 Task: Format the document by changing font styles, sizes, colors, and applying heading styles.
Action: Mouse moved to (814, 287)
Screenshot: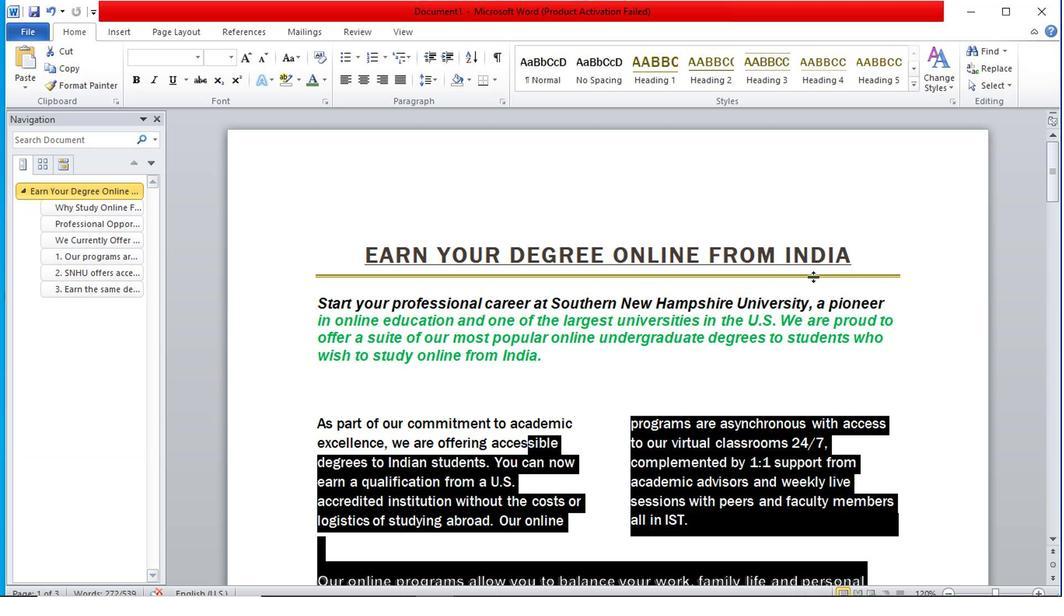 
Action: Mouse scrolled (814, 287) with delta (0, 0)
Screenshot: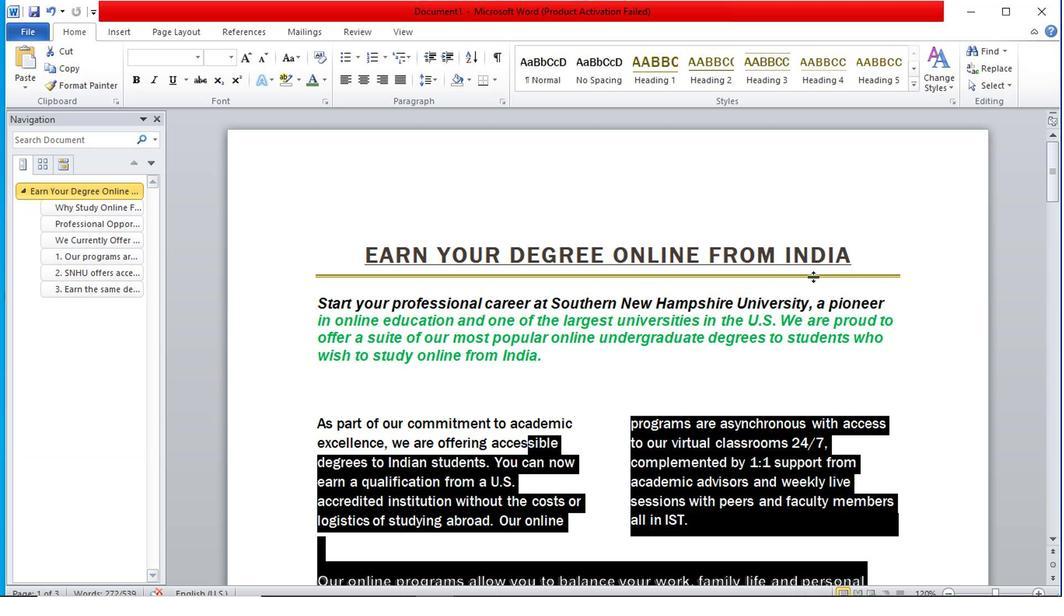 
Action: Mouse moved to (813, 291)
Screenshot: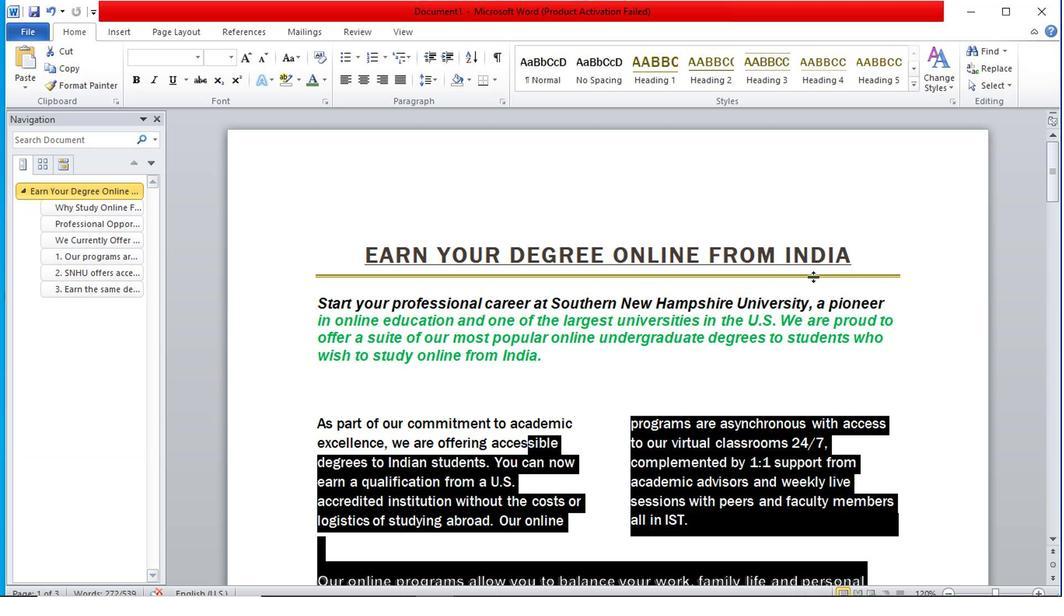 
Action: Mouse scrolled (813, 290) with delta (0, -1)
Screenshot: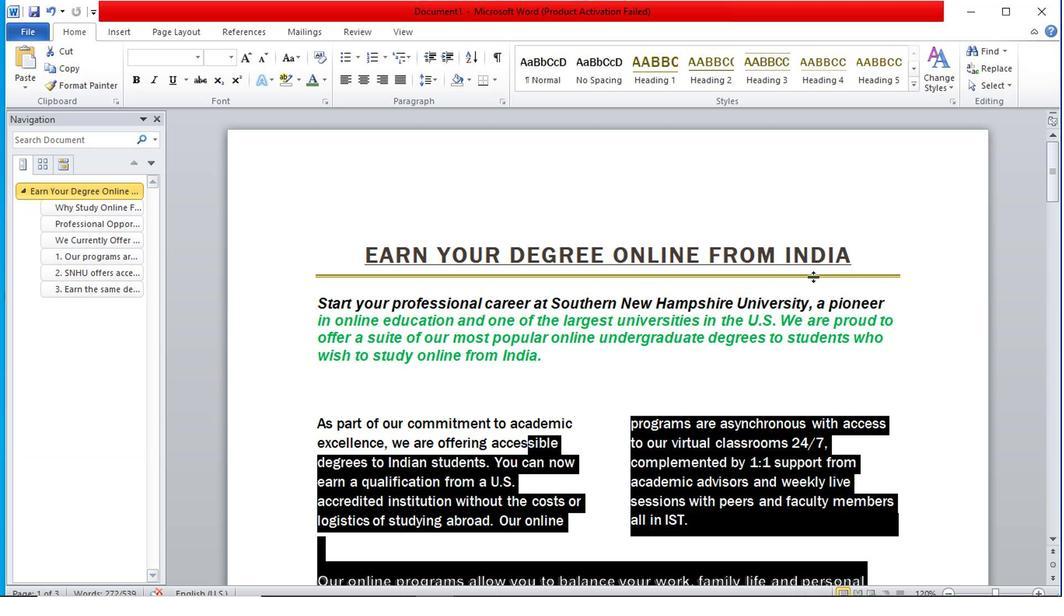 
Action: Mouse moved to (813, 293)
Screenshot: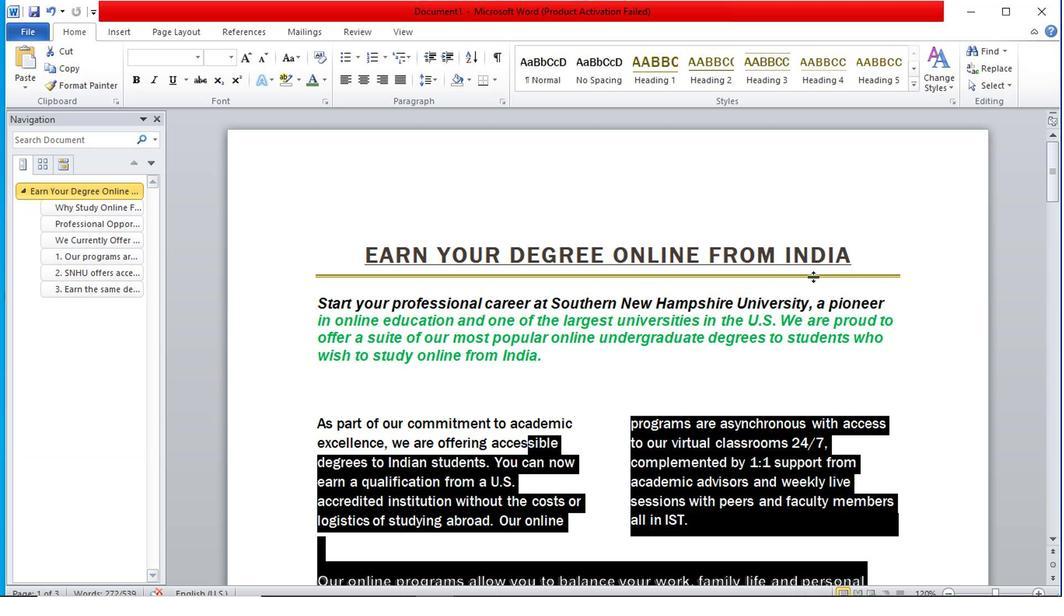 
Action: Mouse scrolled (813, 292) with delta (0, -1)
Screenshot: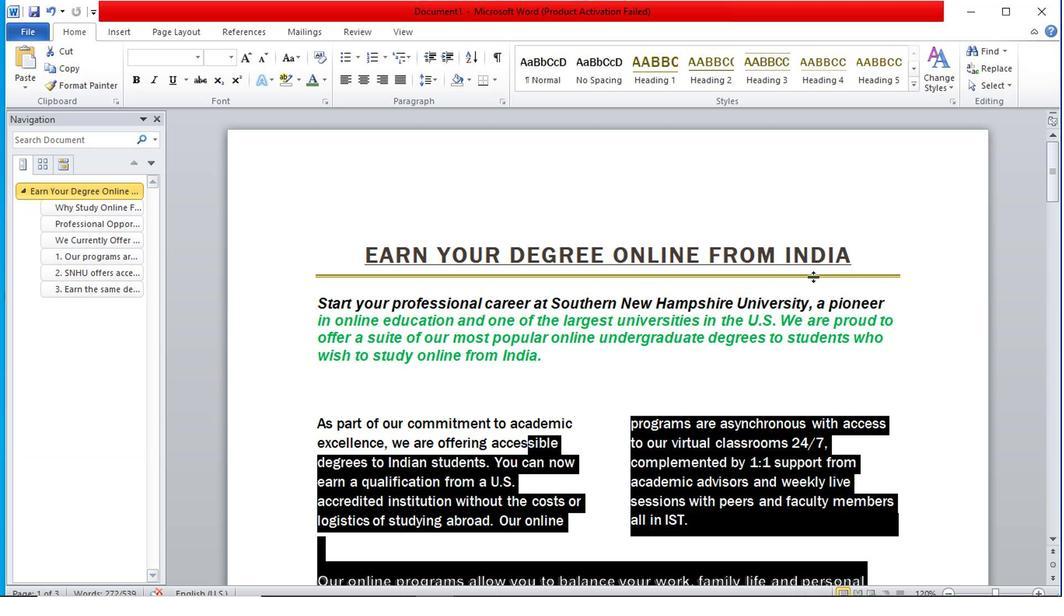 
Action: Mouse scrolled (813, 292) with delta (0, -1)
Screenshot: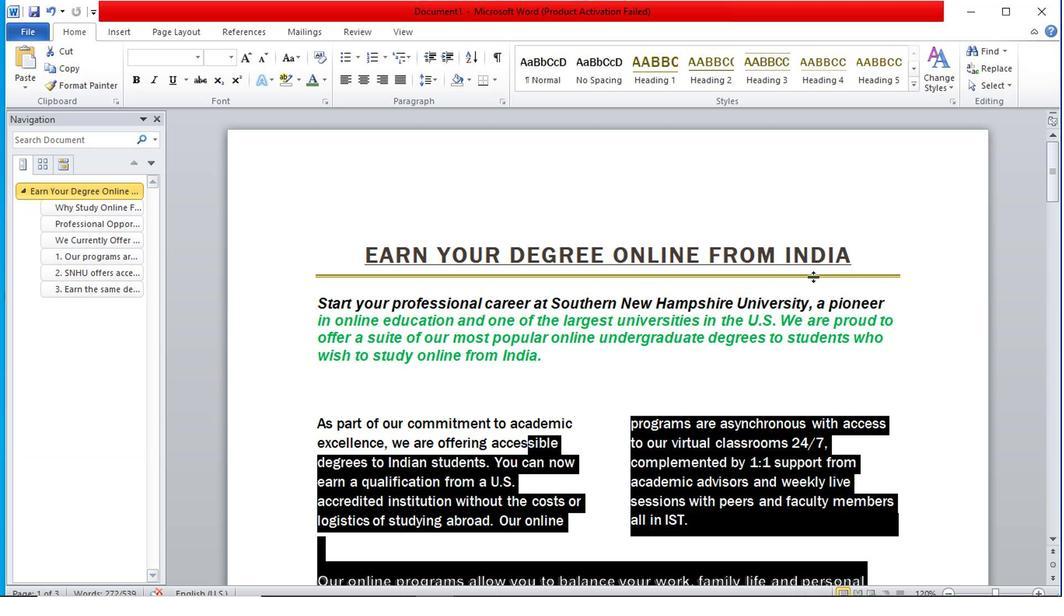 
Action: Mouse scrolled (813, 292) with delta (0, -1)
Screenshot: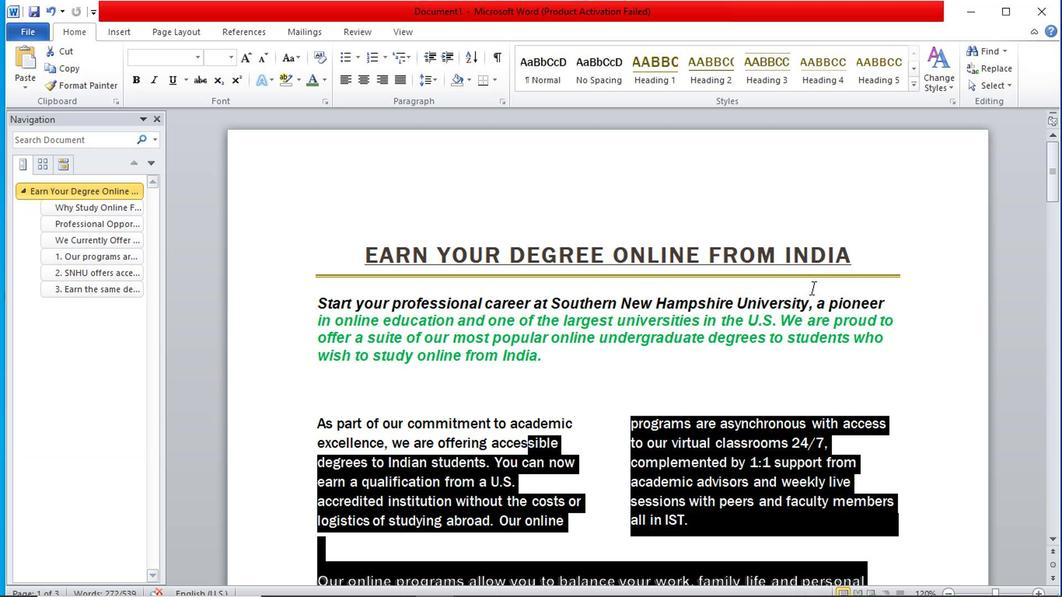 
Action: Mouse moved to (814, 299)
Screenshot: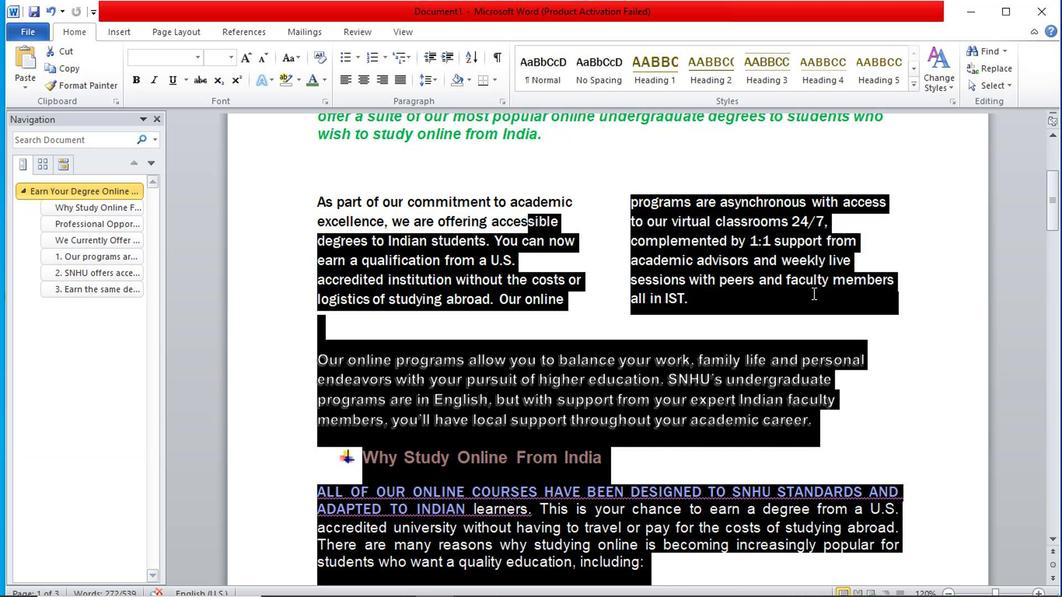 
Action: Mouse scrolled (814, 298) with delta (0, -1)
Screenshot: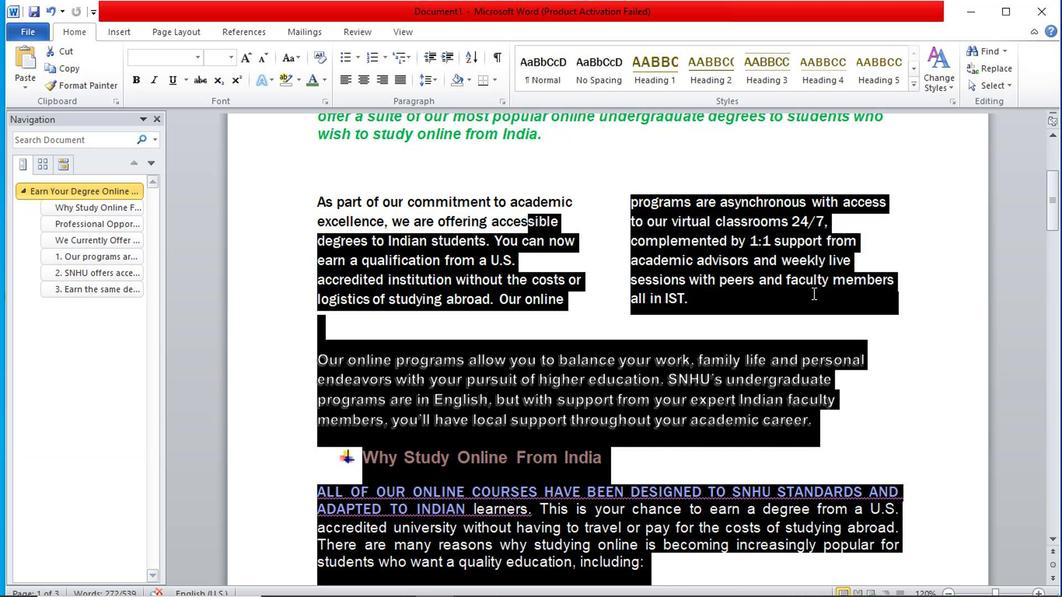 
Action: Mouse scrolled (814, 298) with delta (0, -1)
Screenshot: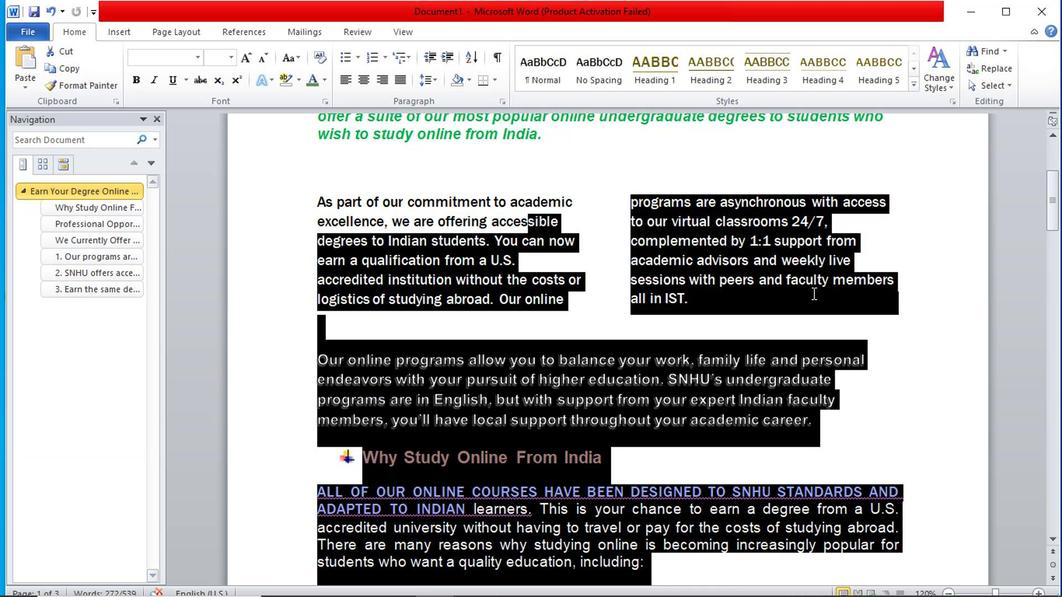 
Action: Mouse scrolled (814, 298) with delta (0, -1)
Screenshot: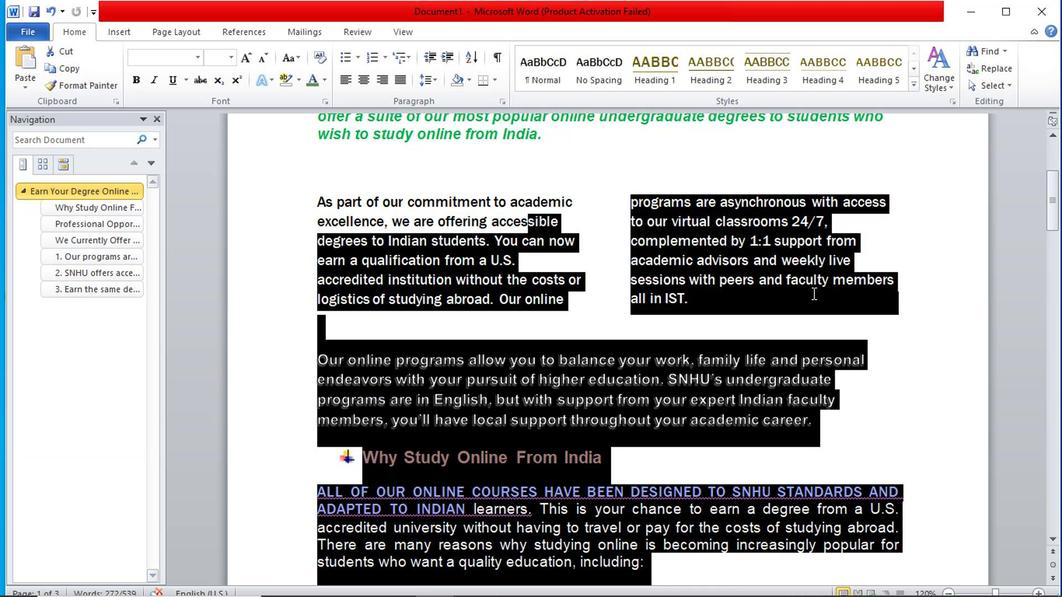
Action: Mouse scrolled (814, 298) with delta (0, -1)
Screenshot: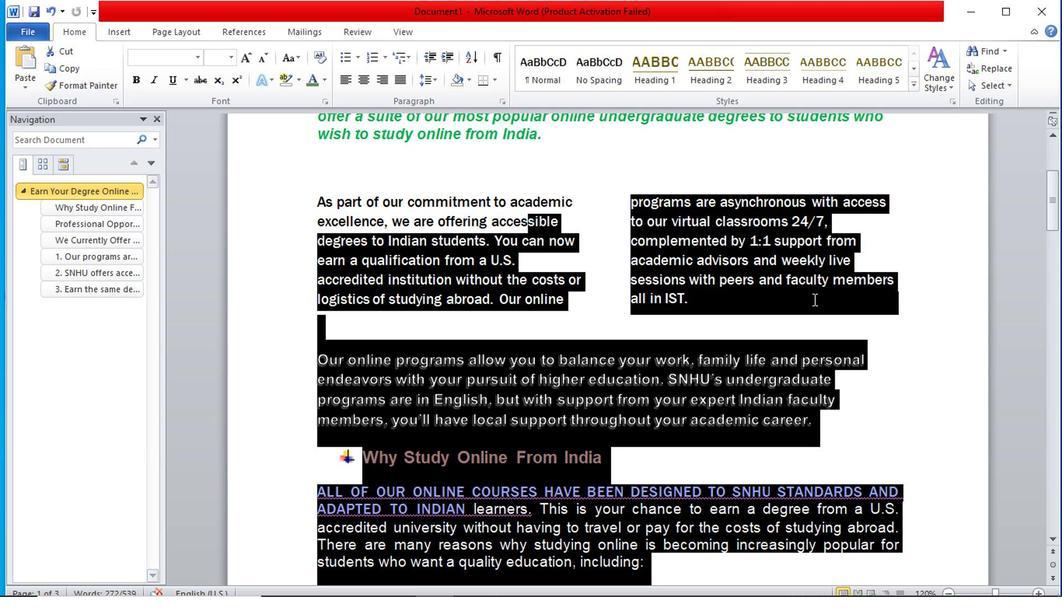 
Action: Mouse moved to (830, 300)
Screenshot: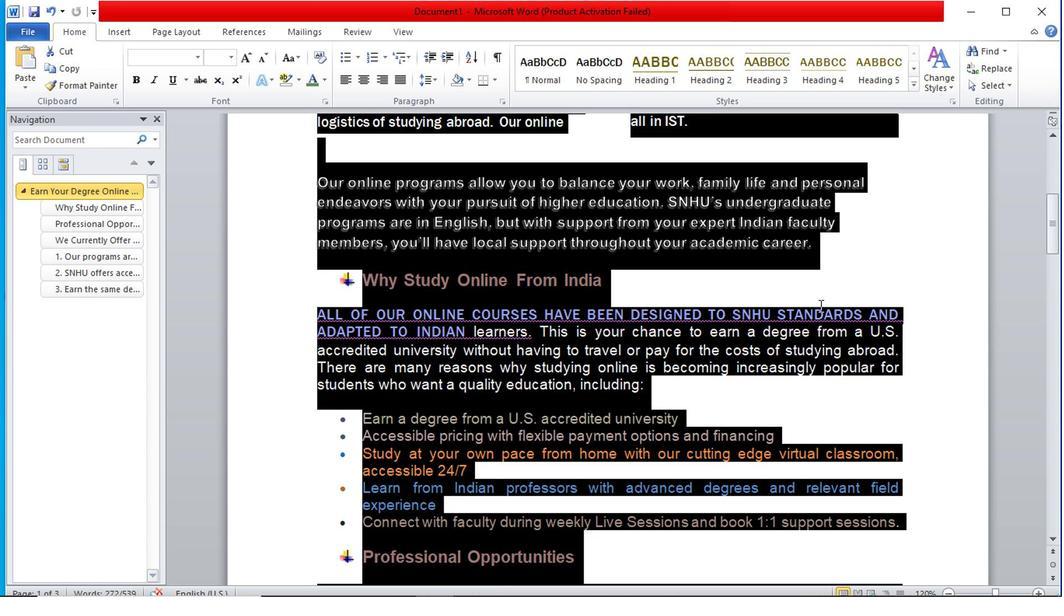 
Action: Mouse scrolled (830, 299) with delta (0, 0)
Screenshot: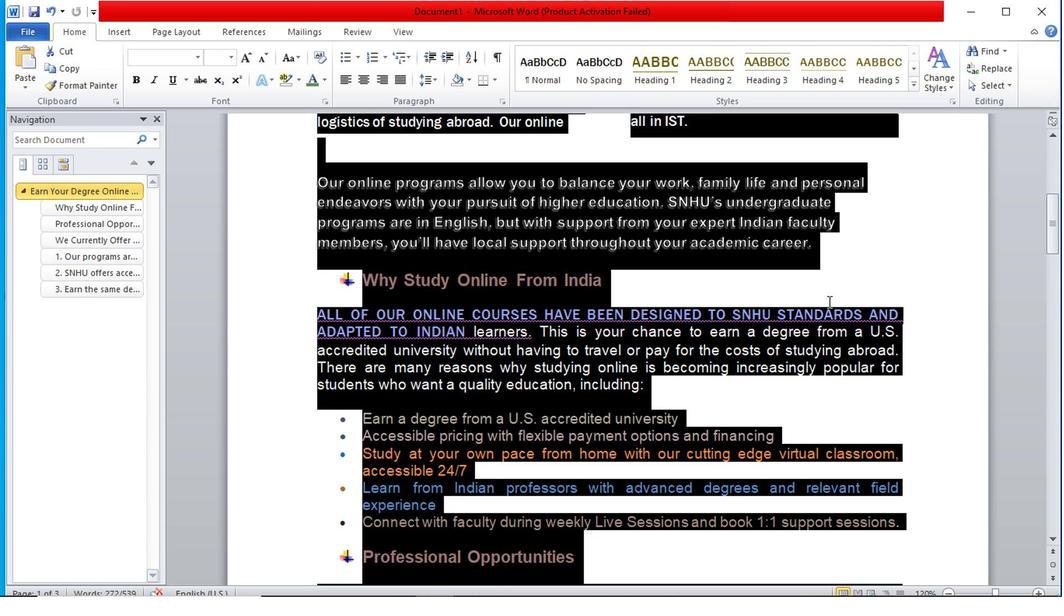 
Action: Mouse scrolled (830, 299) with delta (0, 0)
Screenshot: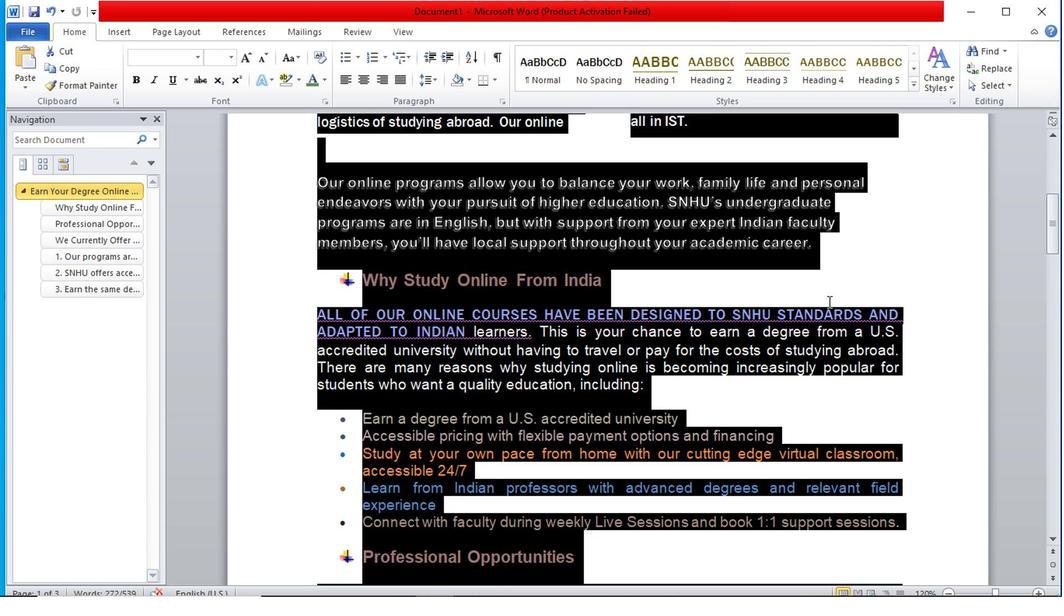 
Action: Mouse scrolled (830, 299) with delta (0, 0)
Screenshot: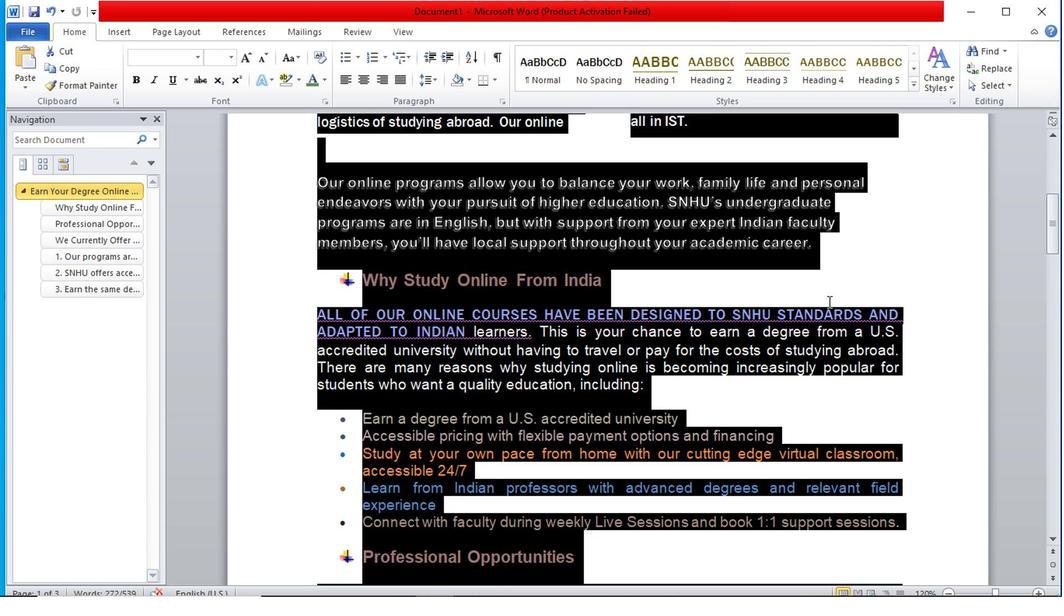 
Action: Mouse scrolled (830, 299) with delta (0, 0)
Screenshot: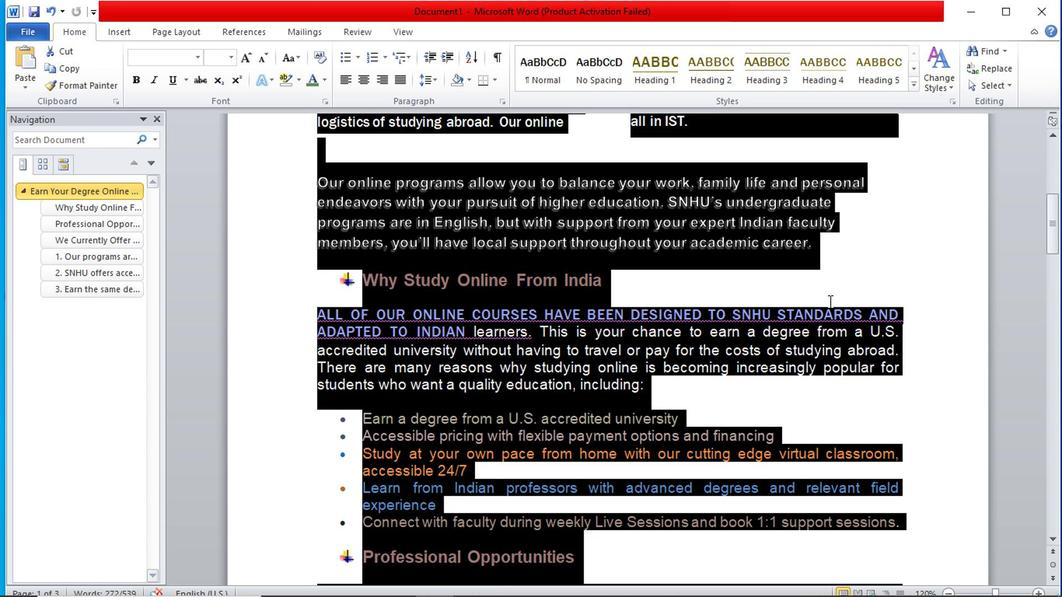 
Action: Mouse moved to (823, 303)
Screenshot: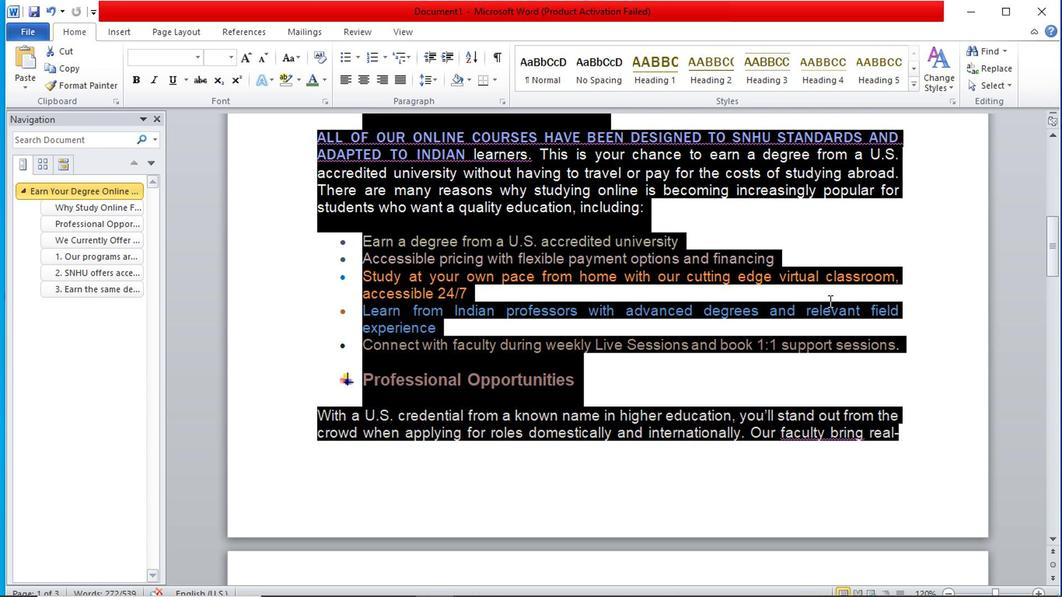 
Action: Mouse scrolled (823, 303) with delta (0, 0)
Screenshot: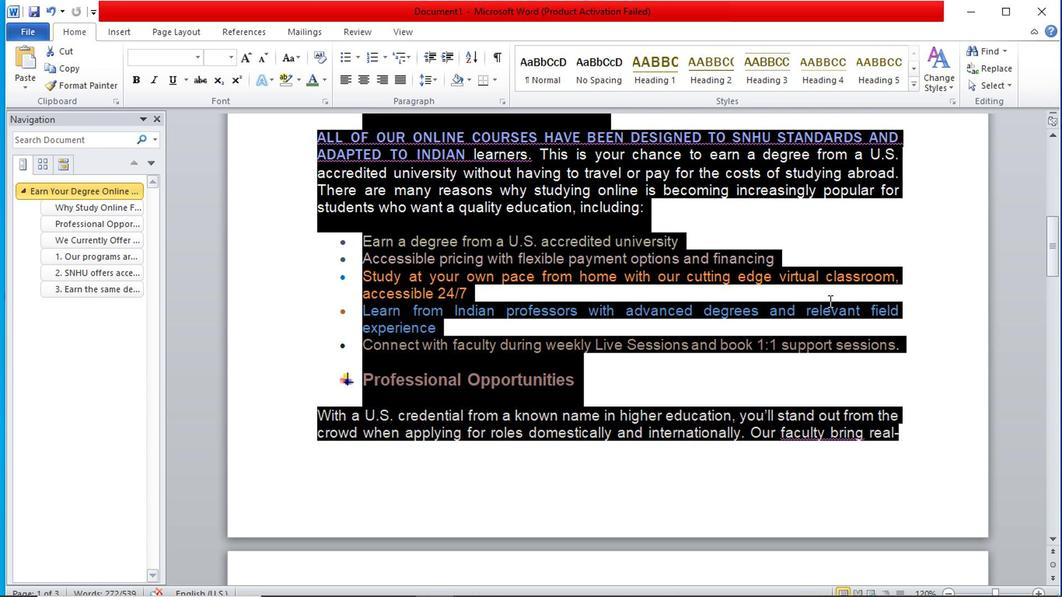 
Action: Mouse moved to (822, 304)
Screenshot: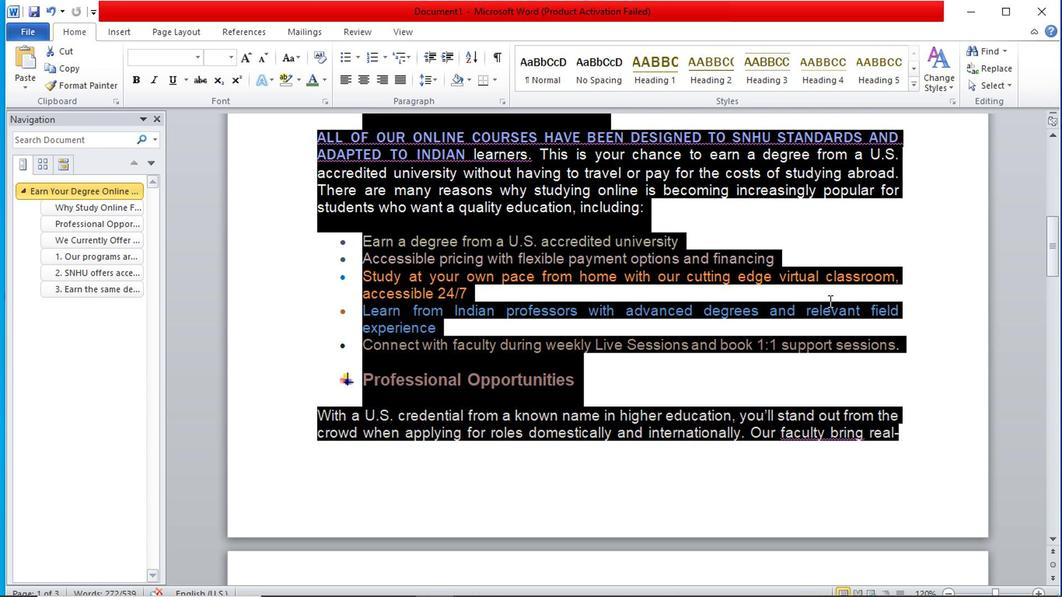 
Action: Mouse scrolled (822, 303) with delta (0, 0)
Screenshot: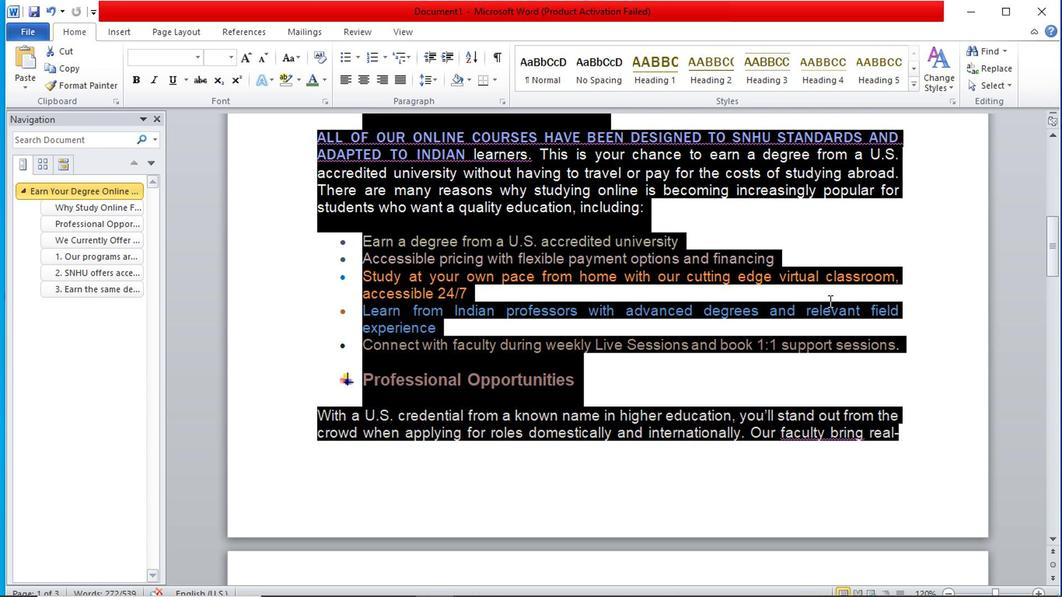 
Action: Mouse scrolled (822, 303) with delta (0, 0)
Screenshot: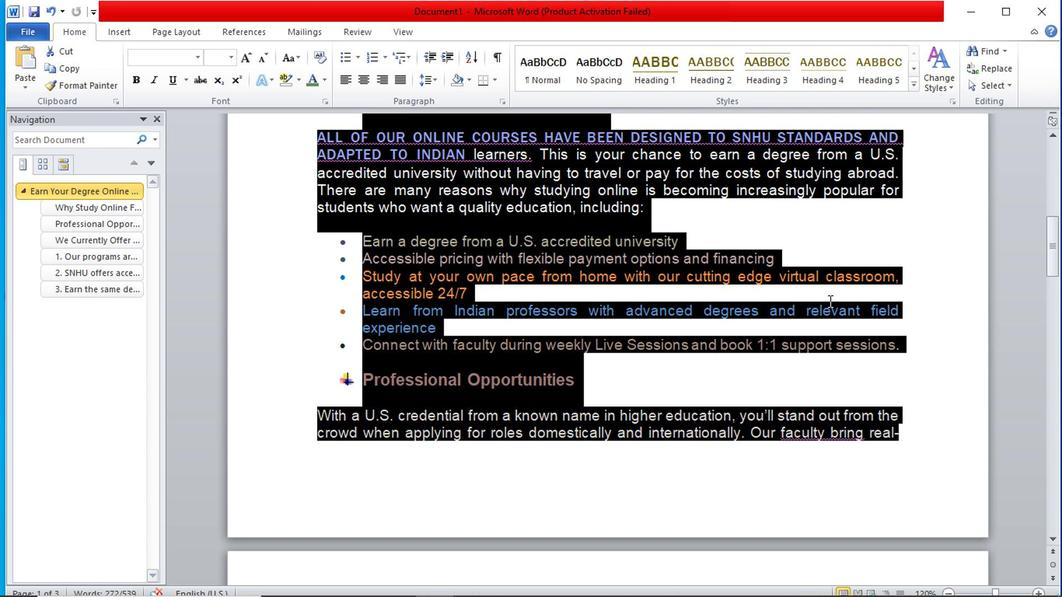 
Action: Mouse moved to (821, 304)
Screenshot: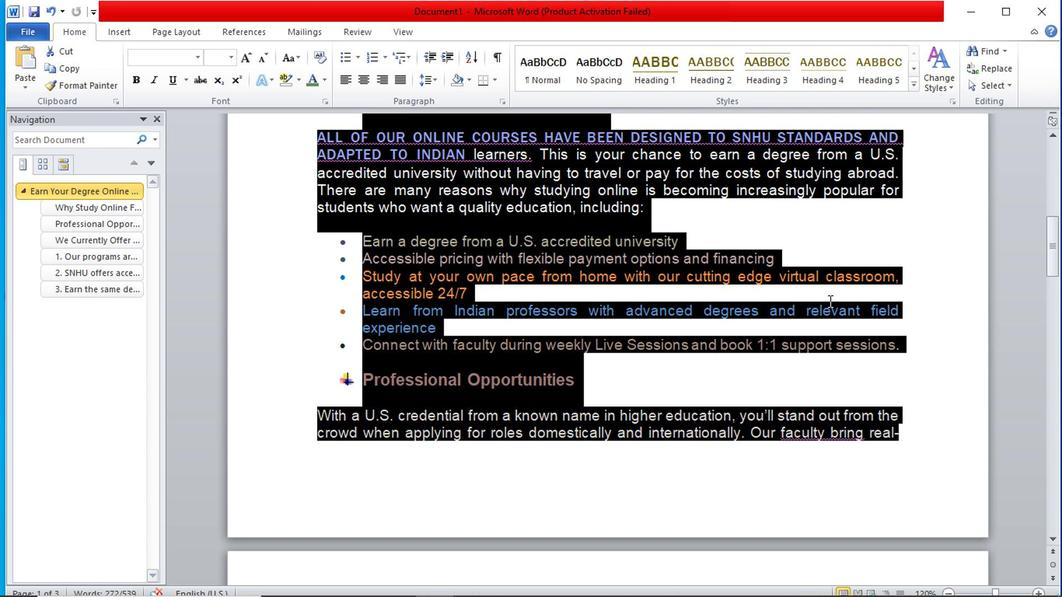 
Action: Mouse scrolled (821, 303) with delta (0, 0)
Screenshot: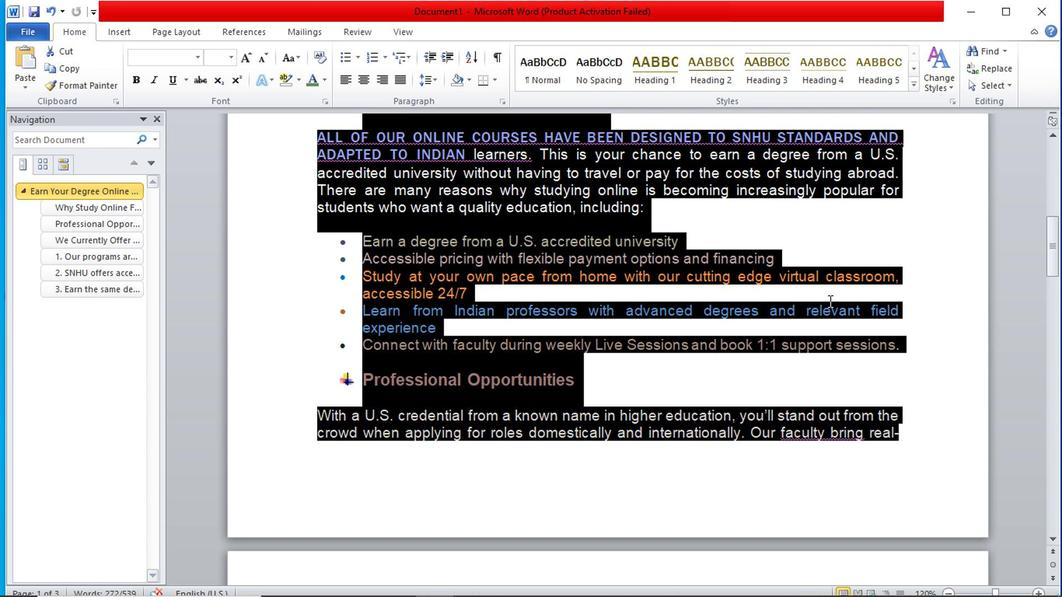 
Action: Mouse moved to (815, 308)
Screenshot: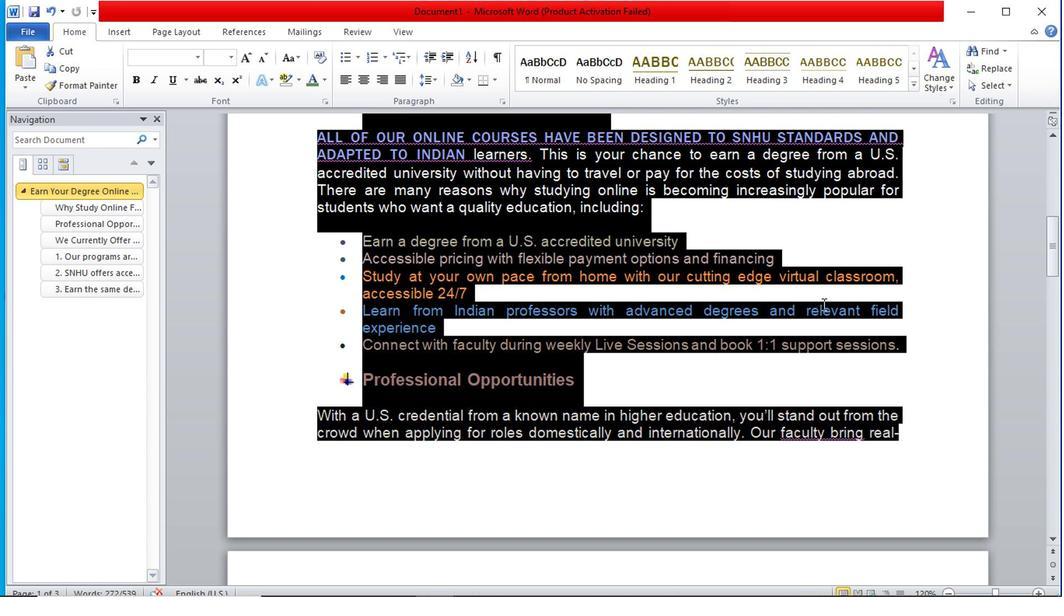 
Action: Mouse scrolled (815, 307) with delta (0, 0)
Screenshot: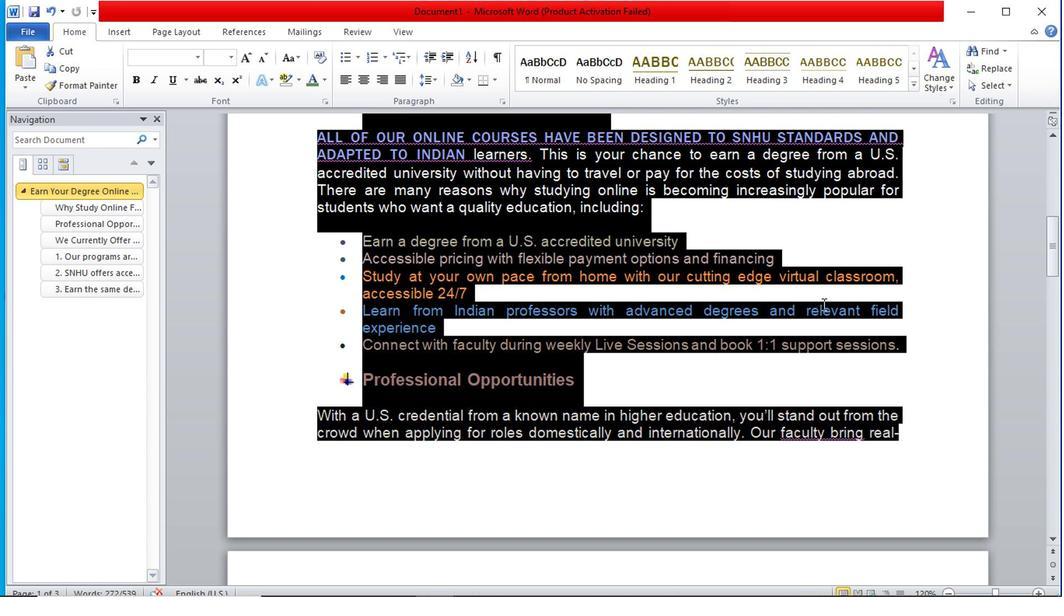 
Action: Mouse moved to (549, 367)
Screenshot: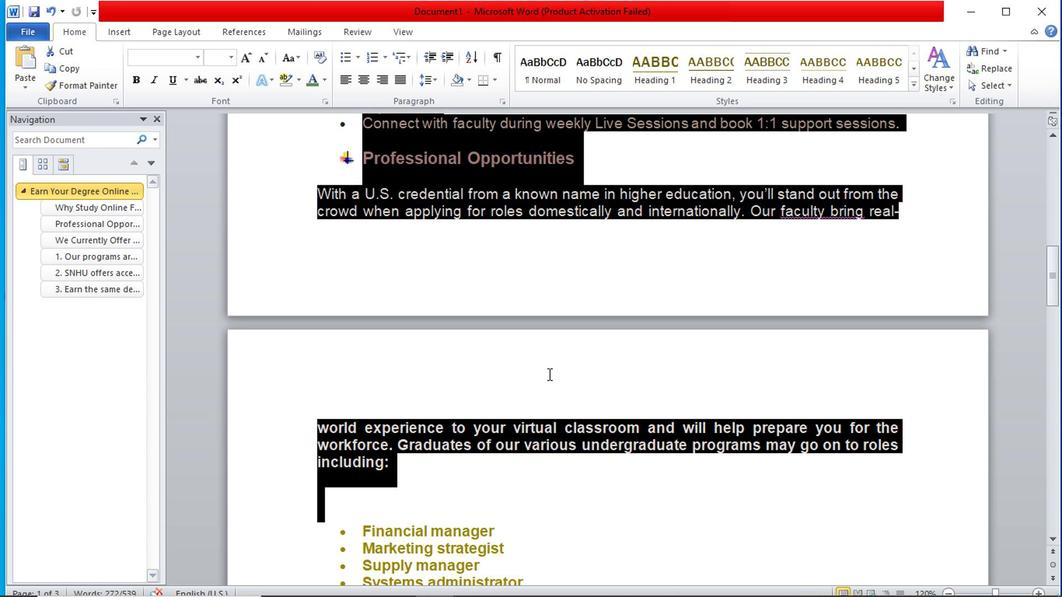 
Action: Mouse scrolled (549, 366) with delta (0, 0)
Screenshot: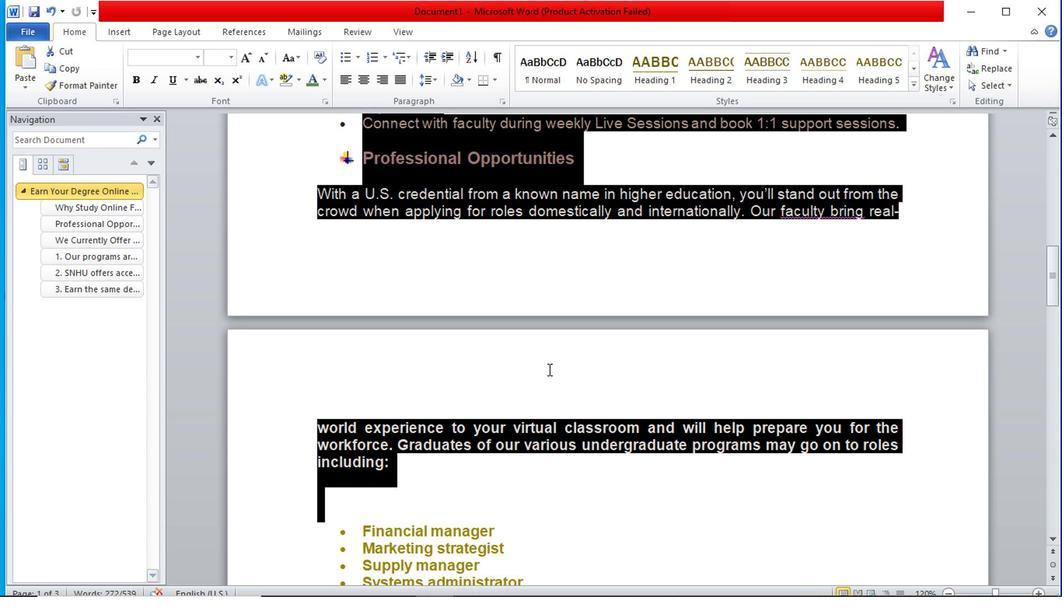 
Action: Mouse scrolled (549, 366) with delta (0, 0)
Screenshot: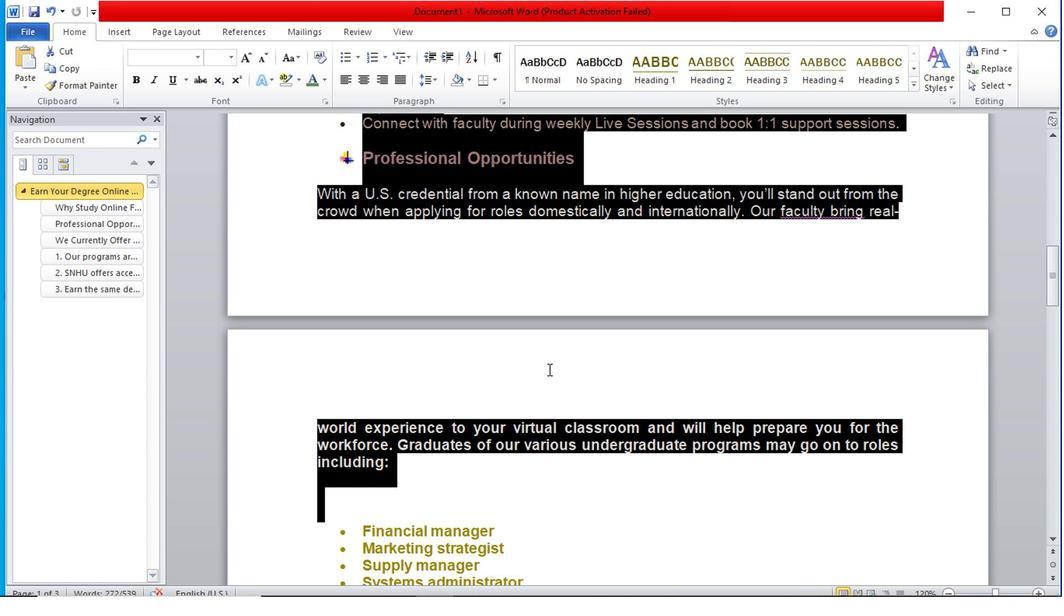 
Action: Mouse scrolled (549, 366) with delta (0, 0)
Screenshot: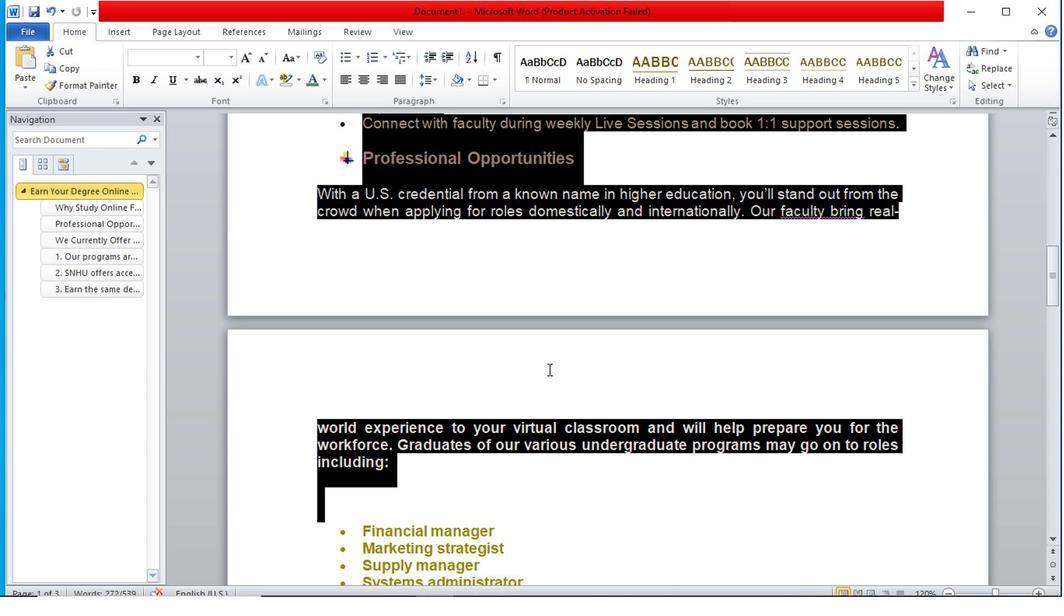 
Action: Mouse moved to (560, 367)
Screenshot: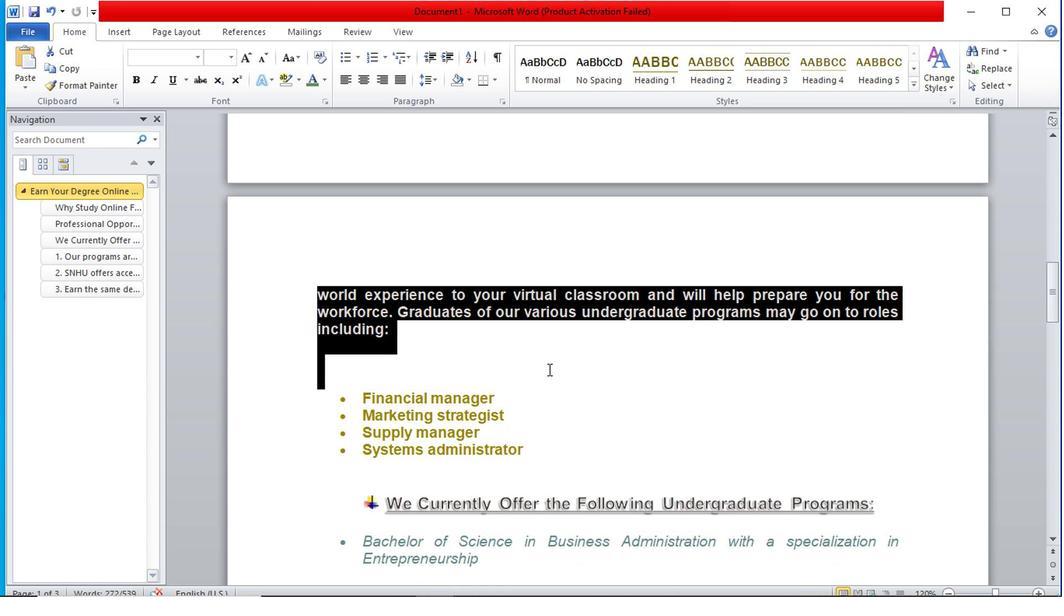 
Action: Mouse scrolled (560, 366) with delta (0, 0)
Screenshot: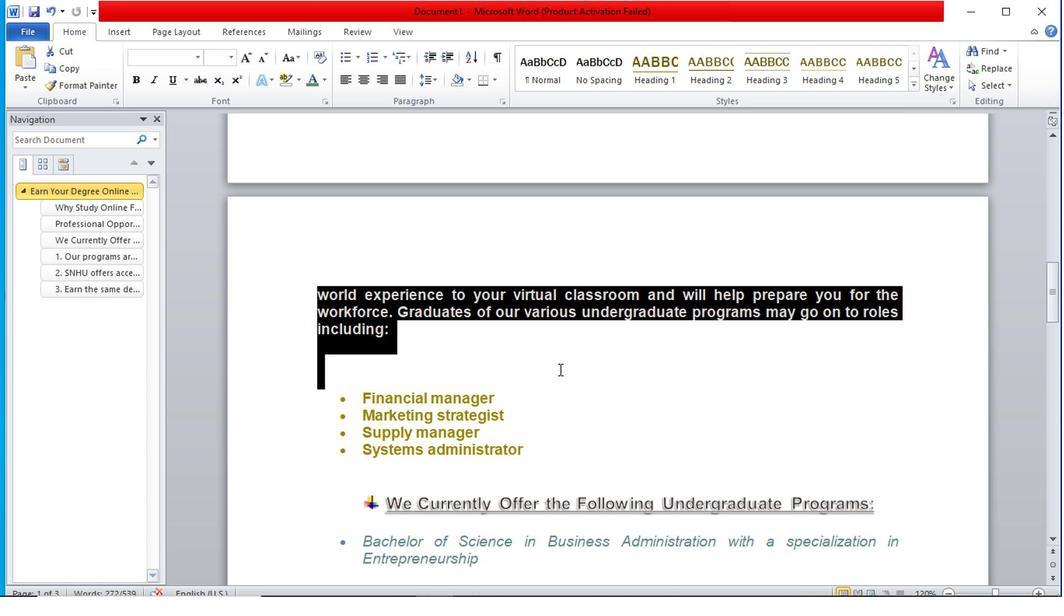 
Action: Mouse scrolled (560, 366) with delta (0, 0)
Screenshot: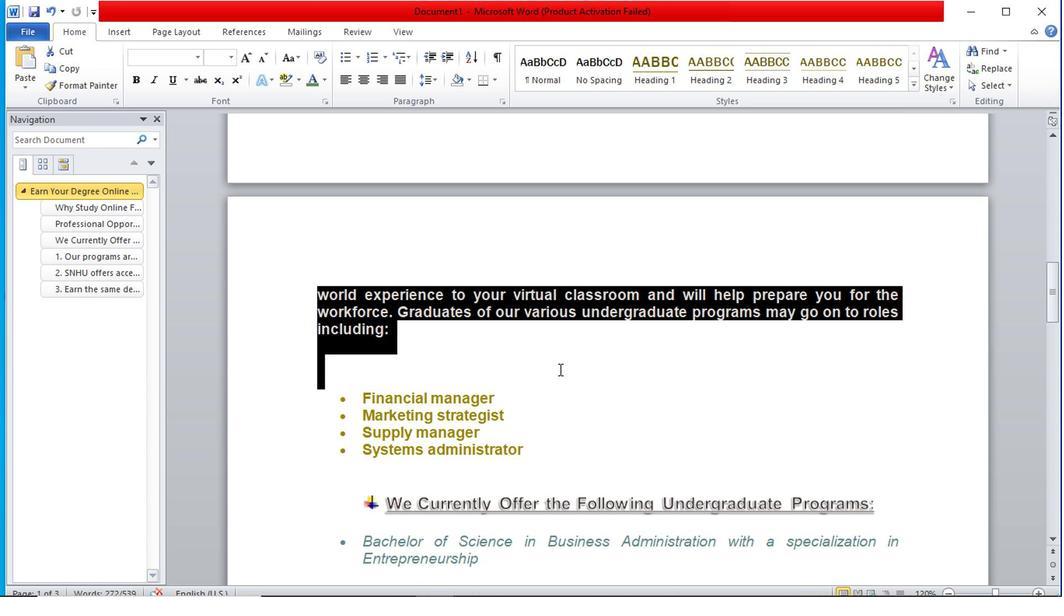 
Action: Mouse scrolled (560, 366) with delta (0, 0)
Screenshot: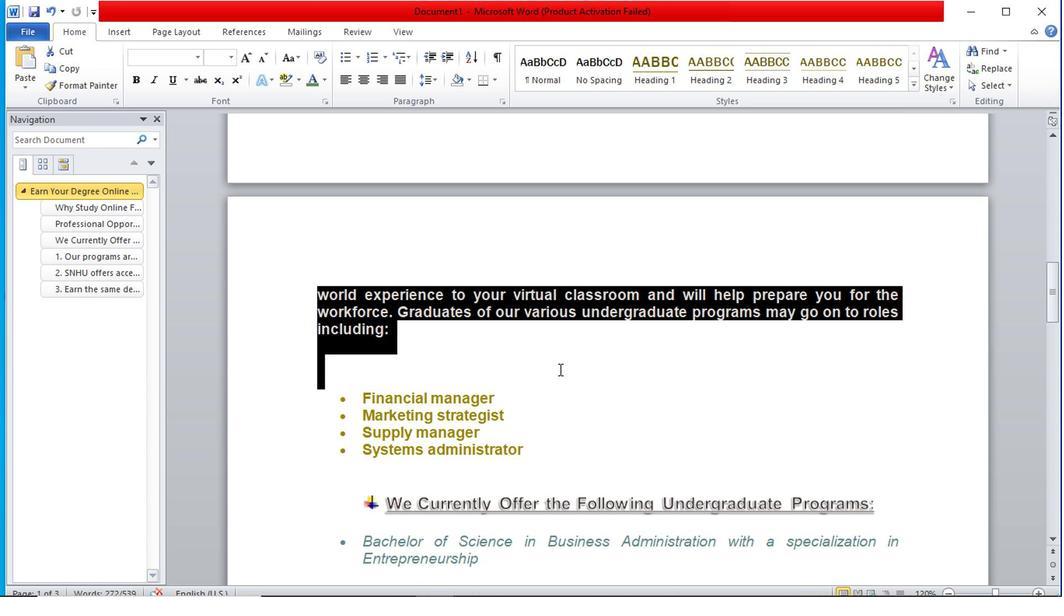 
Action: Mouse moved to (589, 311)
Screenshot: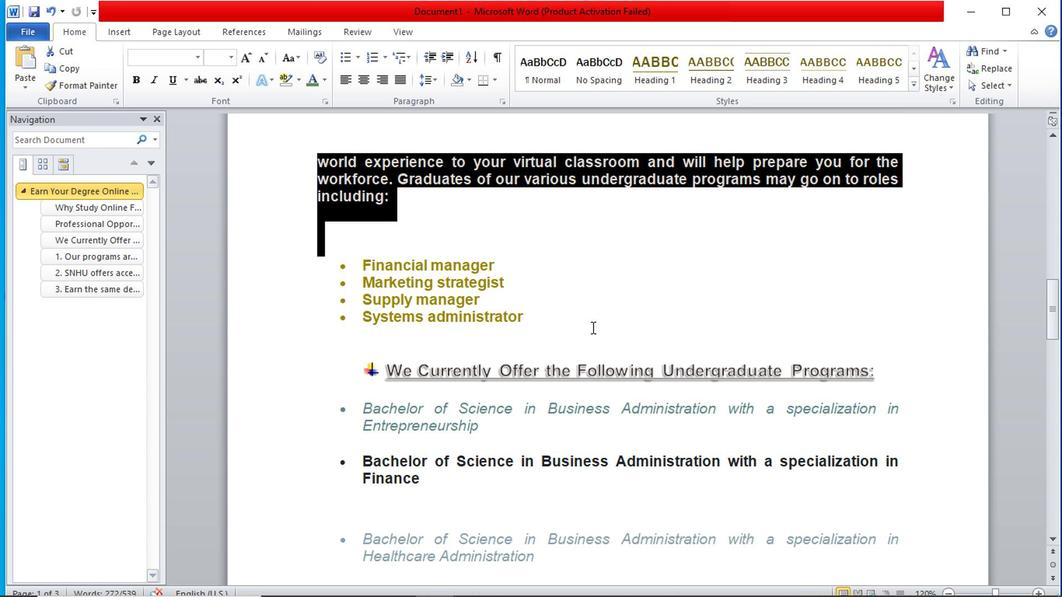 
Action: Mouse pressed left at (589, 311)
Screenshot: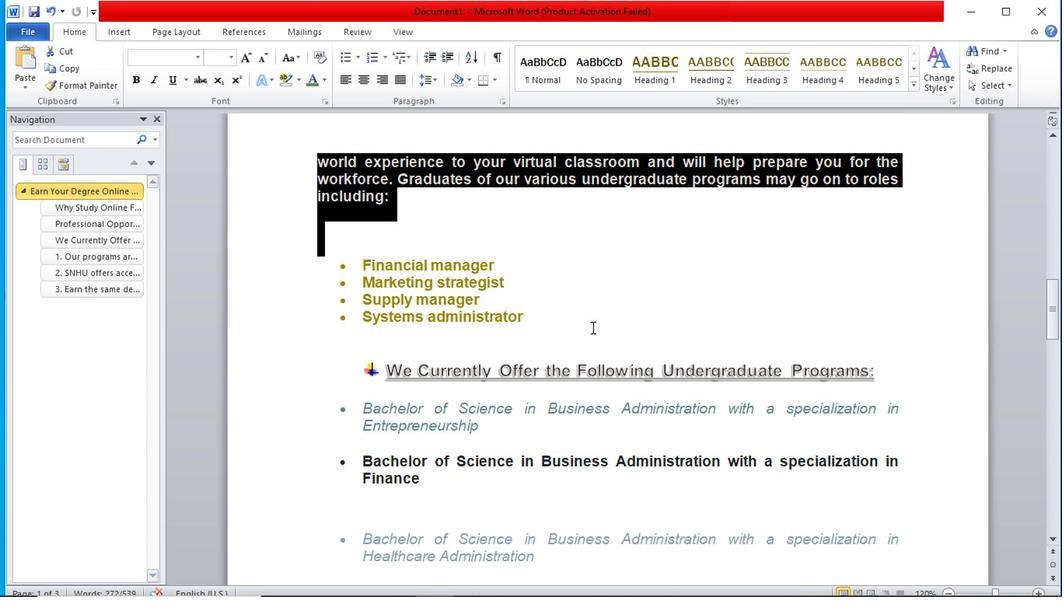 
Action: Mouse moved to (737, 299)
Screenshot: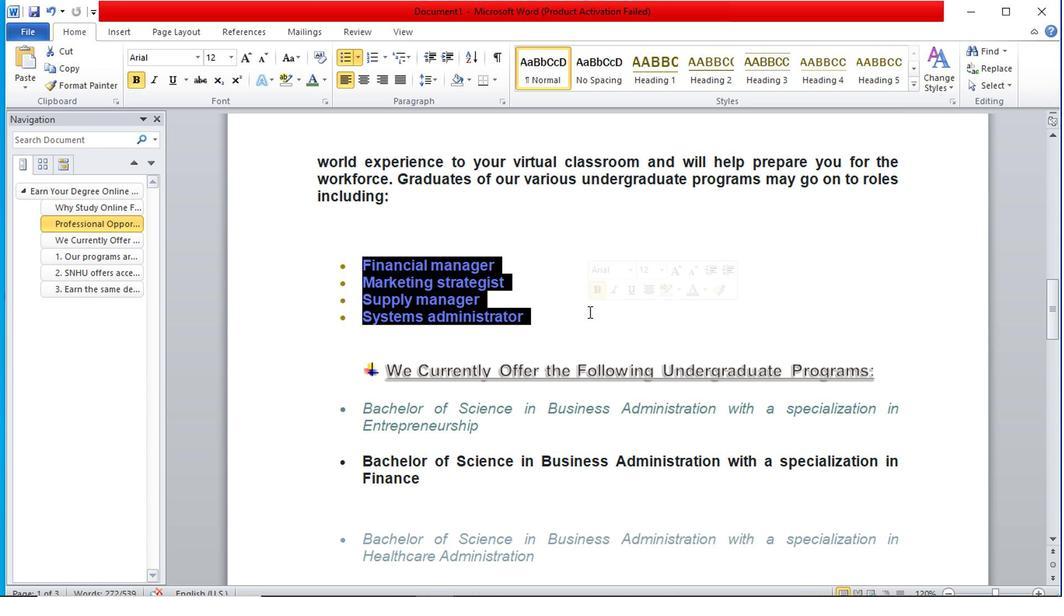 
Action: Mouse scrolled (737, 299) with delta (0, 0)
Screenshot: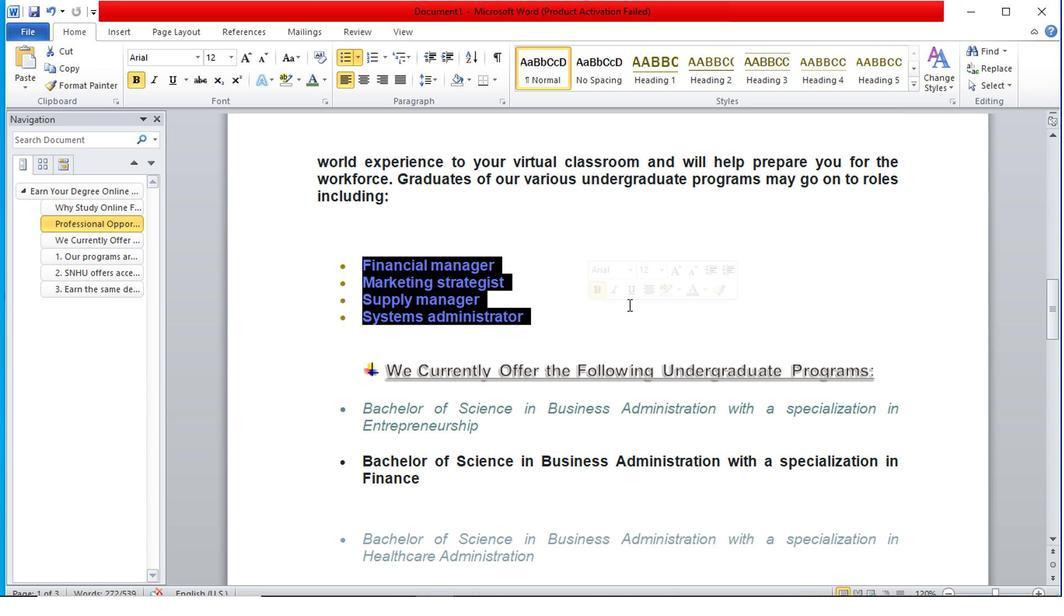 
Action: Mouse scrolled (737, 299) with delta (0, 0)
Screenshot: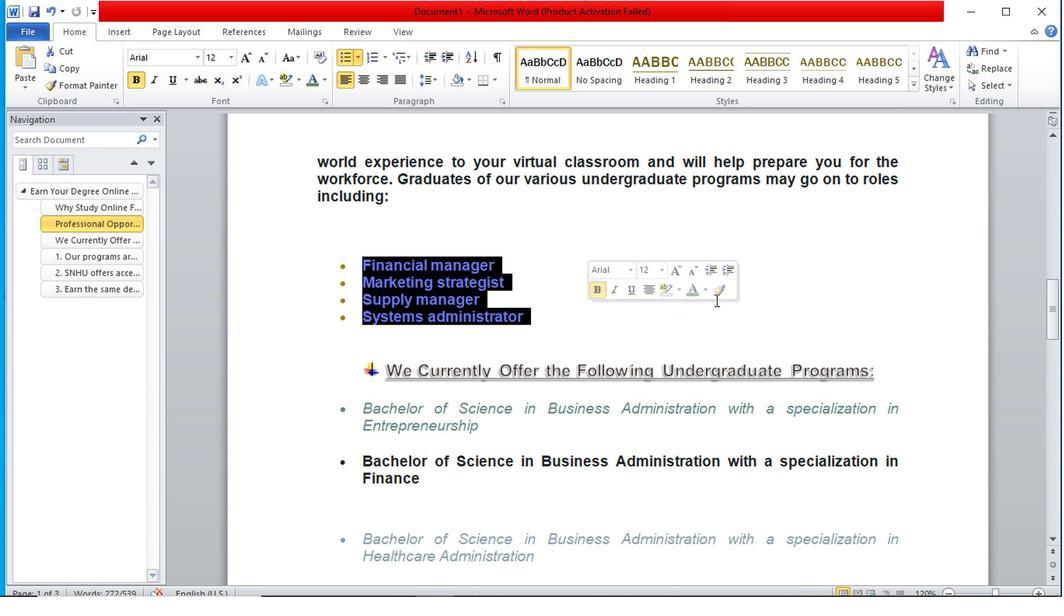 
Action: Mouse scrolled (737, 299) with delta (0, 0)
Screenshot: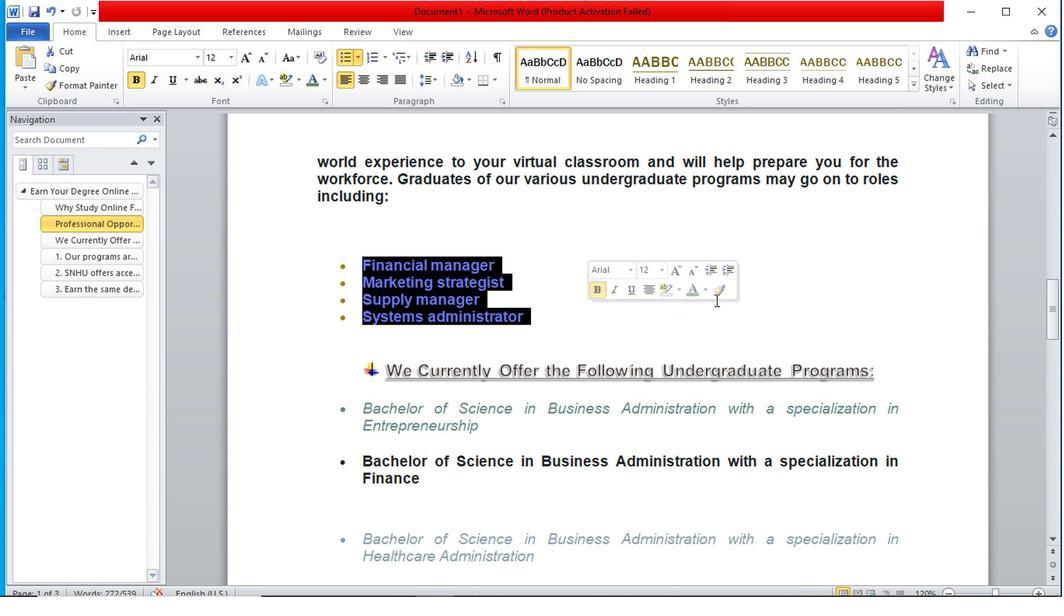 
Action: Mouse scrolled (737, 299) with delta (0, 0)
Screenshot: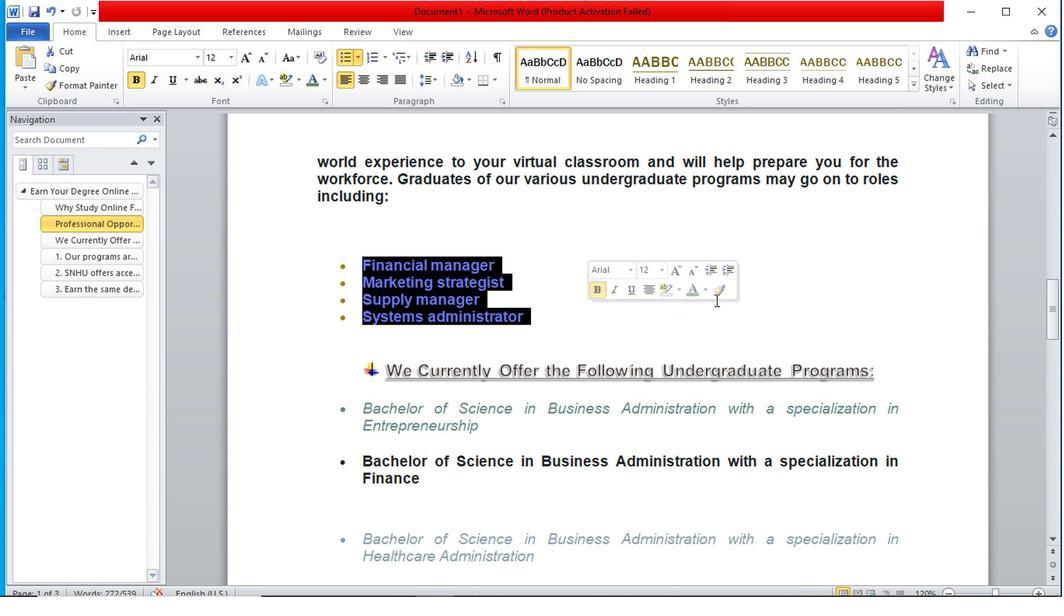 
Action: Mouse scrolled (737, 299) with delta (0, 0)
Screenshot: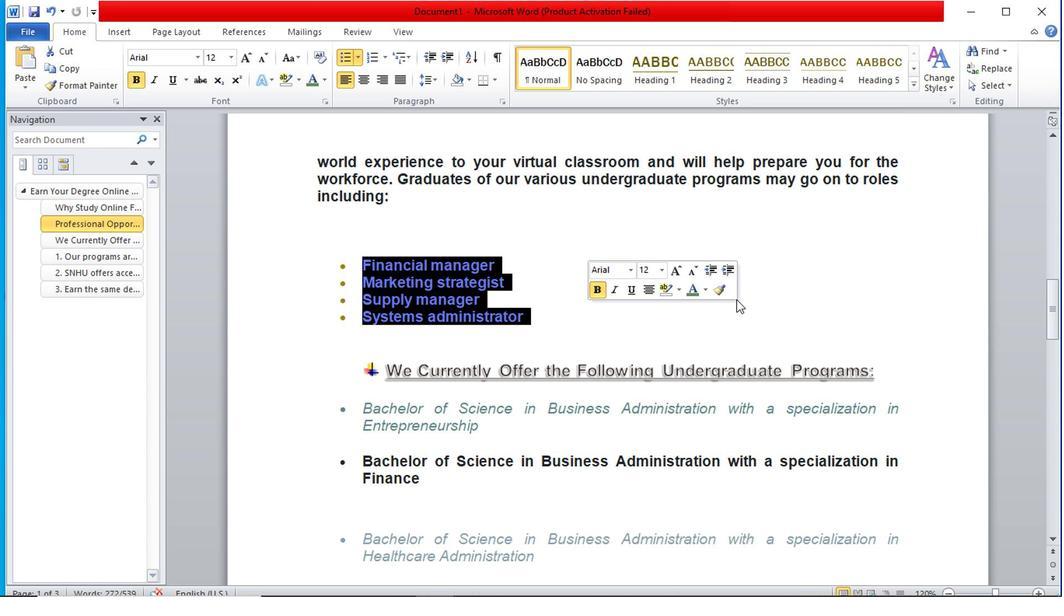 
Action: Mouse scrolled (737, 299) with delta (0, 0)
Screenshot: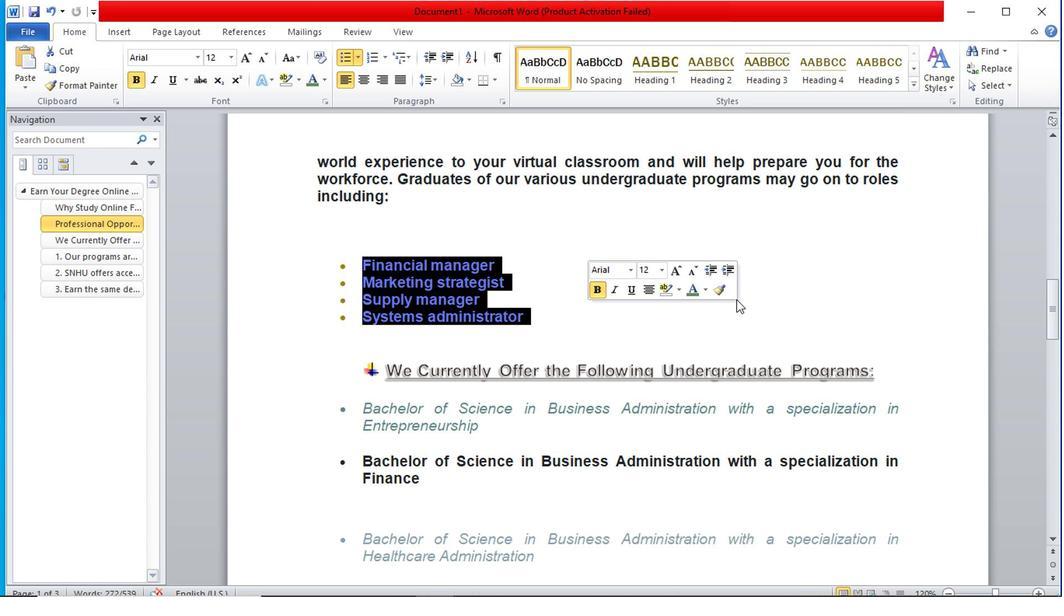 
Action: Mouse moved to (732, 299)
Screenshot: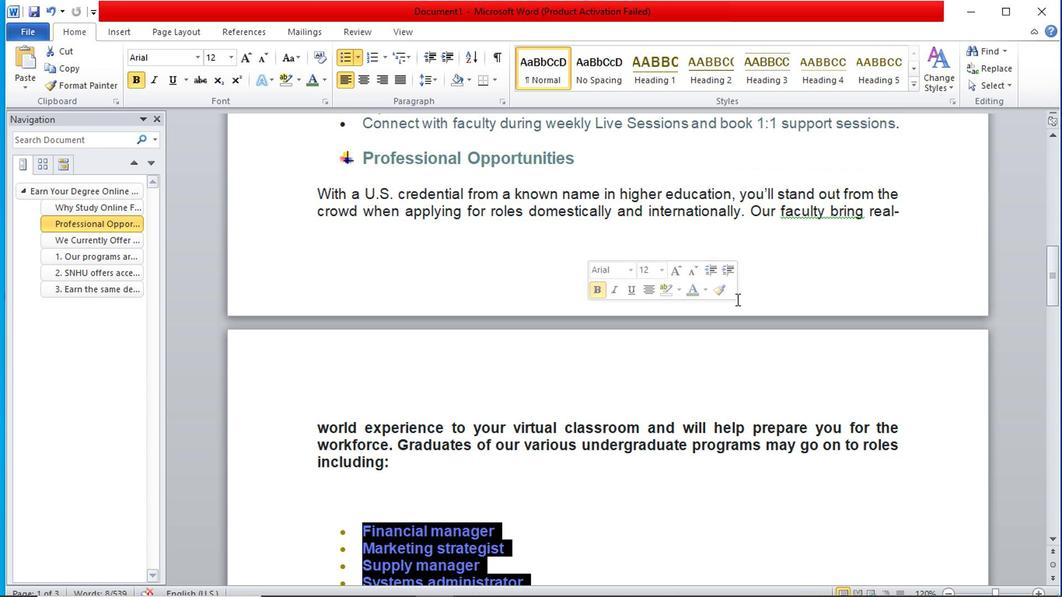 
Action: Mouse scrolled (732, 299) with delta (0, 0)
Screenshot: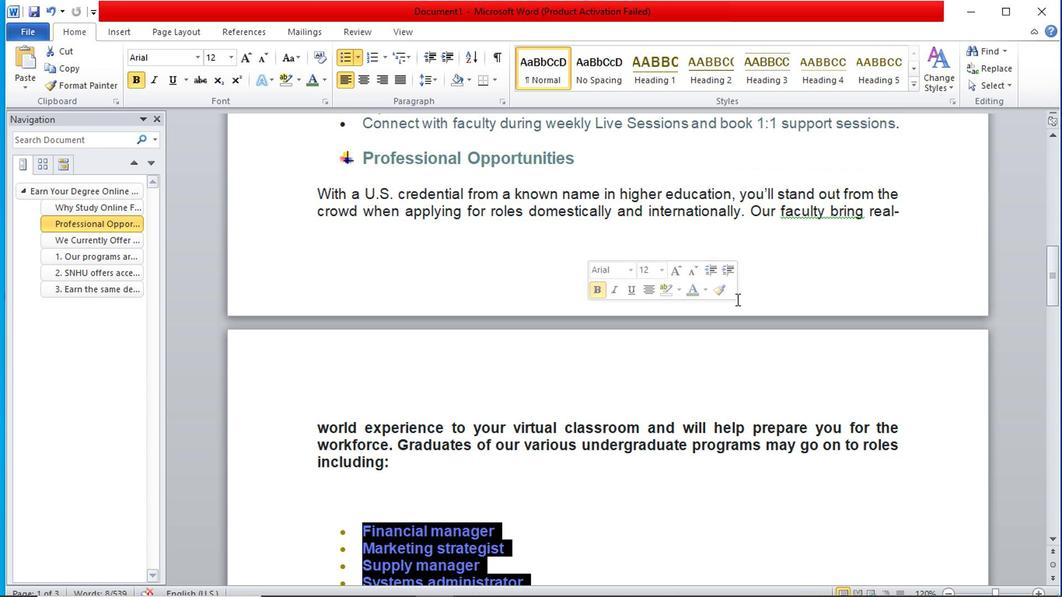 
Action: Mouse moved to (730, 300)
Screenshot: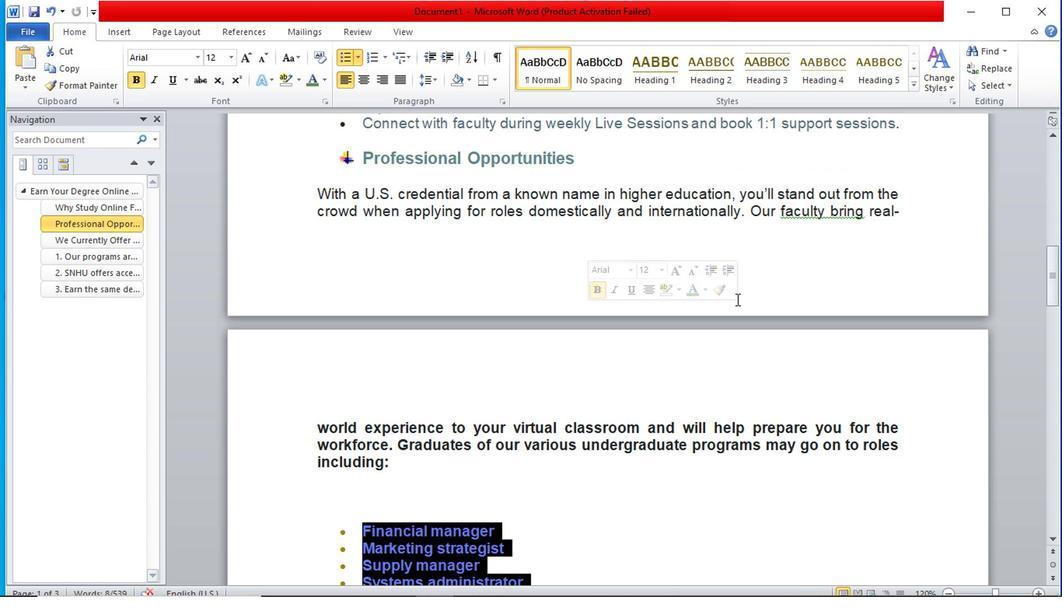 
Action: Mouse scrolled (730, 301) with delta (0, 1)
Screenshot: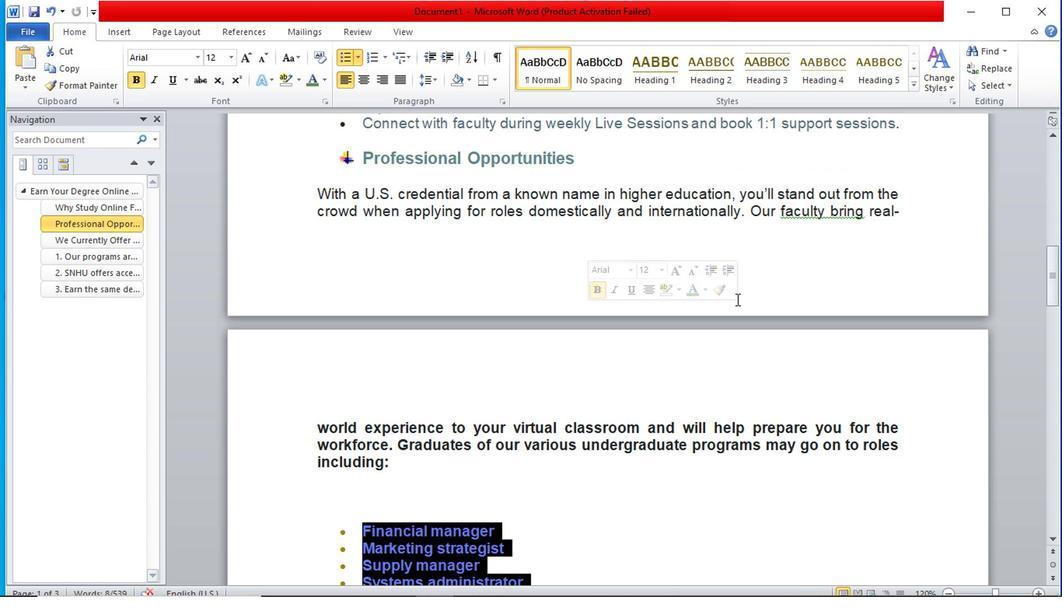 
Action: Mouse moved to (728, 301)
Screenshot: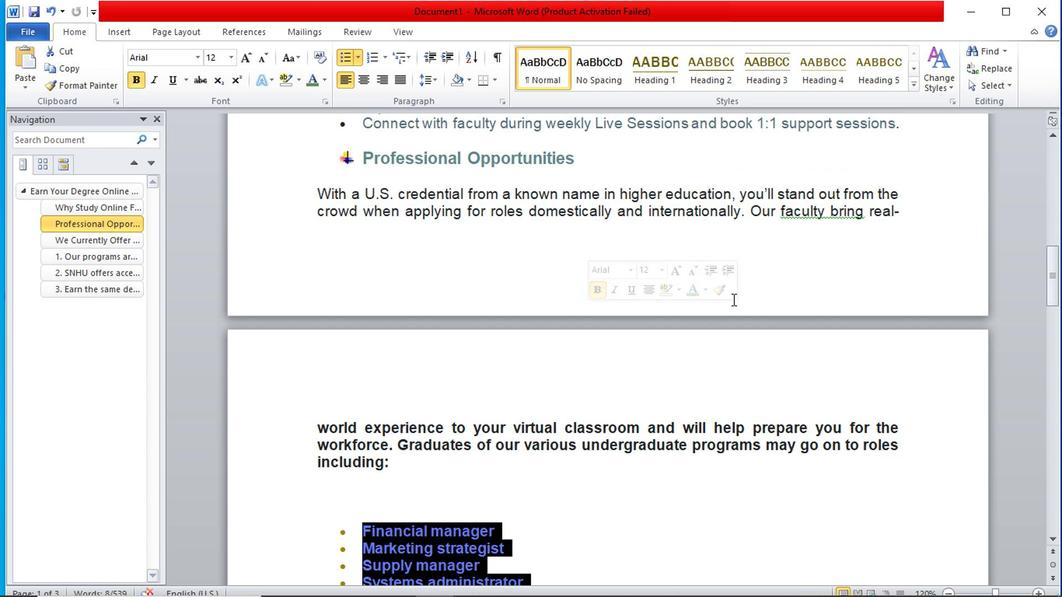 
Action: Mouse scrolled (728, 302) with delta (0, 0)
Screenshot: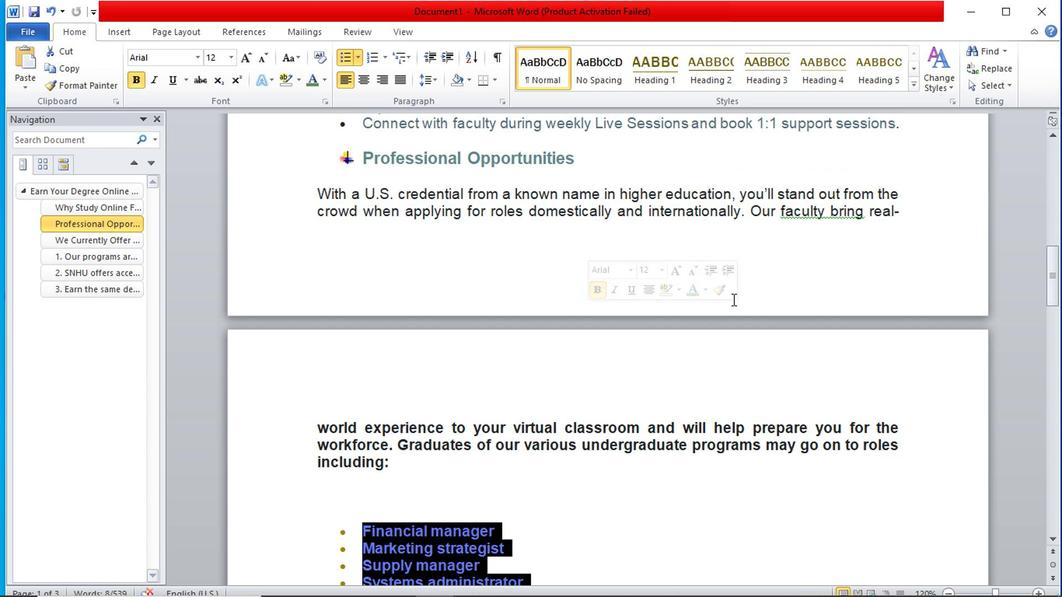 
Action: Mouse scrolled (728, 302) with delta (0, 0)
Screenshot: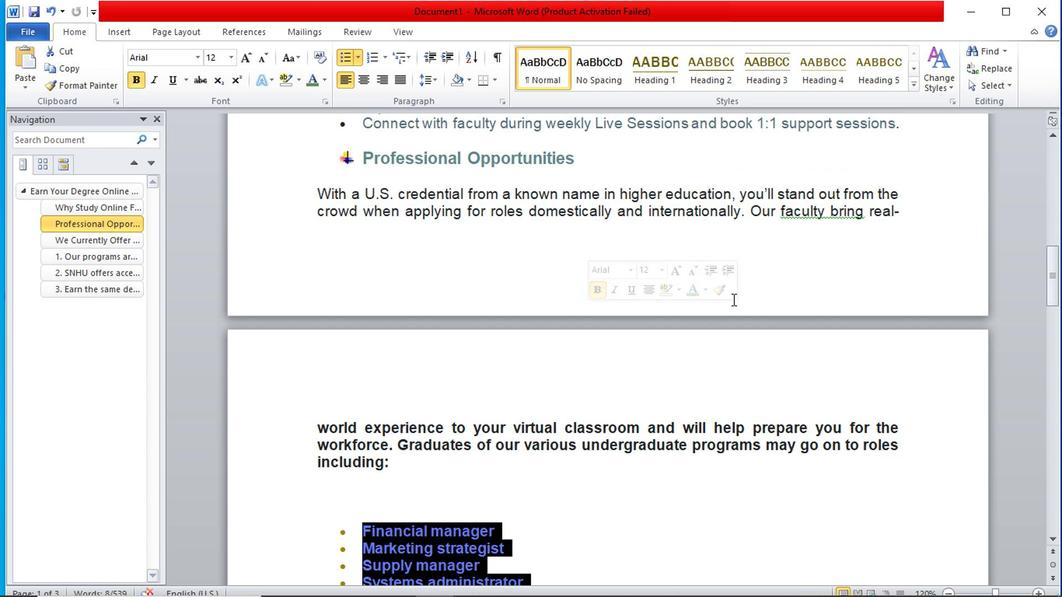 
Action: Mouse moved to (727, 301)
Screenshot: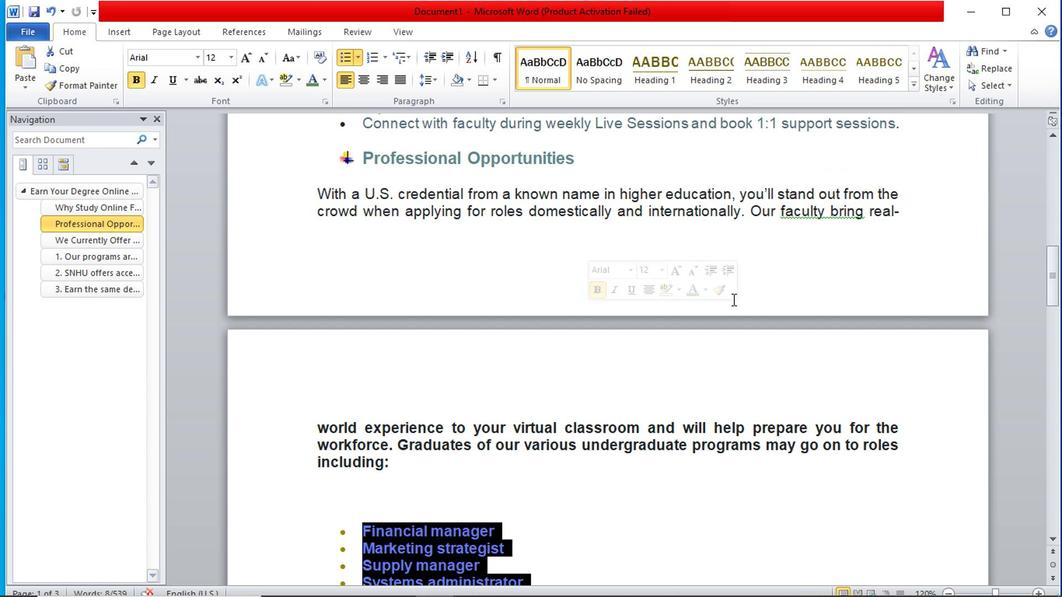 
Action: Mouse scrolled (727, 302) with delta (0, 0)
Screenshot: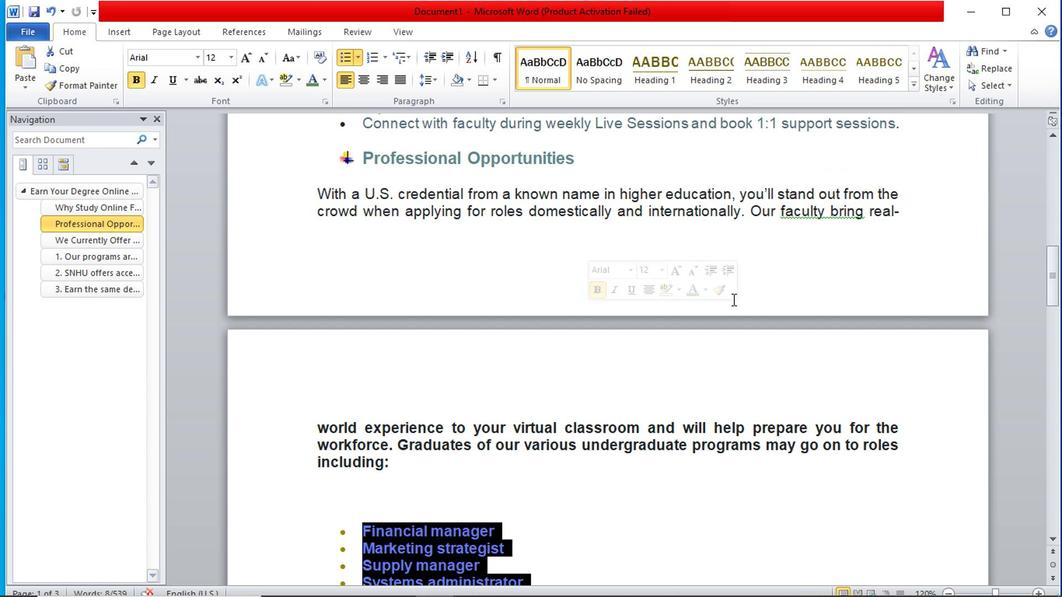 
Action: Mouse moved to (721, 303)
Screenshot: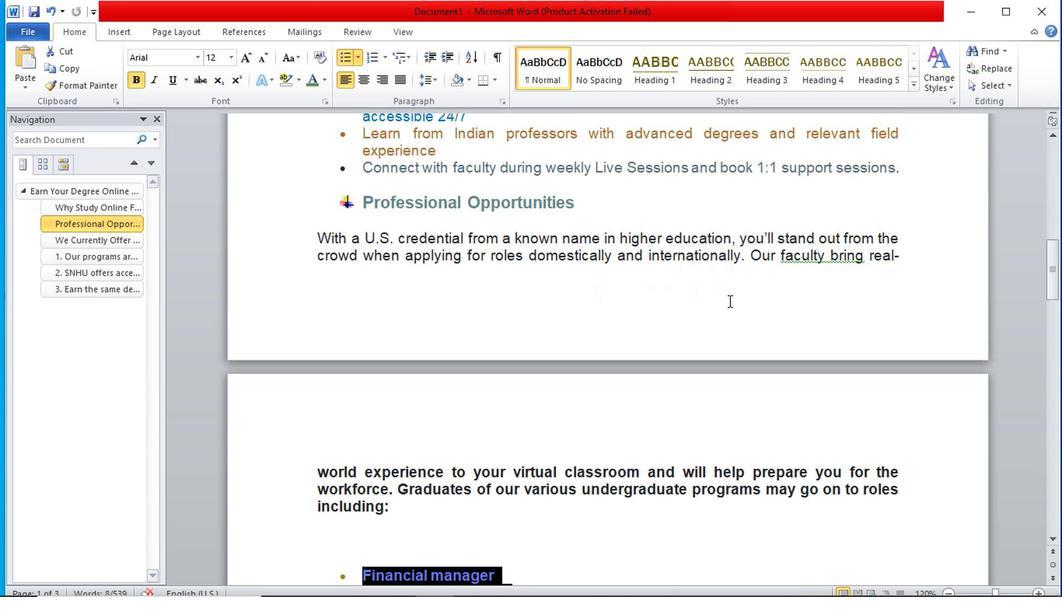 
Action: Mouse scrolled (721, 304) with delta (0, 0)
Screenshot: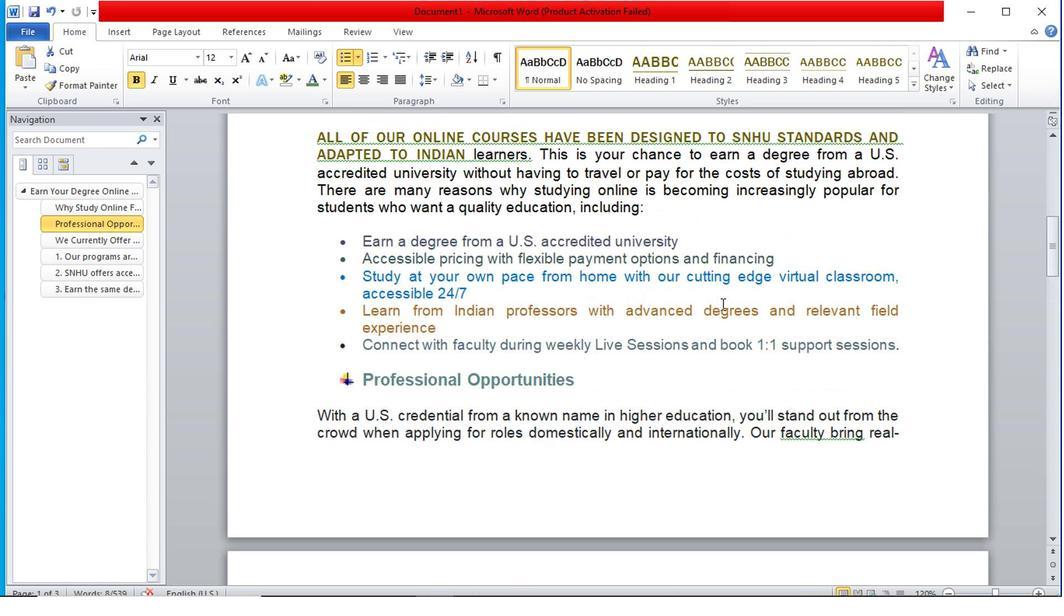 
Action: Mouse moved to (721, 303)
Screenshot: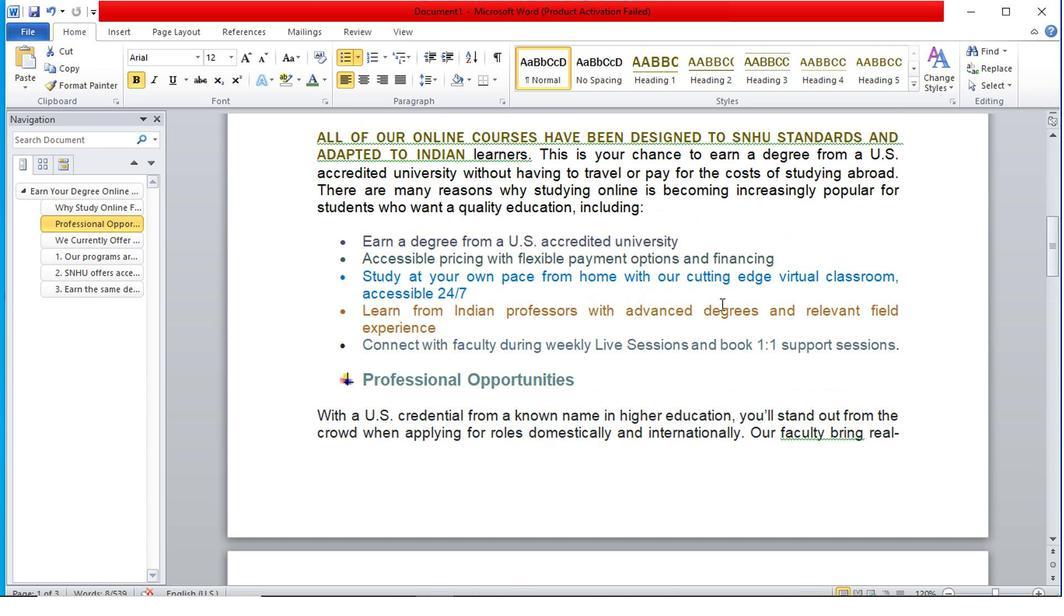 
Action: Mouse scrolled (721, 304) with delta (0, 0)
Screenshot: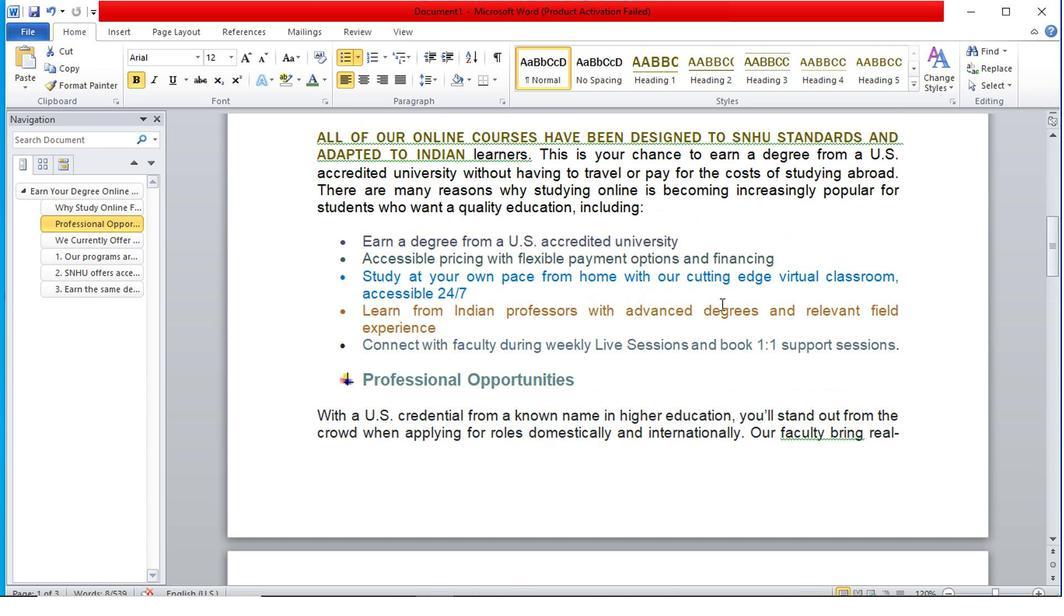 
Action: Mouse scrolled (721, 304) with delta (0, 0)
Screenshot: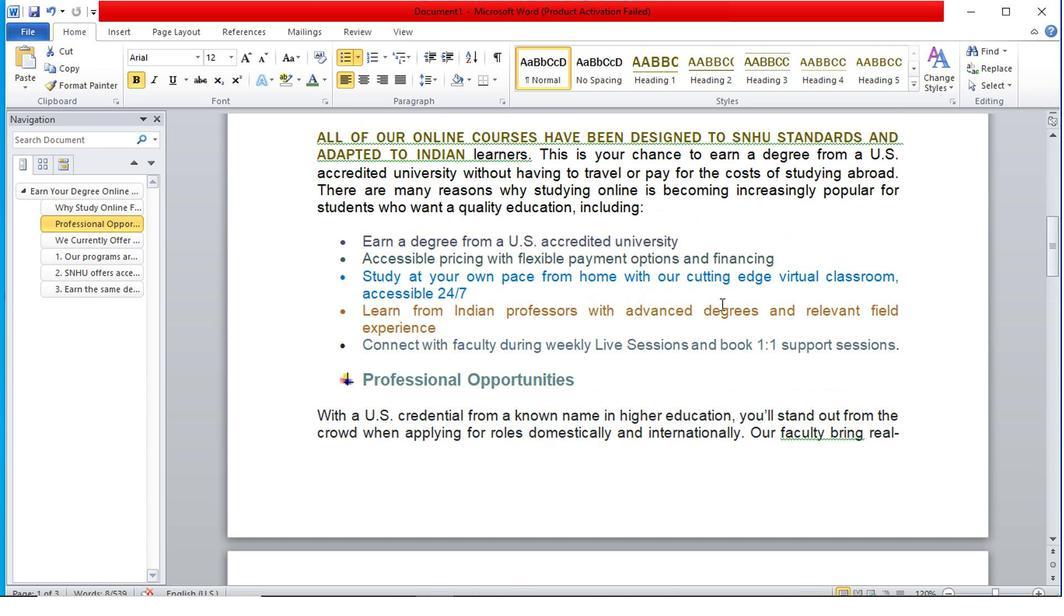 
Action: Mouse scrolled (721, 304) with delta (0, 0)
Screenshot: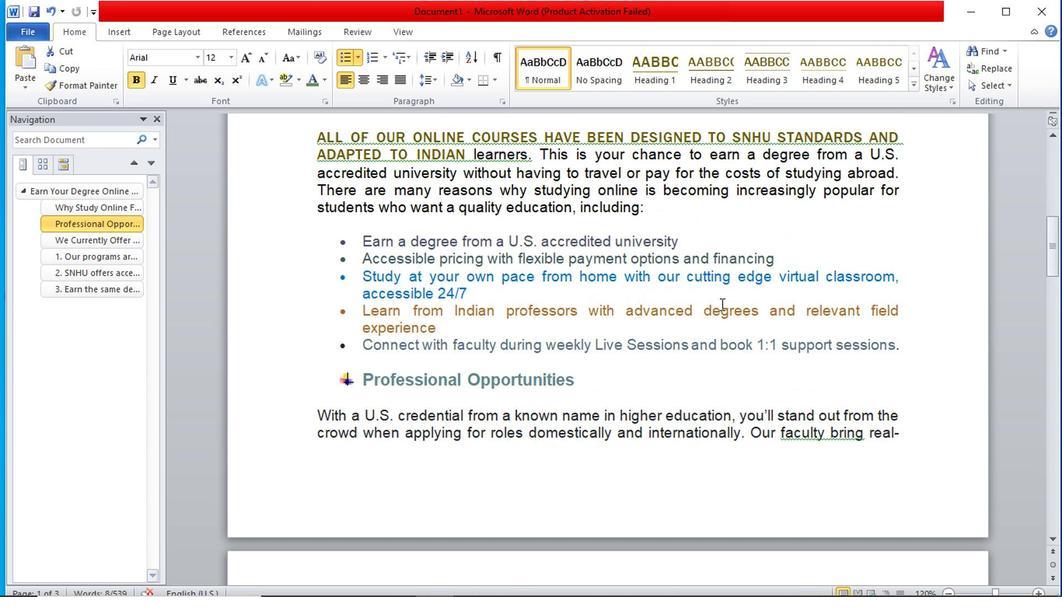 
Action: Mouse moved to (720, 303)
Screenshot: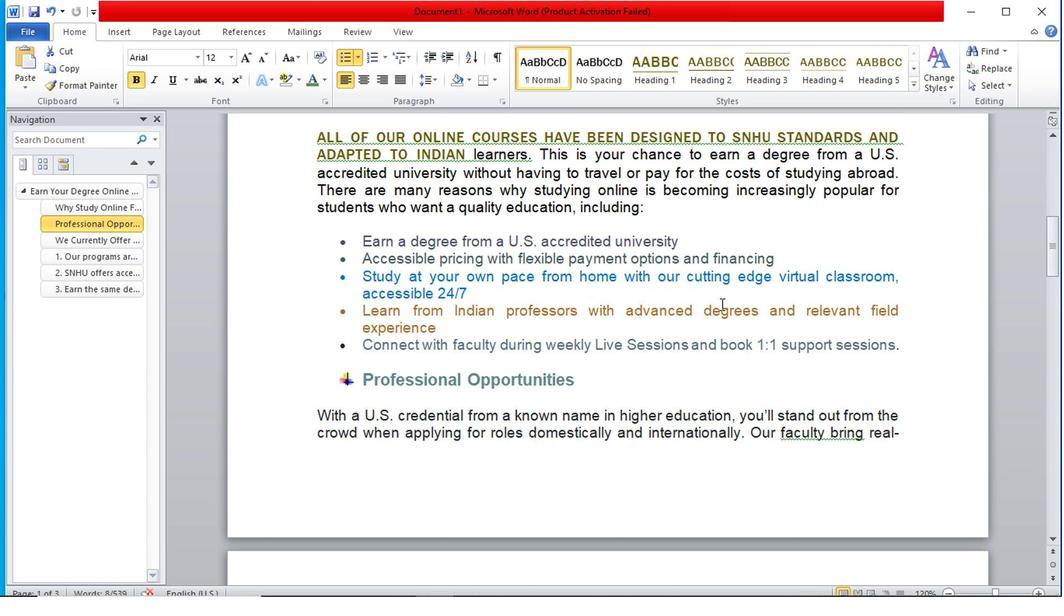 
Action: Mouse scrolled (720, 304) with delta (0, 0)
Screenshot: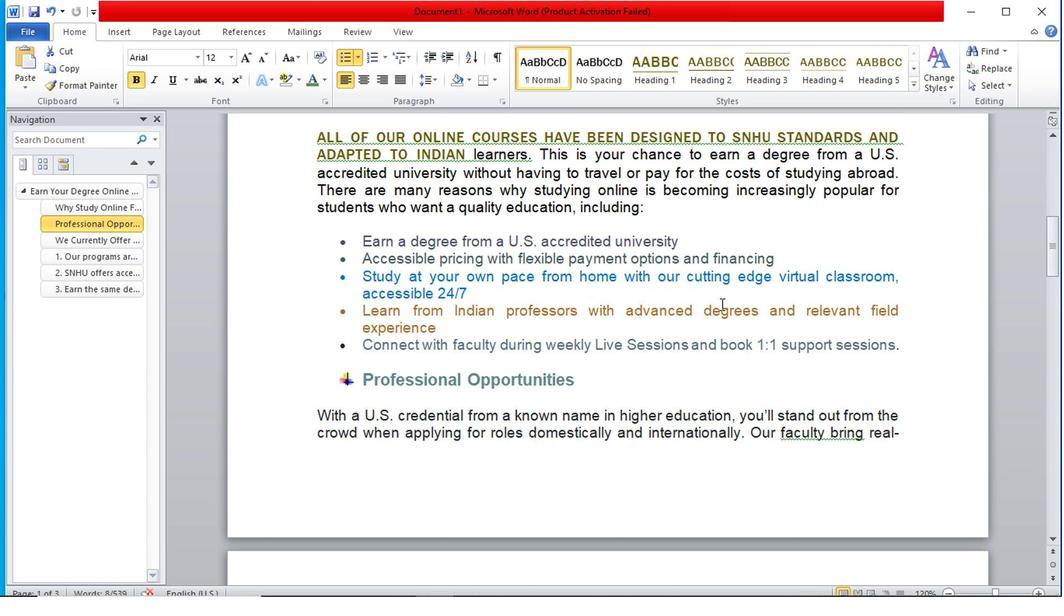 
Action: Mouse moved to (612, 262)
Screenshot: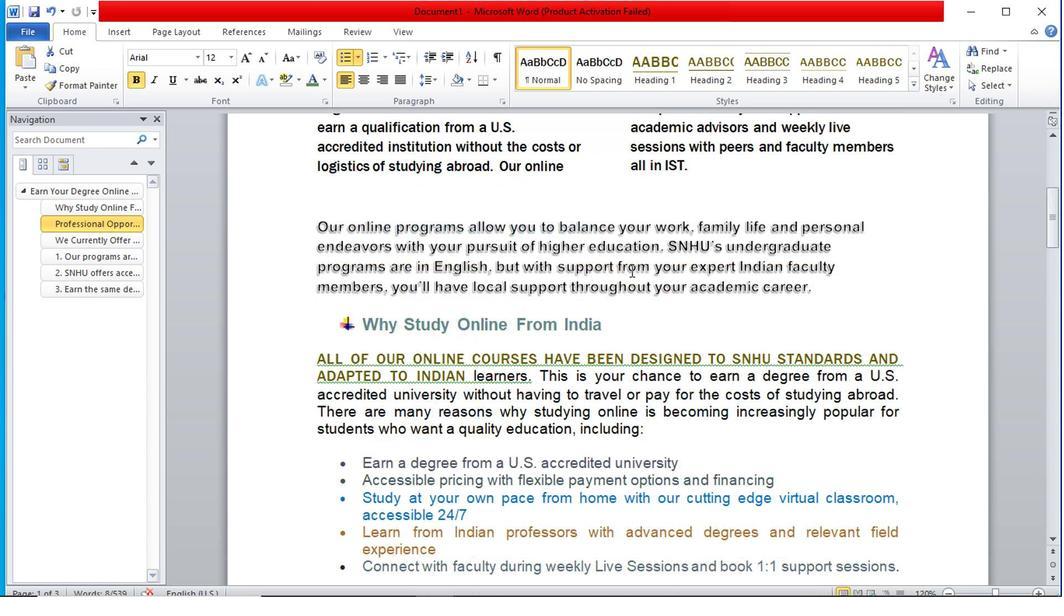 
Action: Mouse scrolled (612, 263) with delta (0, 0)
Screenshot: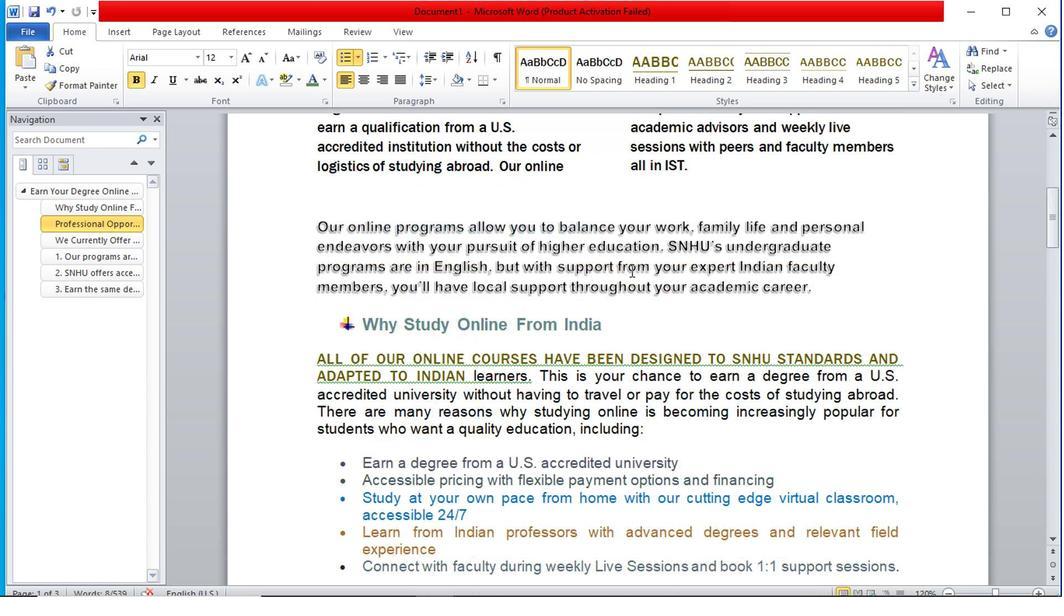 
Action: Mouse moved to (612, 262)
Screenshot: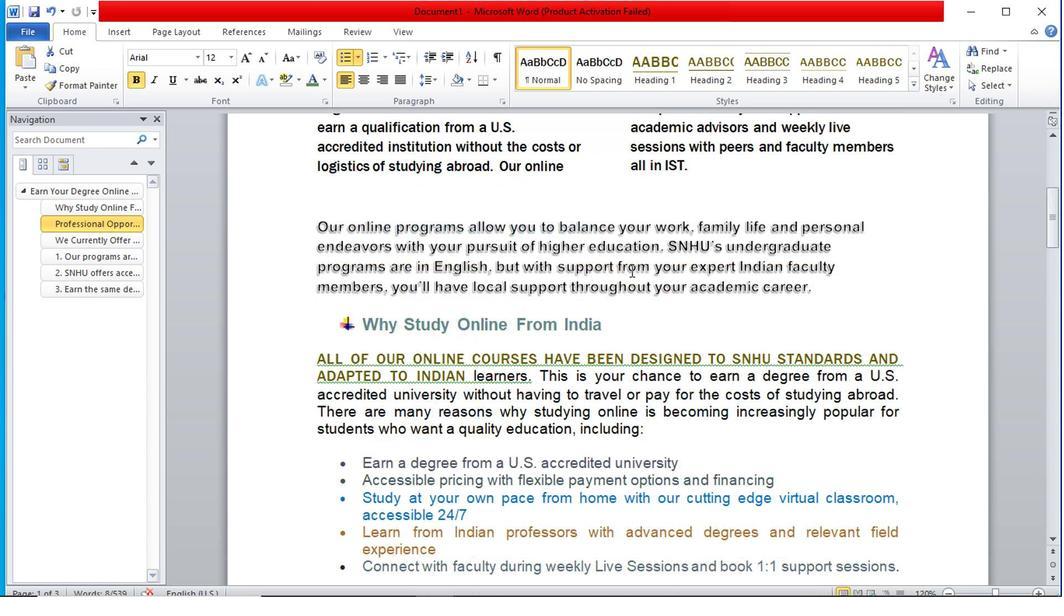 
Action: Mouse scrolled (612, 263) with delta (0, 0)
Screenshot: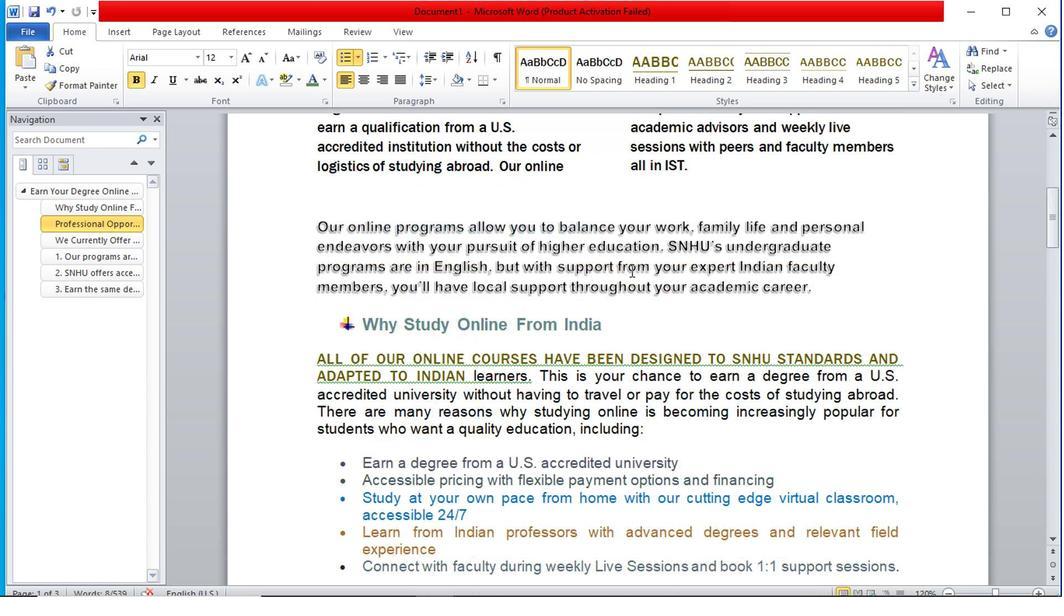 
Action: Mouse scrolled (612, 263) with delta (0, 0)
Screenshot: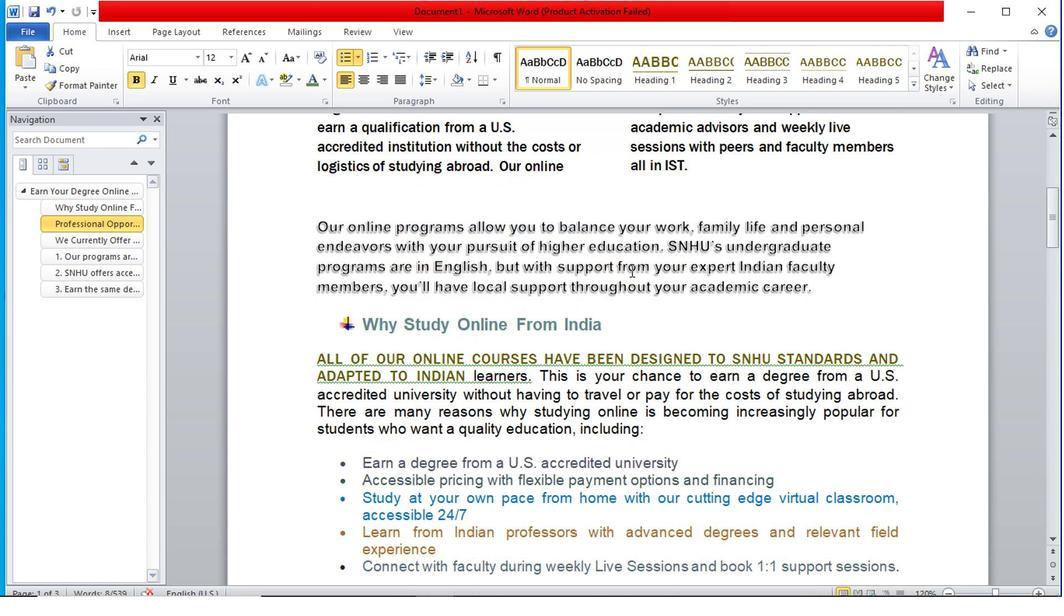 
Action: Mouse moved to (607, 260)
Screenshot: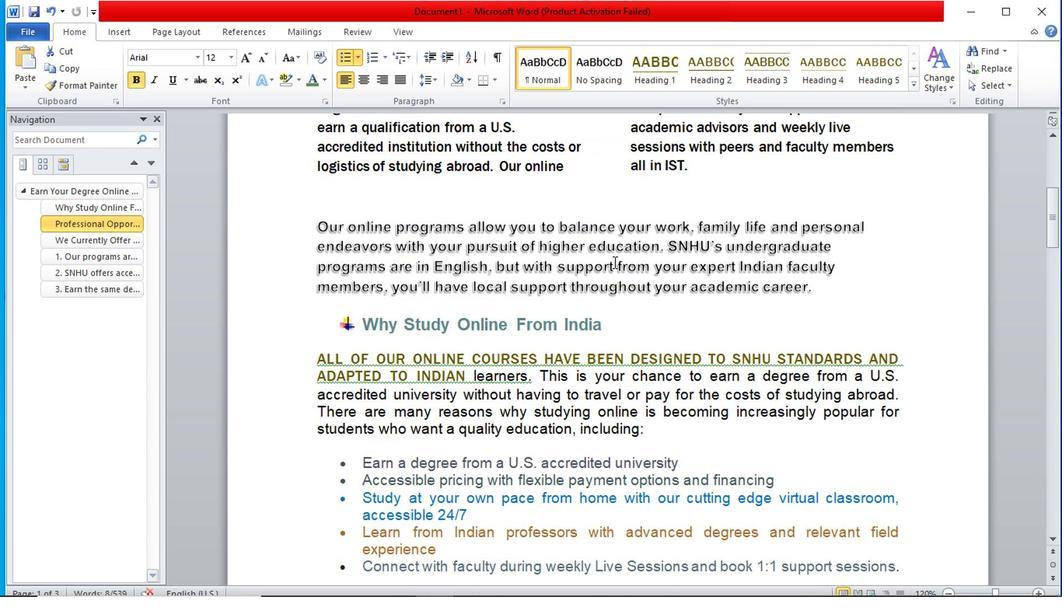 
Action: Mouse scrolled (607, 261) with delta (0, 0)
Screenshot: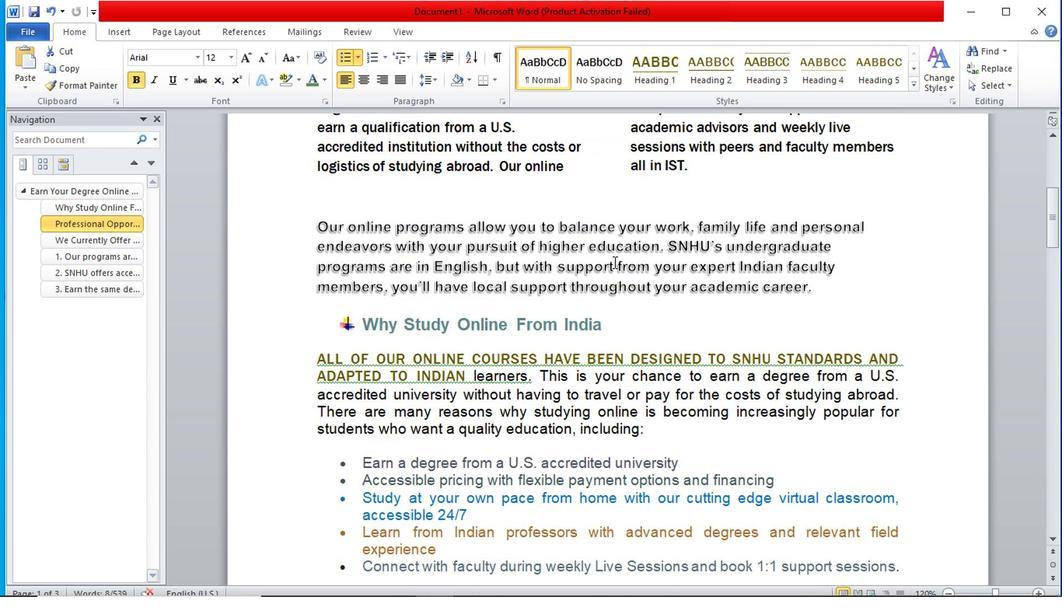 
Action: Mouse moved to (587, 253)
Screenshot: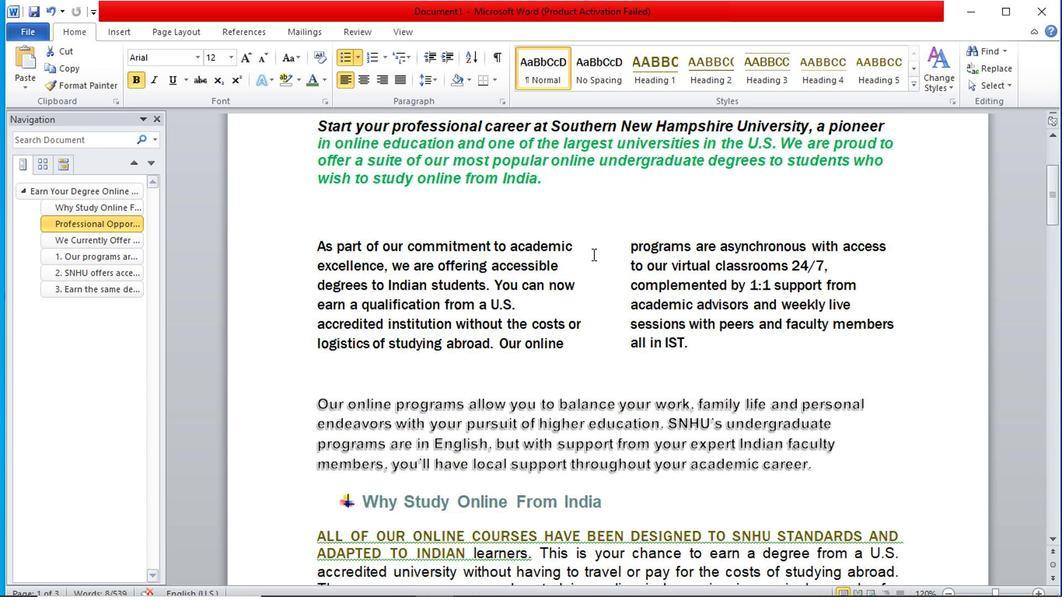 
Action: Mouse scrolled (587, 254) with delta (0, 1)
Screenshot: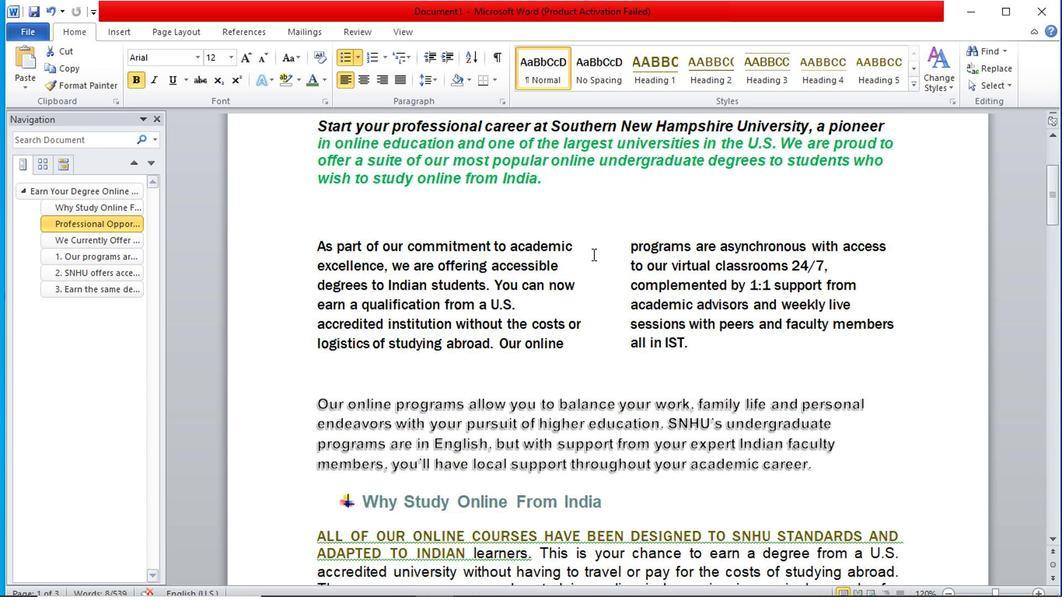 
Action: Mouse moved to (587, 253)
Screenshot: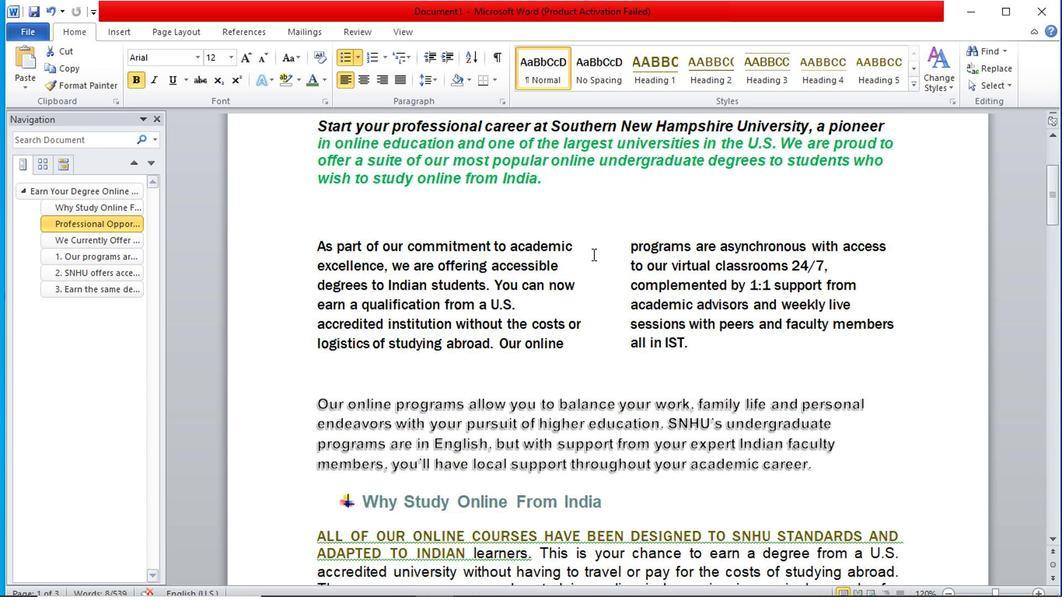 
Action: Mouse scrolled (587, 254) with delta (0, 1)
Screenshot: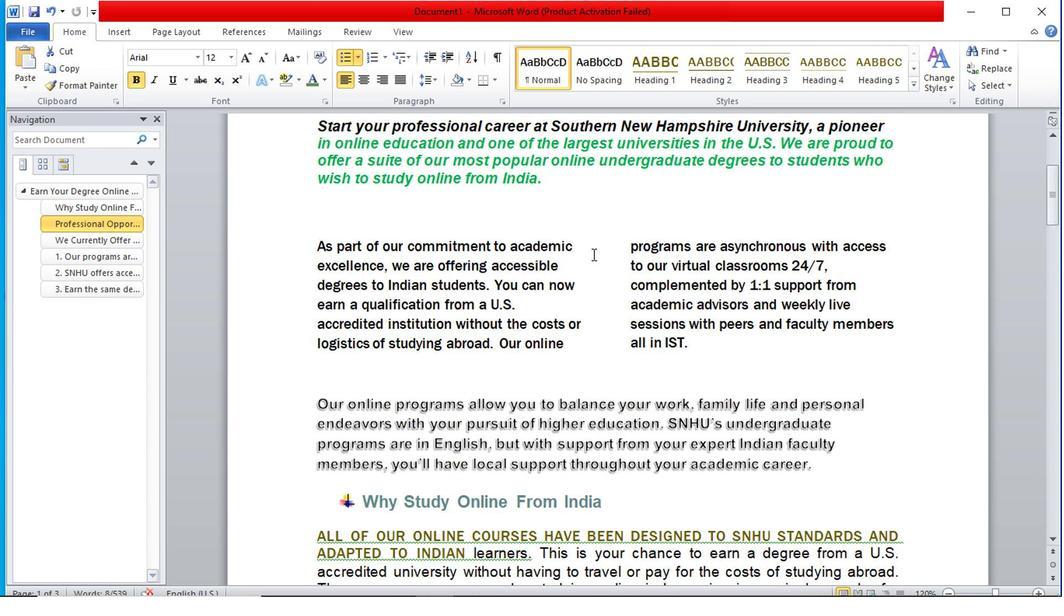 
Action: Mouse moved to (586, 253)
Screenshot: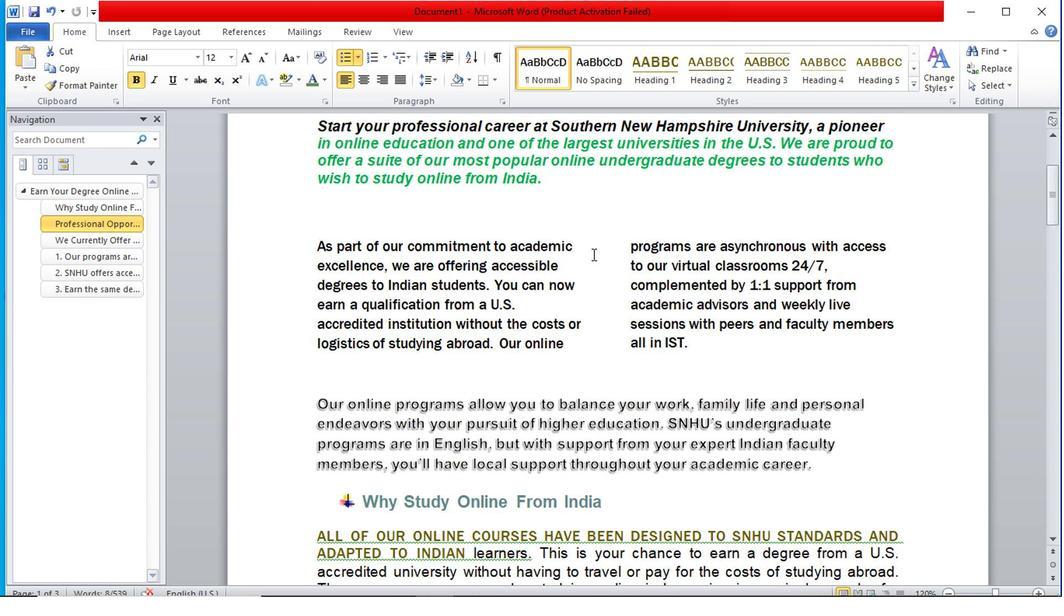 
Action: Mouse scrolled (586, 254) with delta (0, 1)
Screenshot: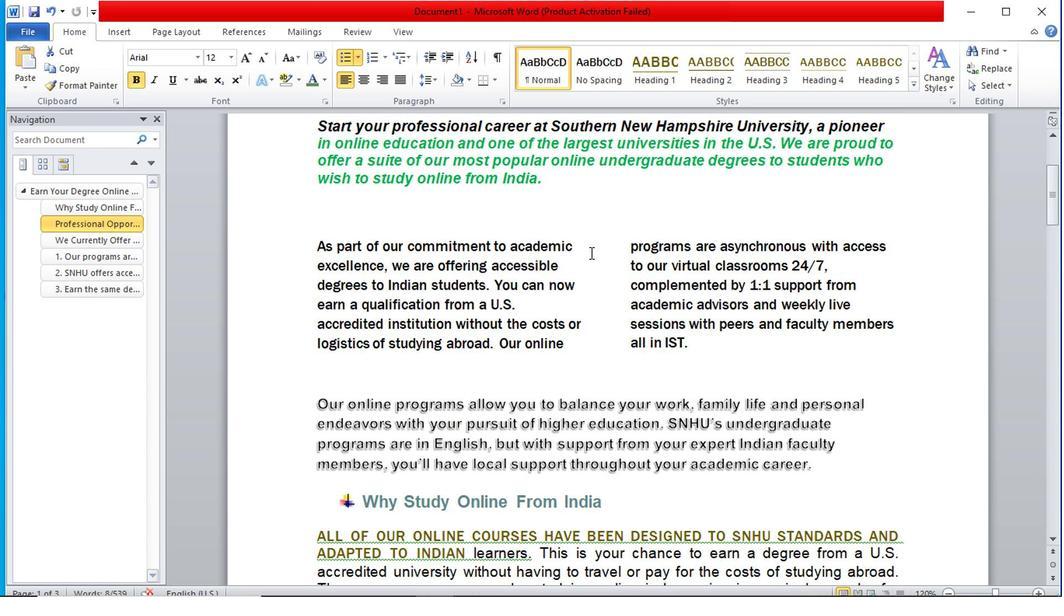 
Action: Mouse moved to (586, 369)
Screenshot: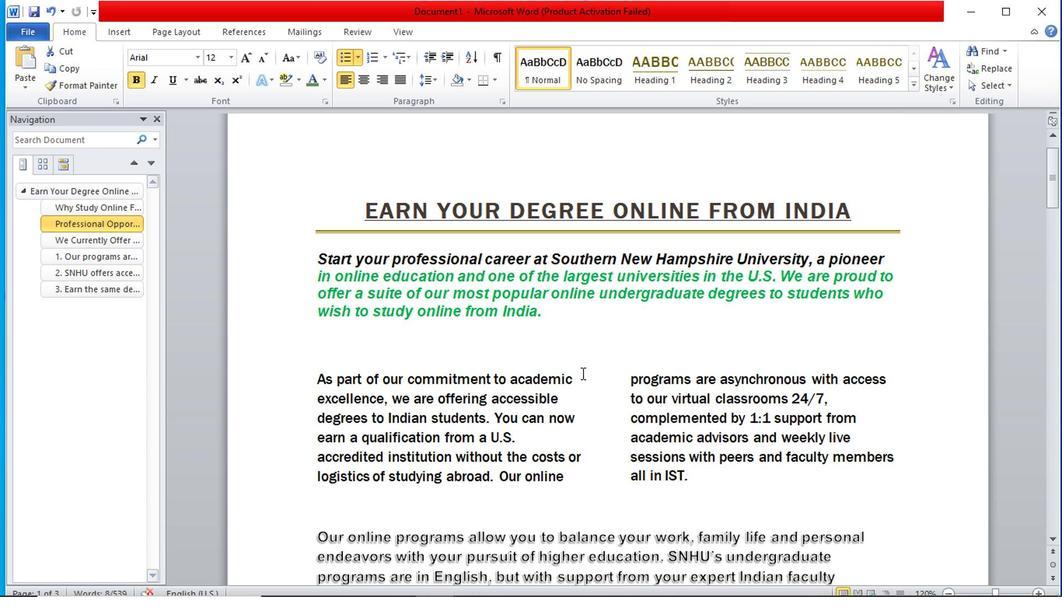 
Action: Mouse scrolled (586, 368) with delta (0, 0)
Screenshot: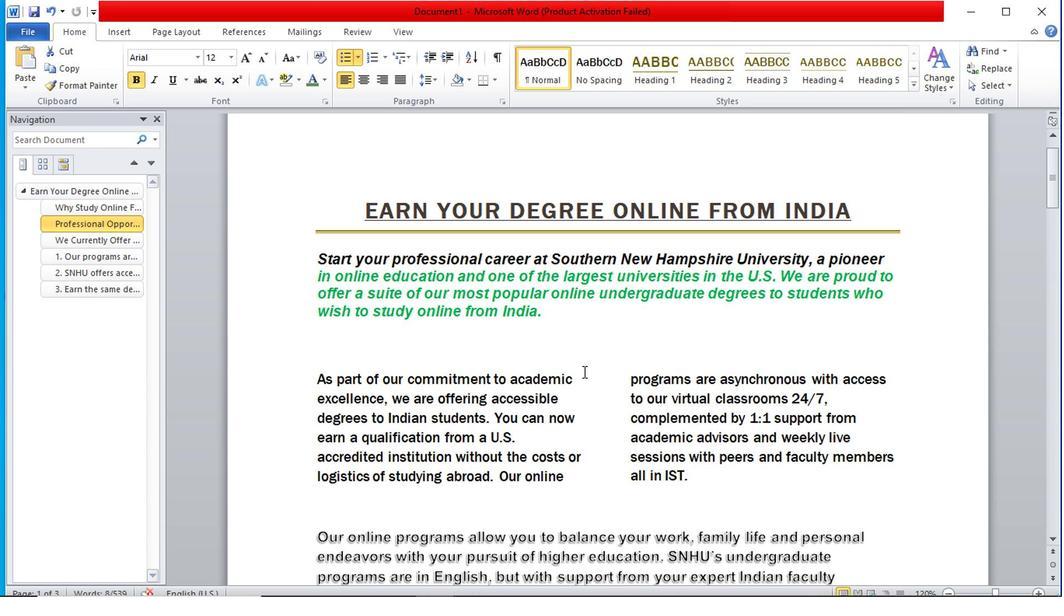
Action: Mouse scrolled (586, 368) with delta (0, 0)
Screenshot: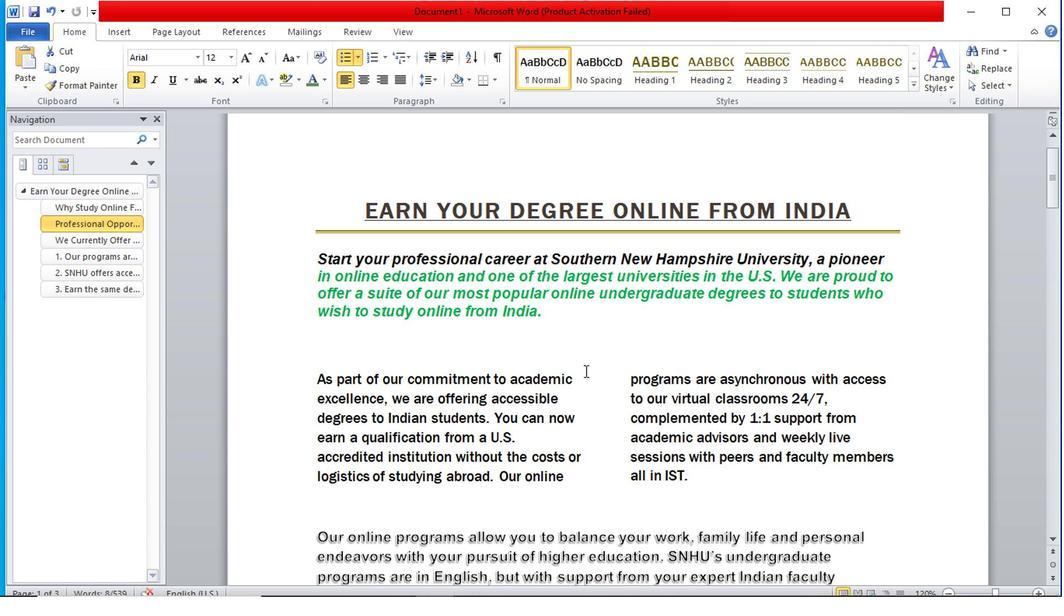 
Action: Mouse scrolled (586, 368) with delta (0, 0)
Screenshot: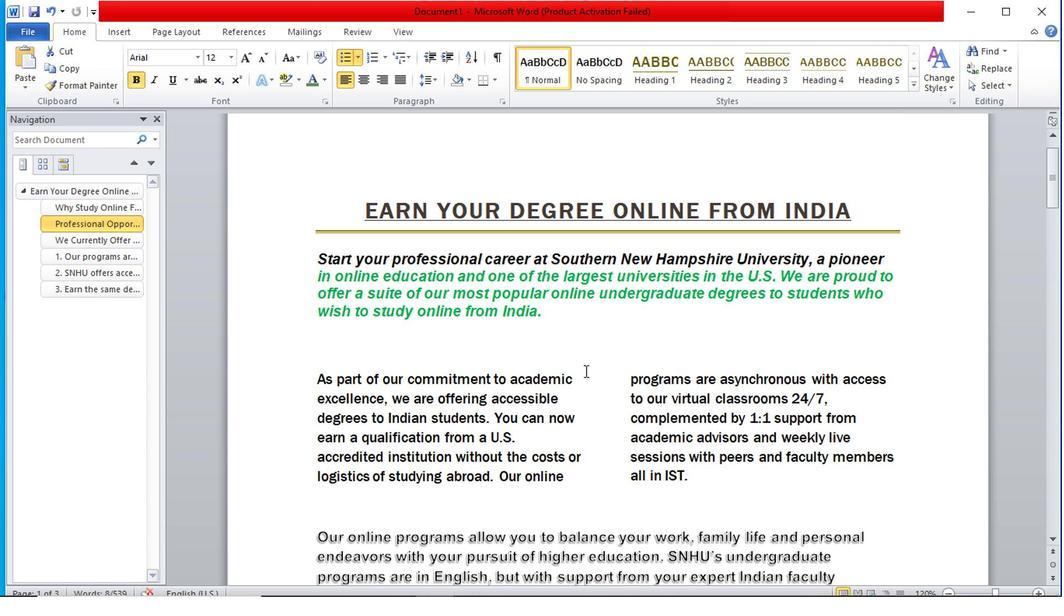 
Action: Mouse scrolled (586, 368) with delta (0, 0)
Screenshot: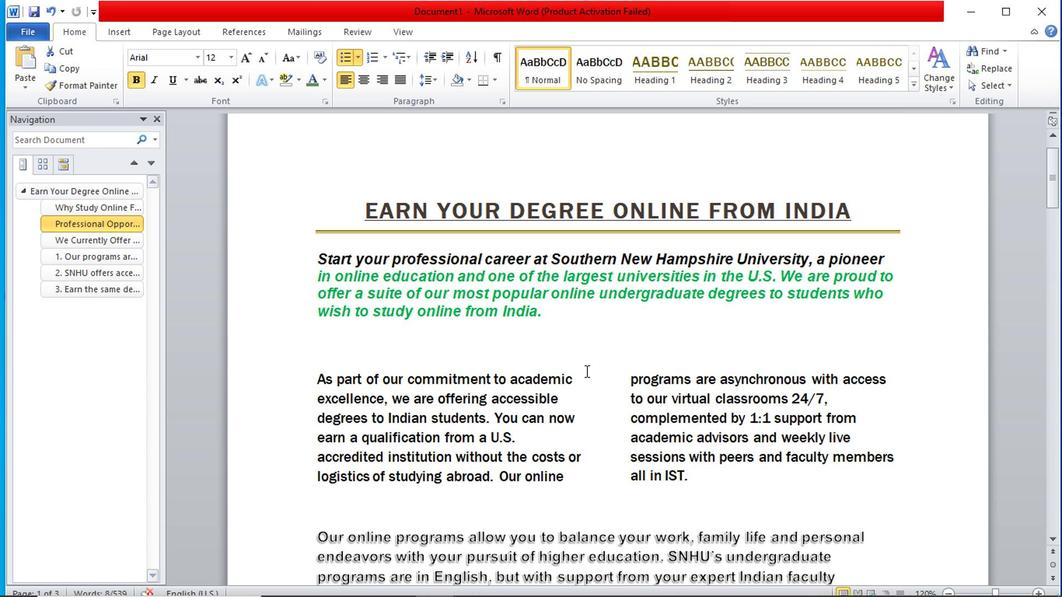 
Action: Mouse scrolled (586, 368) with delta (0, 0)
Screenshot: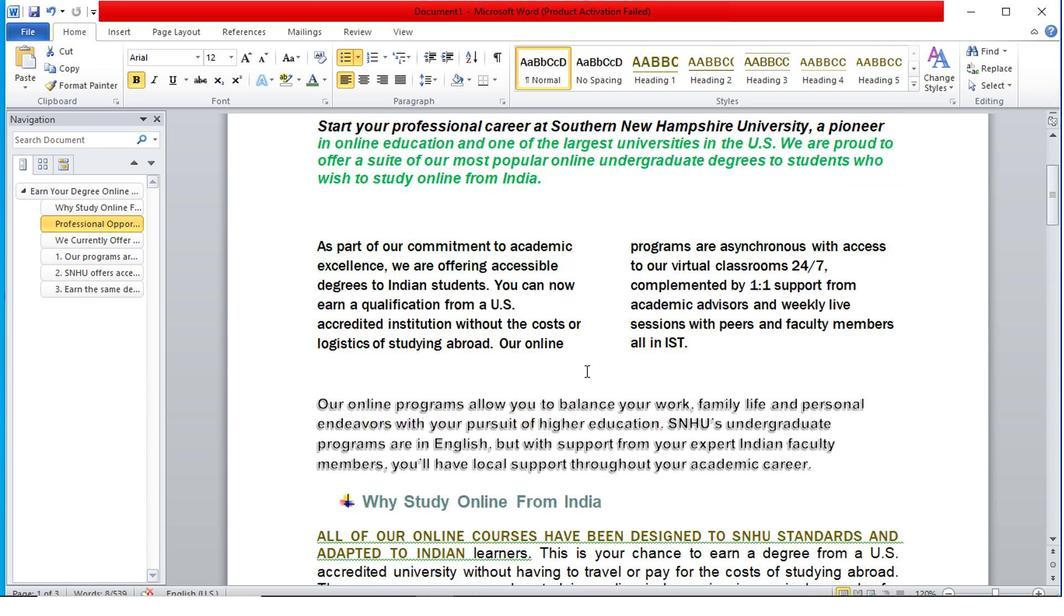 
Action: Mouse scrolled (586, 368) with delta (0, 0)
Screenshot: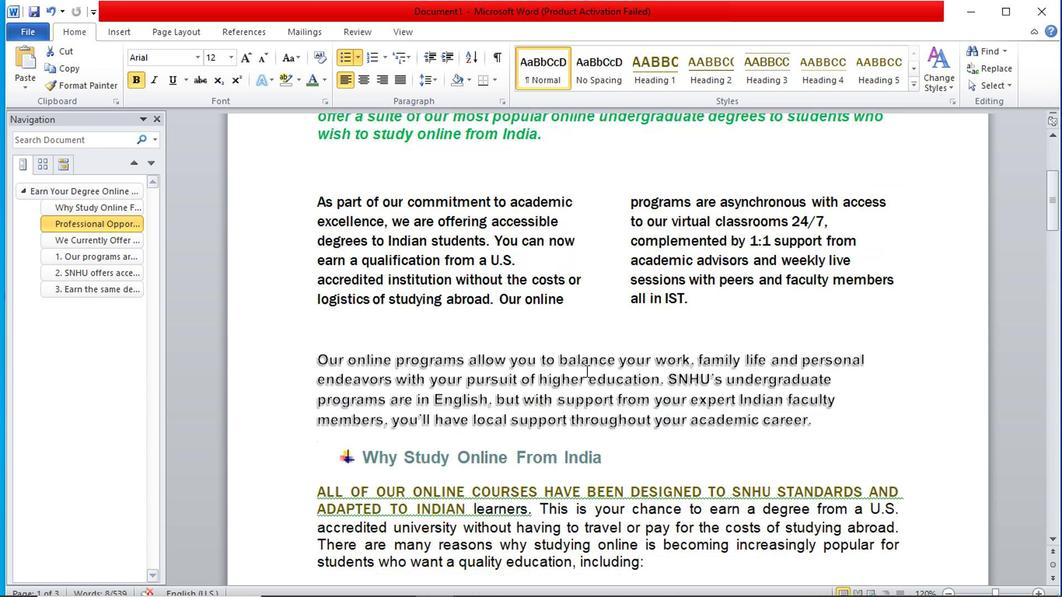 
Action: Mouse scrolled (586, 368) with delta (0, 0)
Screenshot: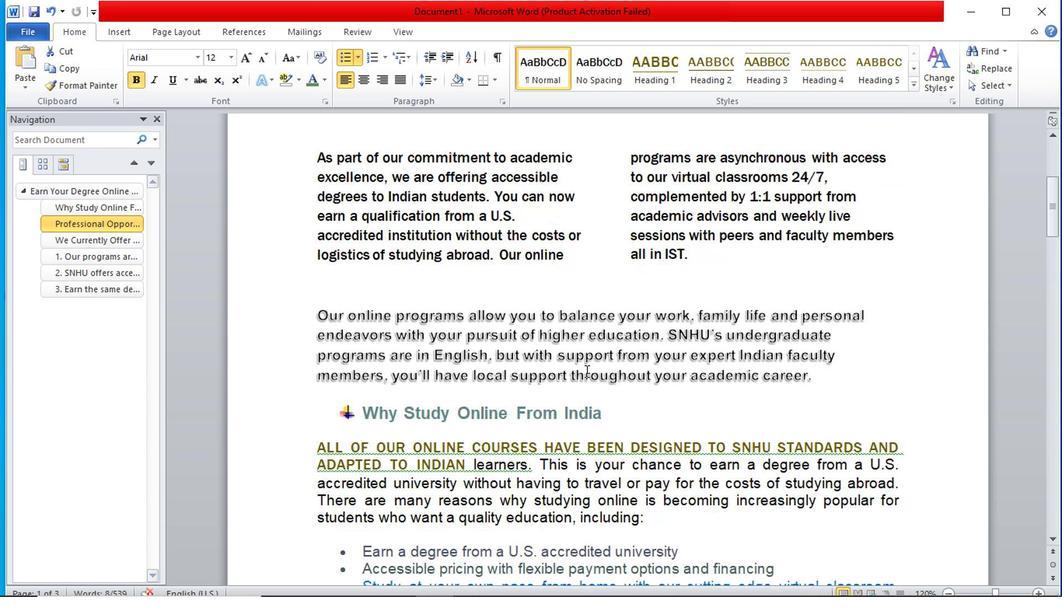 
Action: Mouse moved to (623, 316)
Screenshot: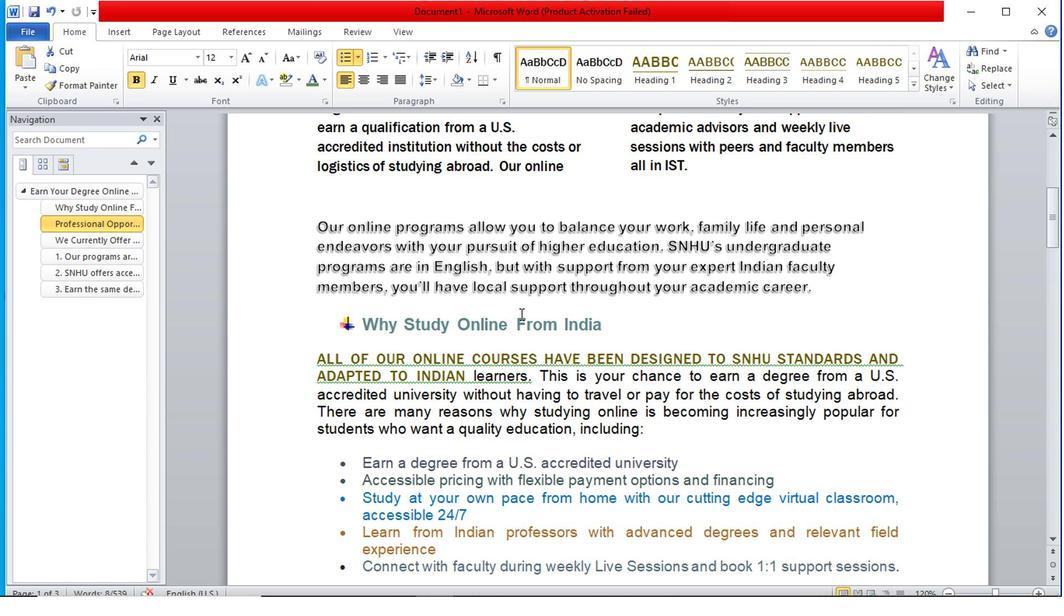 
Action: Mouse scrolled (623, 316) with delta (0, 0)
Screenshot: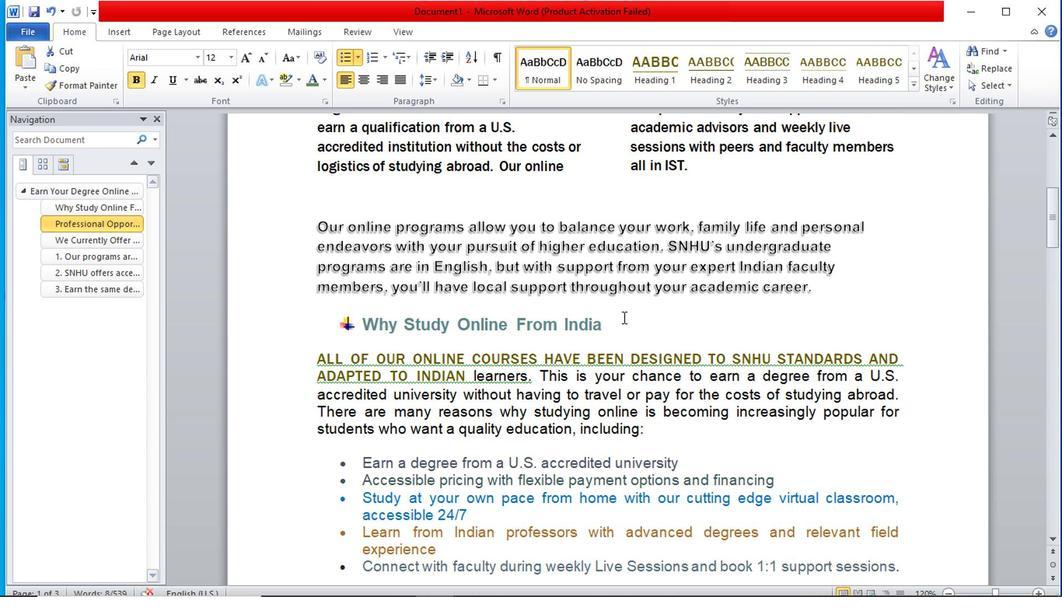 
Action: Mouse scrolled (623, 316) with delta (0, 0)
Screenshot: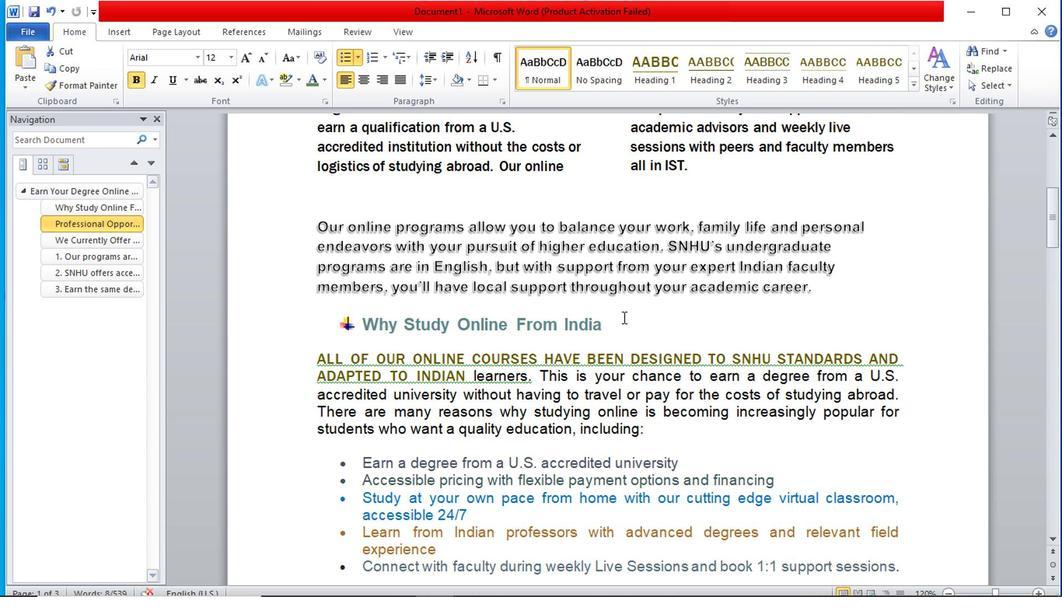 
Action: Mouse scrolled (623, 316) with delta (0, 0)
Screenshot: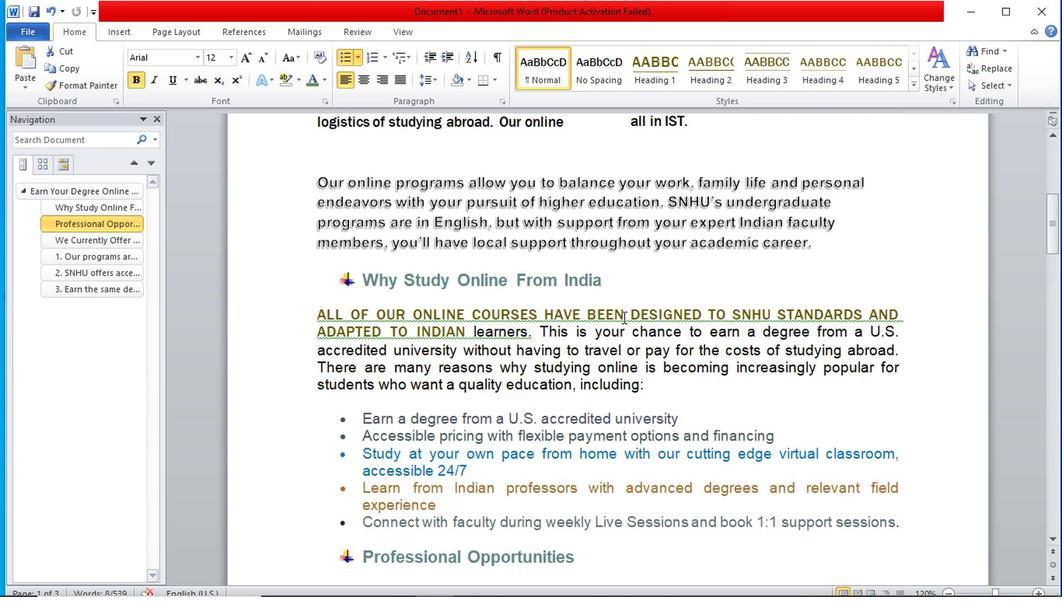 
Action: Mouse scrolled (623, 316) with delta (0, 0)
Screenshot: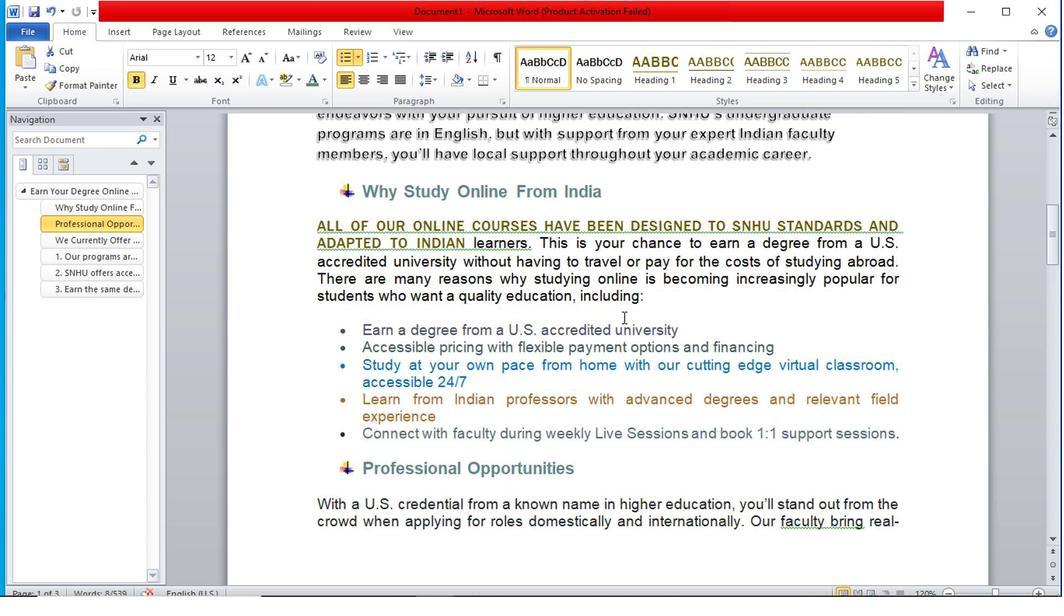 
Action: Mouse scrolled (623, 316) with delta (0, 0)
Screenshot: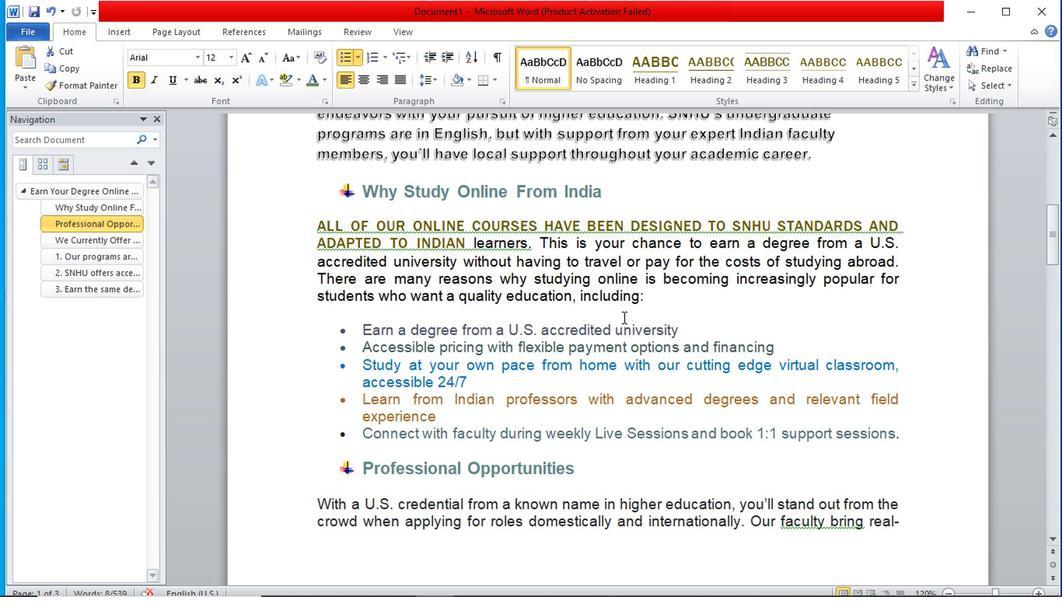 
Action: Mouse scrolled (623, 316) with delta (0, 0)
Screenshot: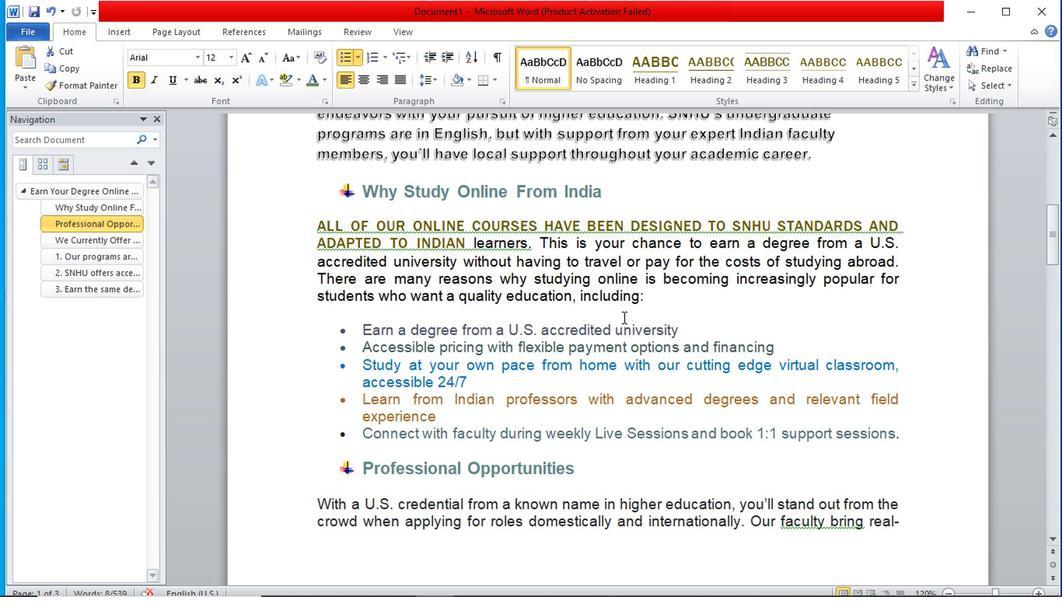 
Action: Mouse moved to (731, 342)
Screenshot: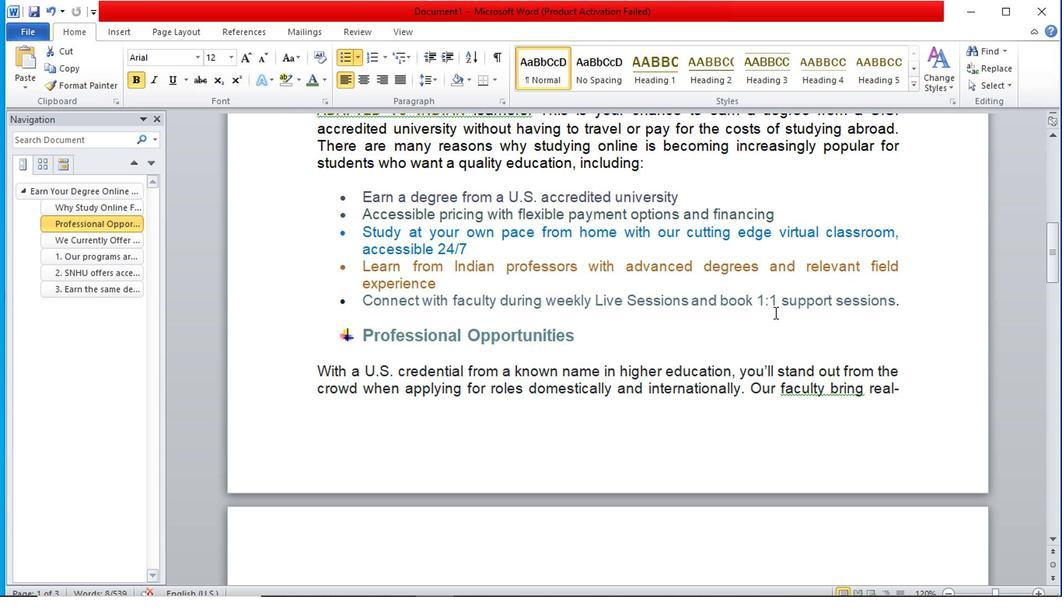 
Action: Mouse scrolled (731, 342) with delta (0, 0)
Screenshot: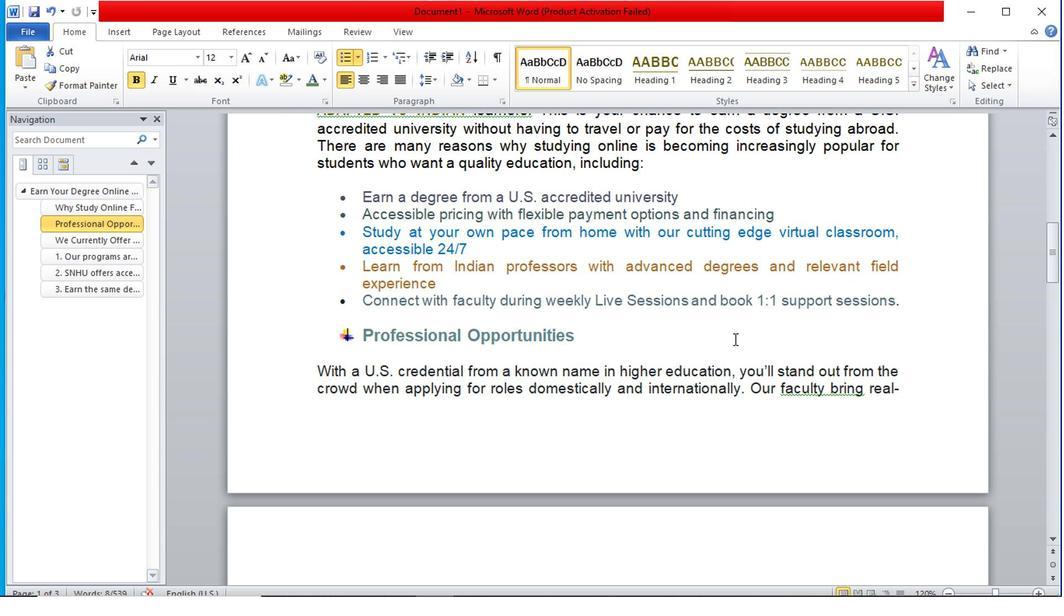 
Action: Mouse scrolled (731, 342) with delta (0, 0)
Screenshot: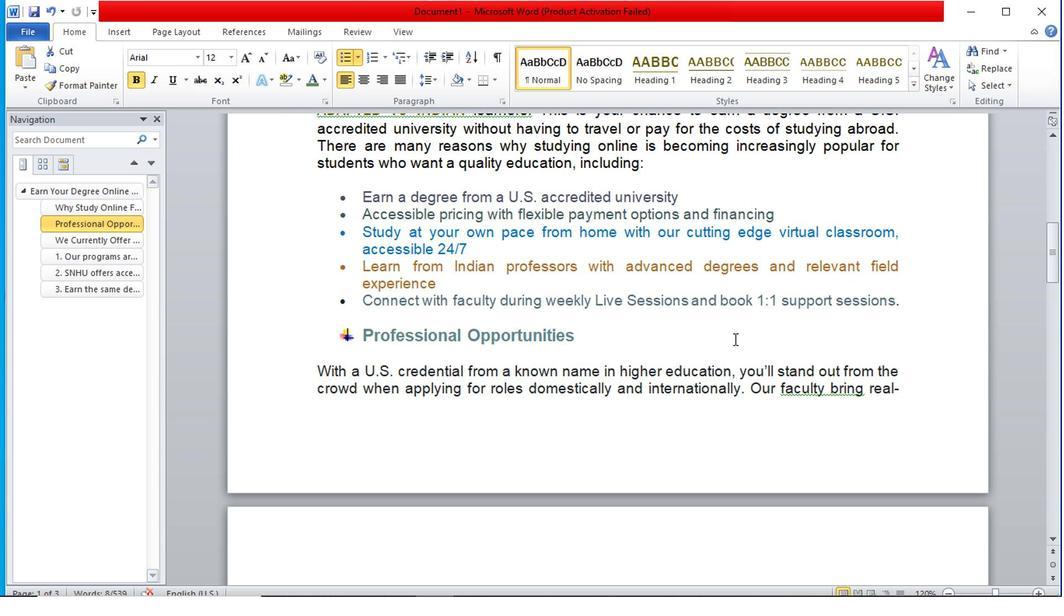 
Action: Mouse scrolled (731, 342) with delta (0, 0)
Screenshot: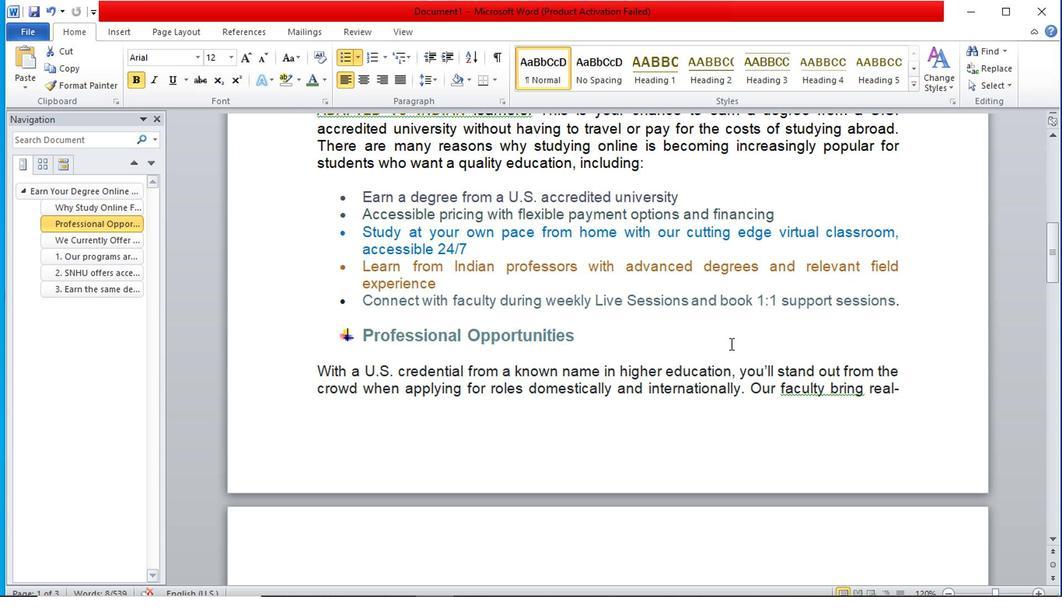 
Action: Mouse scrolled (731, 342) with delta (0, 0)
Screenshot: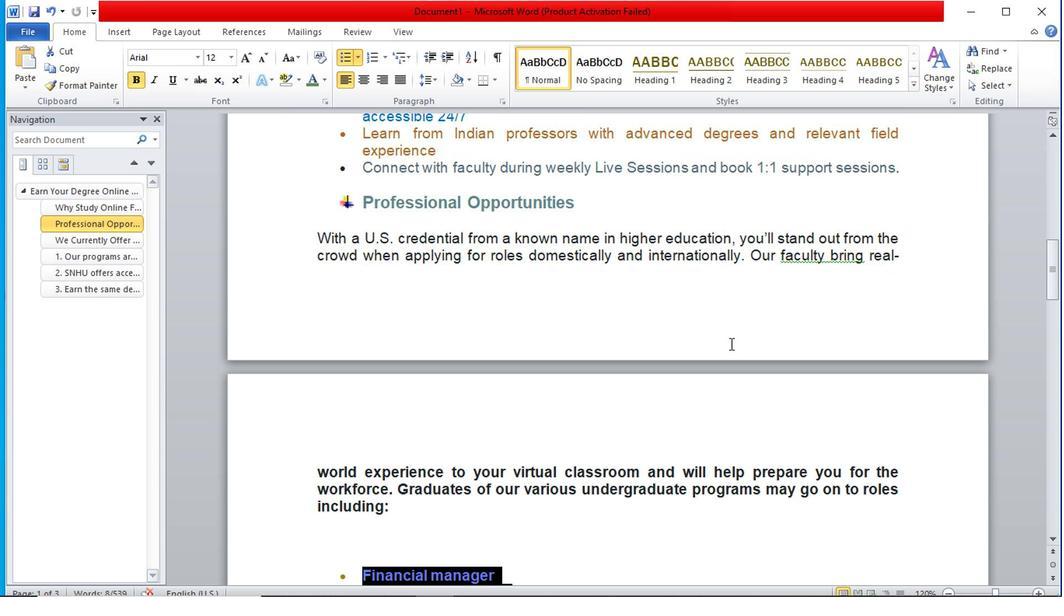 
Action: Mouse scrolled (731, 342) with delta (0, 0)
Screenshot: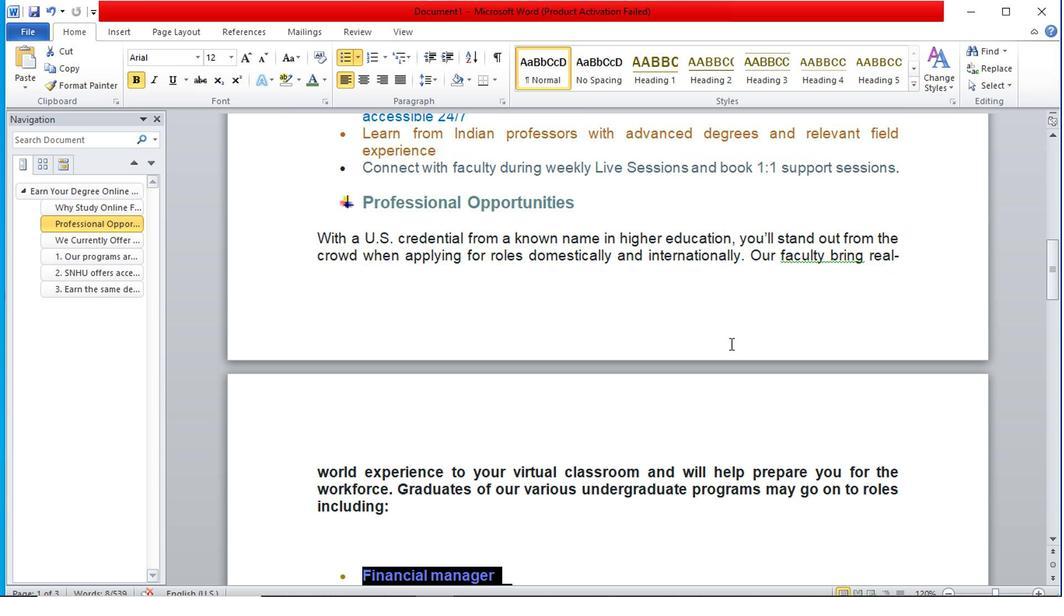 
Action: Mouse scrolled (731, 342) with delta (0, 0)
Screenshot: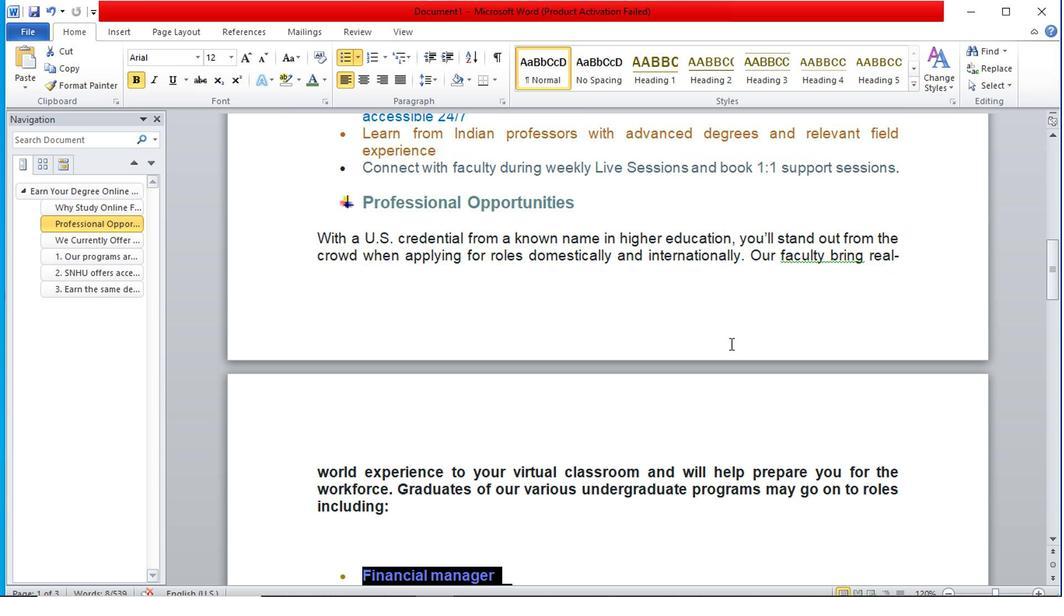 
Action: Mouse scrolled (731, 342) with delta (0, 0)
Screenshot: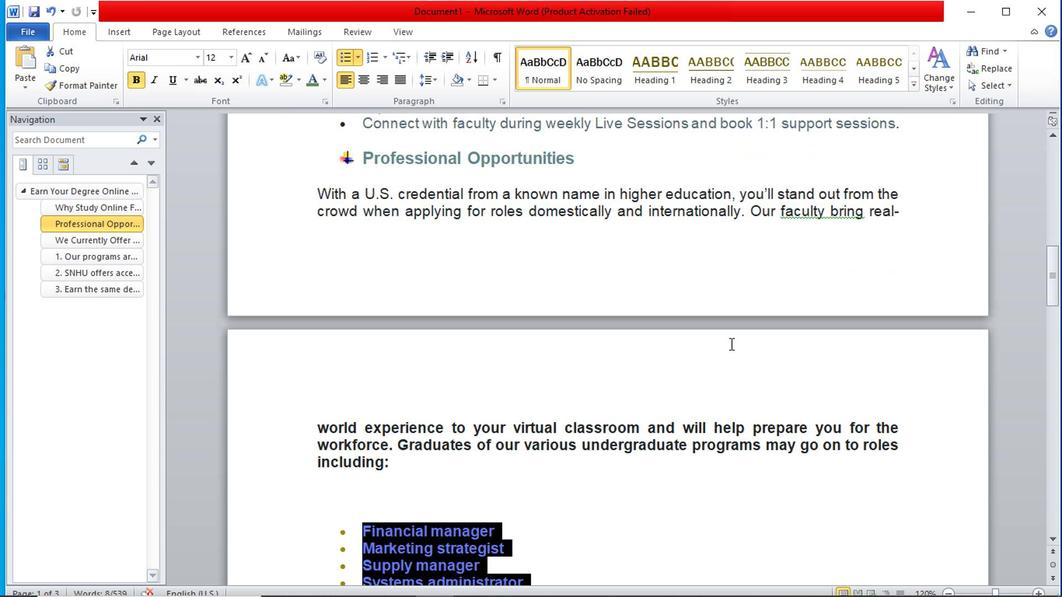 
Action: Mouse moved to (712, 344)
Screenshot: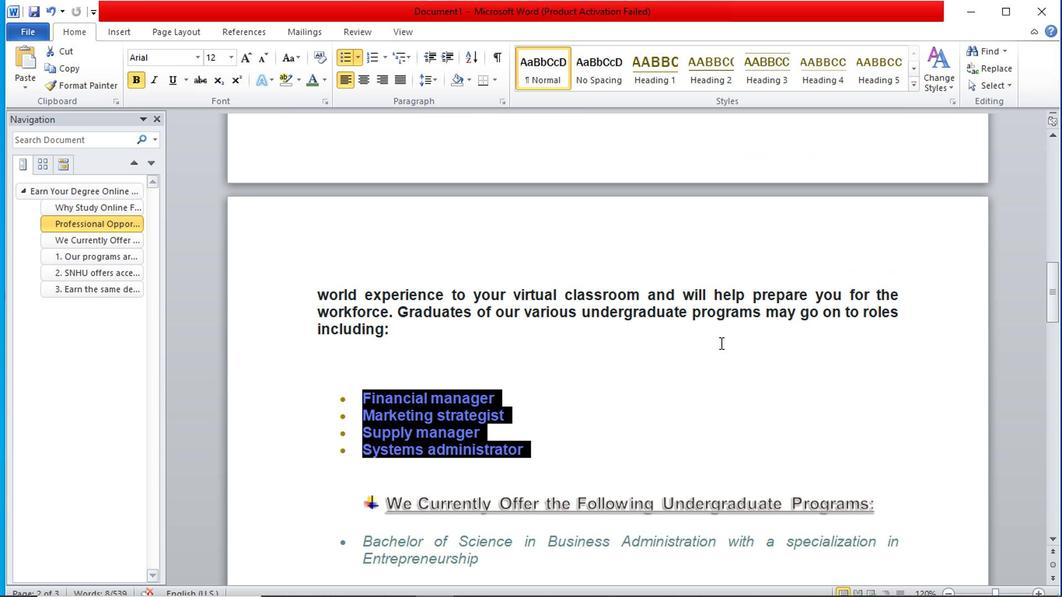 
Action: Mouse scrolled (712, 344) with delta (0, 0)
Screenshot: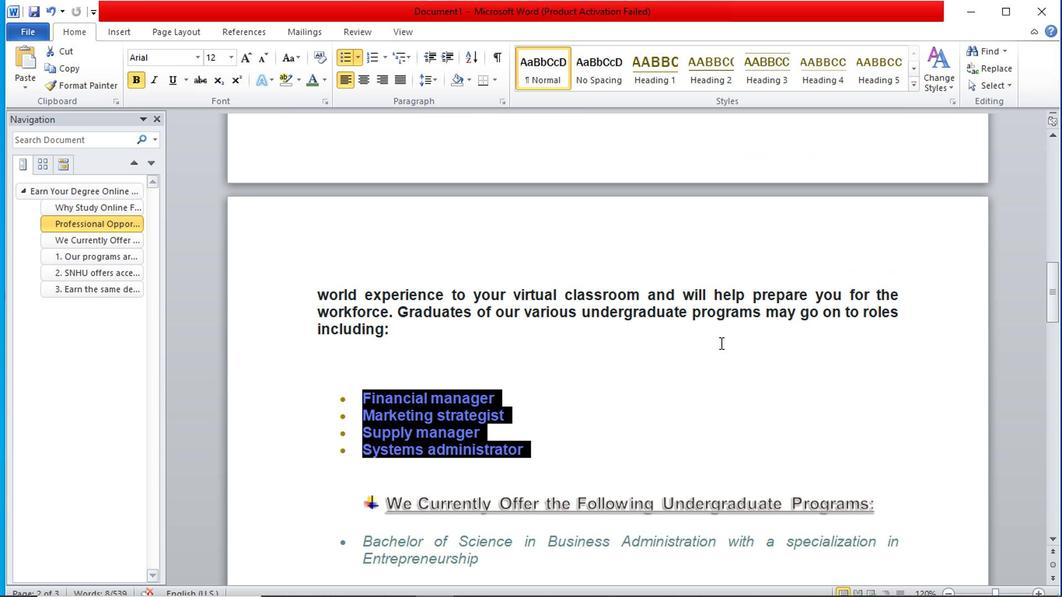 
Action: Mouse moved to (698, 324)
Screenshot: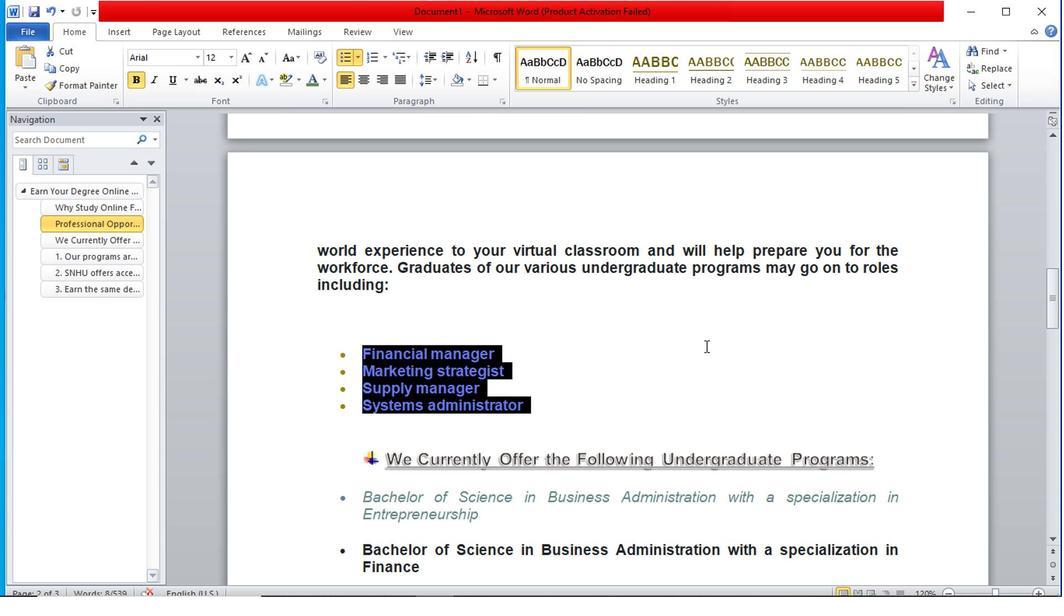 
Action: Mouse scrolled (698, 323) with delta (0, 0)
Screenshot: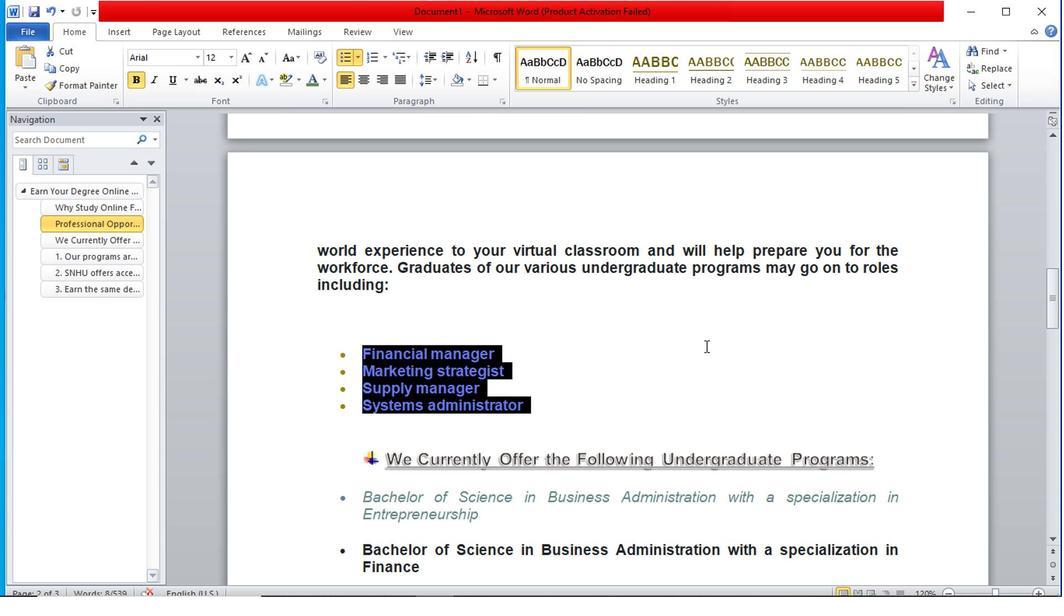 
Action: Mouse moved to (619, 317)
Screenshot: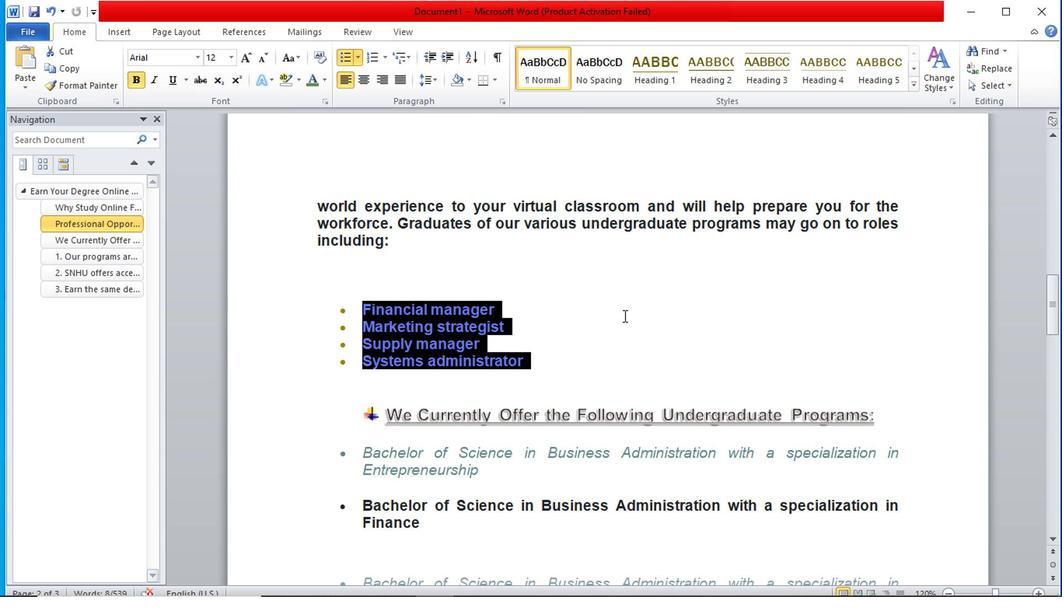 
Action: Mouse pressed left at (619, 317)
Screenshot: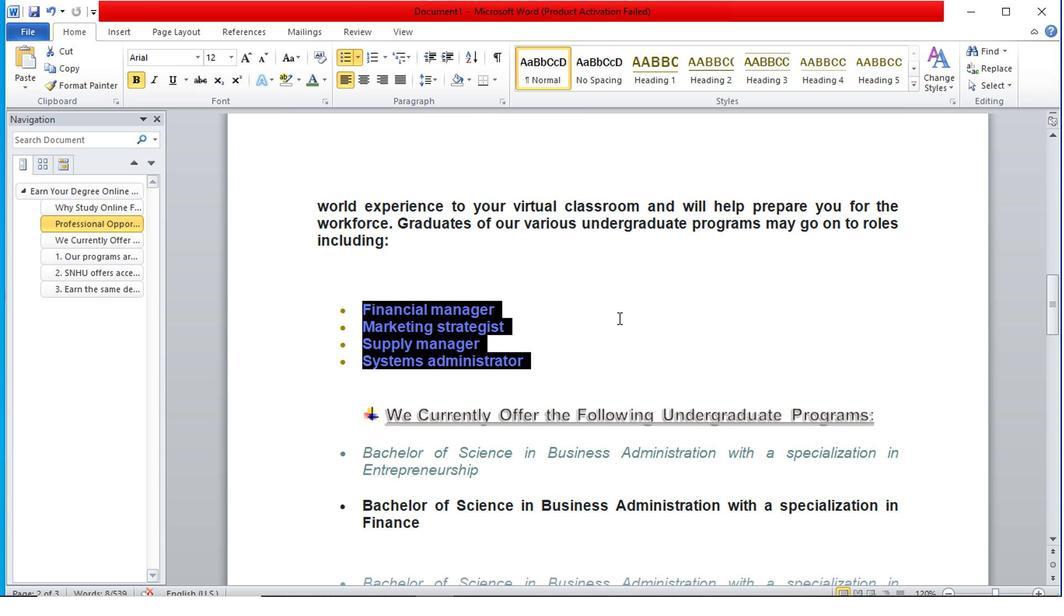 
Action: Mouse moved to (1009, 358)
Screenshot: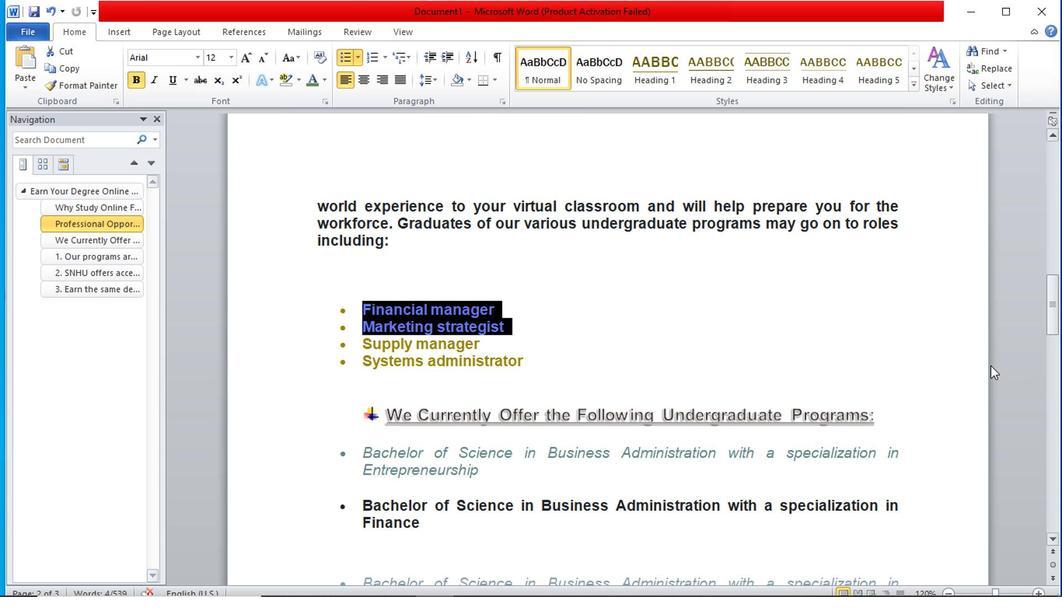 
Action: Mouse pressed left at (1009, 358)
Screenshot: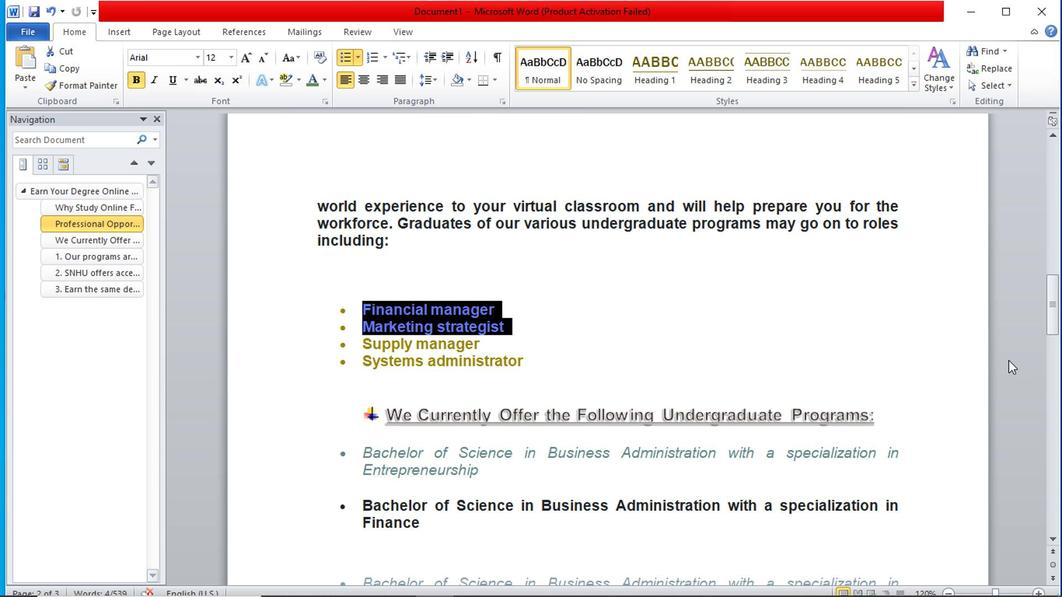 
Action: Mouse moved to (1032, 242)
Screenshot: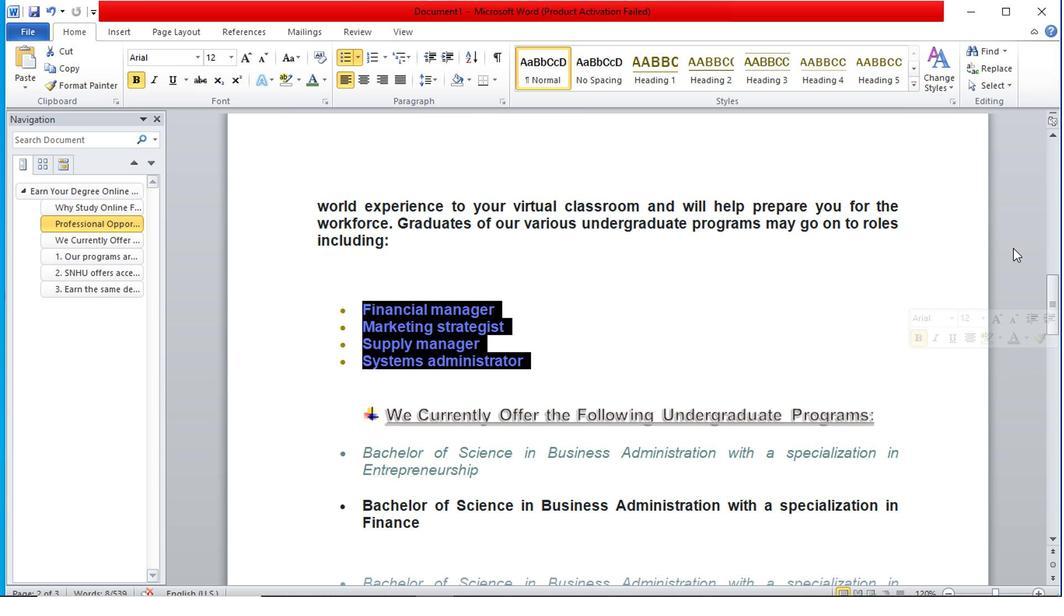
Action: Mouse pressed left at (1032, 242)
Screenshot: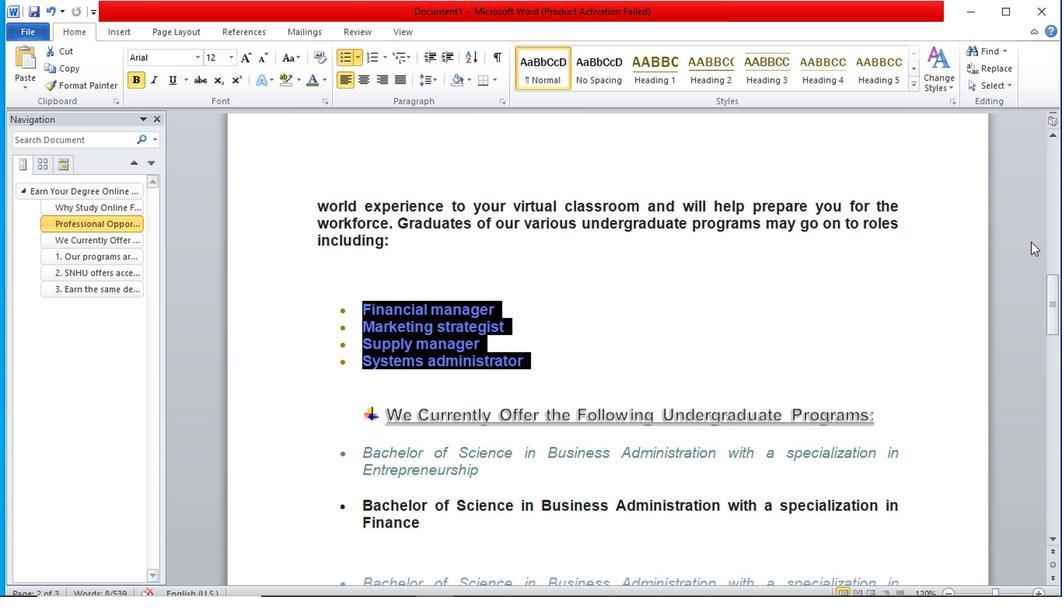 
Action: Mouse moved to (912, 330)
Screenshot: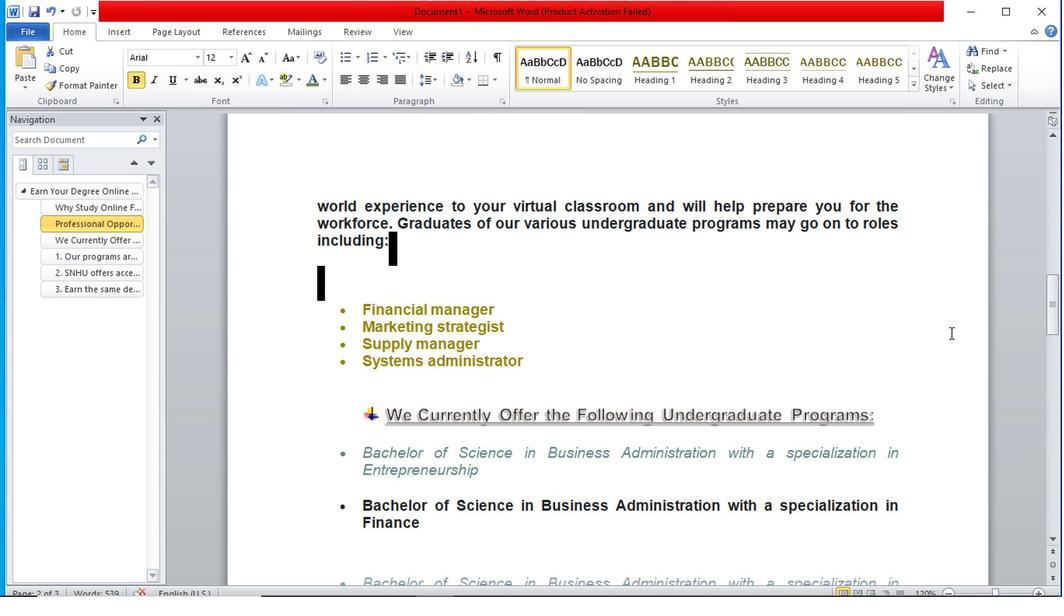 
Action: Mouse scrolled (912, 330) with delta (0, 0)
Screenshot: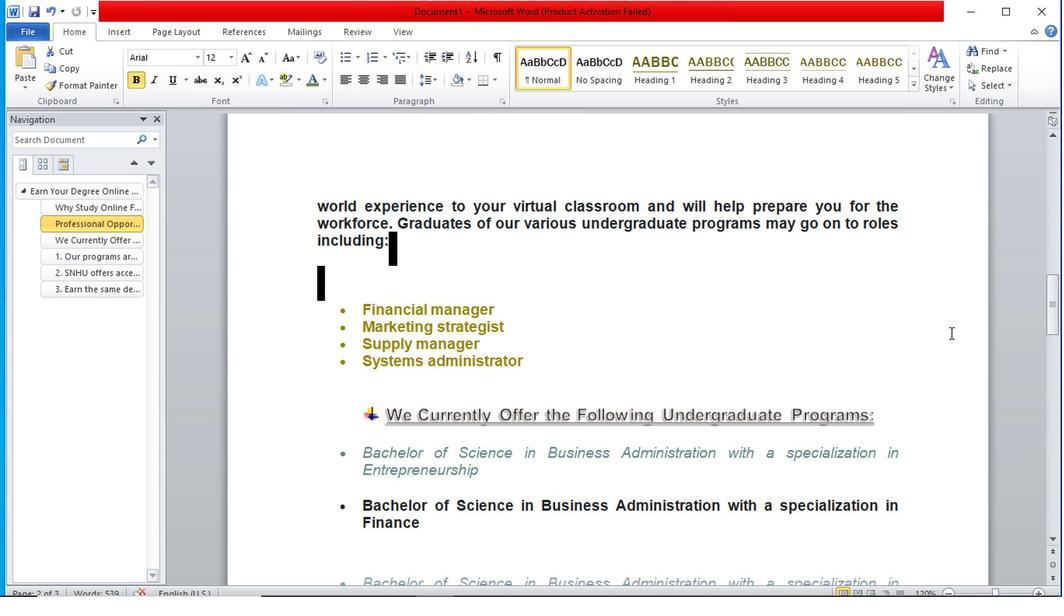 
Action: Mouse scrolled (912, 330) with delta (0, 0)
Screenshot: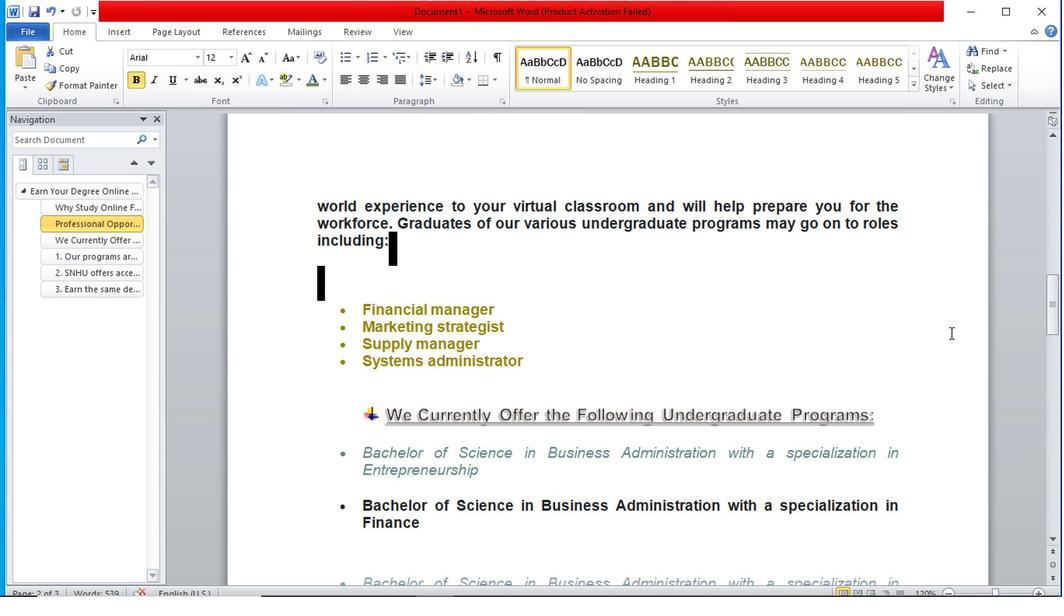 
Action: Mouse scrolled (912, 330) with delta (0, 0)
Screenshot: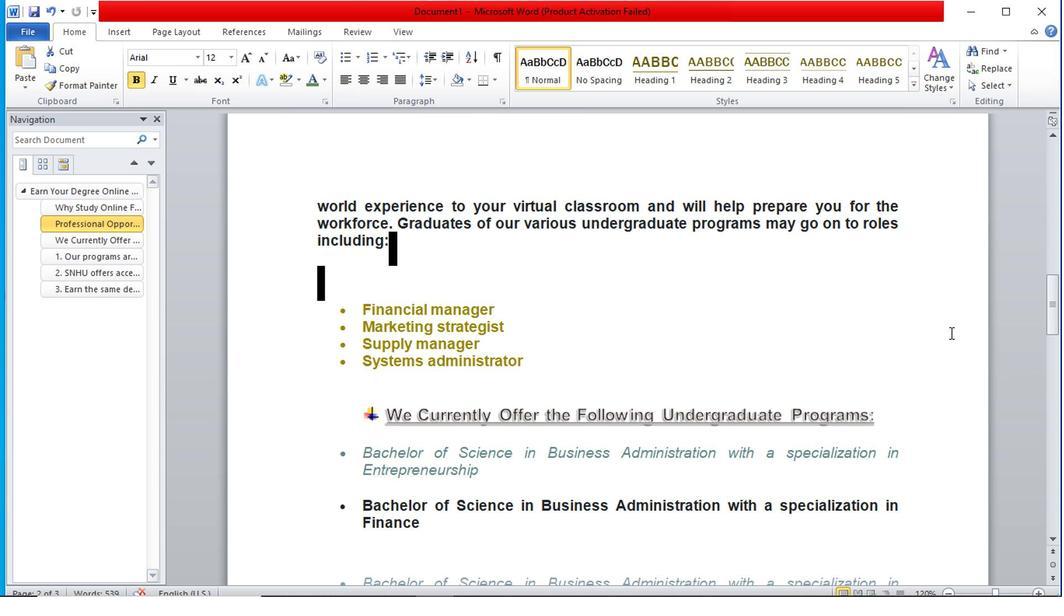 
Action: Mouse scrolled (912, 330) with delta (0, 0)
Screenshot: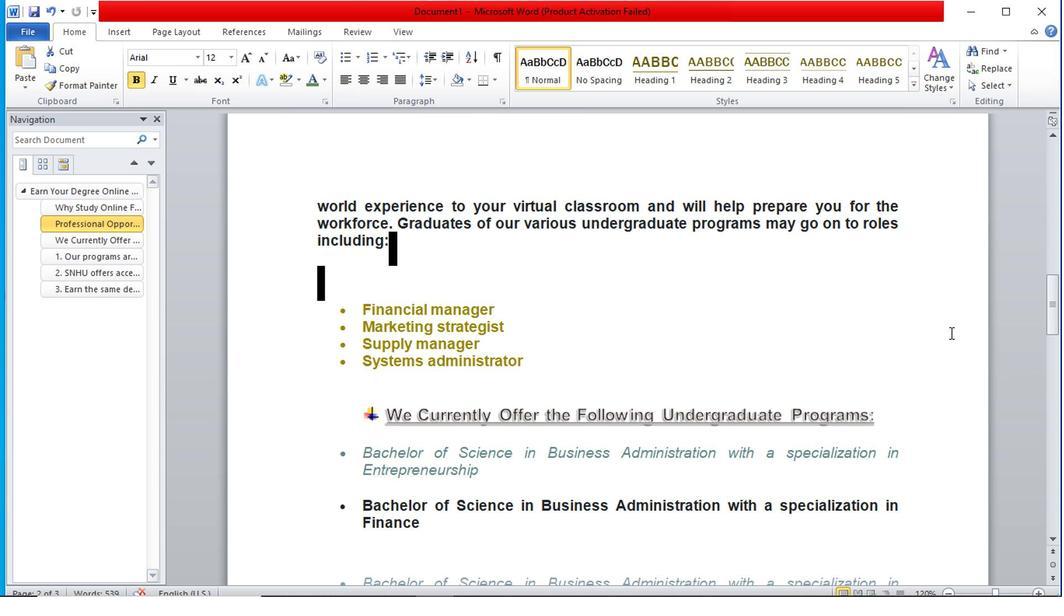 
Action: Mouse scrolled (912, 330) with delta (0, 0)
Screenshot: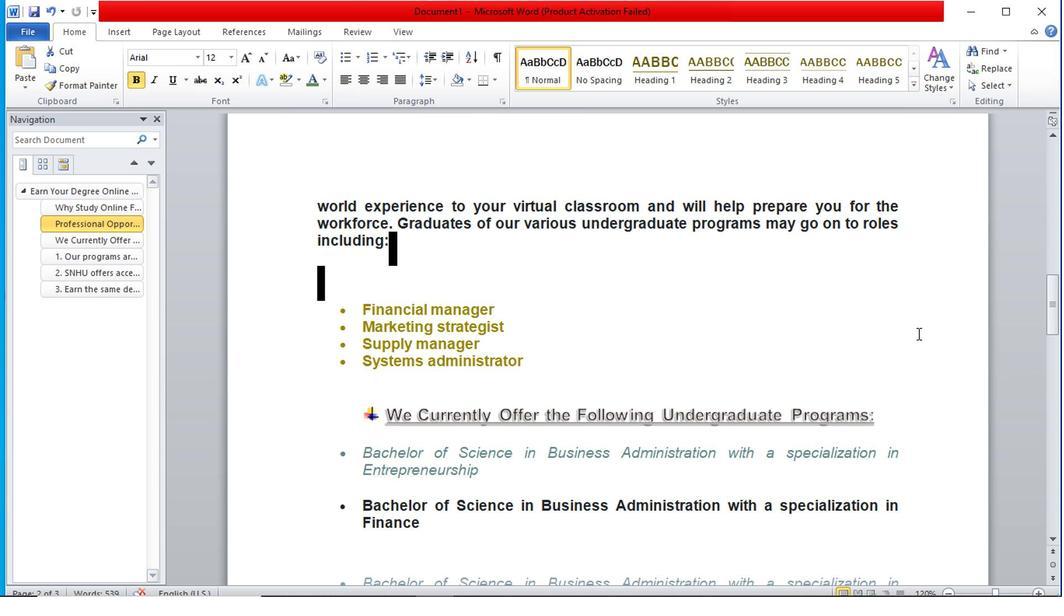 
Action: Mouse scrolled (912, 330) with delta (0, 0)
Screenshot: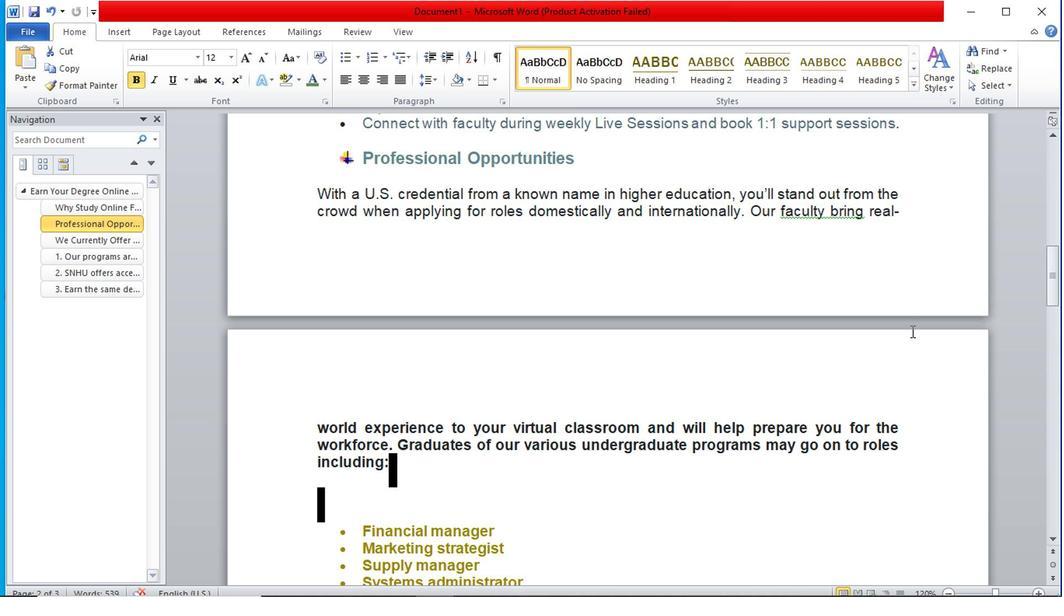 
Action: Mouse scrolled (912, 330) with delta (0, 0)
Screenshot: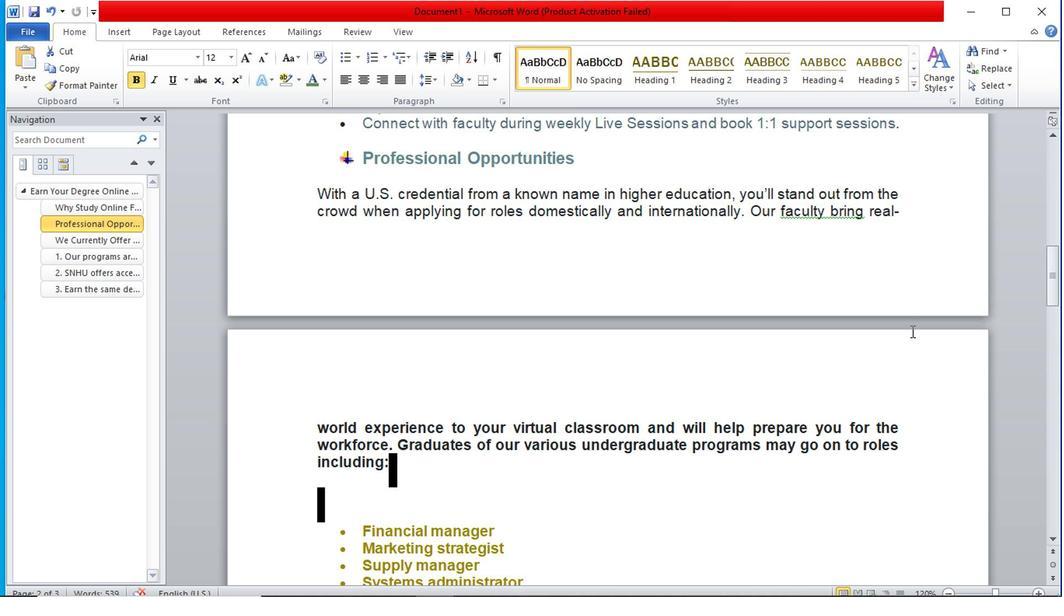 
Action: Mouse scrolled (912, 330) with delta (0, 0)
Screenshot: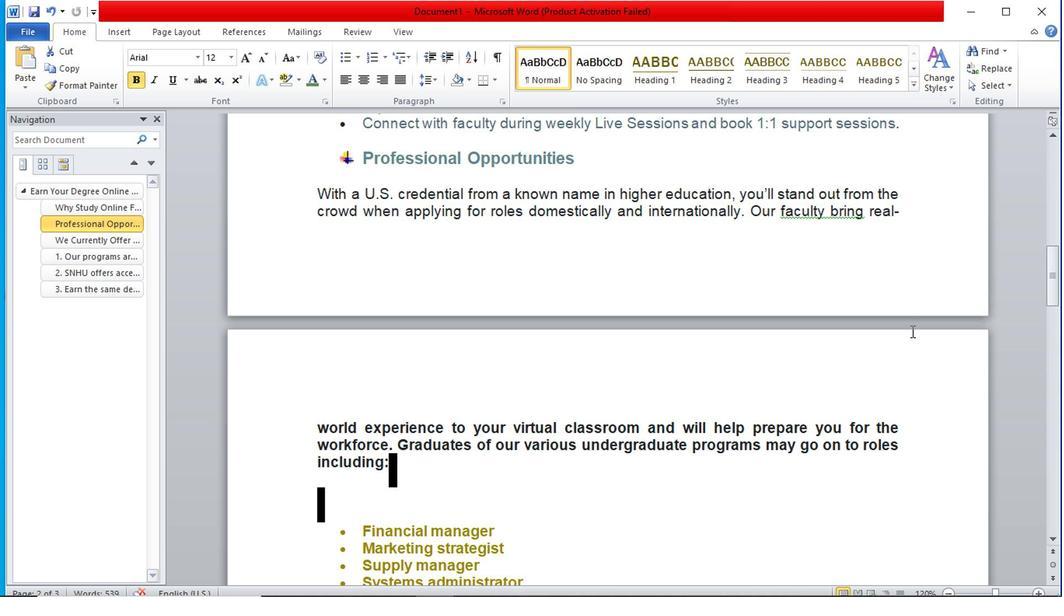 
Action: Mouse scrolled (912, 330) with delta (0, 0)
Screenshot: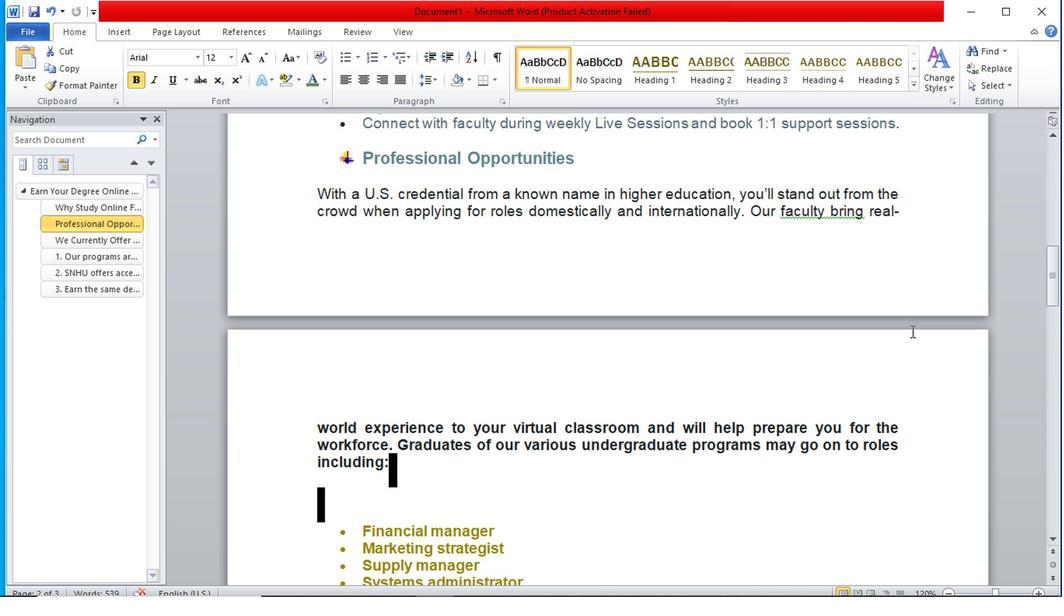 
Action: Mouse scrolled (912, 330) with delta (0, 0)
Screenshot: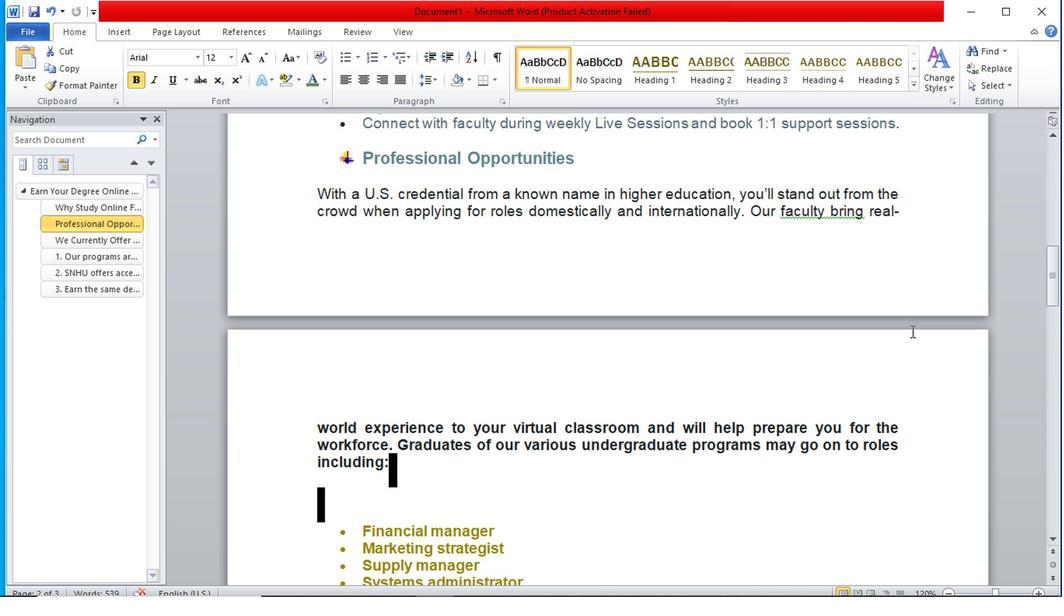 
Action: Mouse scrolled (912, 330) with delta (0, 0)
Screenshot: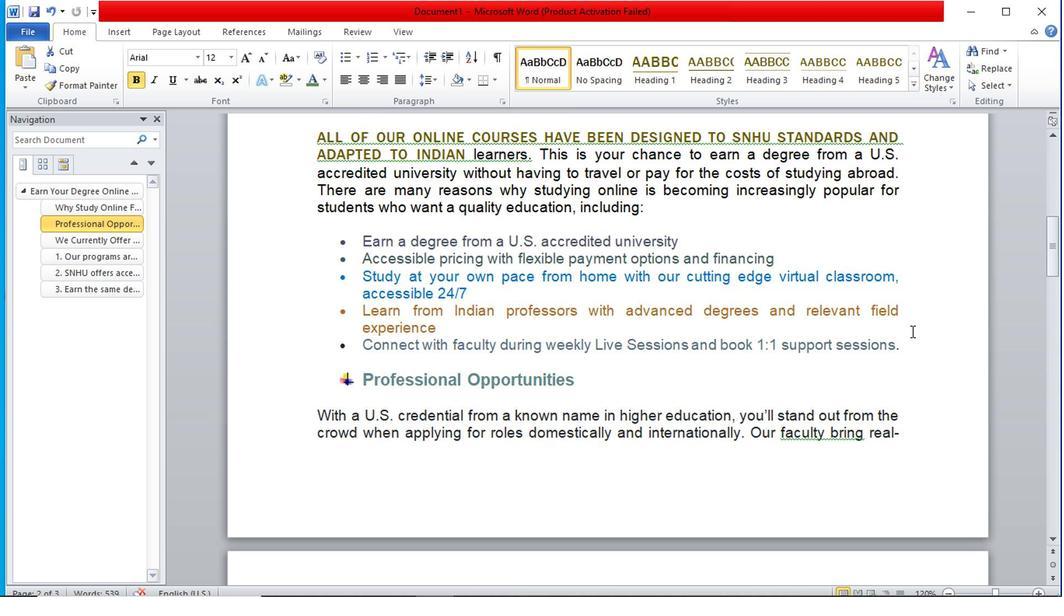 
Action: Mouse scrolled (912, 330) with delta (0, 0)
Screenshot: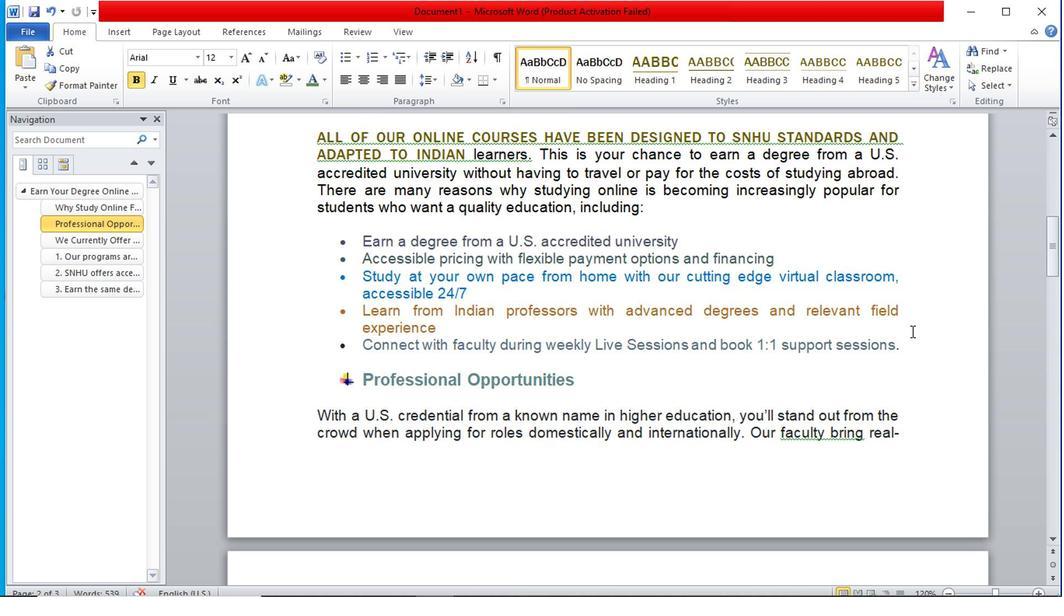 
Action: Mouse scrolled (912, 330) with delta (0, 0)
Screenshot: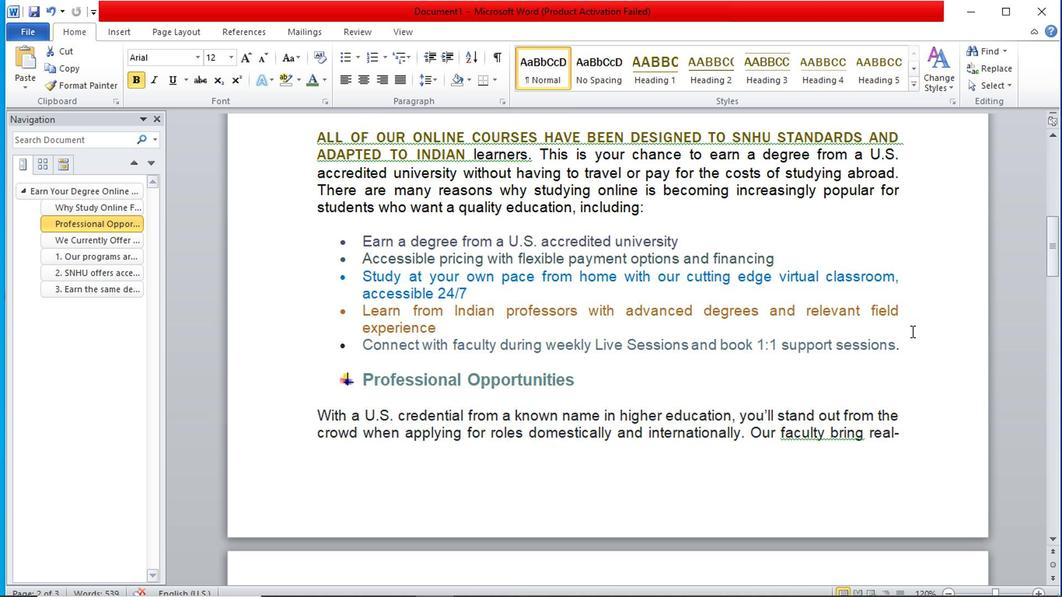 
Action: Mouse moved to (911, 286)
Screenshot: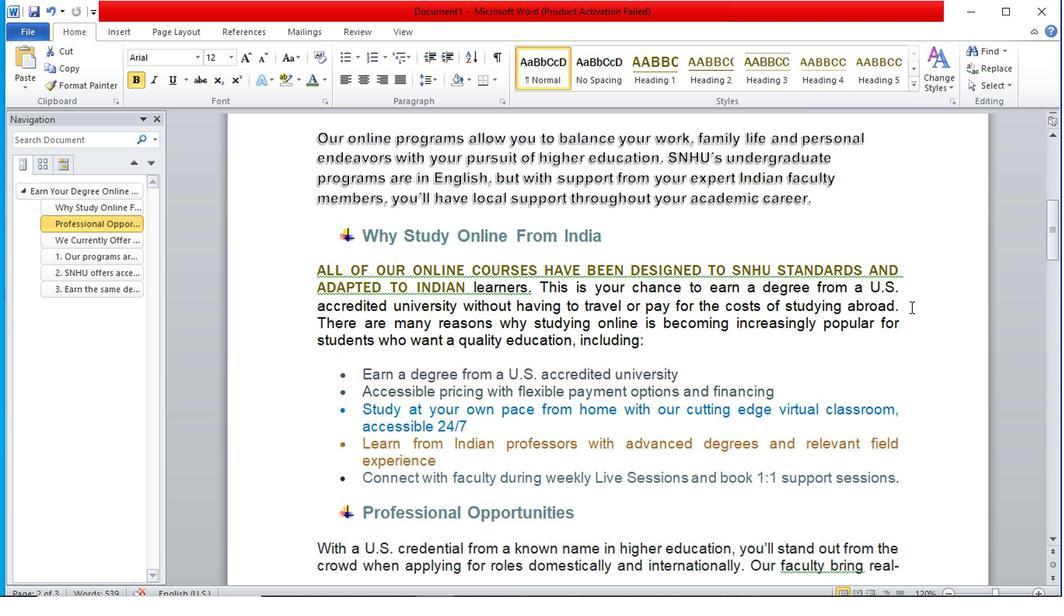 
Action: Mouse scrolled (911, 287) with delta (0, 1)
Screenshot: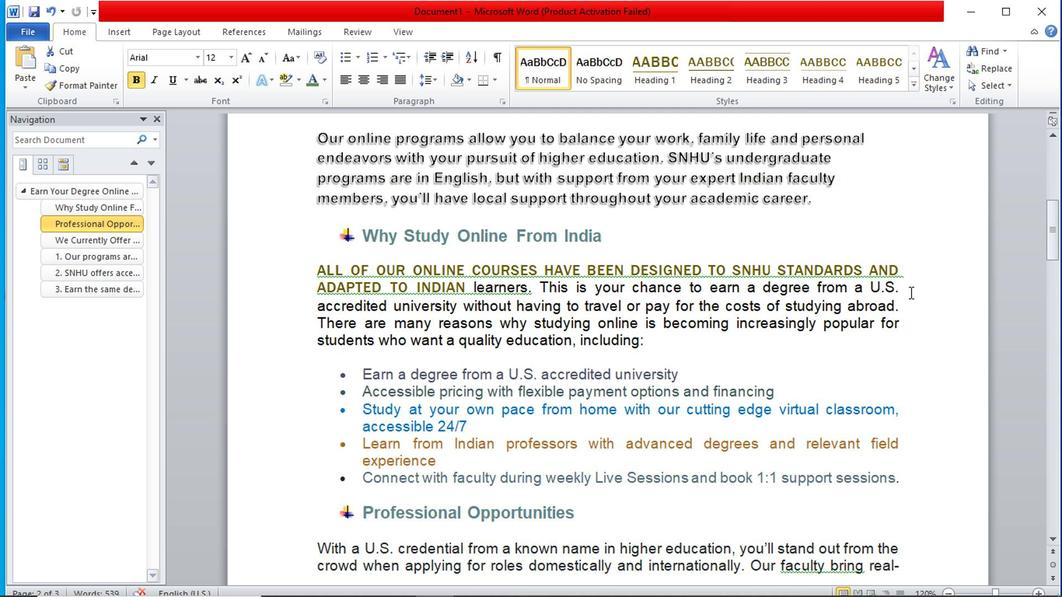 
Action: Mouse scrolled (911, 287) with delta (0, 1)
Screenshot: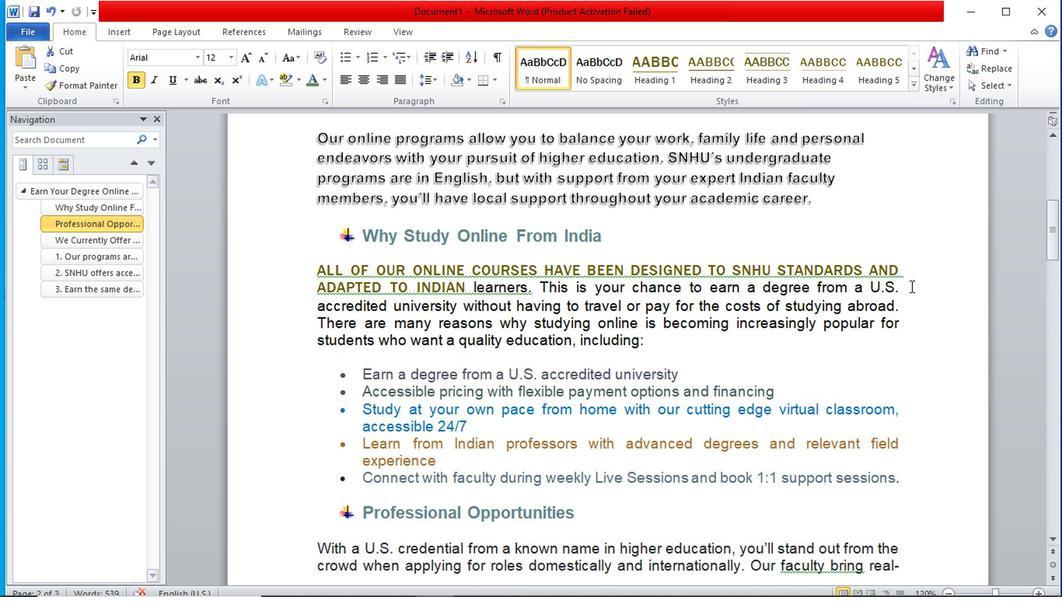 
Action: Mouse scrolled (911, 287) with delta (0, 1)
Screenshot: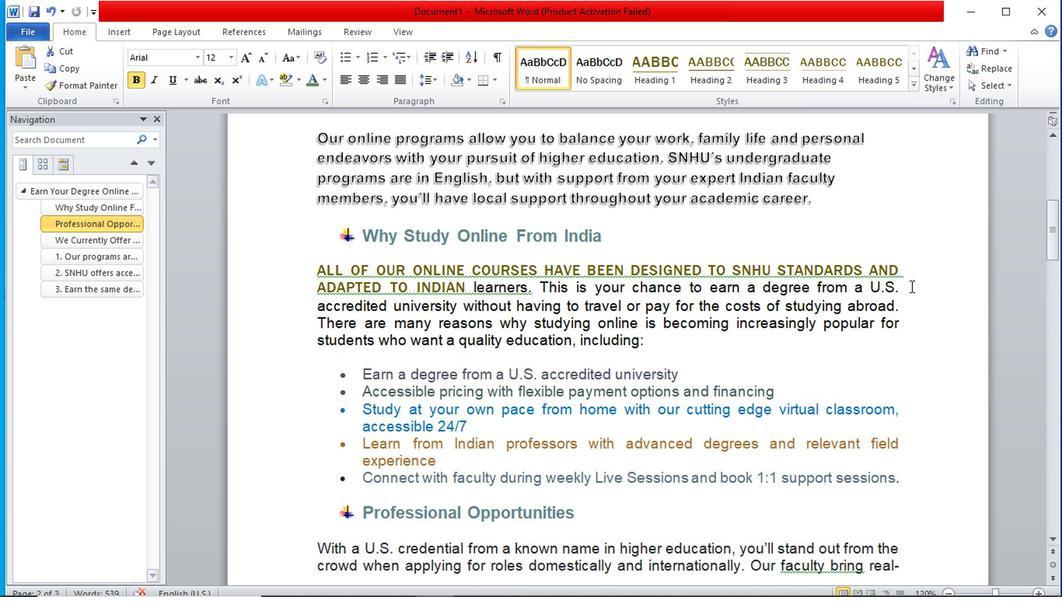
Action: Mouse scrolled (911, 287) with delta (0, 1)
Screenshot: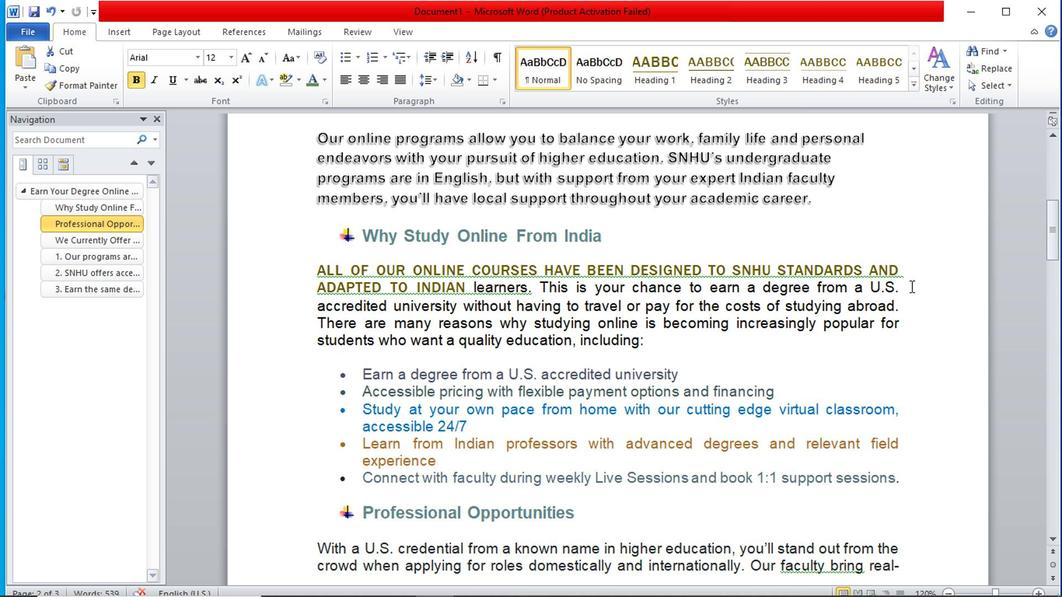 
Action: Mouse scrolled (911, 287) with delta (0, 1)
Screenshot: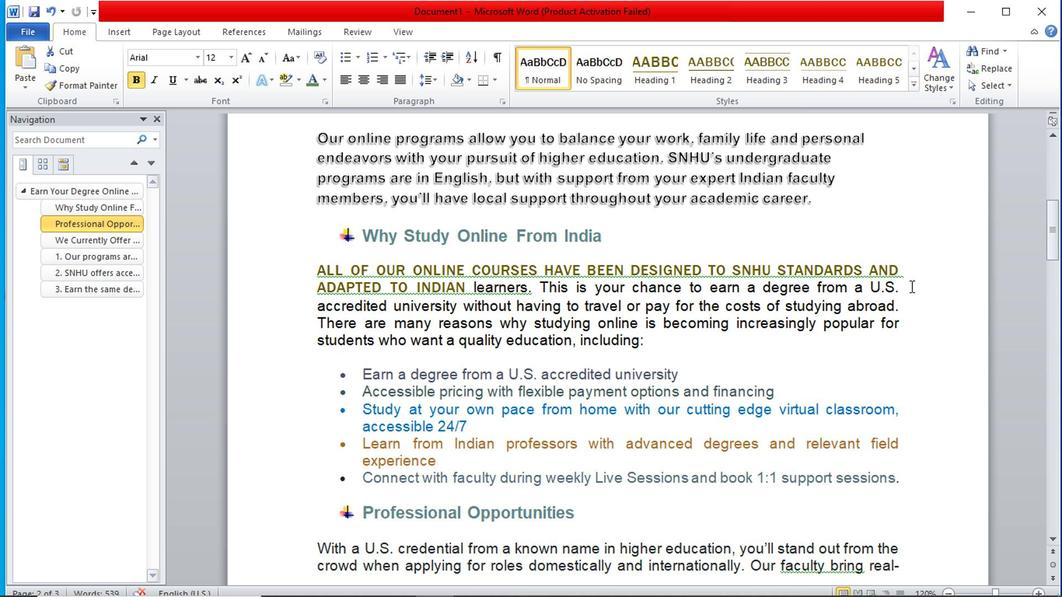 
Action: Mouse scrolled (911, 287) with delta (0, 1)
Screenshot: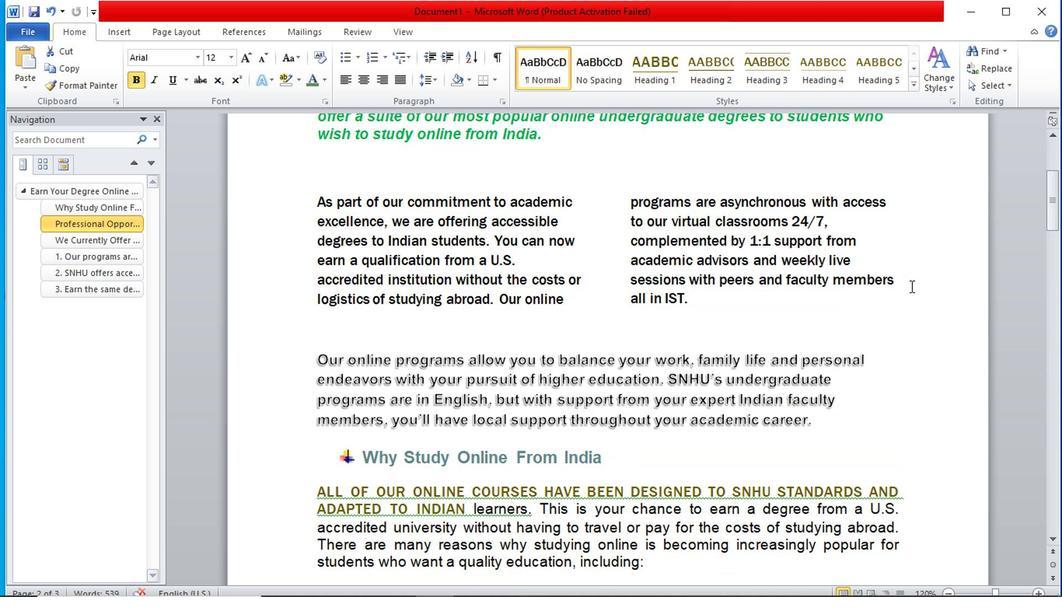 
Action: Mouse scrolled (911, 287) with delta (0, 1)
Screenshot: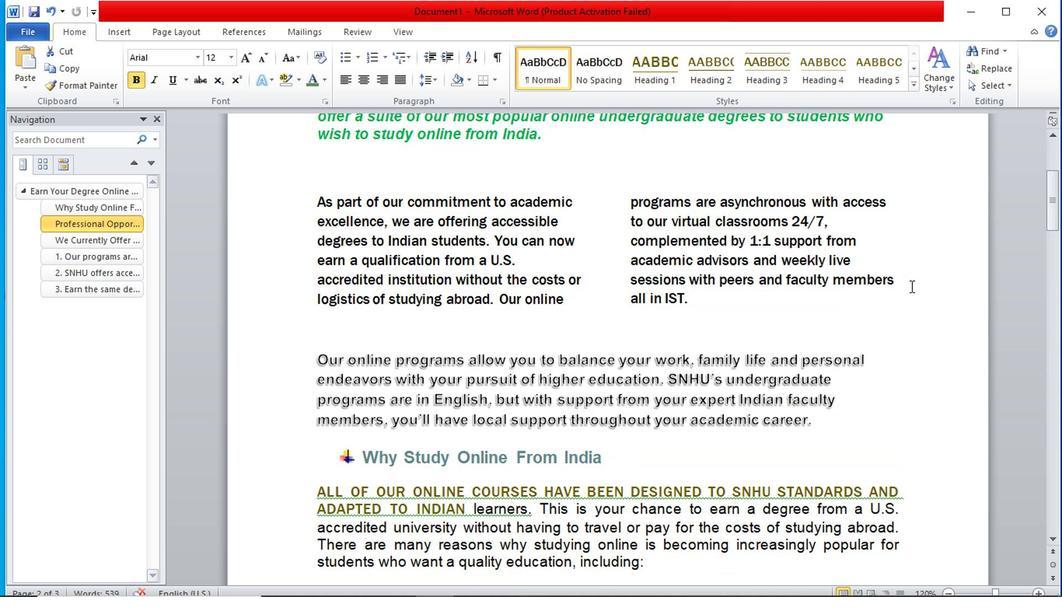 
Action: Mouse scrolled (911, 287) with delta (0, 1)
Screenshot: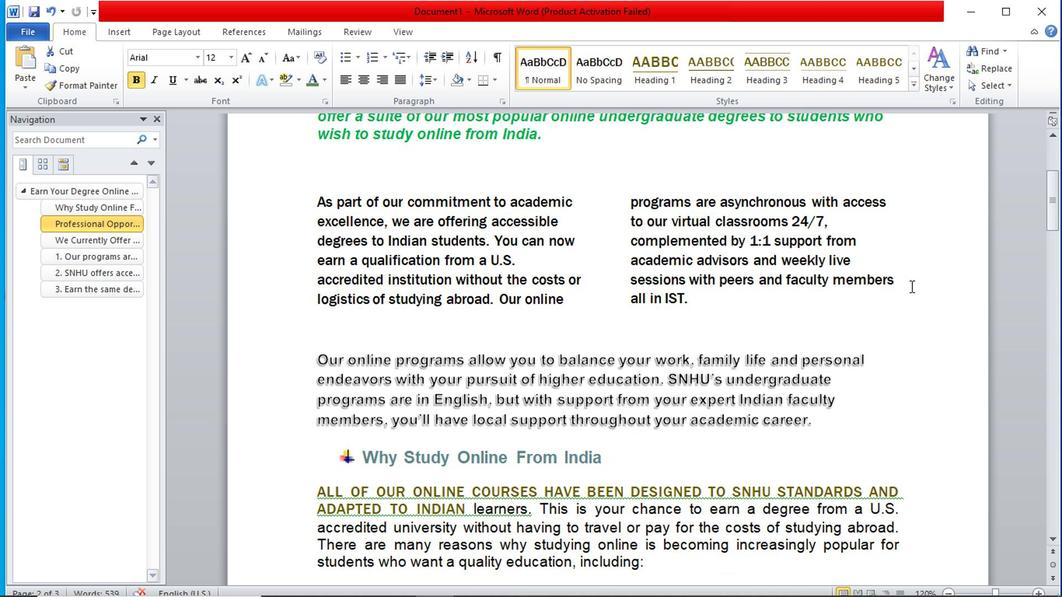 
Action: Mouse scrolled (911, 287) with delta (0, 1)
Screenshot: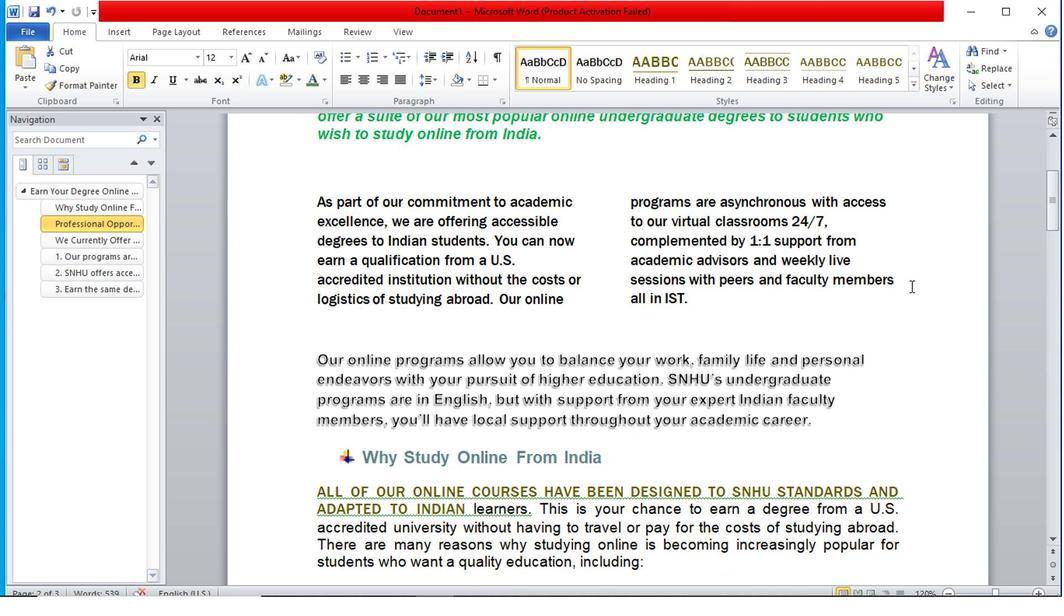 
Action: Mouse scrolled (911, 287) with delta (0, 1)
Screenshot: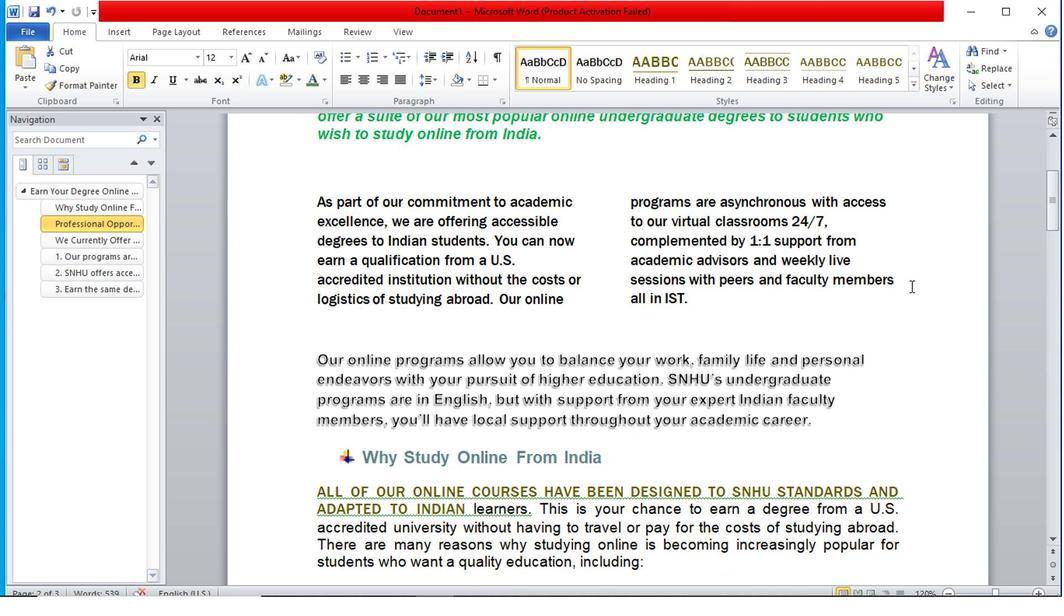 
Action: Mouse scrolled (911, 287) with delta (0, 1)
Screenshot: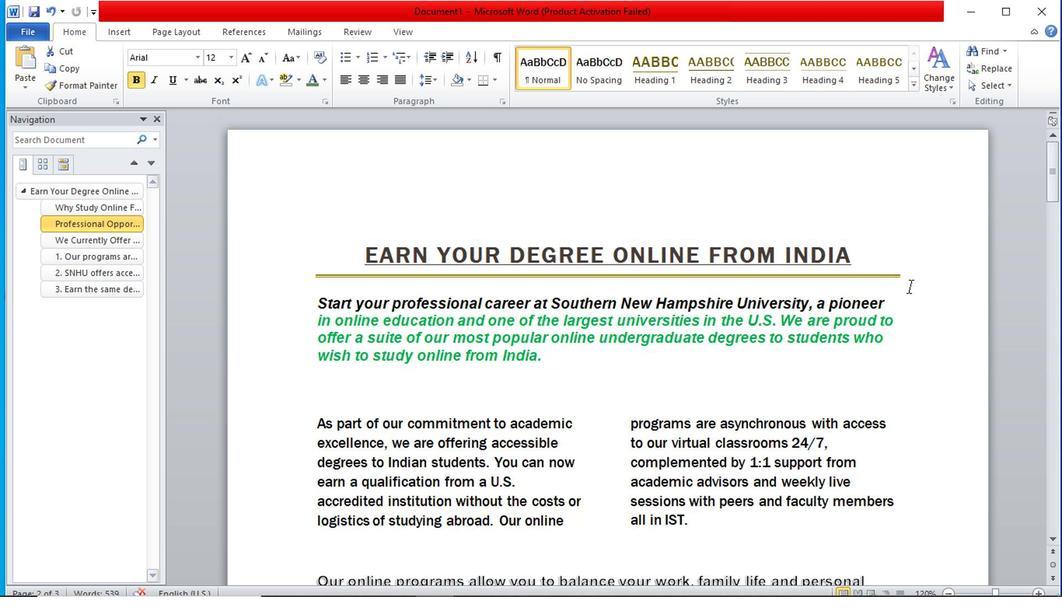 
Action: Mouse scrolled (911, 287) with delta (0, 1)
Screenshot: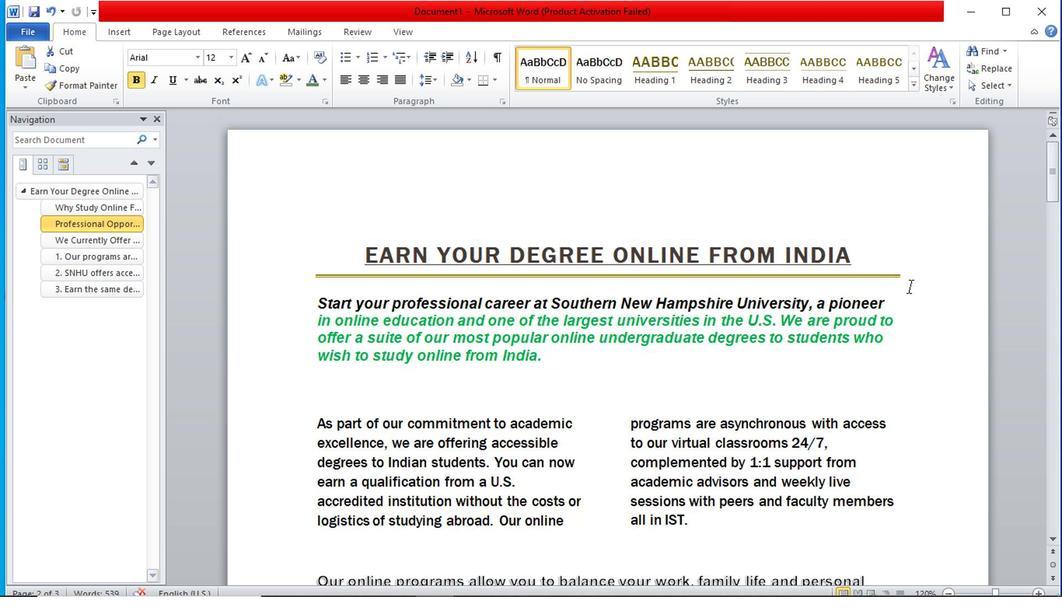 
Action: Mouse scrolled (911, 287) with delta (0, 1)
Screenshot: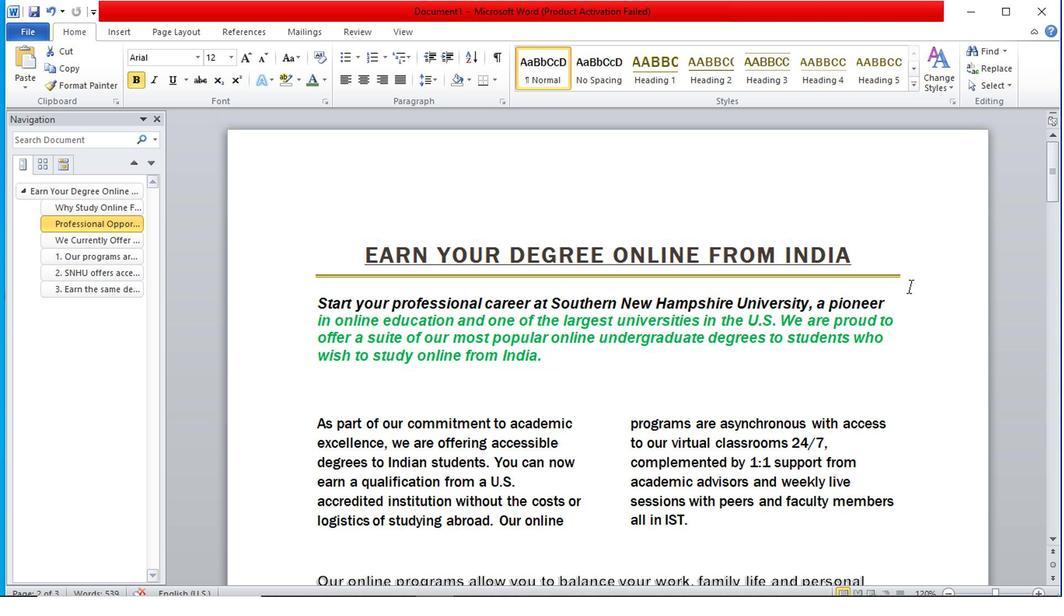 
Action: Mouse scrolled (911, 287) with delta (0, 1)
Screenshot: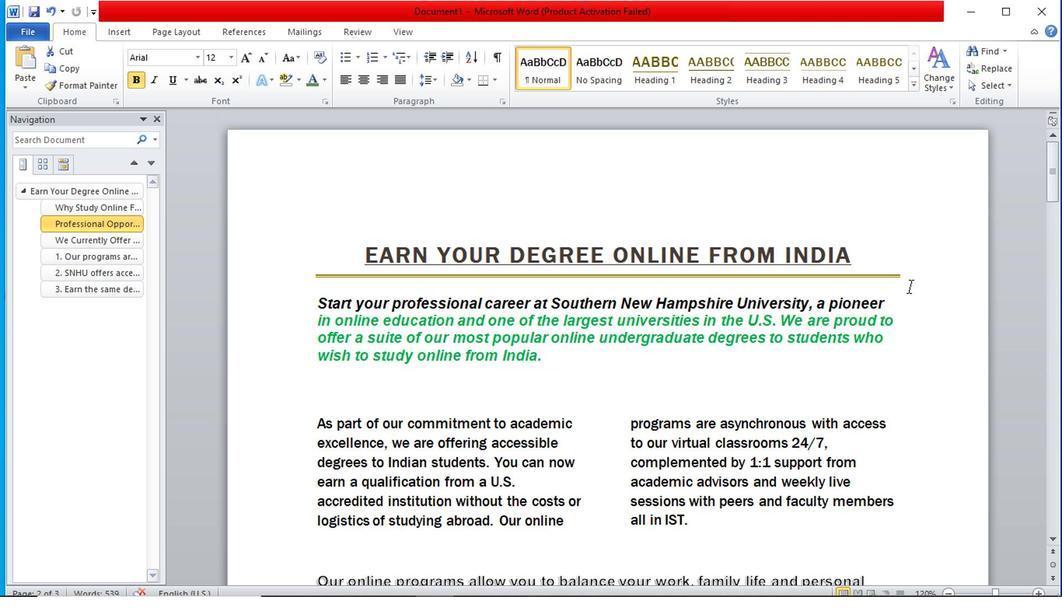 
Action: Mouse moved to (359, 250)
Screenshot: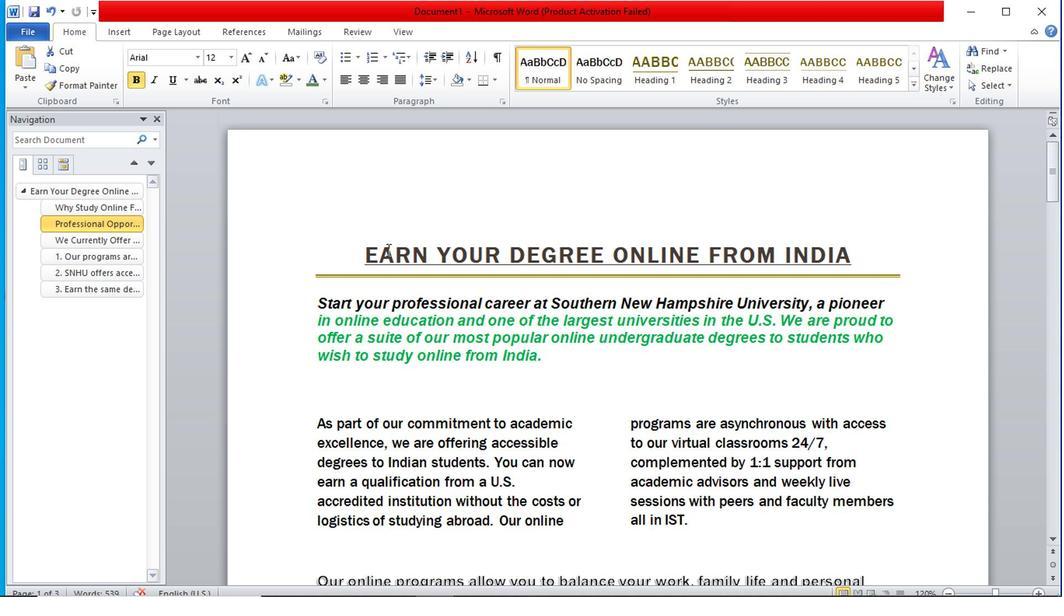 
Action: Mouse pressed left at (359, 250)
Screenshot: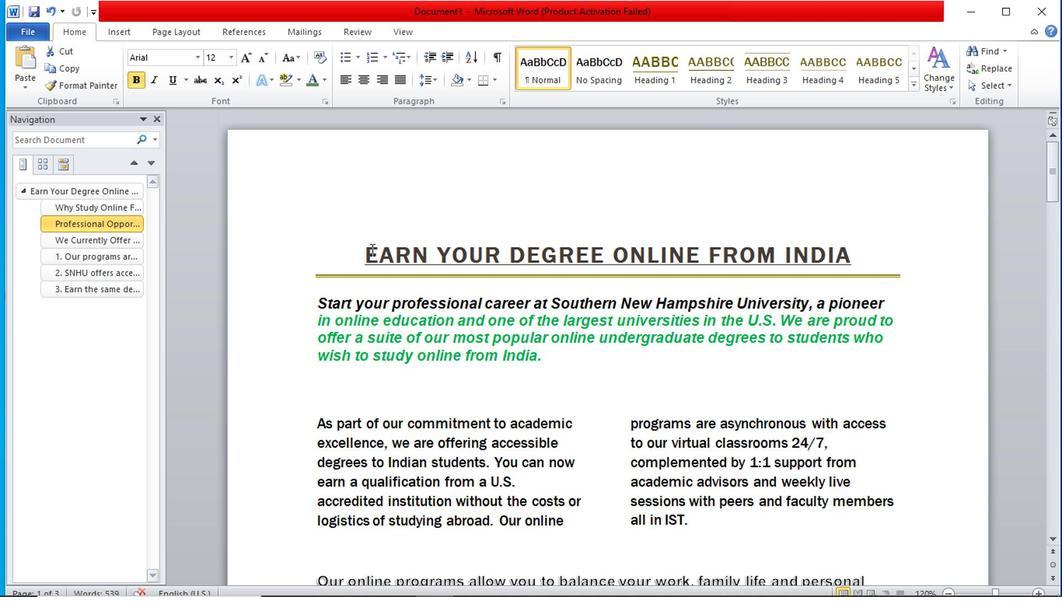 
Action: Mouse moved to (223, 242)
Screenshot: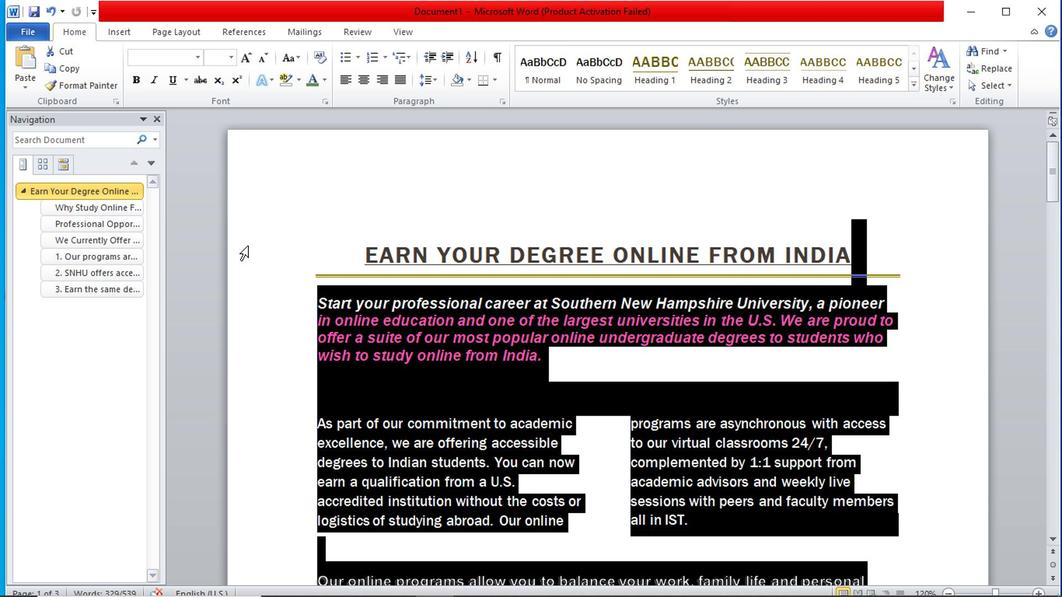 
Action: Mouse pressed left at (223, 242)
Screenshot: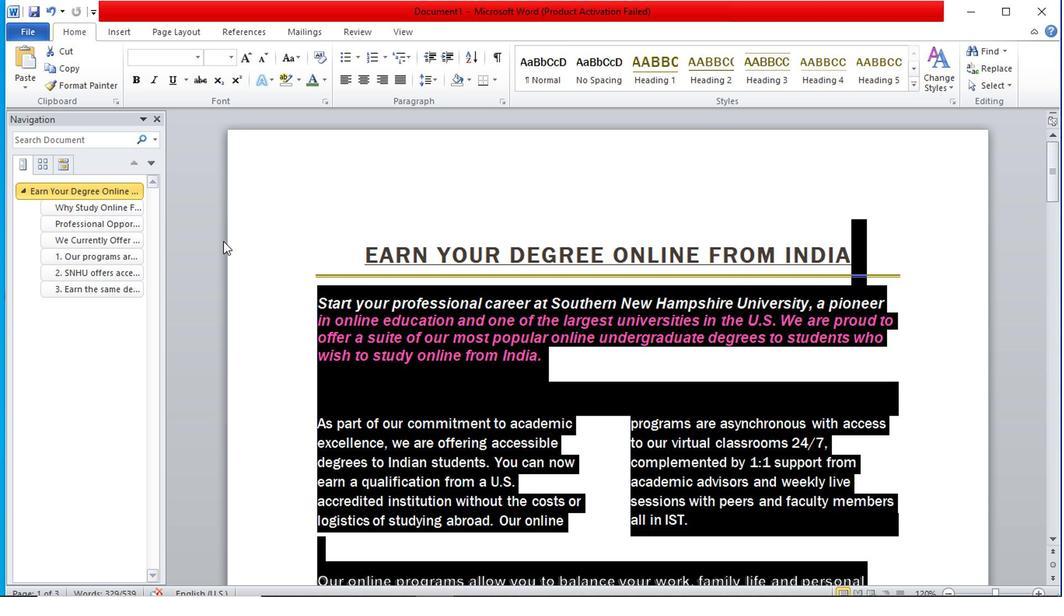 
Action: Mouse moved to (209, 240)
Screenshot: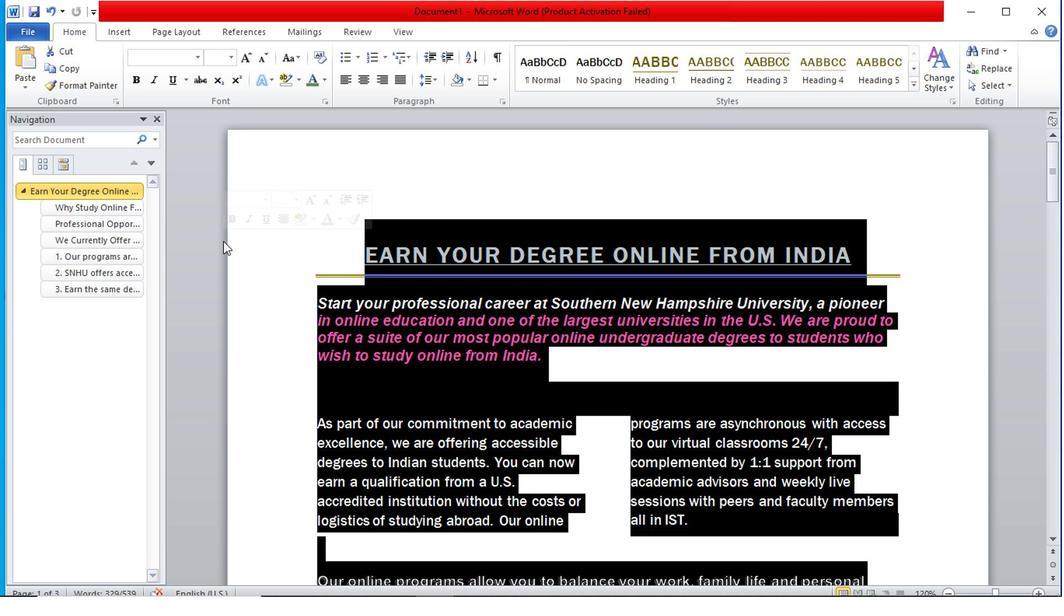 
Action: Mouse pressed left at (209, 240)
Screenshot: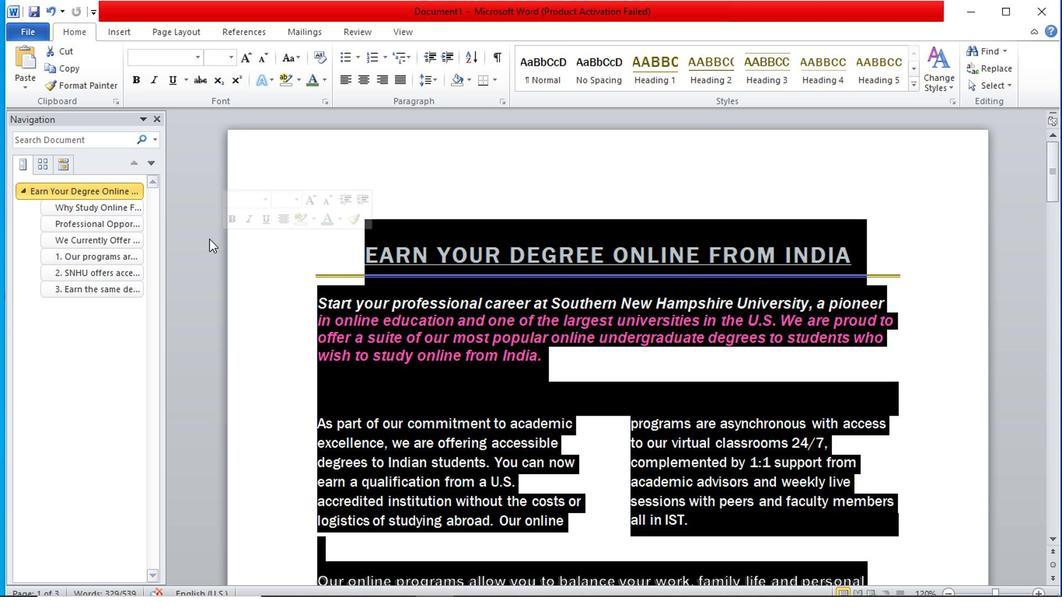 
Action: Mouse moved to (949, 281)
Screenshot: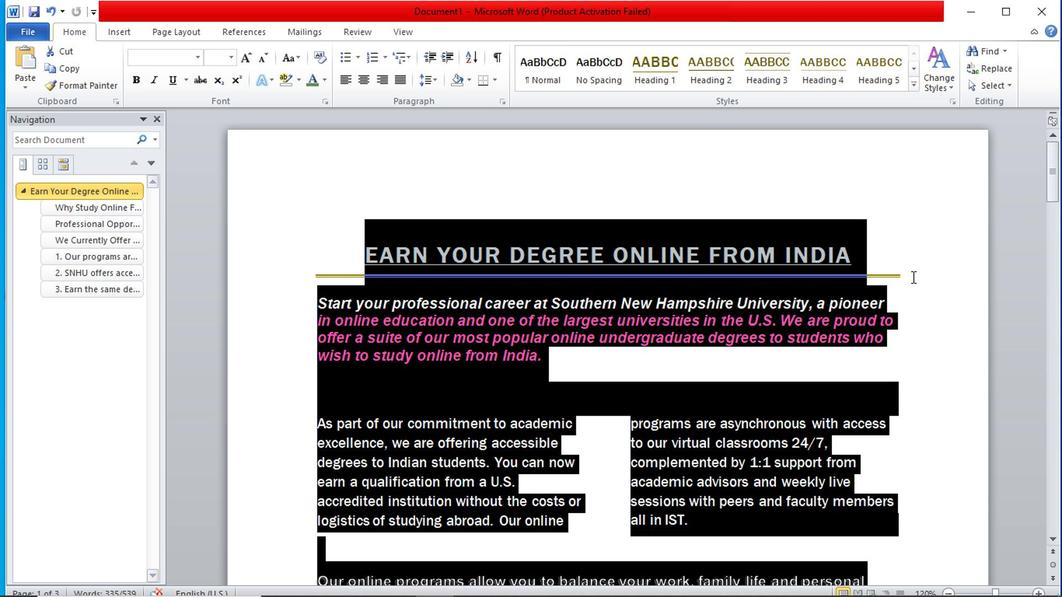 
Action: Mouse pressed left at (949, 281)
Screenshot: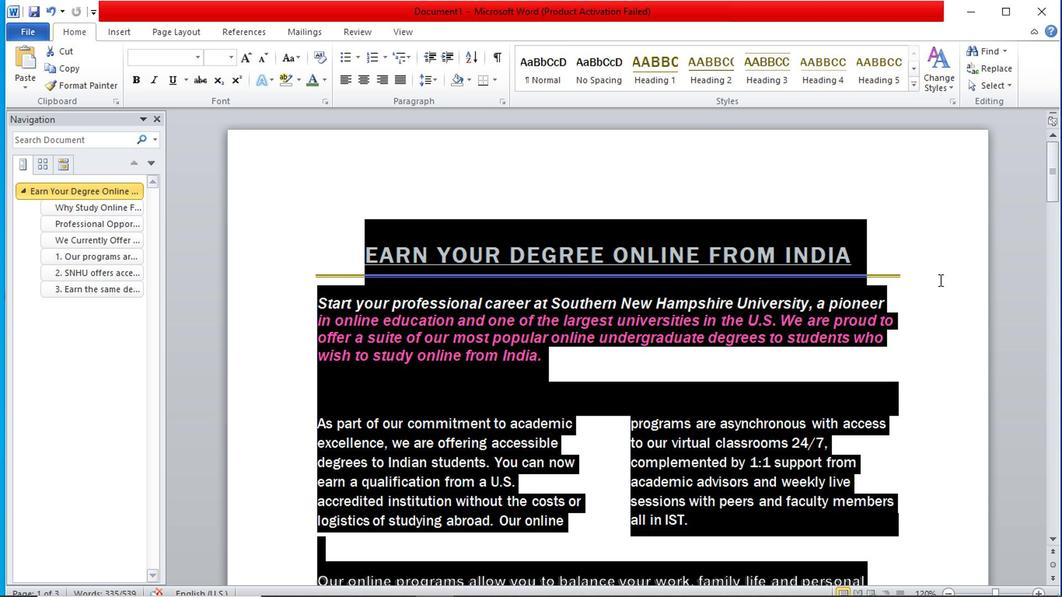 
Action: Mouse moved to (983, 276)
Screenshot: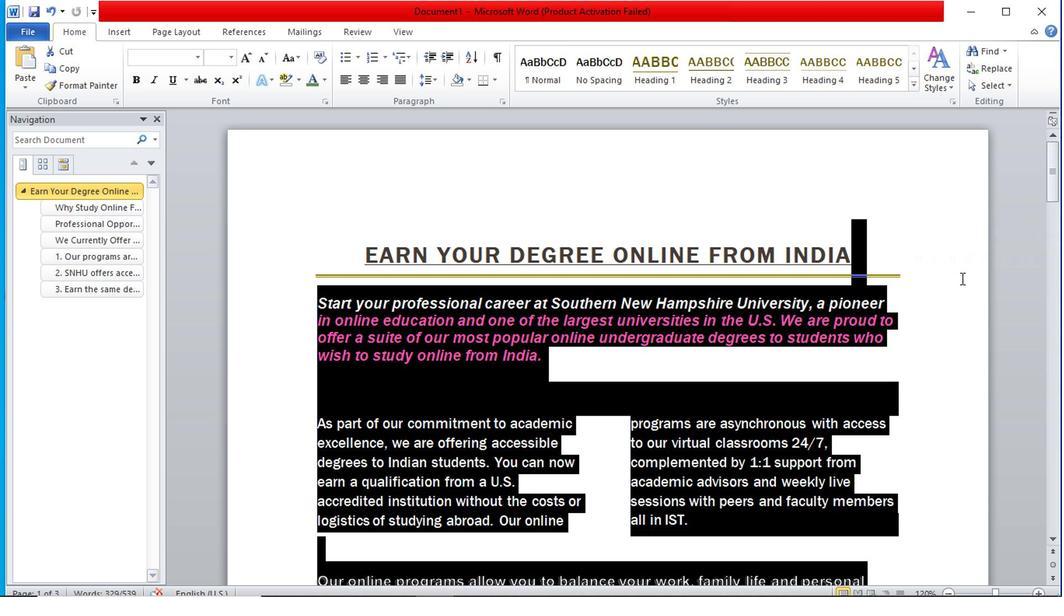 
Action: Mouse pressed left at (983, 276)
Screenshot: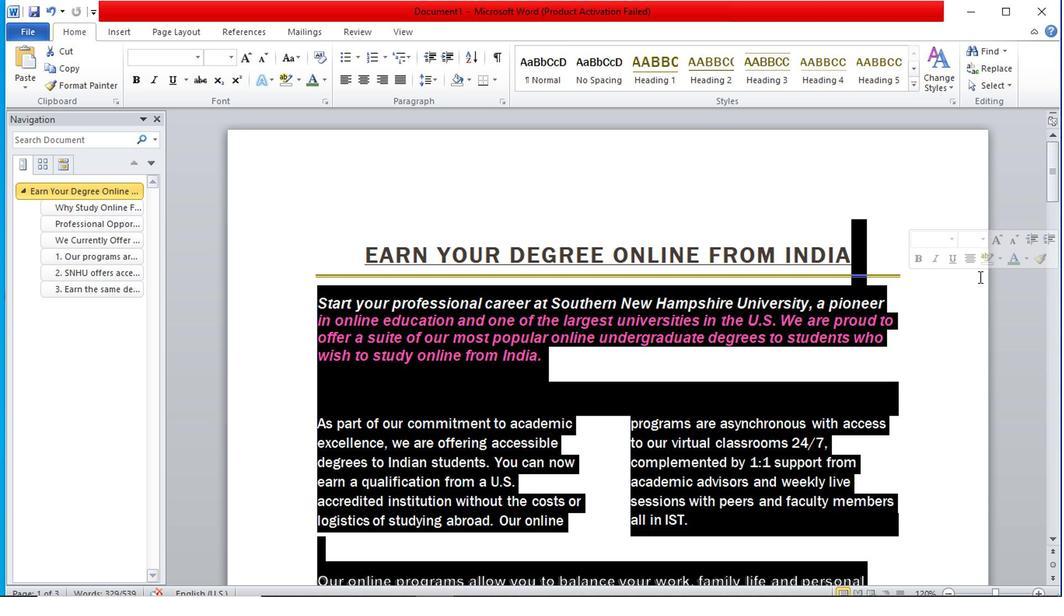
Action: Mouse moved to (261, 202)
Screenshot: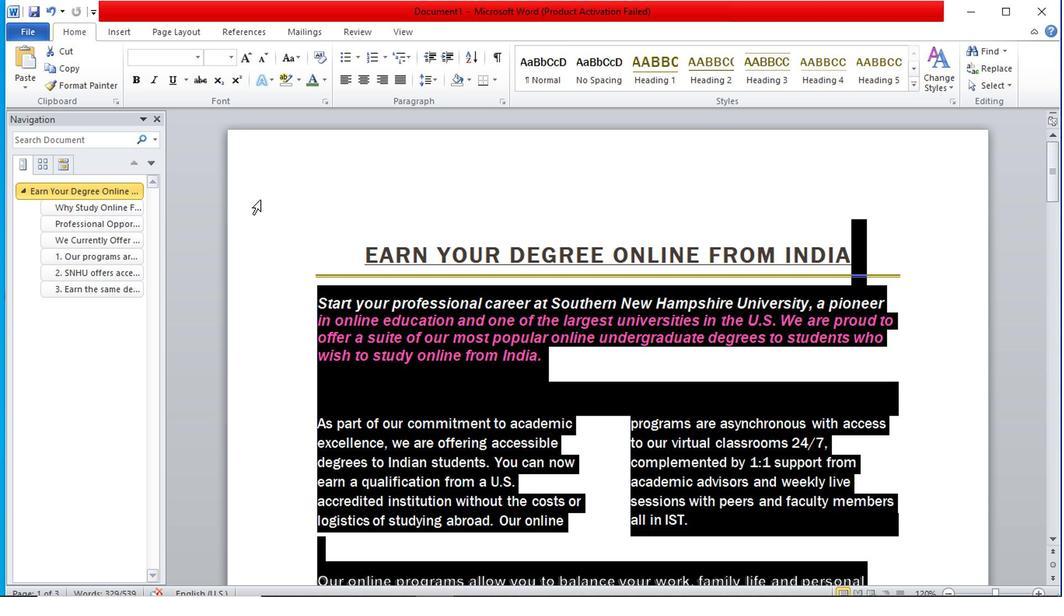 
Action: Mouse pressed left at (261, 202)
Screenshot: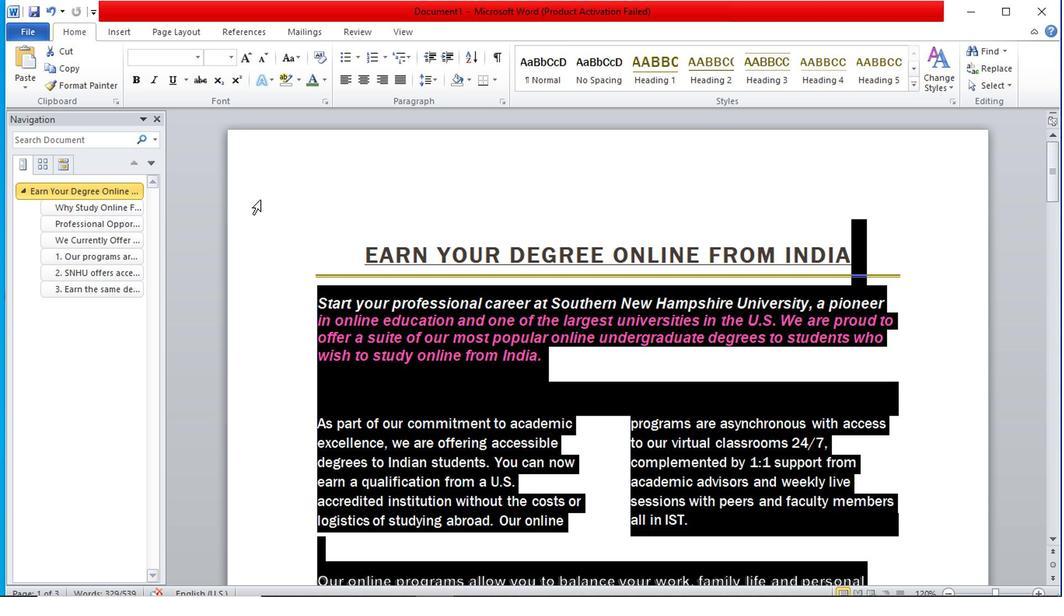 
Action: Mouse moved to (210, 201)
Screenshot: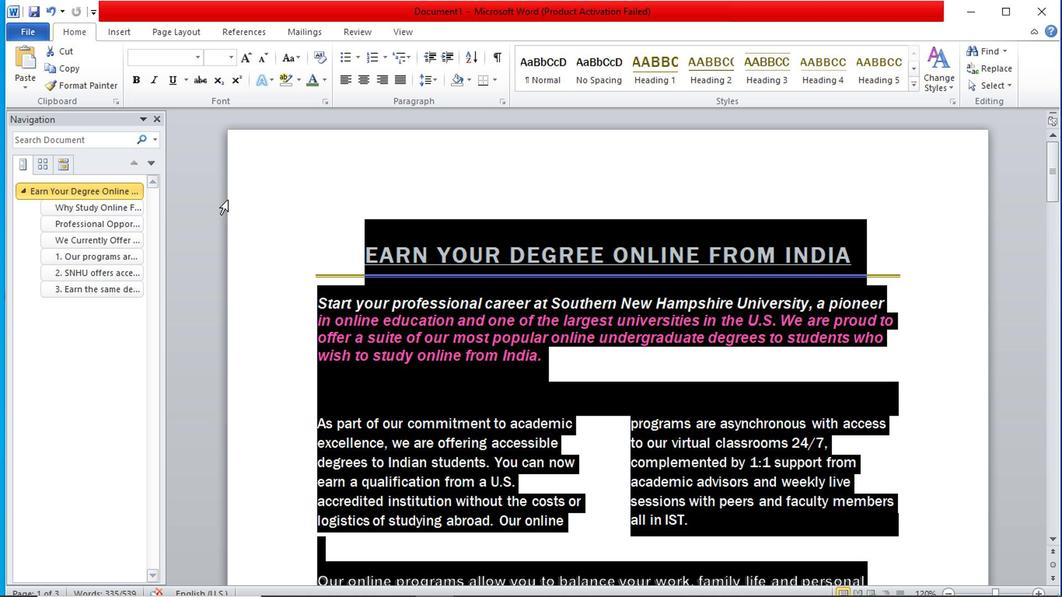 
Action: Mouse pressed left at (210, 201)
Screenshot: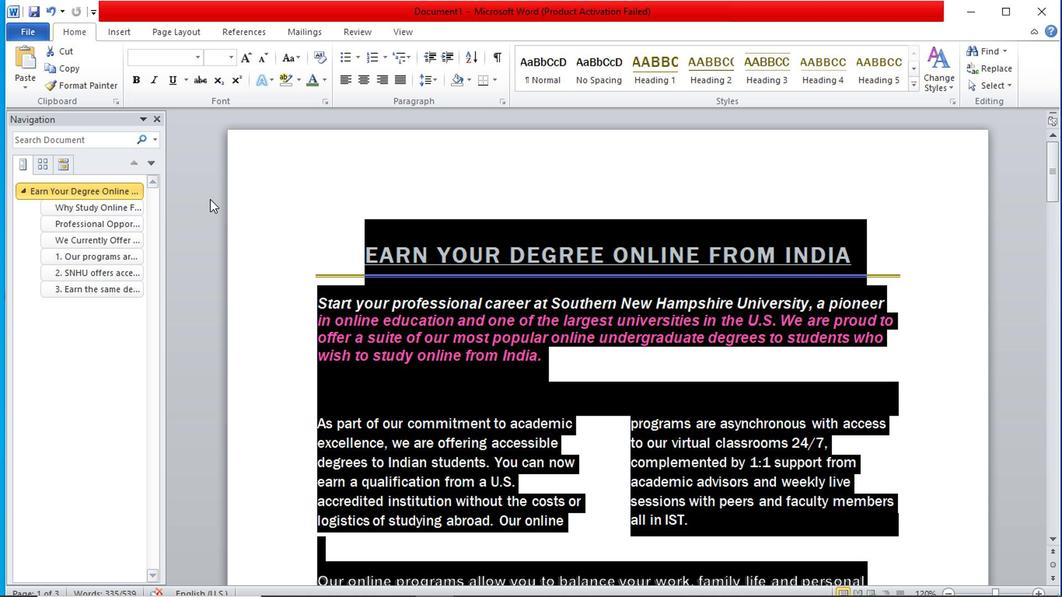 
Action: Mouse moved to (209, 201)
Screenshot: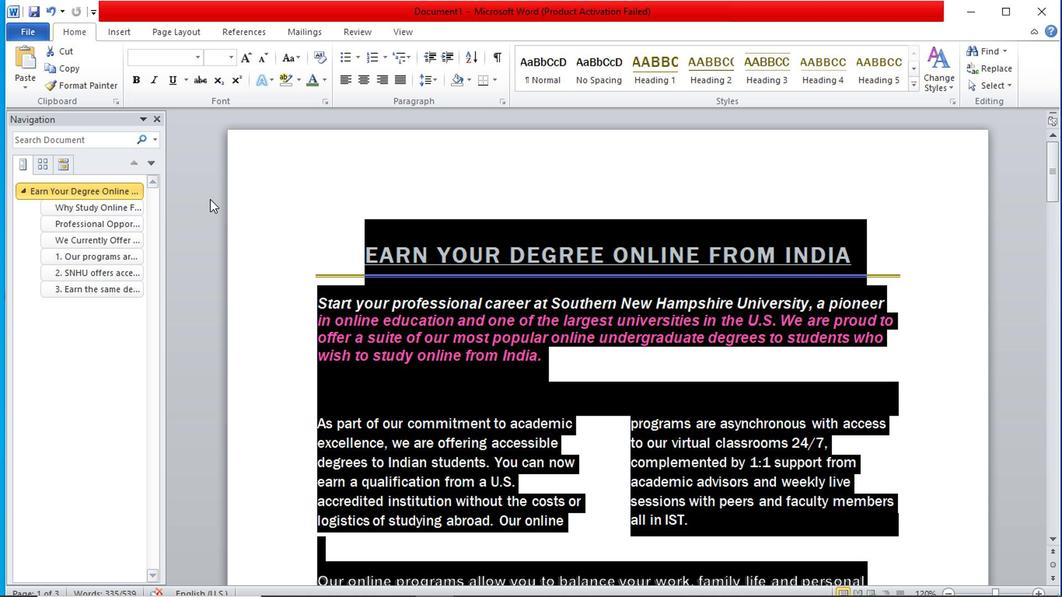
Action: Mouse pressed left at (209, 201)
Screenshot: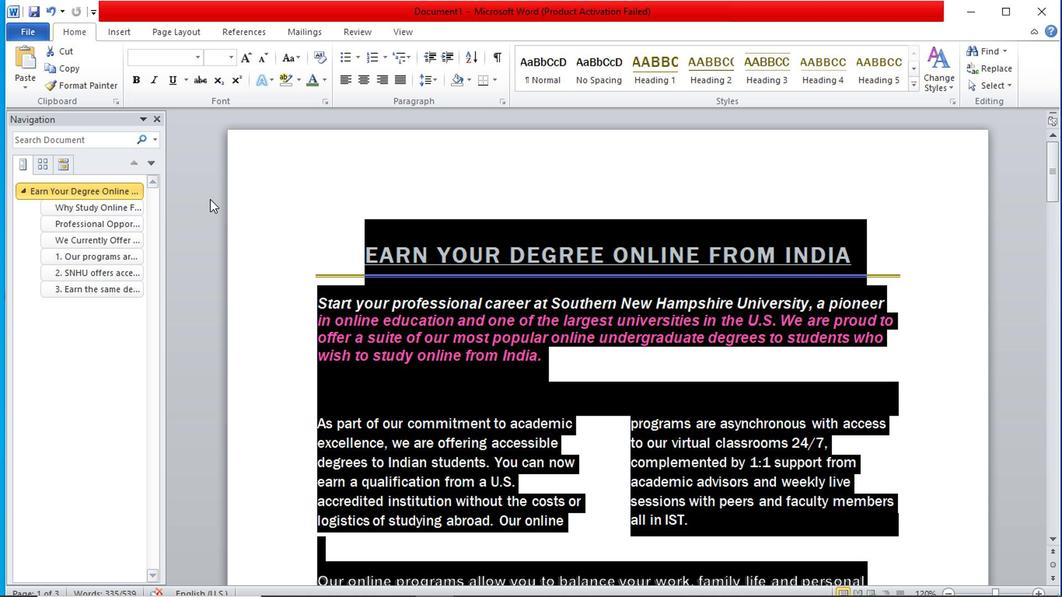 
Action: Mouse pressed left at (209, 201)
Screenshot: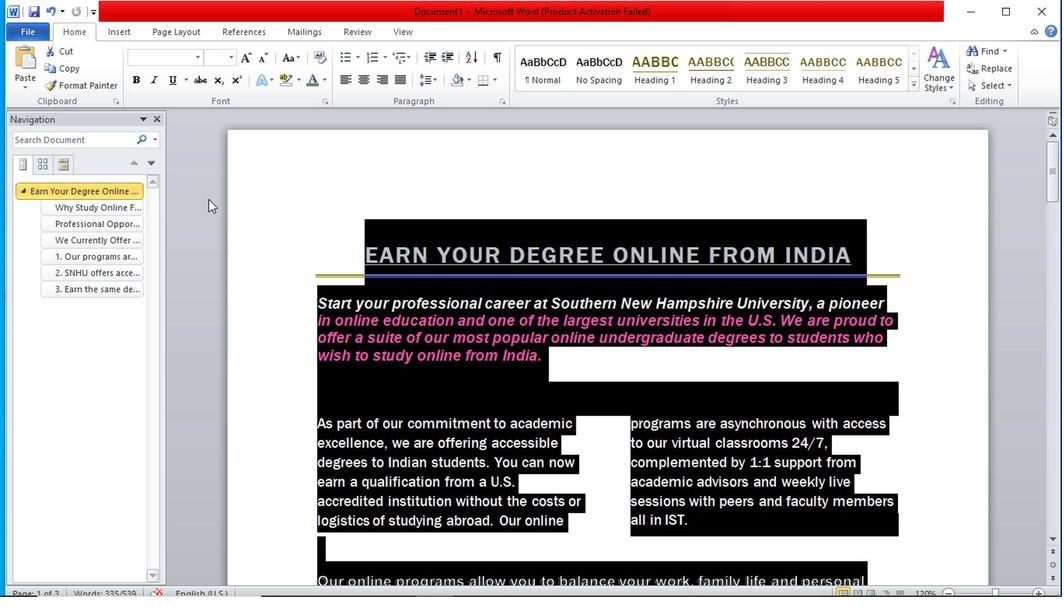 
Action: Mouse pressed left at (209, 201)
Screenshot: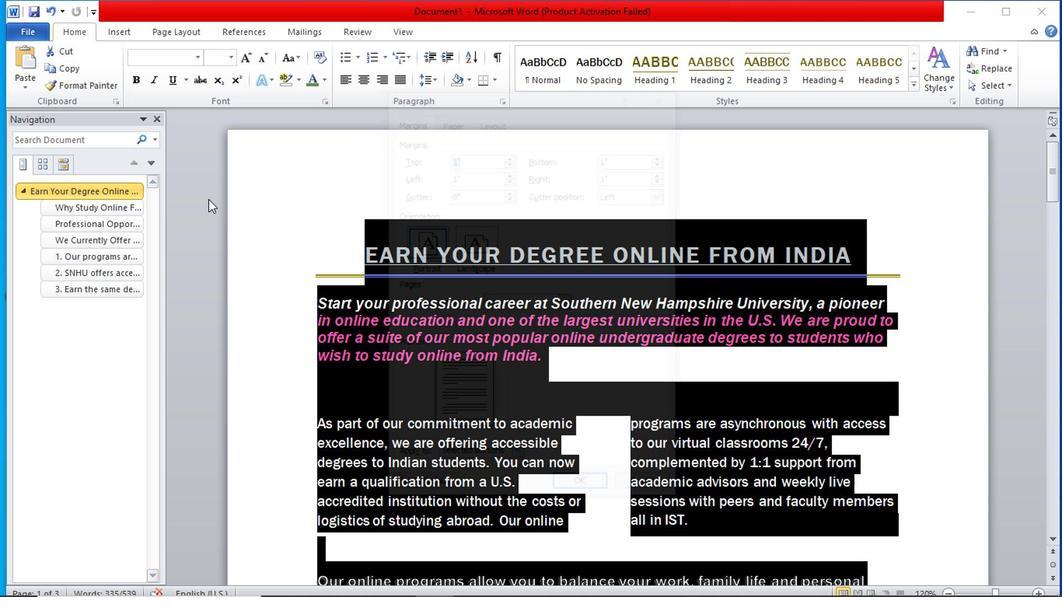 
Action: Mouse moved to (667, 96)
Screenshot: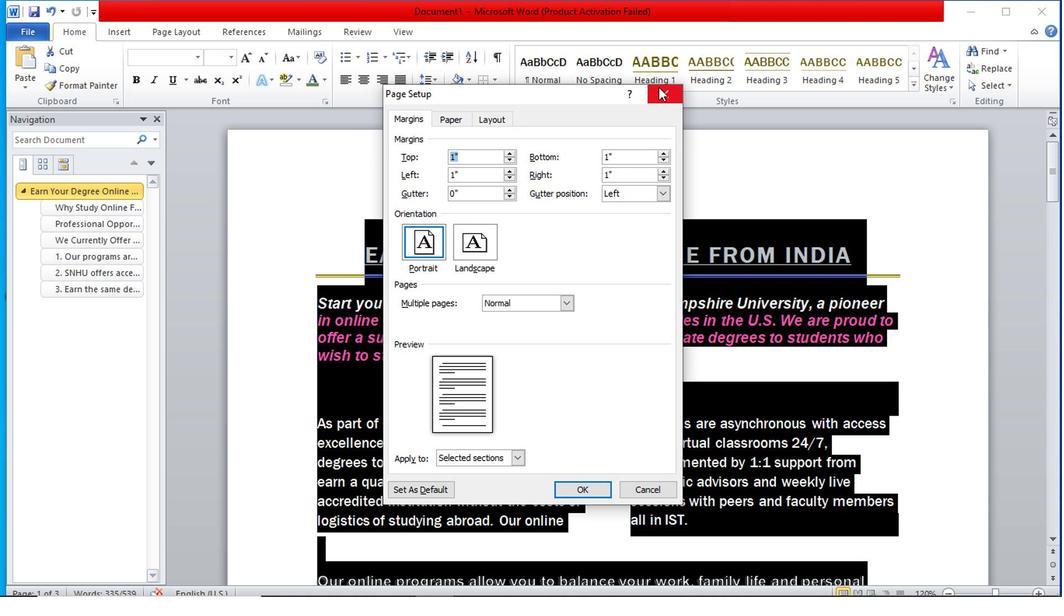 
Action: Mouse pressed left at (667, 96)
Screenshot: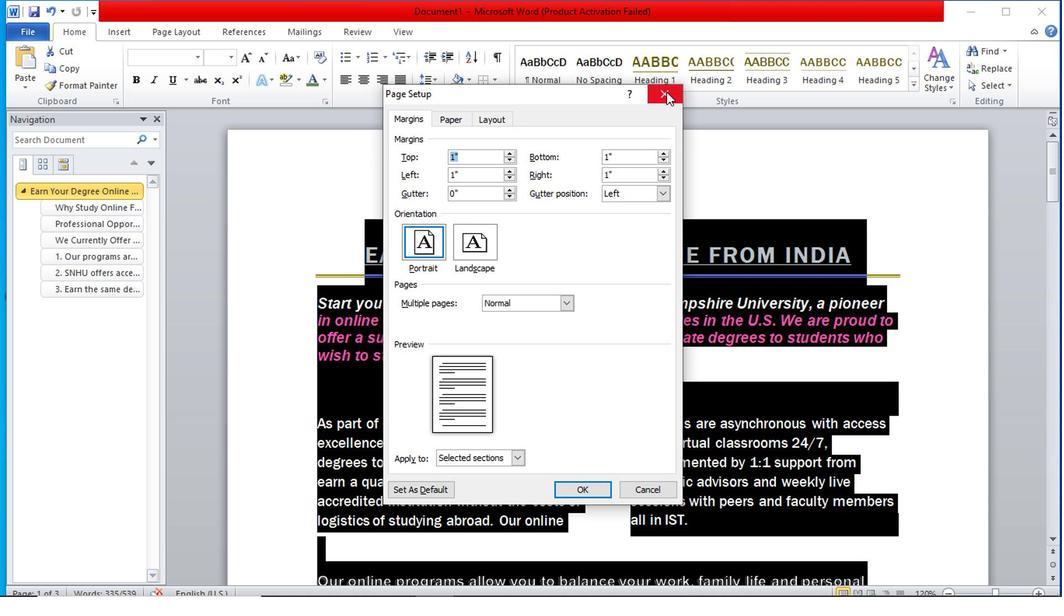 
Action: Mouse moved to (956, 346)
Screenshot: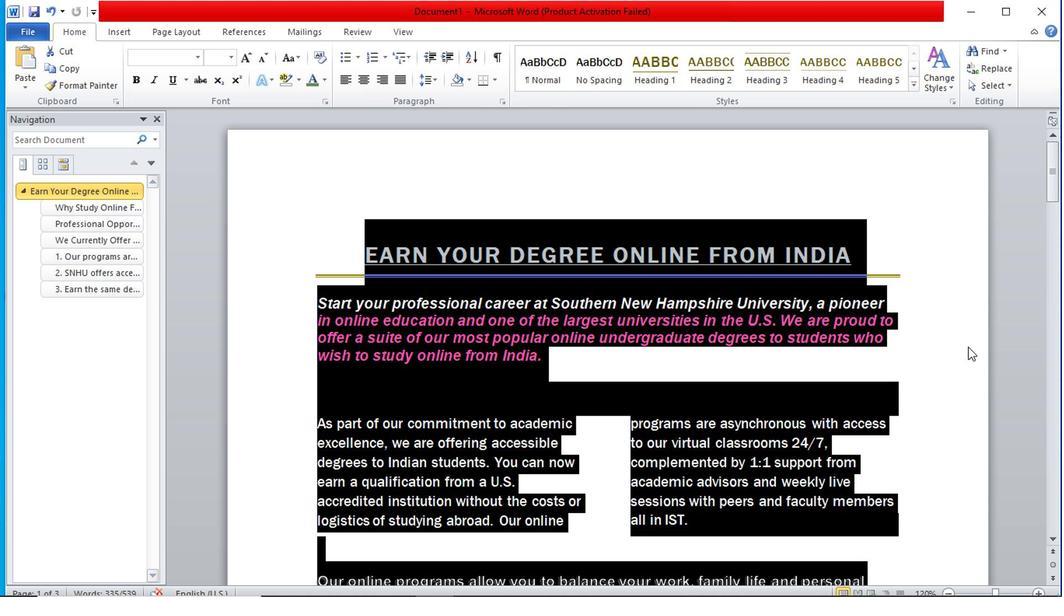 
Action: Mouse pressed left at (956, 346)
Screenshot: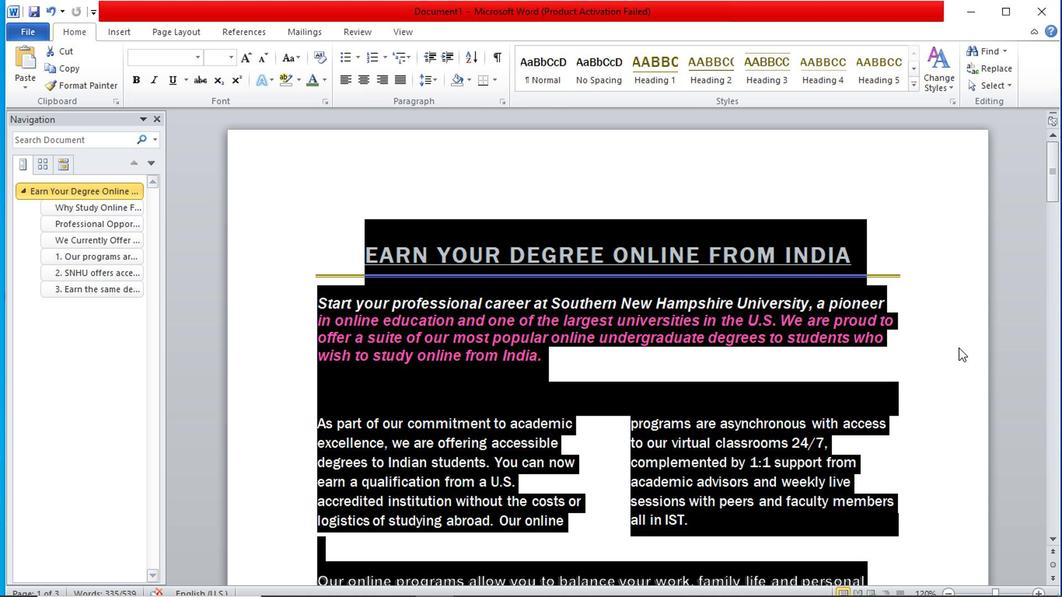 
Action: Mouse moved to (945, 346)
Screenshot: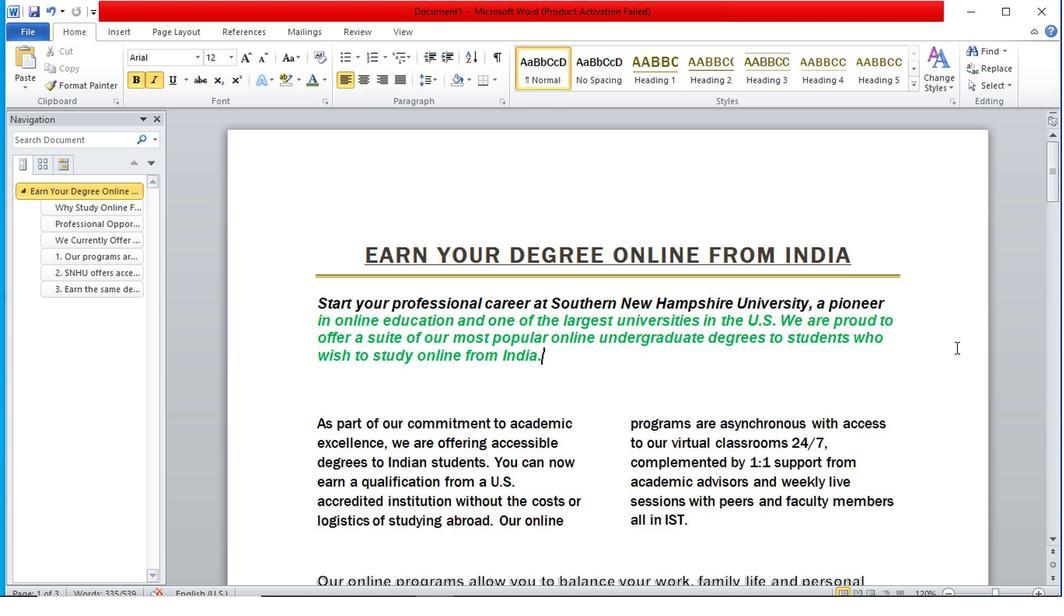 
Action: Mouse scrolled (945, 345) with delta (0, -1)
Screenshot: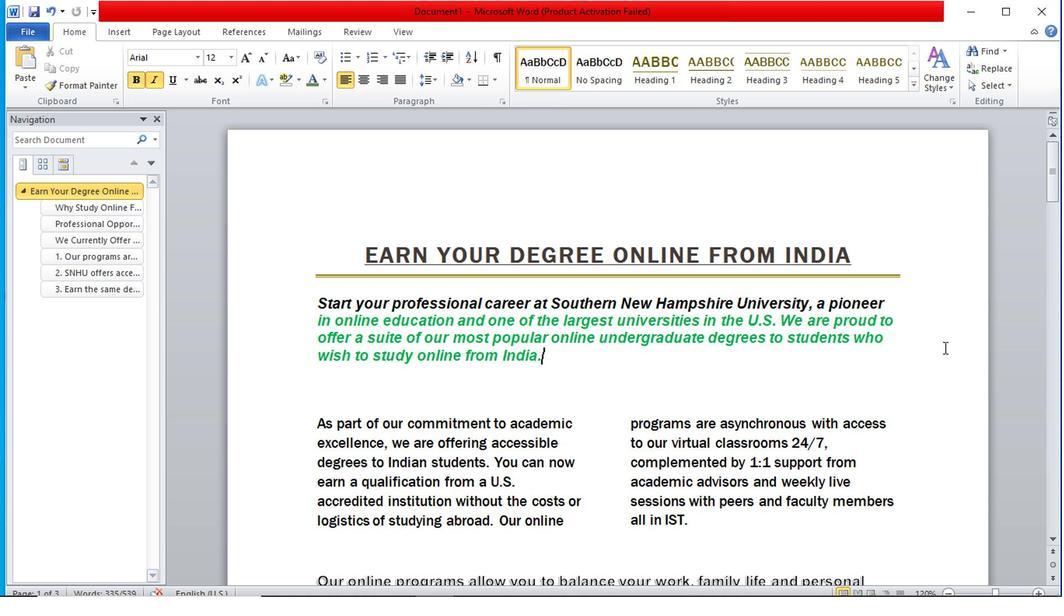 
Action: Mouse scrolled (945, 345) with delta (0, -1)
Screenshot: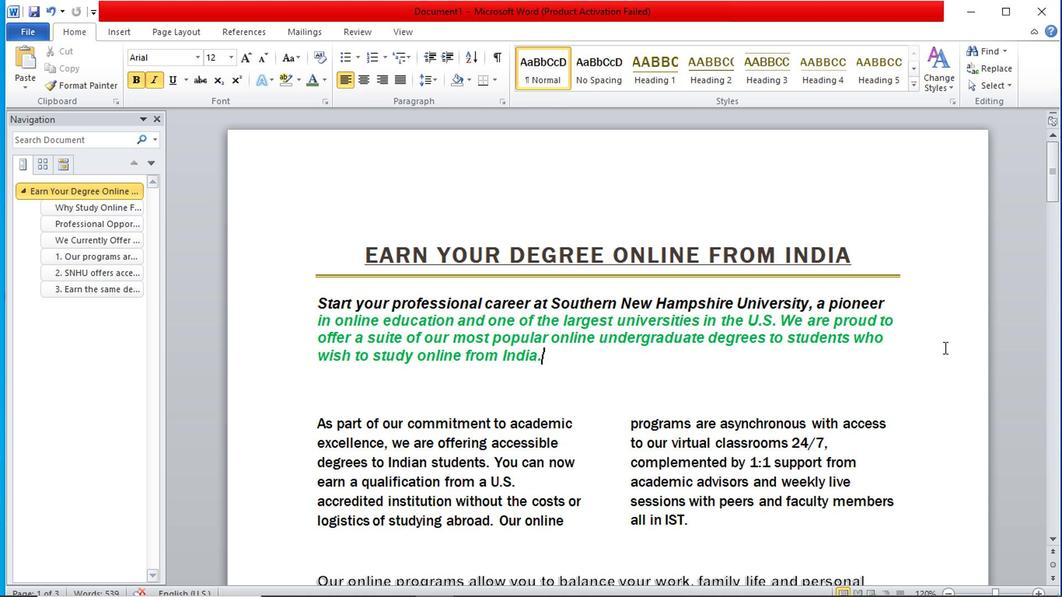 
Action: Mouse scrolled (945, 345) with delta (0, -1)
Screenshot: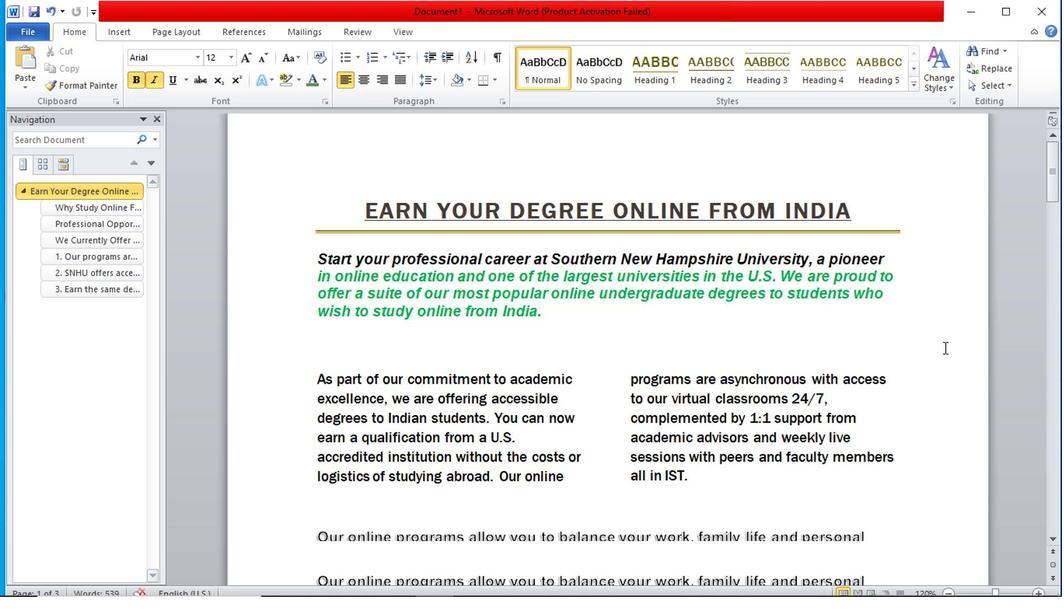
Action: Mouse scrolled (945, 345) with delta (0, -1)
Screenshot: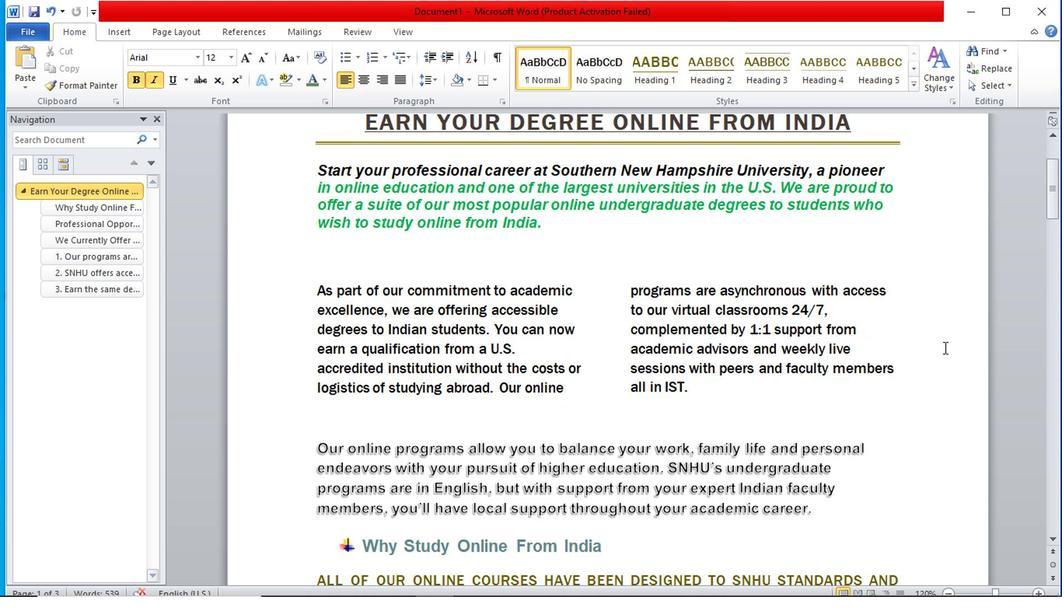 
Action: Mouse scrolled (945, 345) with delta (0, -1)
Screenshot: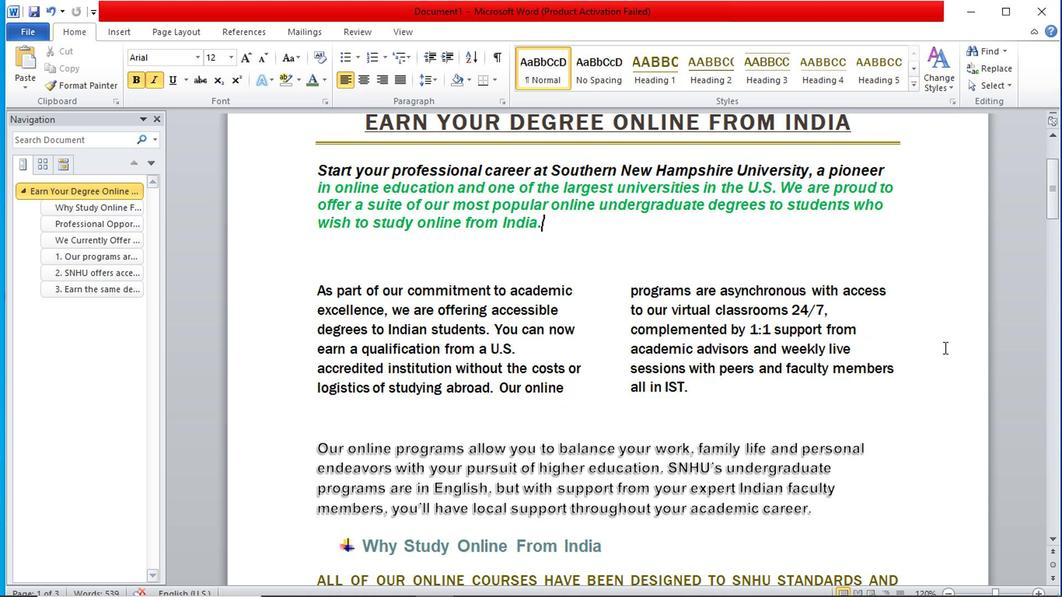 
Action: Mouse scrolled (945, 345) with delta (0, -1)
Screenshot: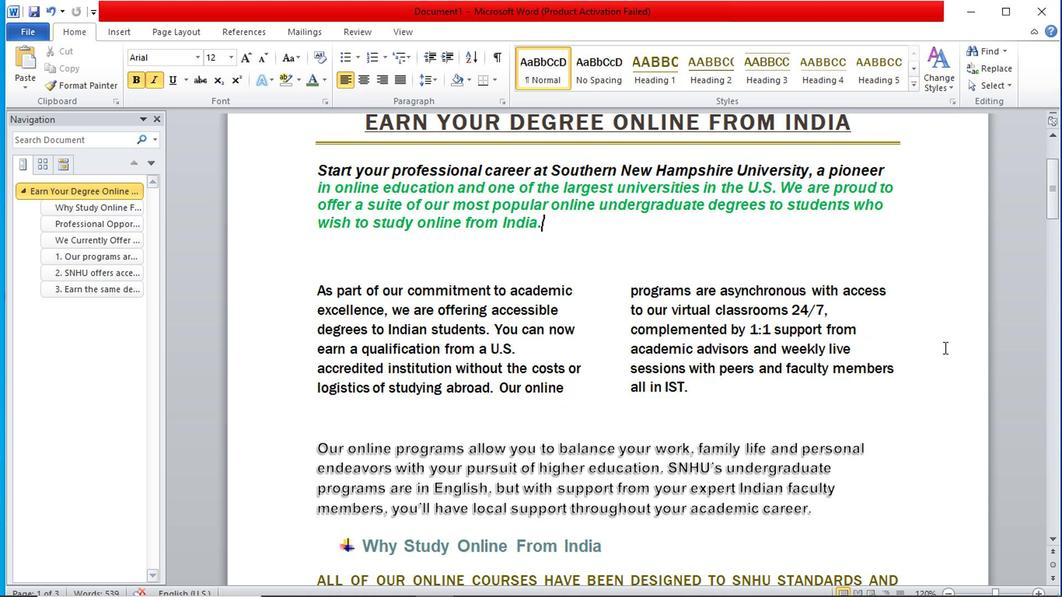 
Action: Mouse scrolled (945, 345) with delta (0, -1)
Screenshot: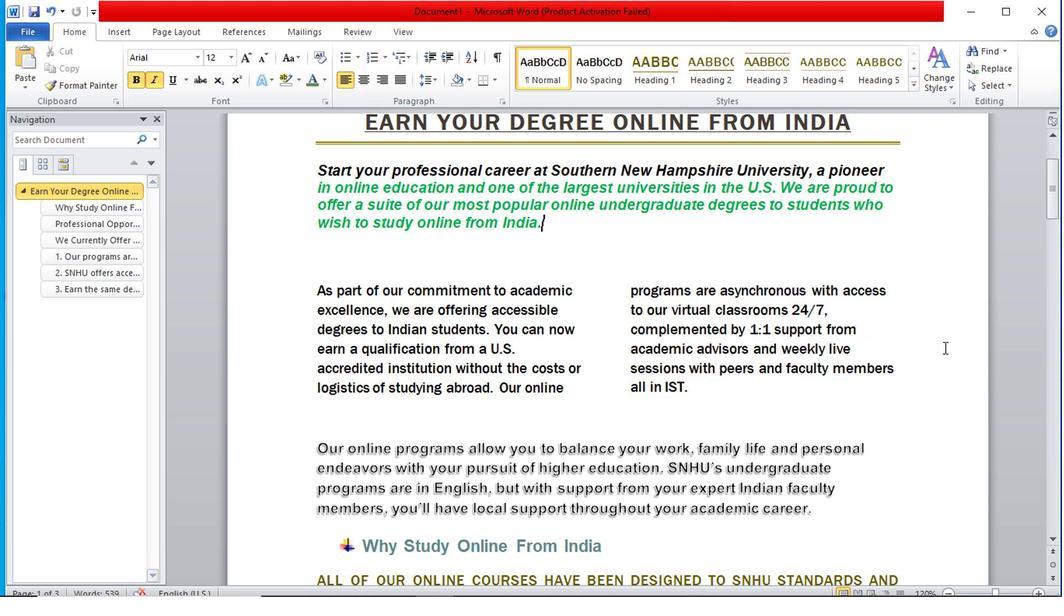 
Action: Mouse scrolled (945, 345) with delta (0, -1)
Screenshot: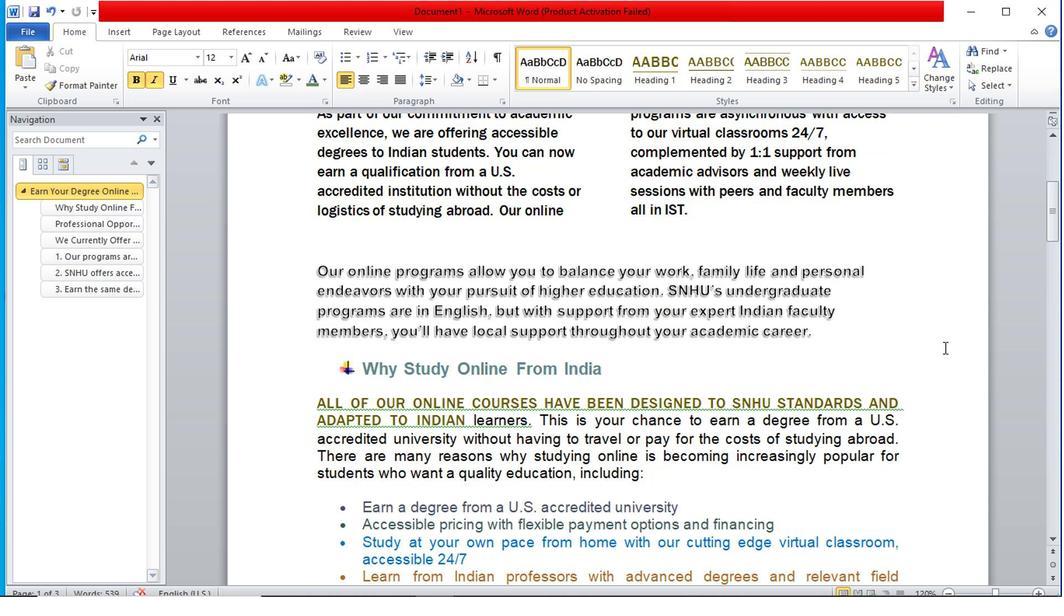 
Action: Mouse scrolled (945, 345) with delta (0, -1)
Screenshot: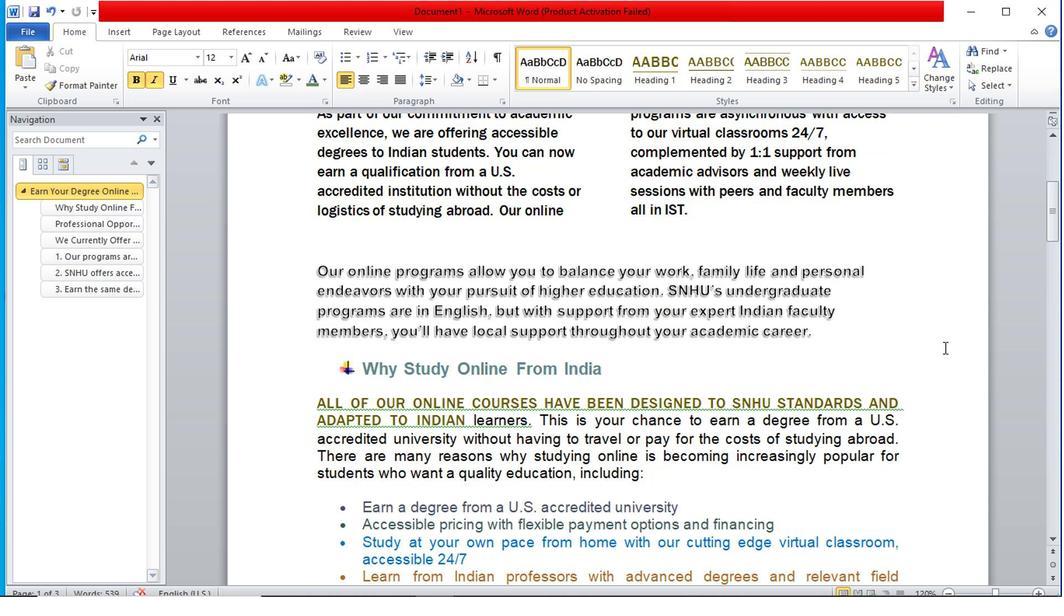 
Action: Mouse scrolled (945, 345) with delta (0, -1)
Screenshot: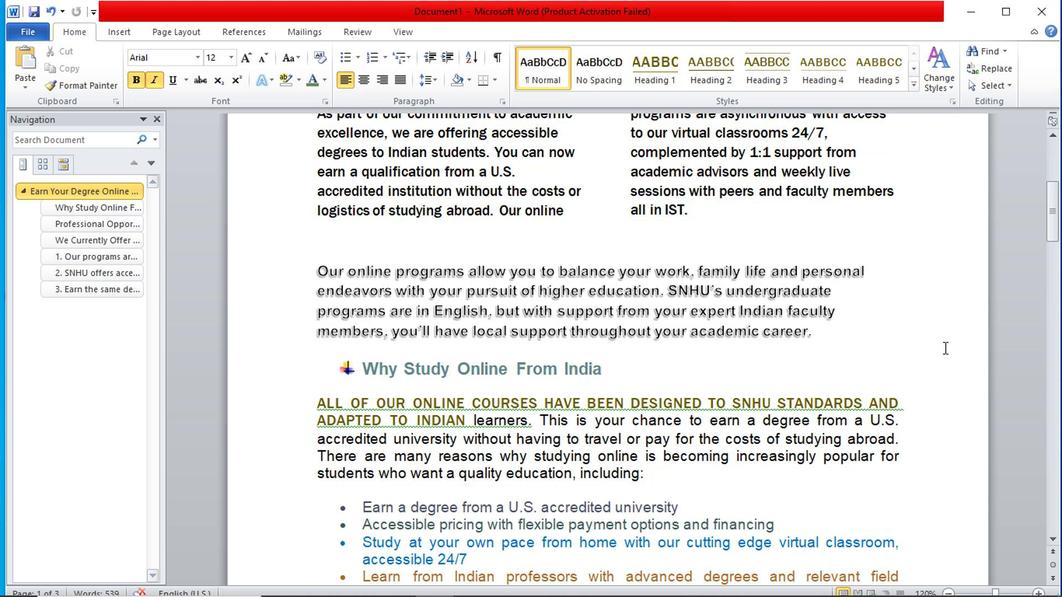
Action: Mouse scrolled (945, 345) with delta (0, -1)
Screenshot: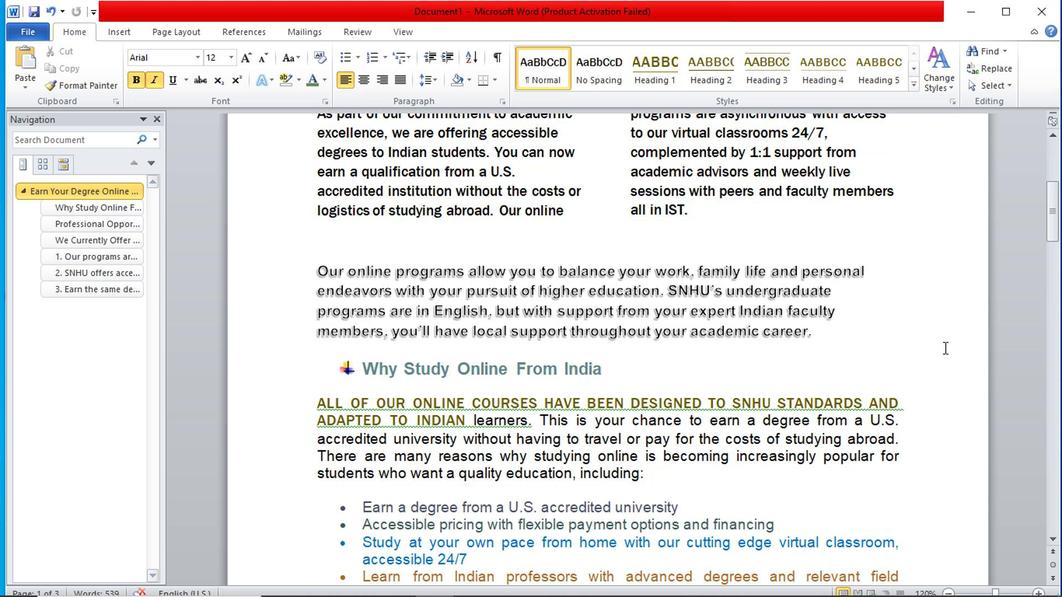 
Action: Mouse scrolled (945, 345) with delta (0, -1)
Screenshot: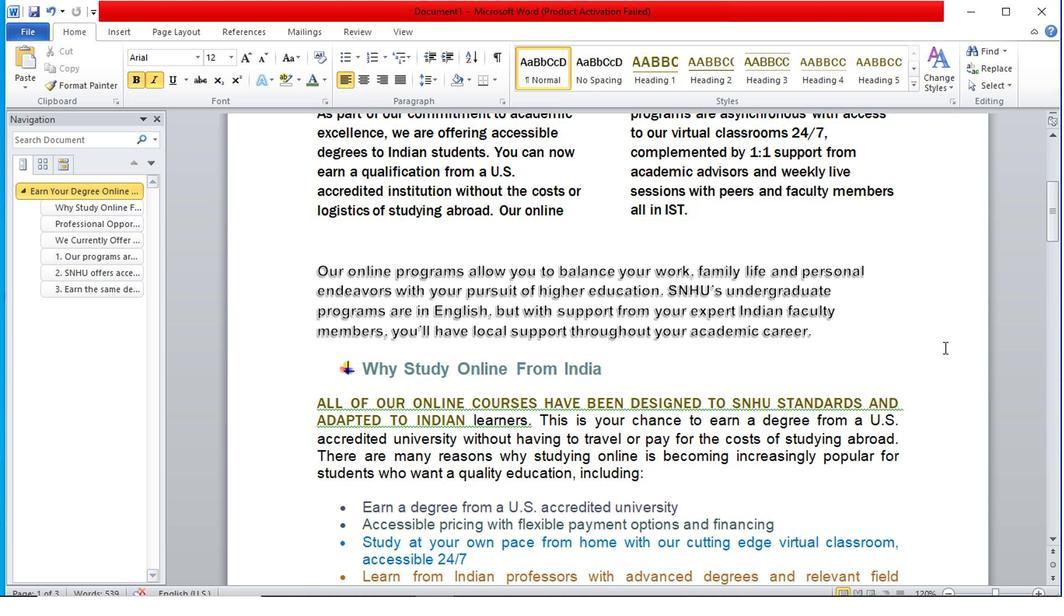 
Action: Mouse moved to (945, 347)
Screenshot: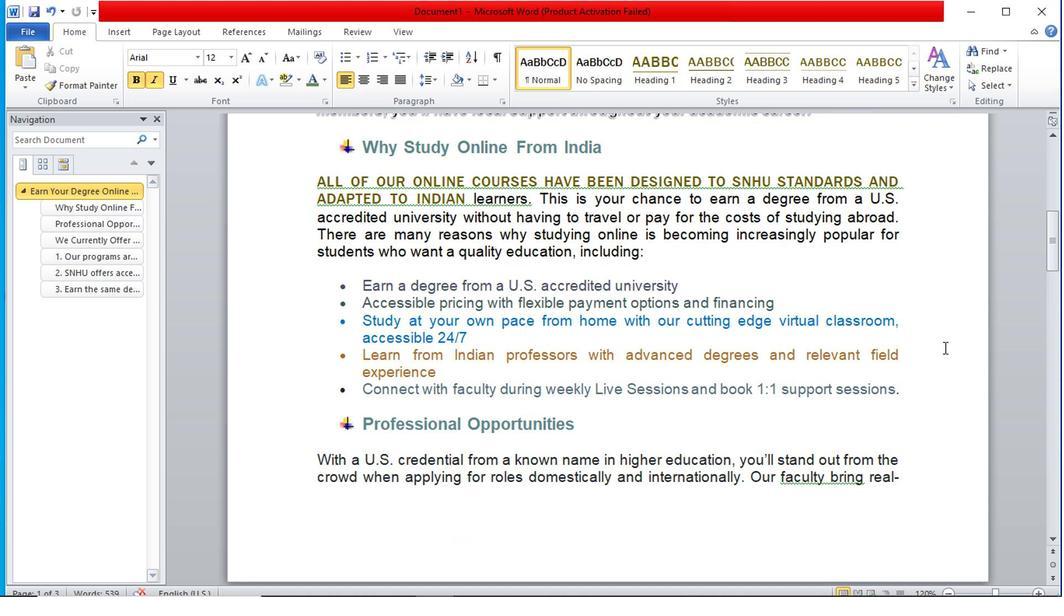 
Action: Mouse scrolled (945, 346) with delta (0, 0)
Screenshot: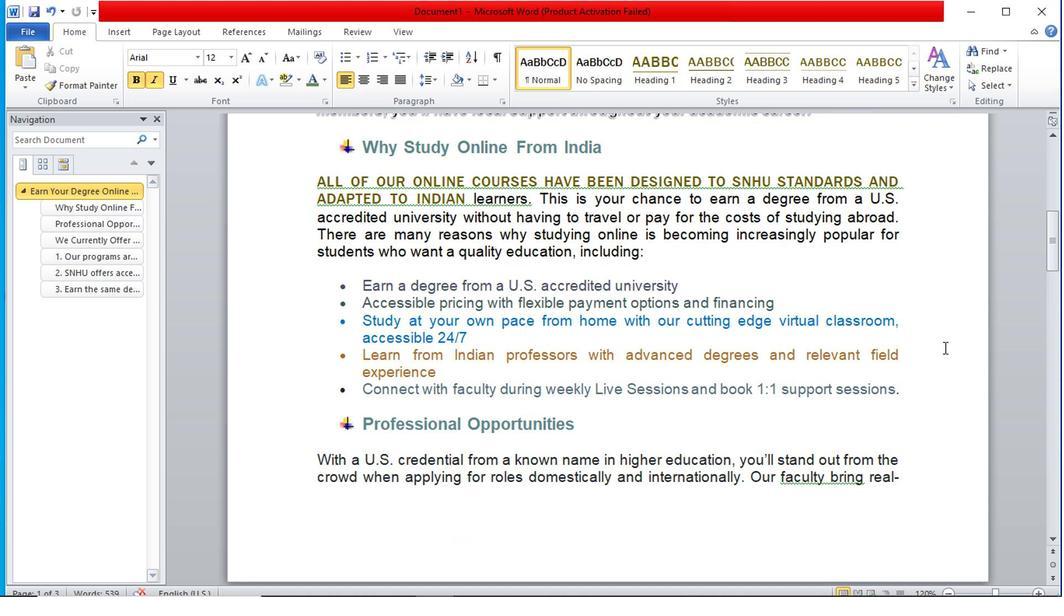 
Action: Mouse scrolled (945, 346) with delta (0, 0)
Screenshot: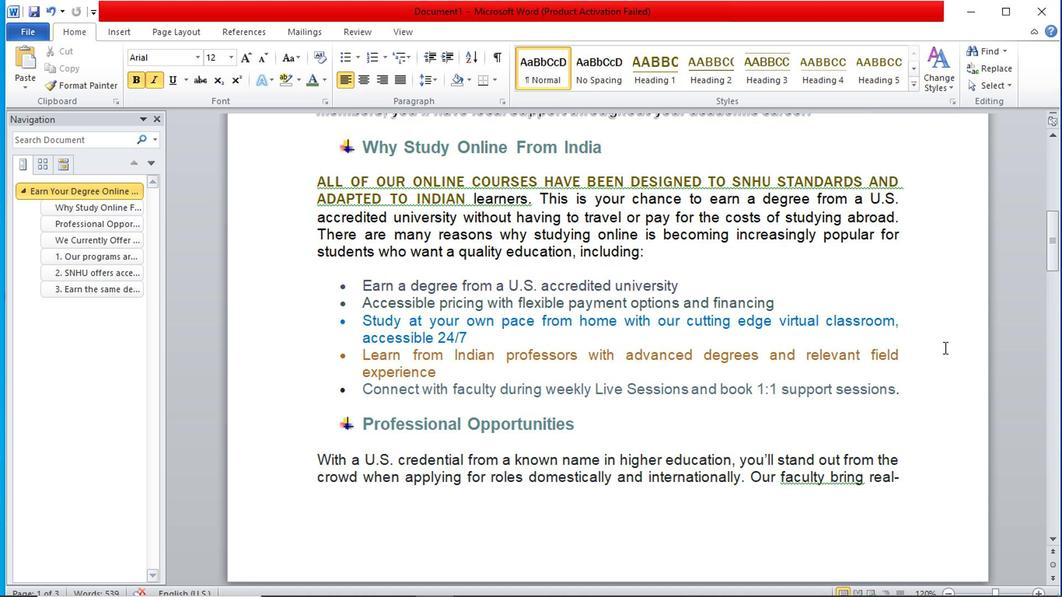 
Action: Mouse scrolled (945, 346) with delta (0, 0)
Screenshot: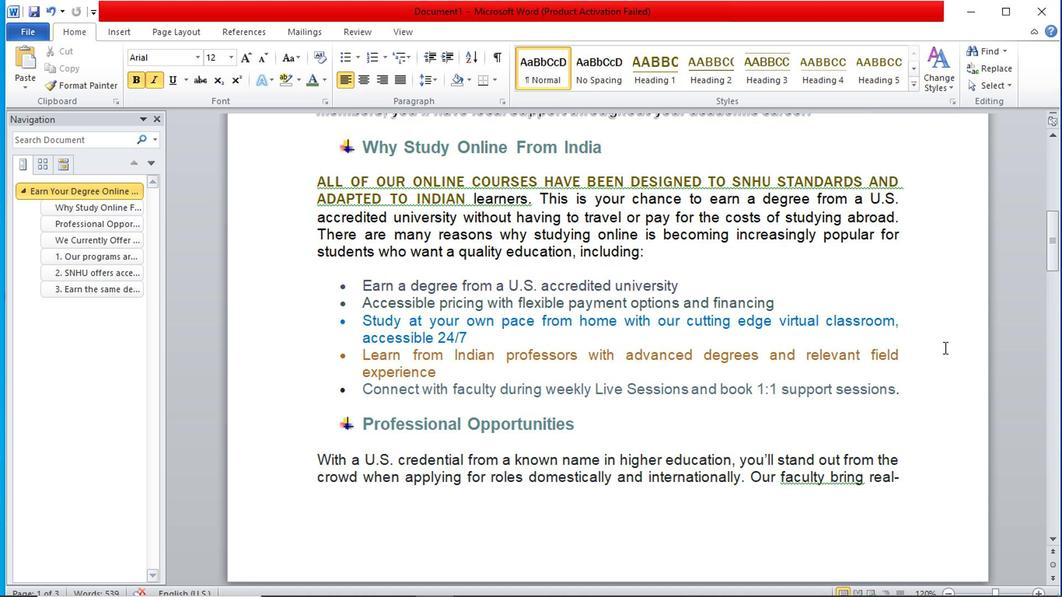 
Action: Mouse scrolled (945, 346) with delta (0, 0)
Screenshot: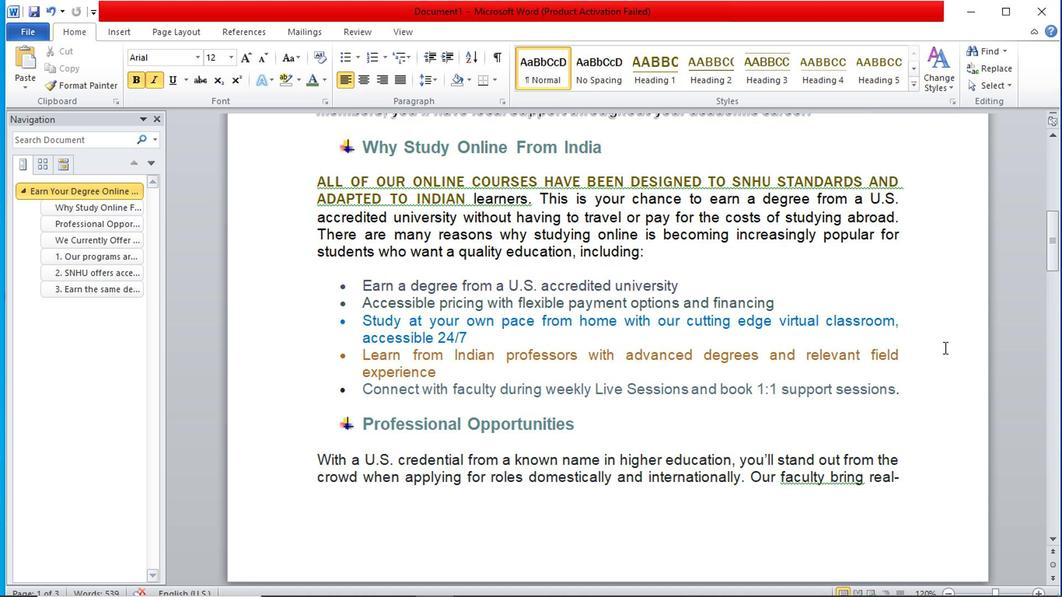 
Action: Mouse scrolled (945, 346) with delta (0, 0)
Screenshot: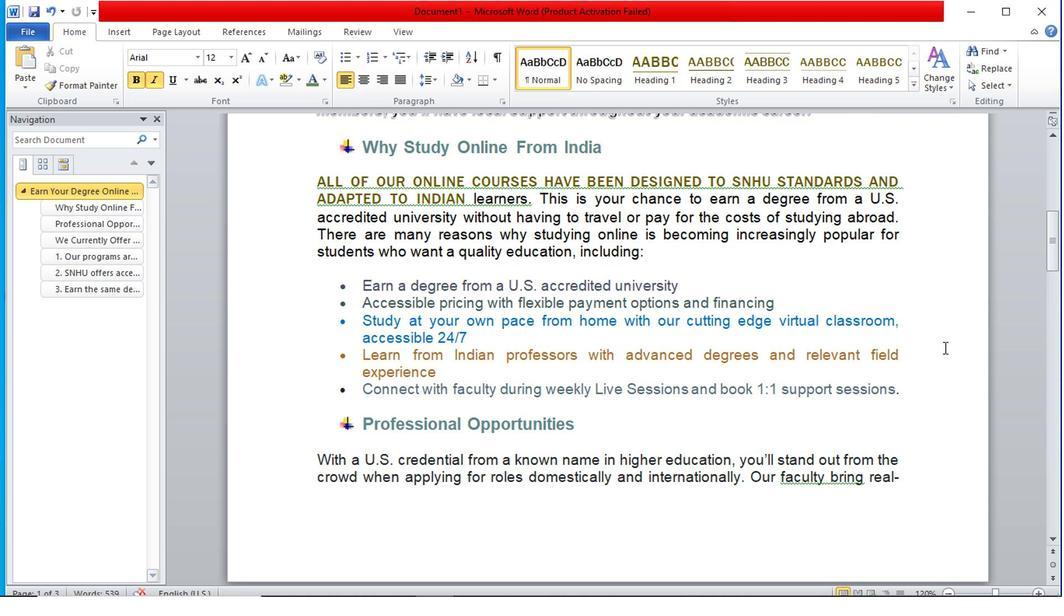 
Action: Mouse scrolled (945, 346) with delta (0, 0)
Screenshot: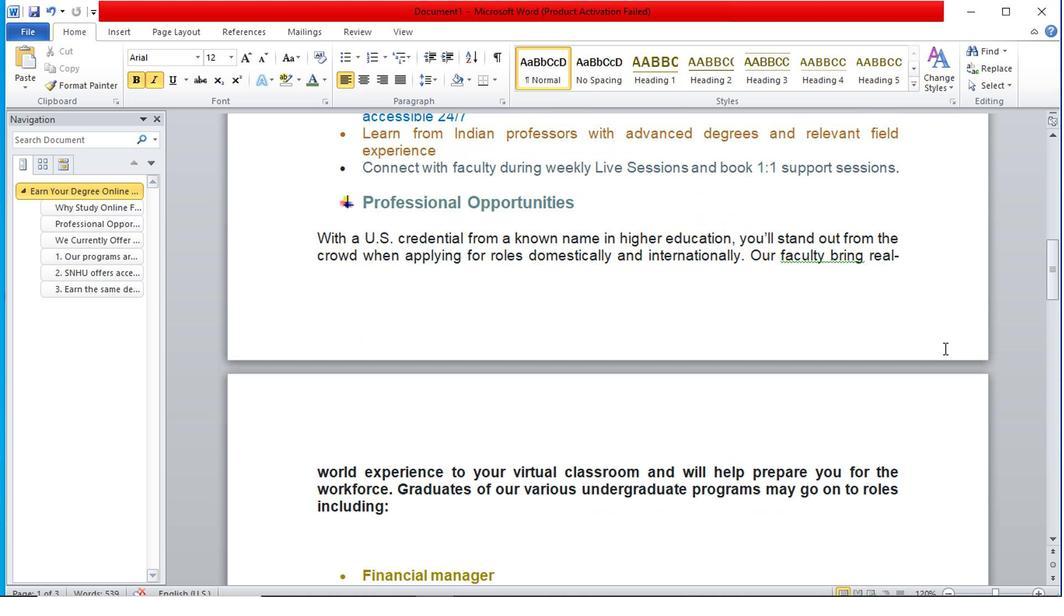 
Action: Mouse scrolled (945, 346) with delta (0, 0)
Screenshot: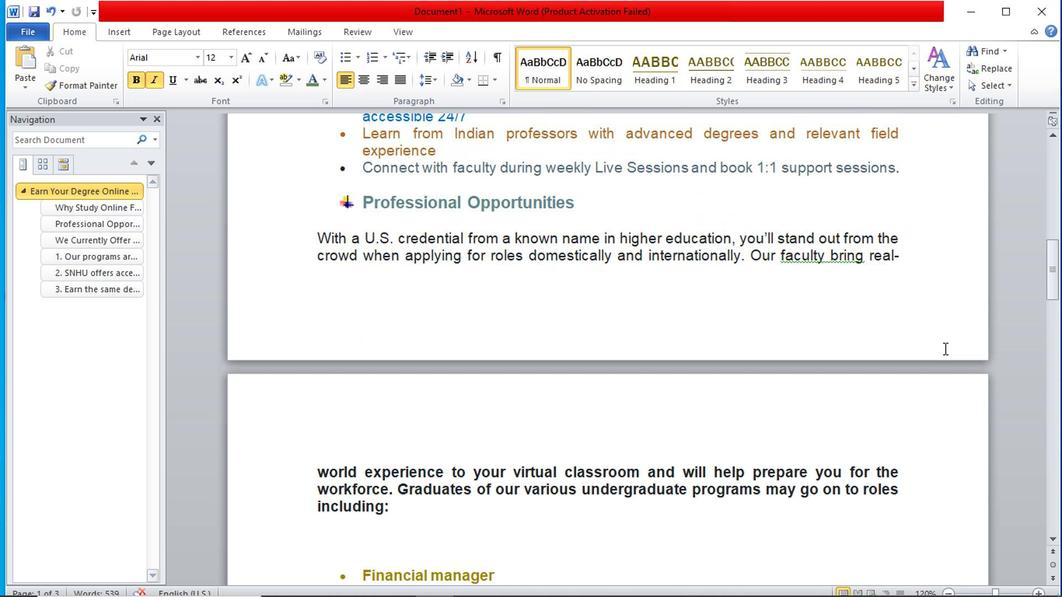
Action: Mouse scrolled (945, 346) with delta (0, 0)
Screenshot: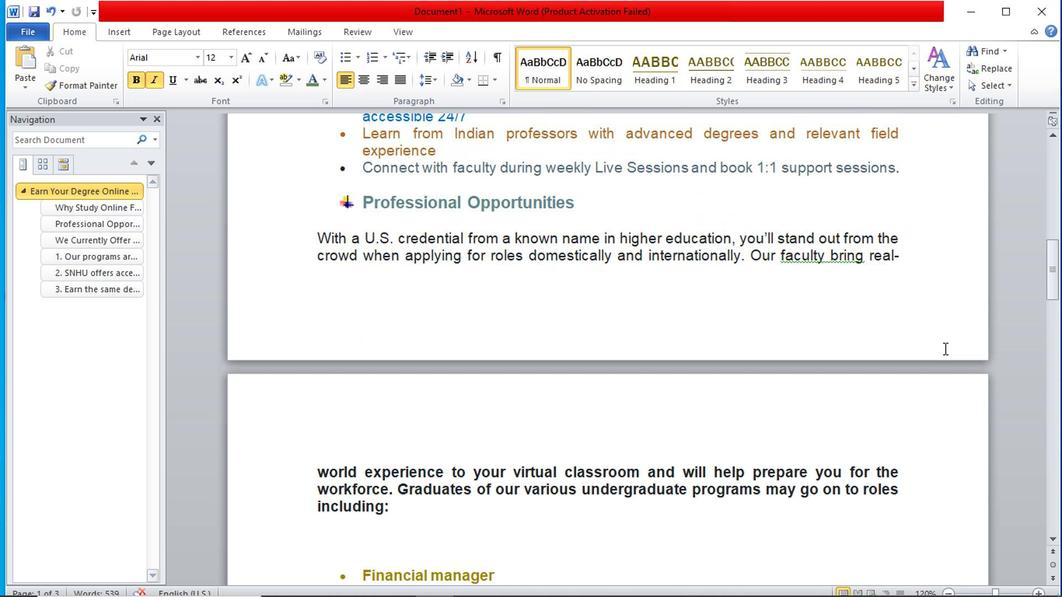 
Action: Mouse scrolled (945, 346) with delta (0, 0)
Screenshot: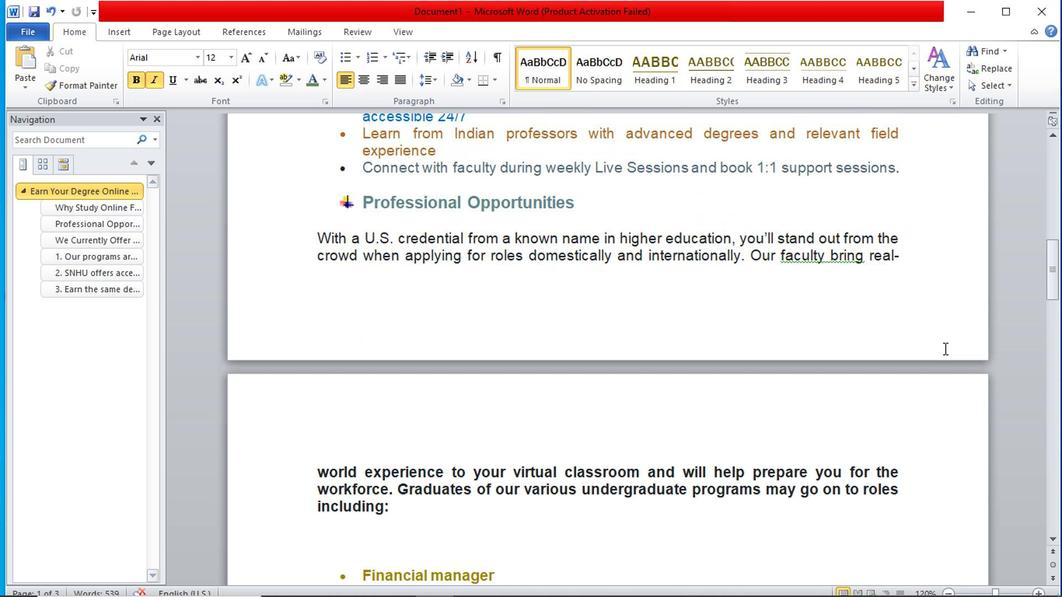 
Action: Mouse scrolled (945, 346) with delta (0, 0)
Screenshot: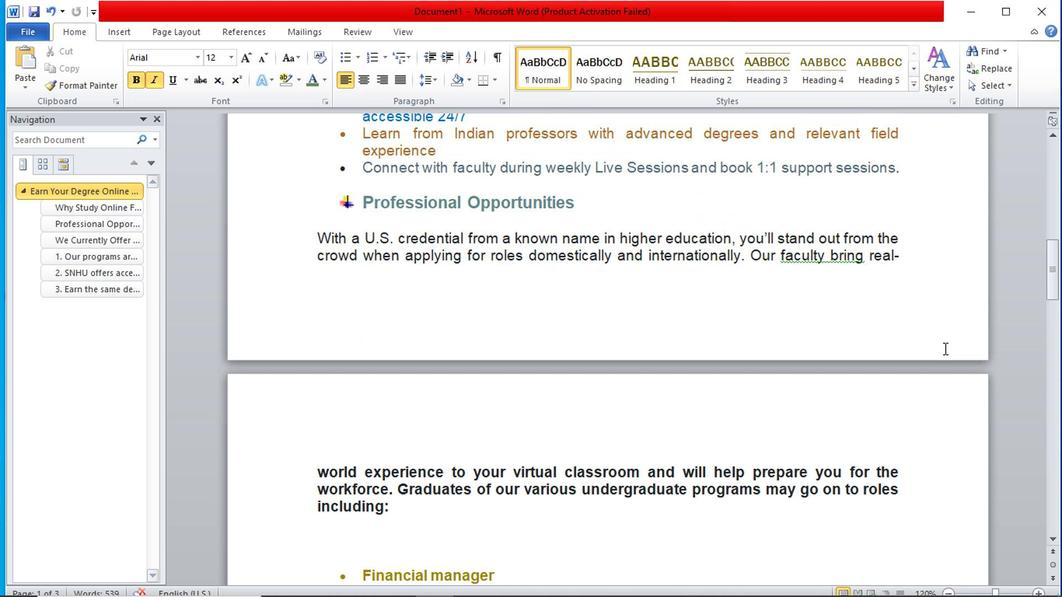 
Action: Mouse moved to (901, 370)
Screenshot: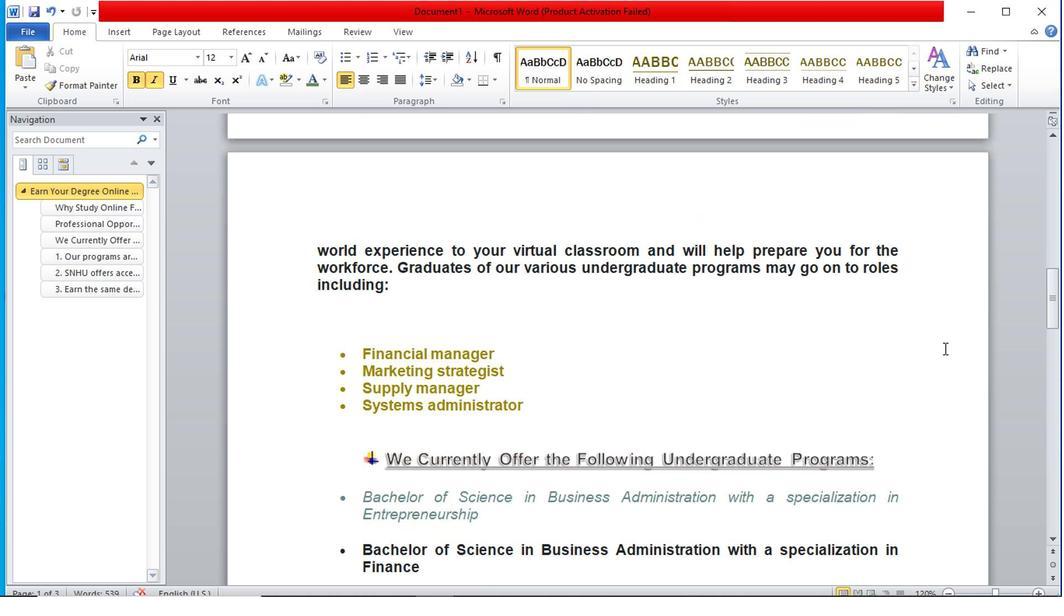 
Action: Mouse scrolled (901, 369) with delta (0, -1)
Screenshot: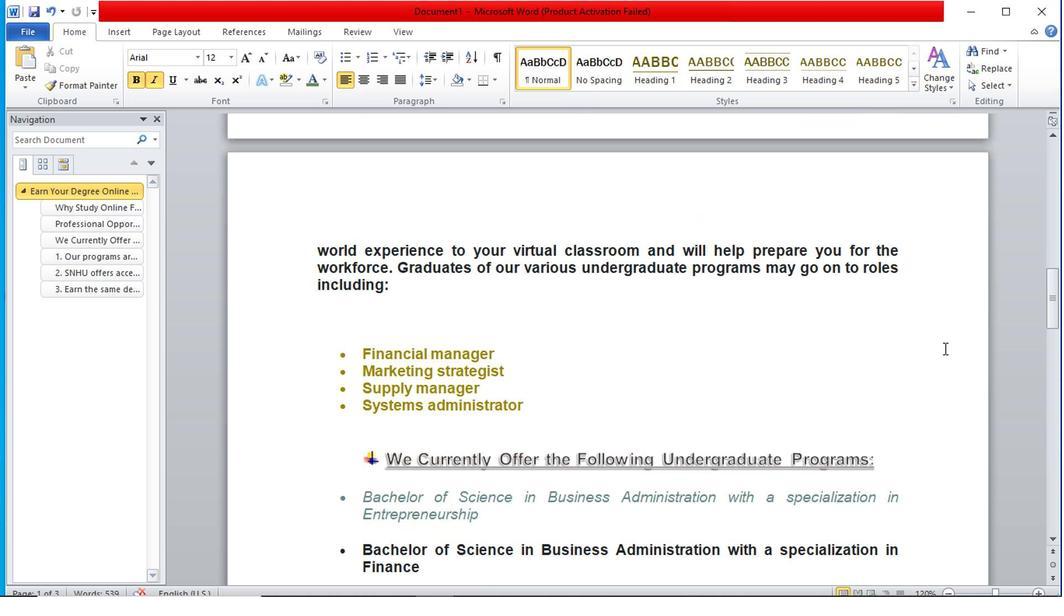 
Action: Mouse moved to (885, 377)
Screenshot: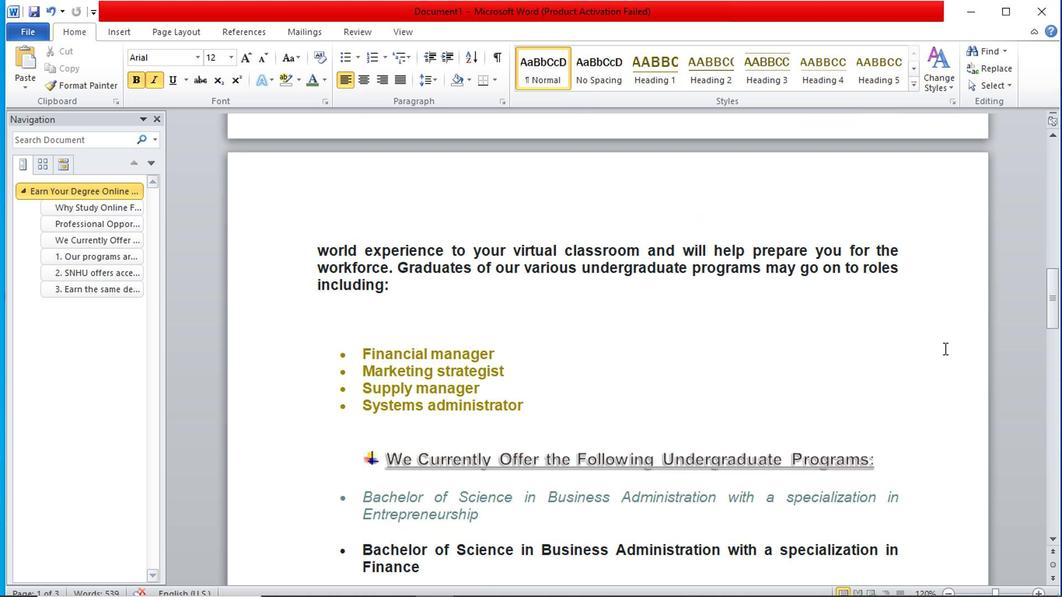 
Action: Mouse scrolled (885, 376) with delta (0, 0)
Screenshot: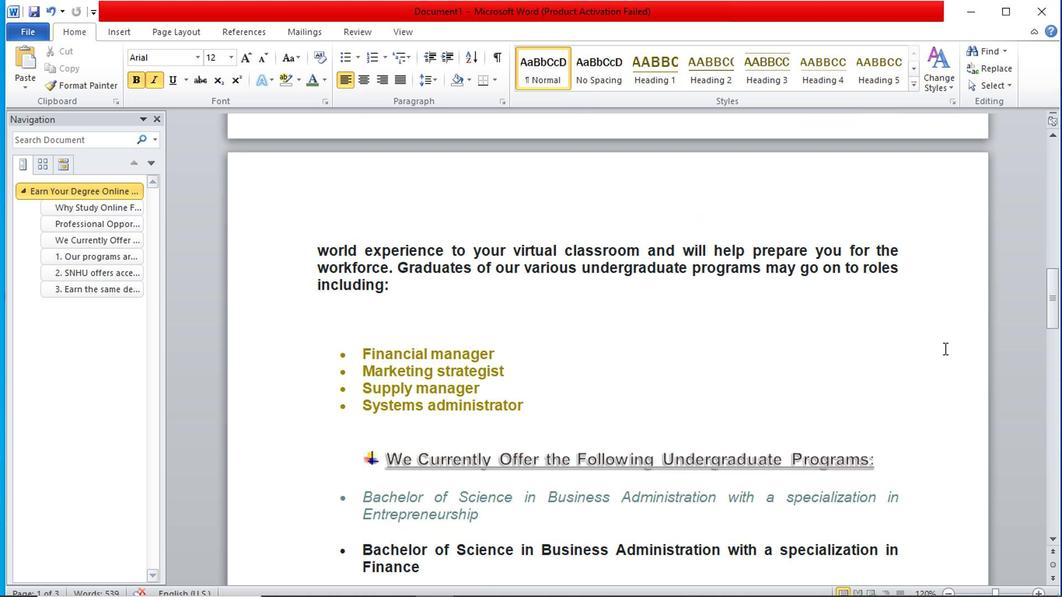 
Action: Mouse moved to (882, 378)
Screenshot: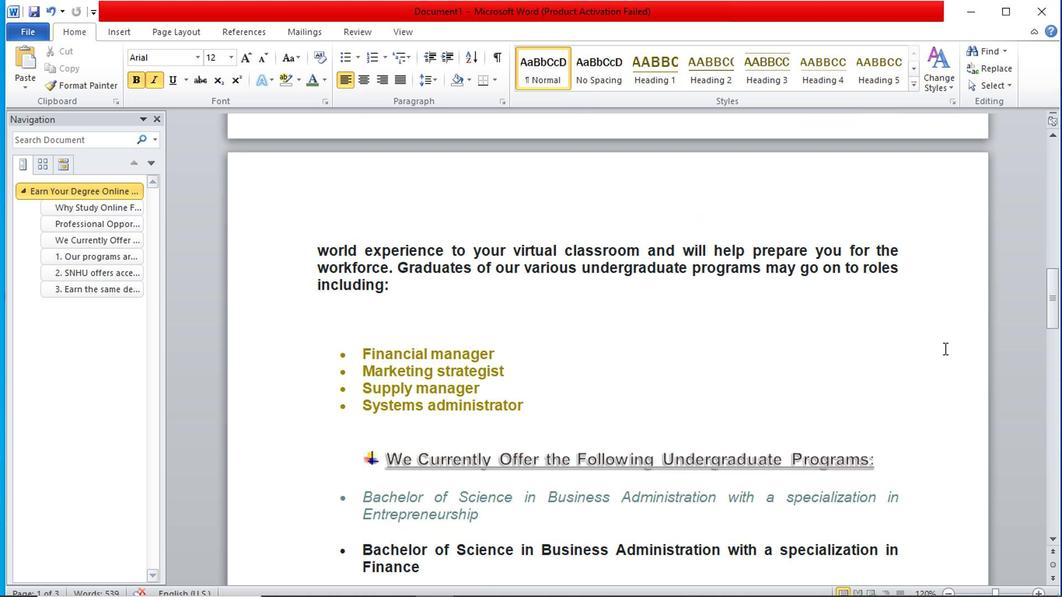 
Action: Mouse scrolled (882, 377) with delta (0, 0)
Screenshot: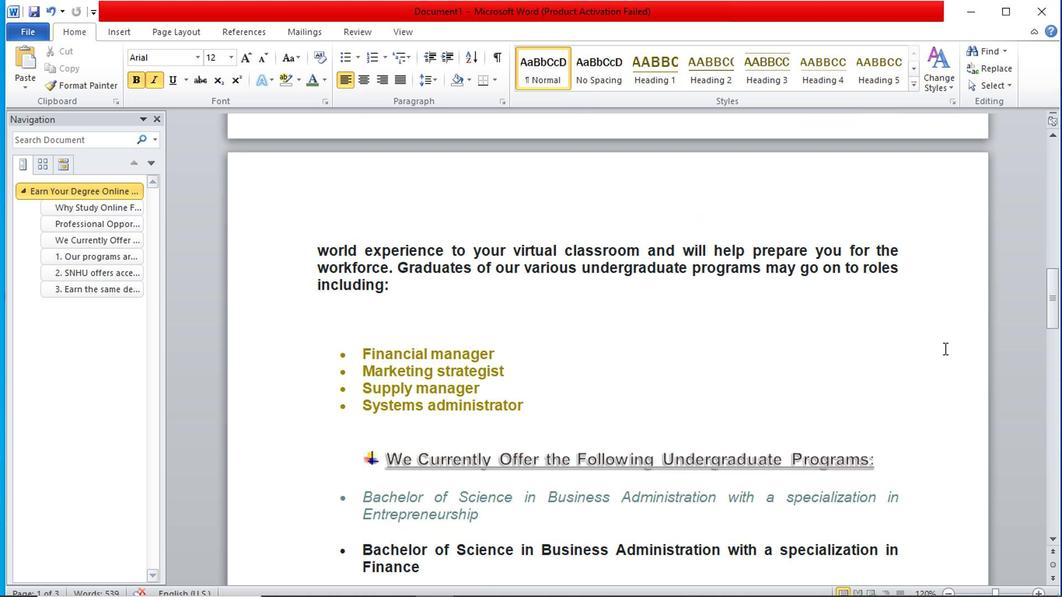 
Action: Mouse moved to (878, 379)
Screenshot: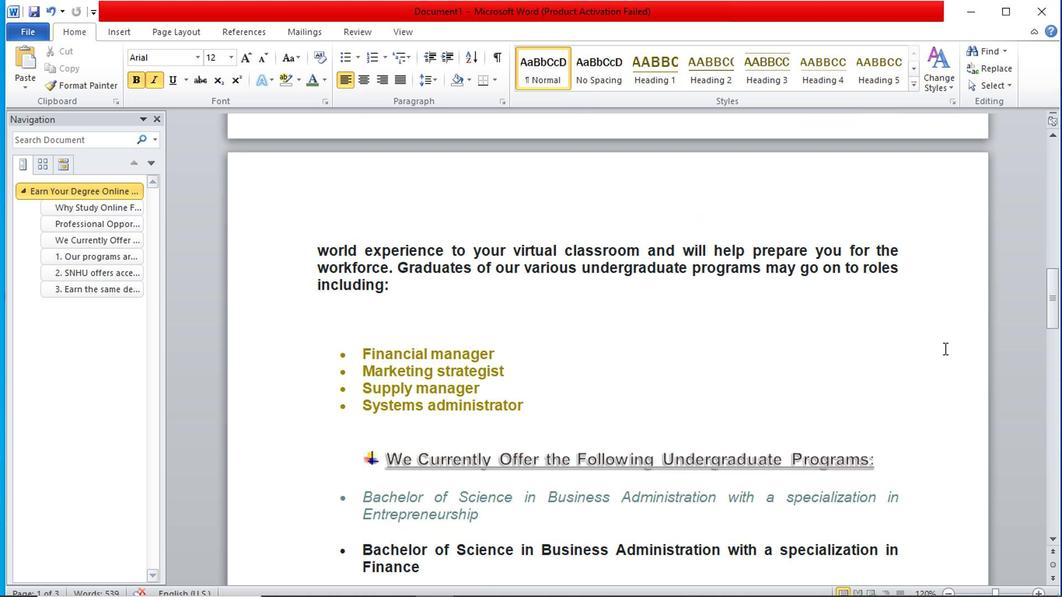 
Action: Mouse scrolled (878, 378) with delta (0, -1)
Screenshot: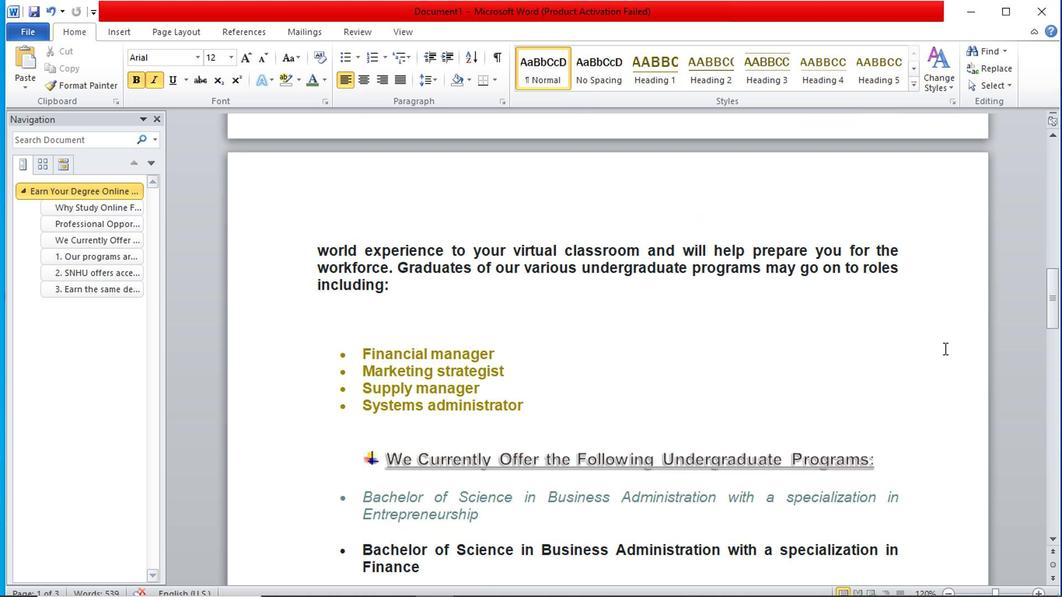 
Action: Mouse moved to (873, 379)
Screenshot: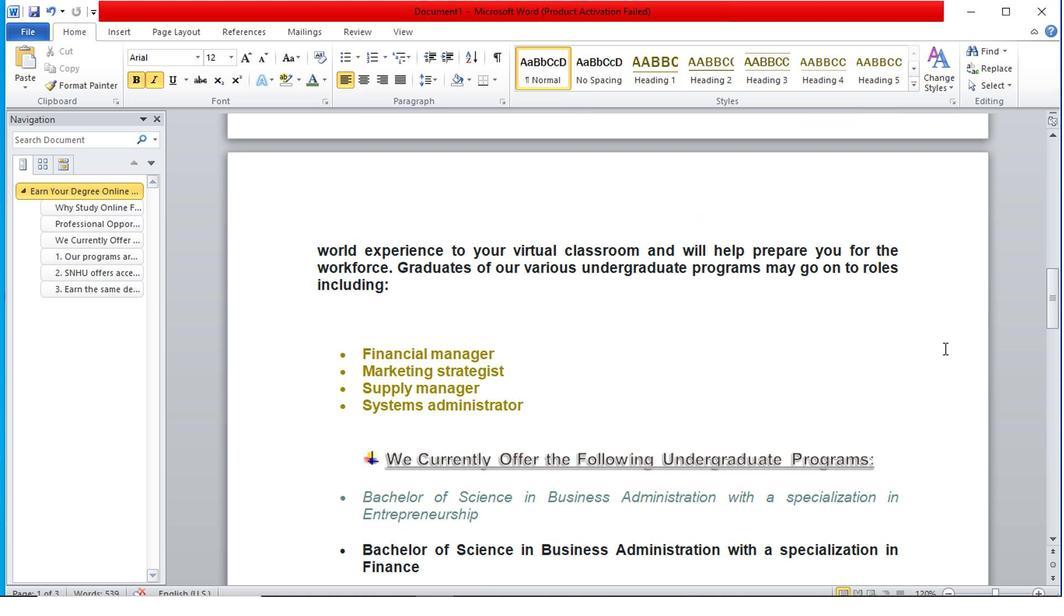 
Action: Mouse scrolled (873, 378) with delta (0, -1)
Screenshot: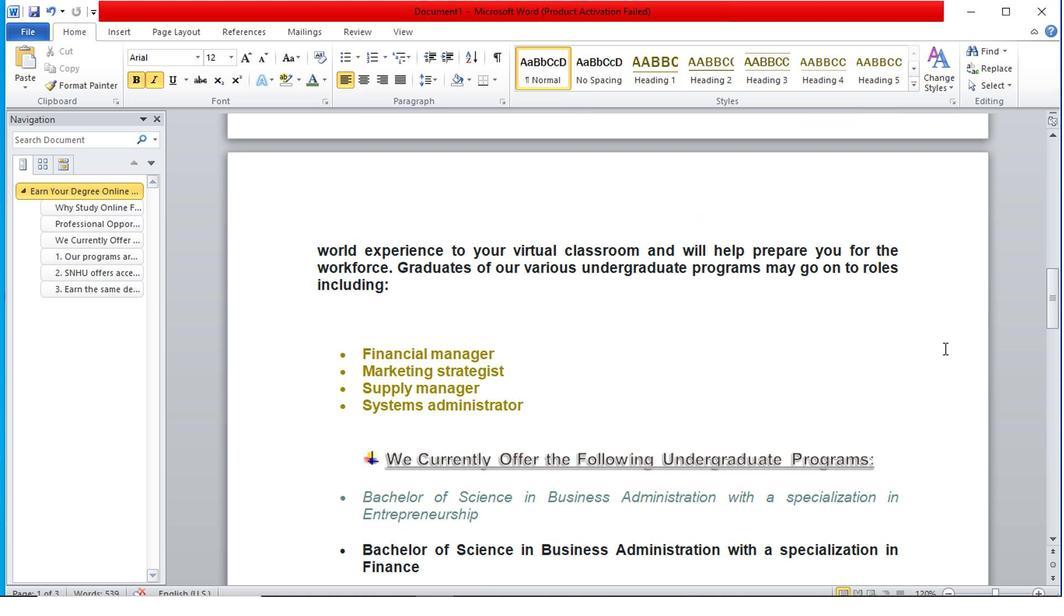 
Action: Mouse moved to (625, 419)
Screenshot: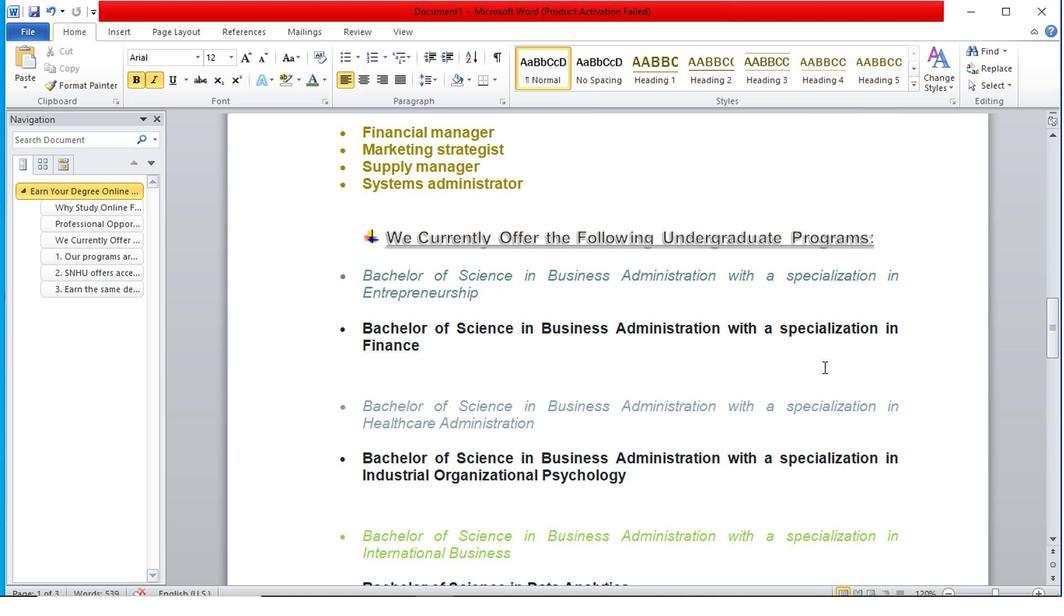 
Action: Mouse scrolled (625, 418) with delta (0, -1)
Screenshot: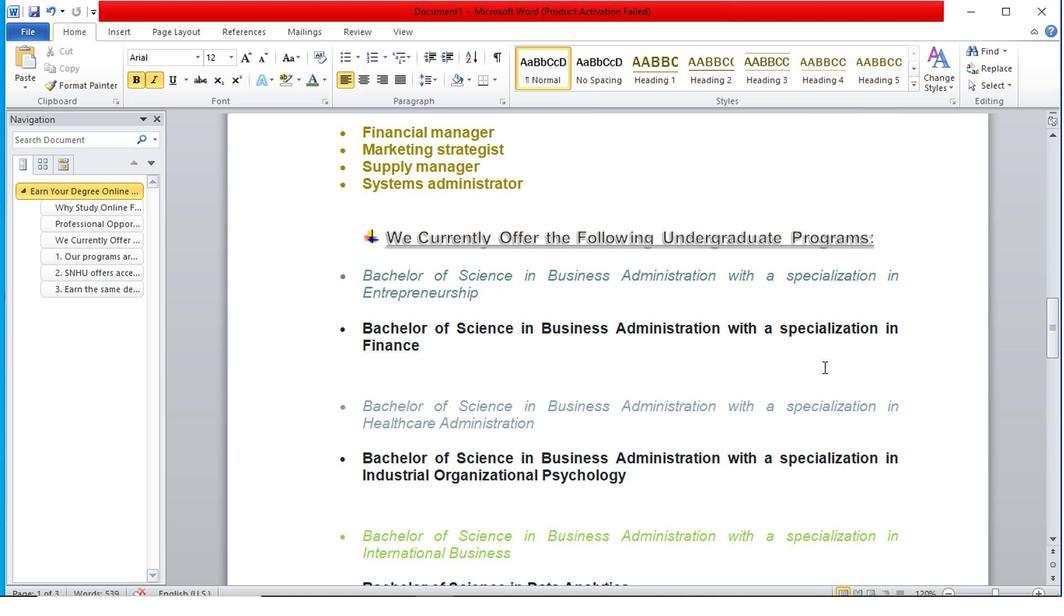 
Action: Mouse moved to (619, 421)
Screenshot: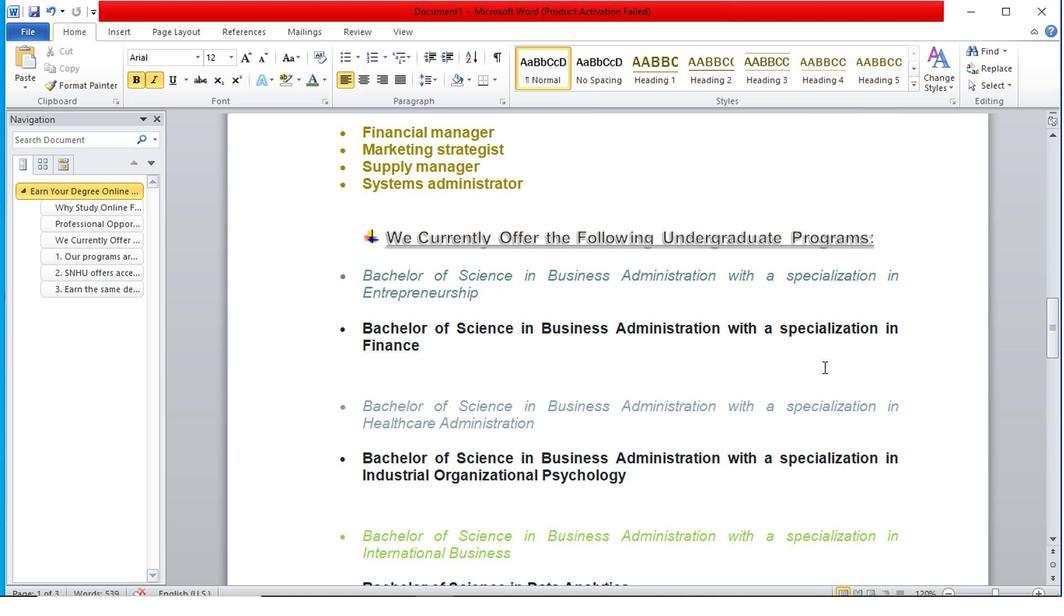 
Action: Mouse scrolled (619, 420) with delta (0, -1)
Screenshot: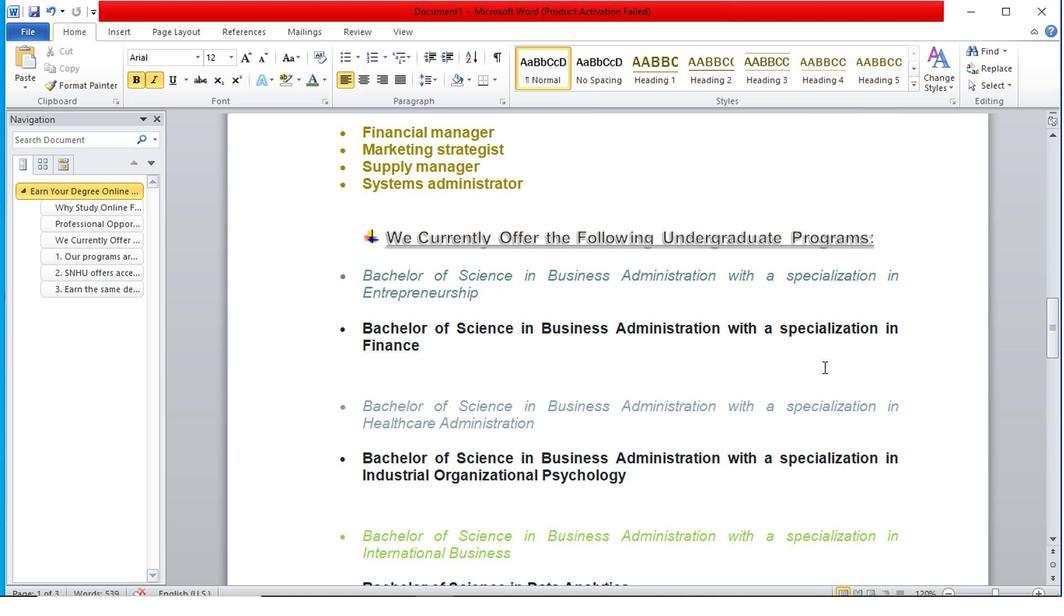 
Action: Mouse moved to (608, 425)
Screenshot: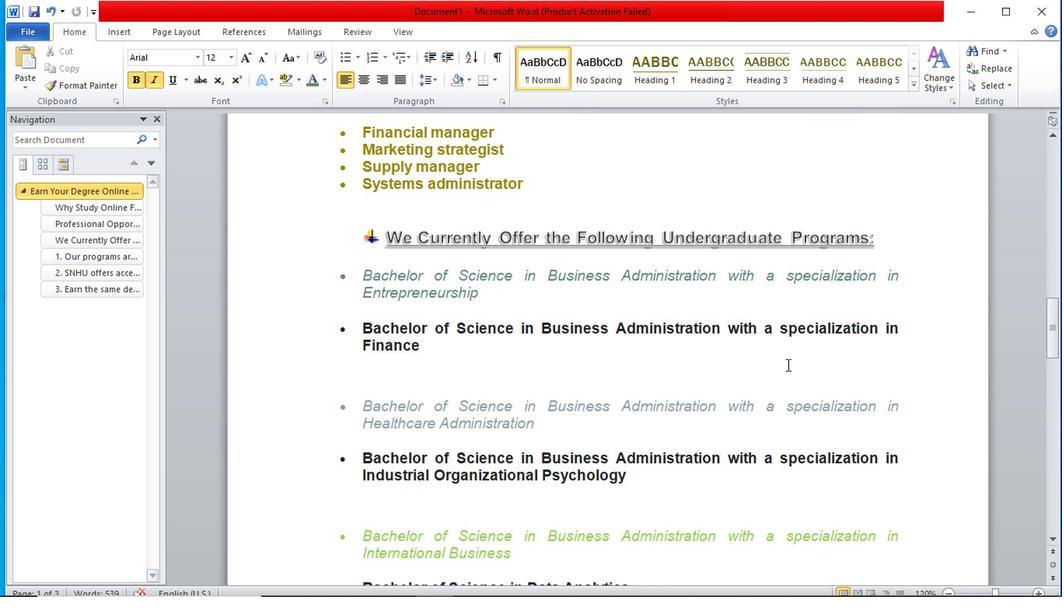 
Action: Mouse scrolled (608, 424) with delta (0, -1)
Screenshot: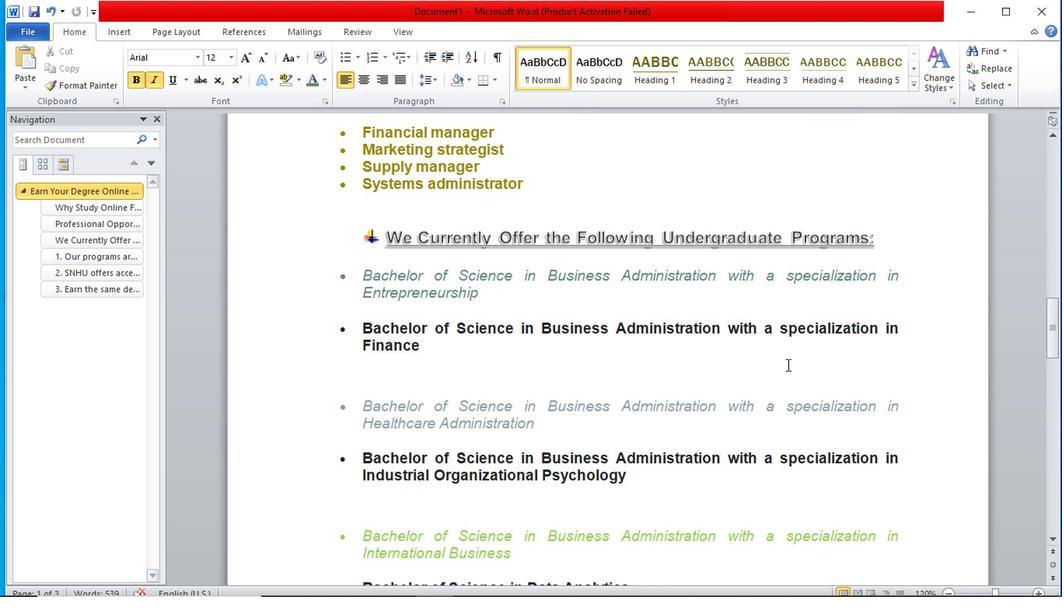 
Action: Mouse moved to (603, 426)
Screenshot: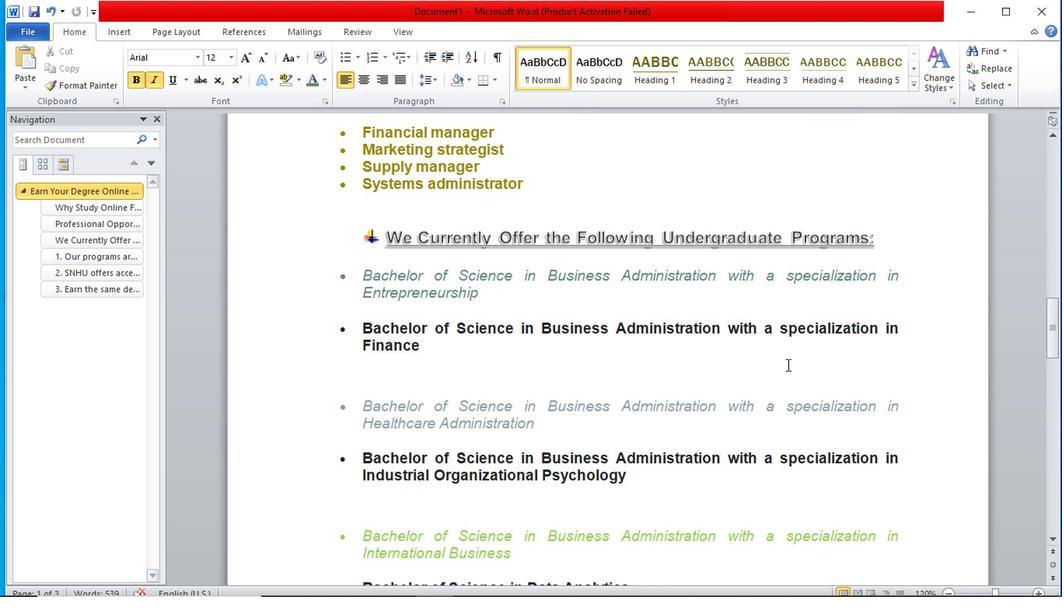 
Action: Mouse scrolled (603, 426) with delta (0, 0)
Screenshot: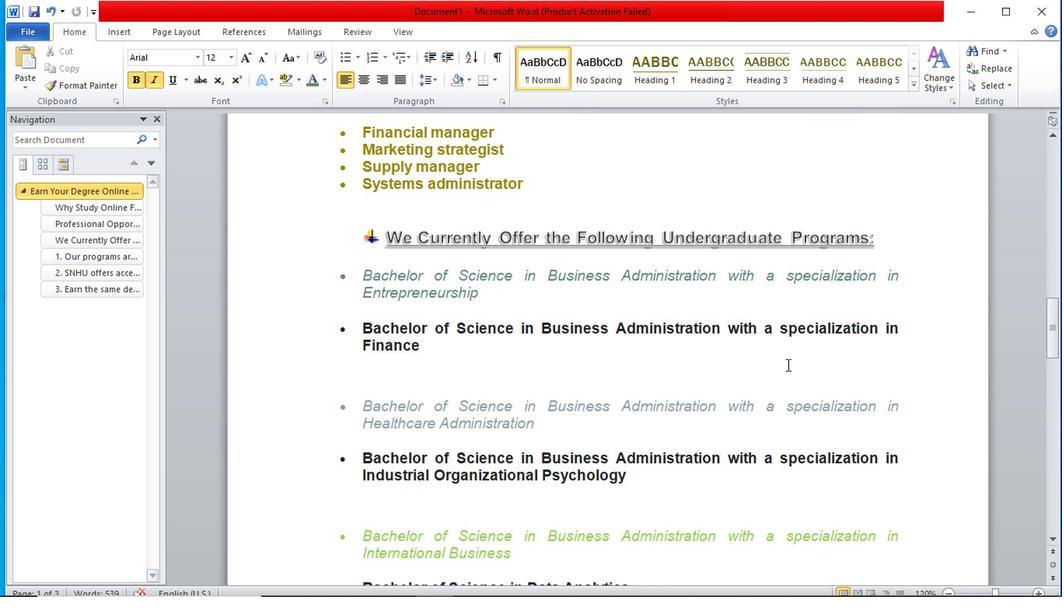 
Action: Mouse moved to (601, 427)
Screenshot: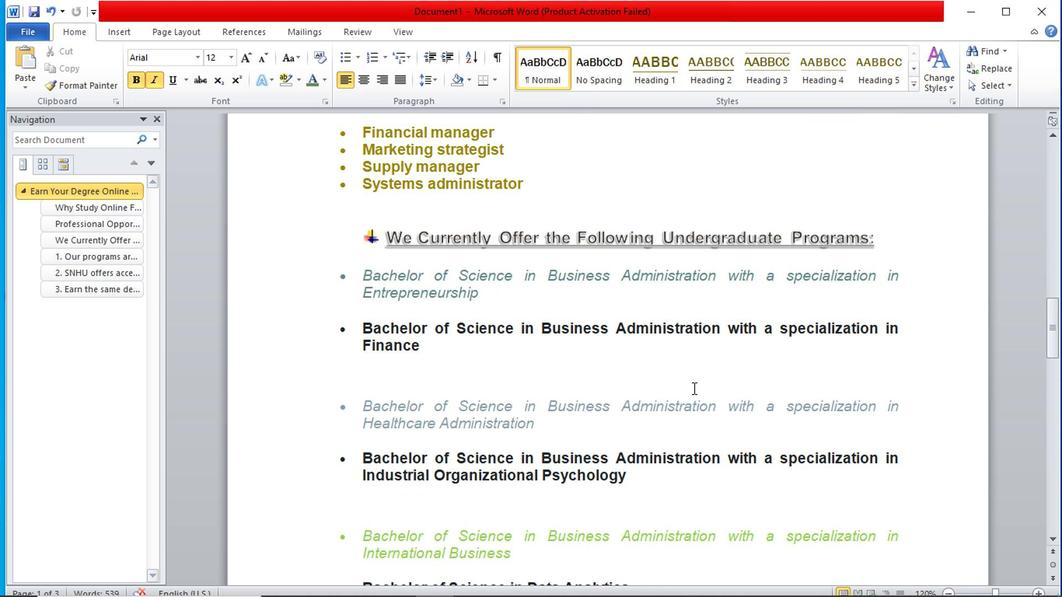 
Action: Mouse scrolled (601, 426) with delta (0, -1)
Screenshot: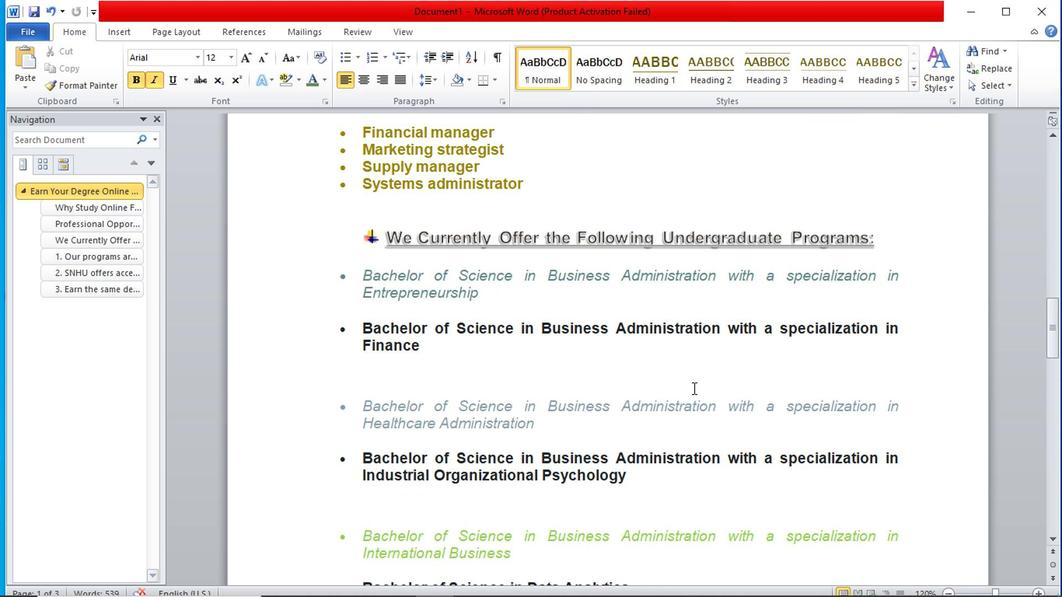 
Action: Mouse moved to (590, 432)
Screenshot: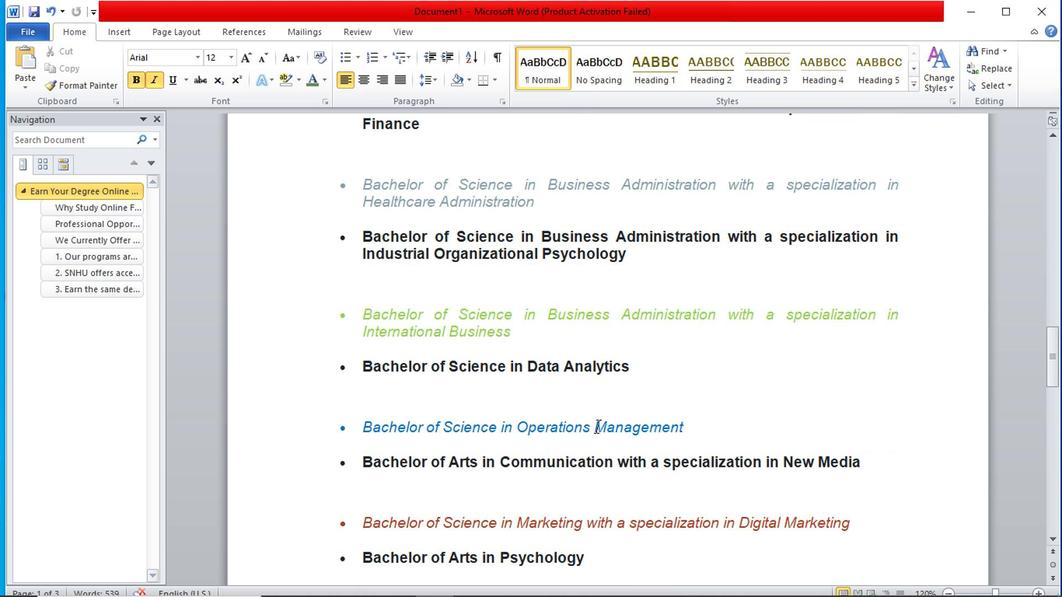 
Action: Mouse scrolled (590, 431) with delta (0, 0)
Screenshot: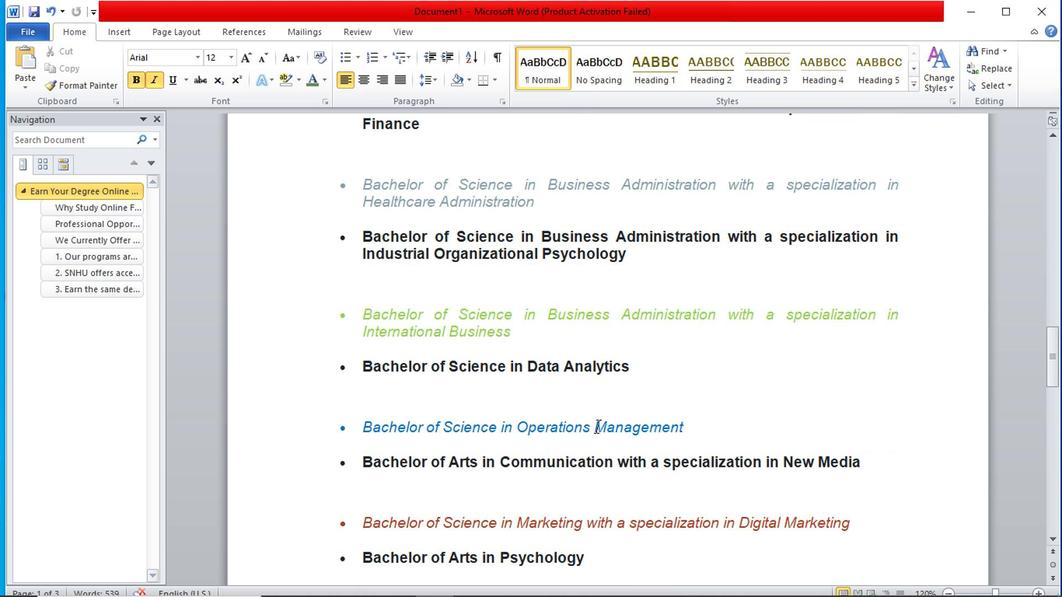 
Action: Mouse moved to (589, 432)
Screenshot: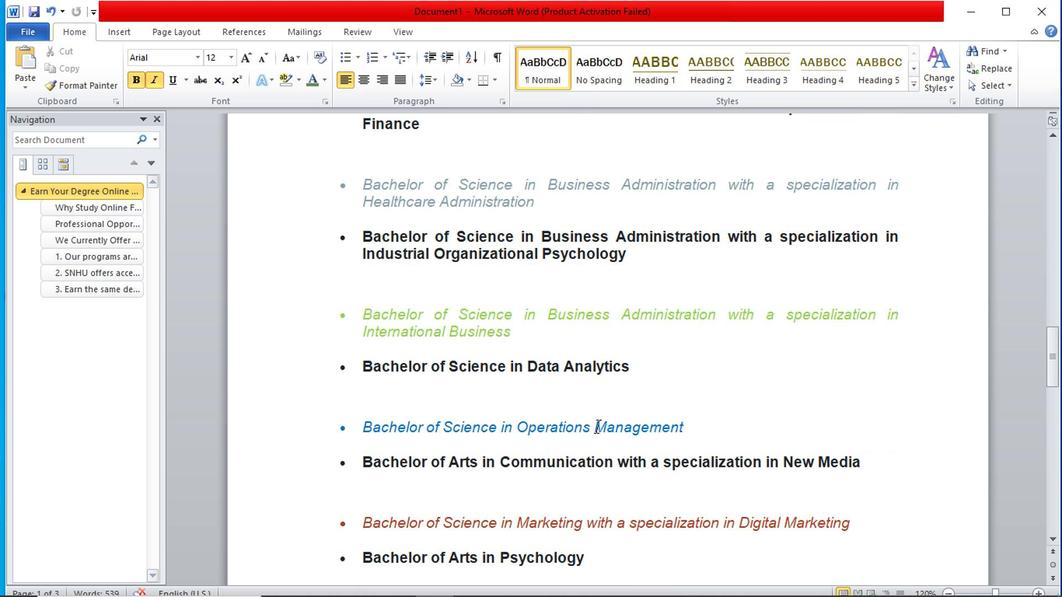 
Action: Mouse scrolled (589, 432) with delta (0, 0)
Screenshot: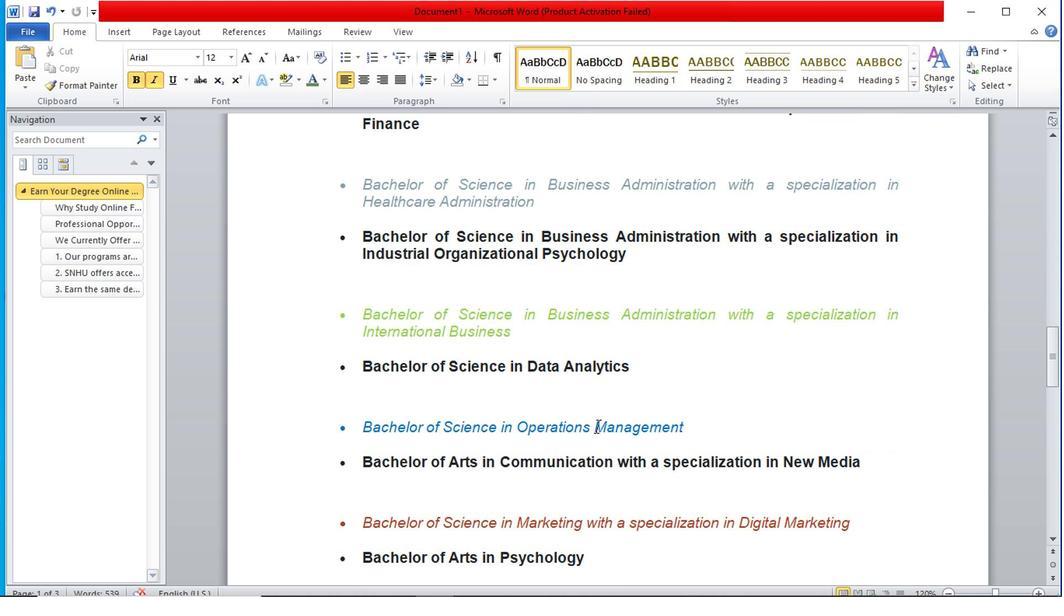 
Action: Mouse scrolled (589, 432) with delta (0, 0)
Screenshot: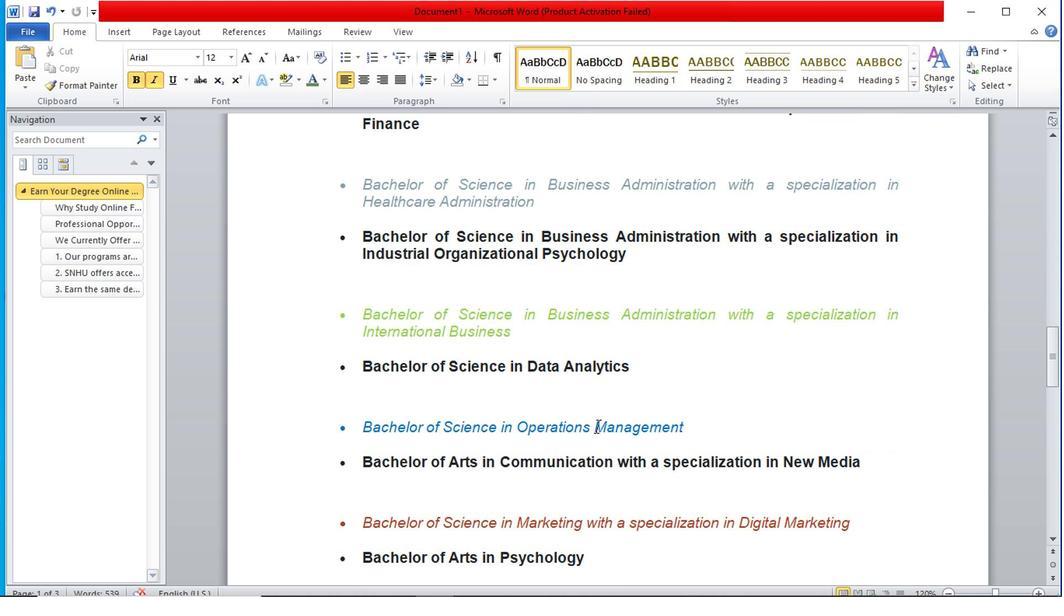 
Action: Mouse scrolled (589, 432) with delta (0, 0)
Screenshot: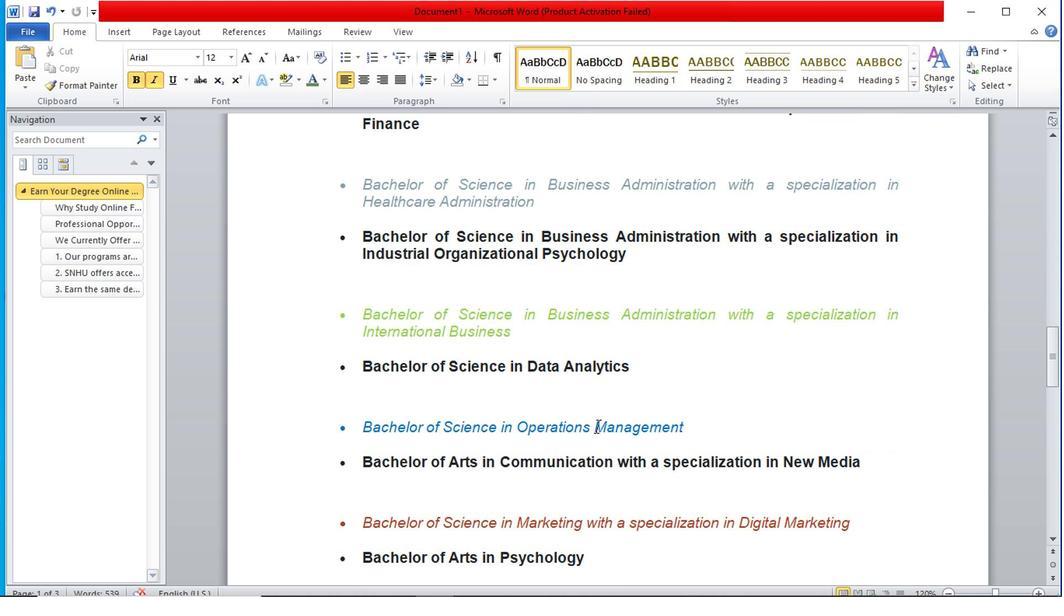 
Action: Mouse scrolled (589, 432) with delta (0, 0)
Screenshot: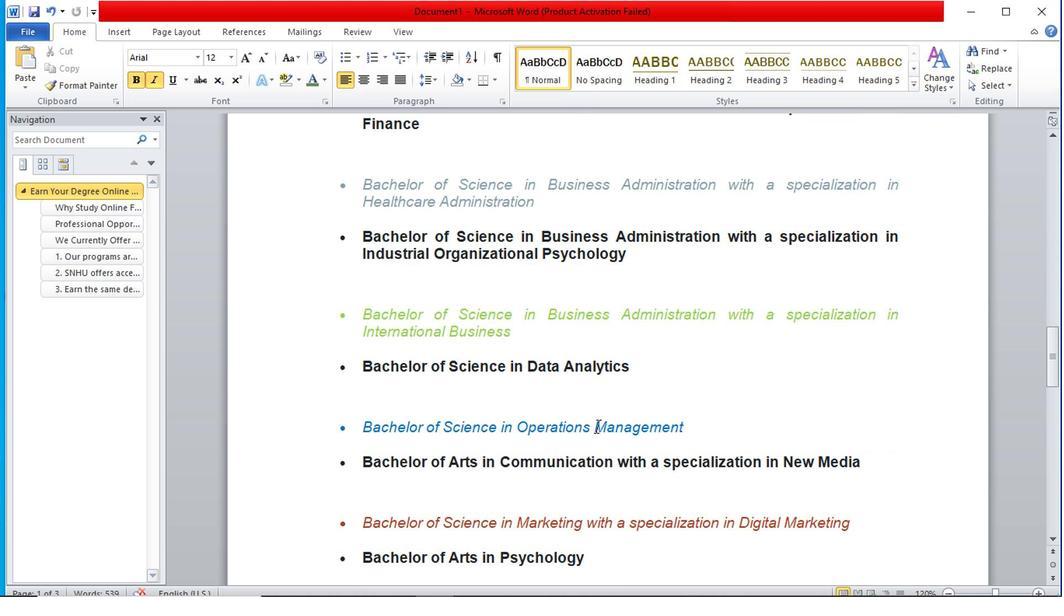 
Action: Mouse moved to (575, 403)
Screenshot: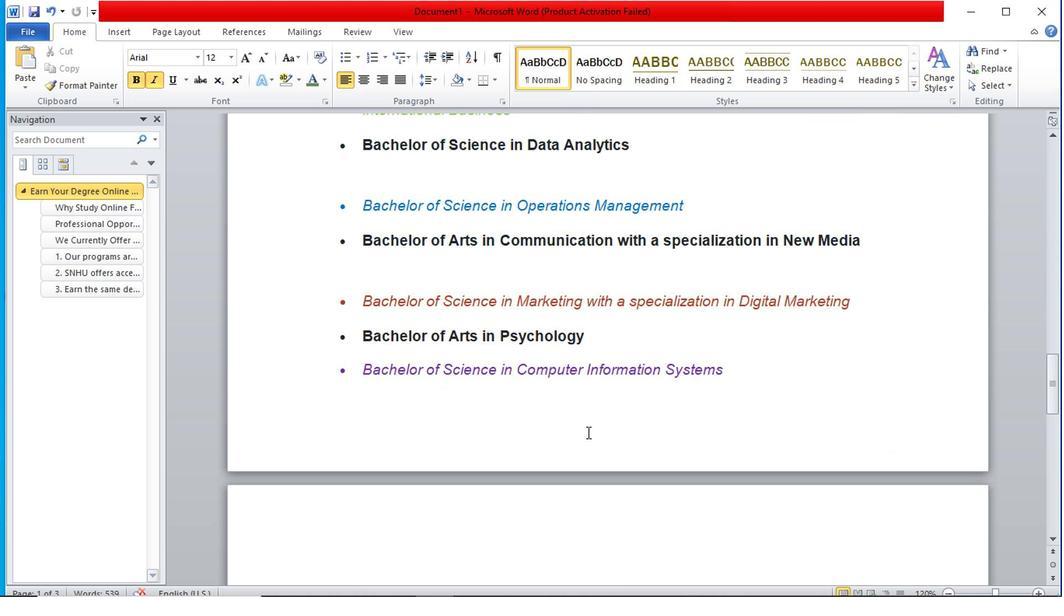 
Action: Mouse scrolled (575, 404) with delta (0, 0)
Screenshot: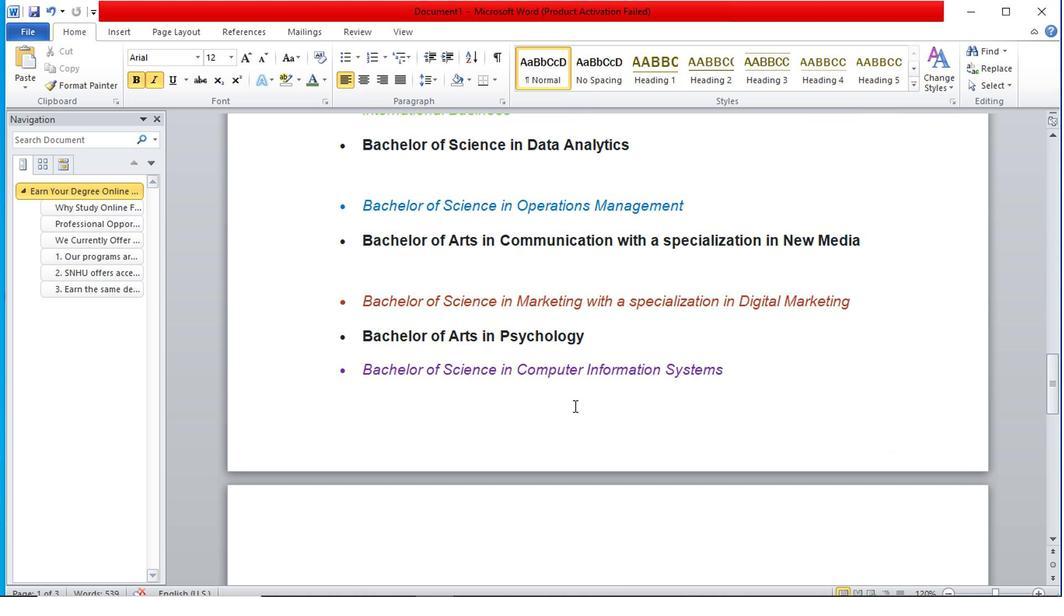 
Action: Mouse scrolled (575, 404) with delta (0, 0)
Screenshot: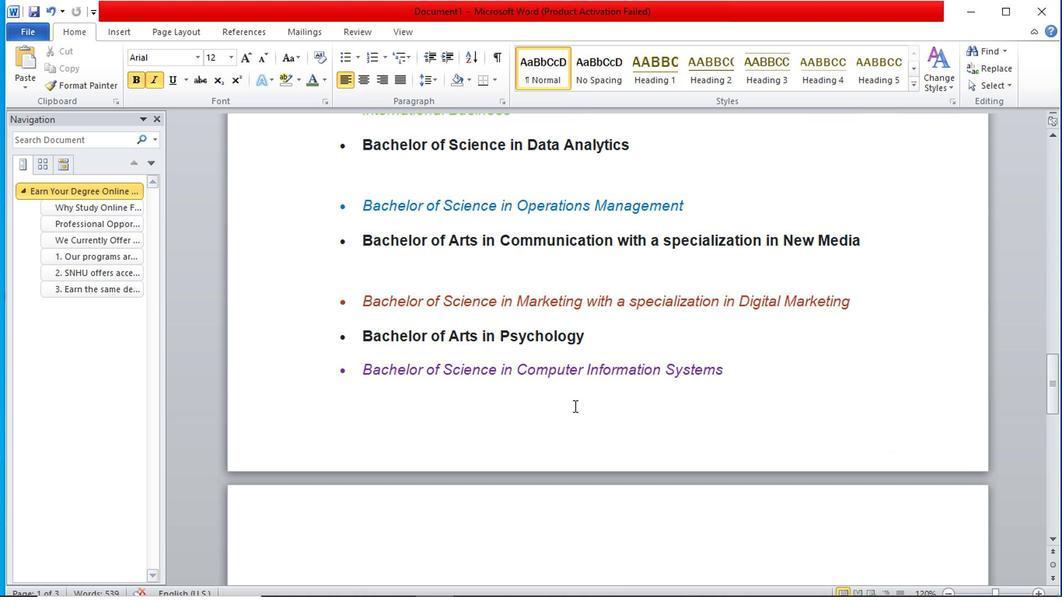
Action: Mouse scrolled (575, 404) with delta (0, 0)
Screenshot: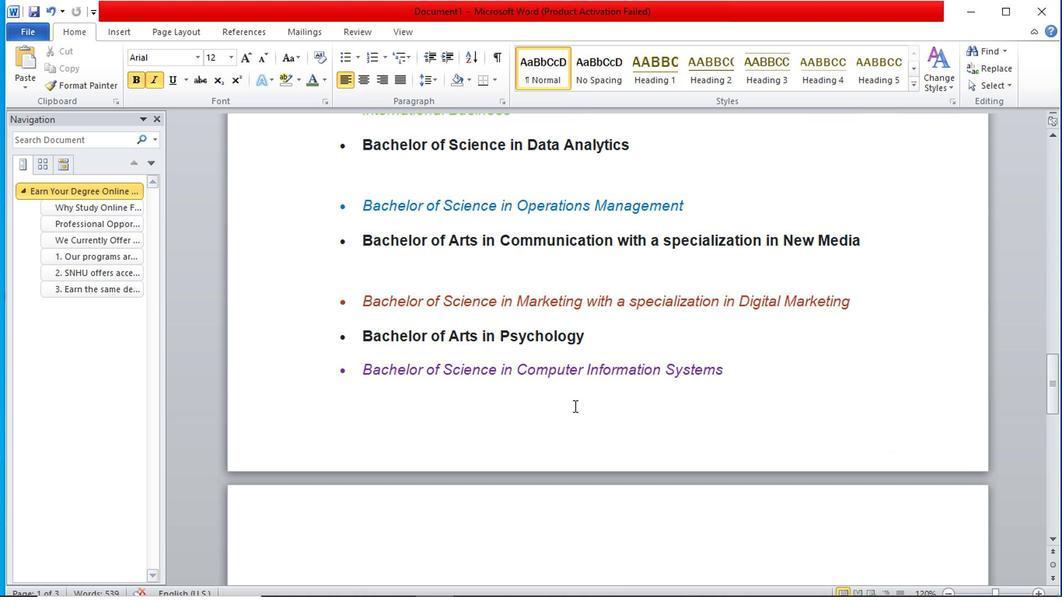 
Action: Mouse scrolled (575, 404) with delta (0, 0)
Screenshot: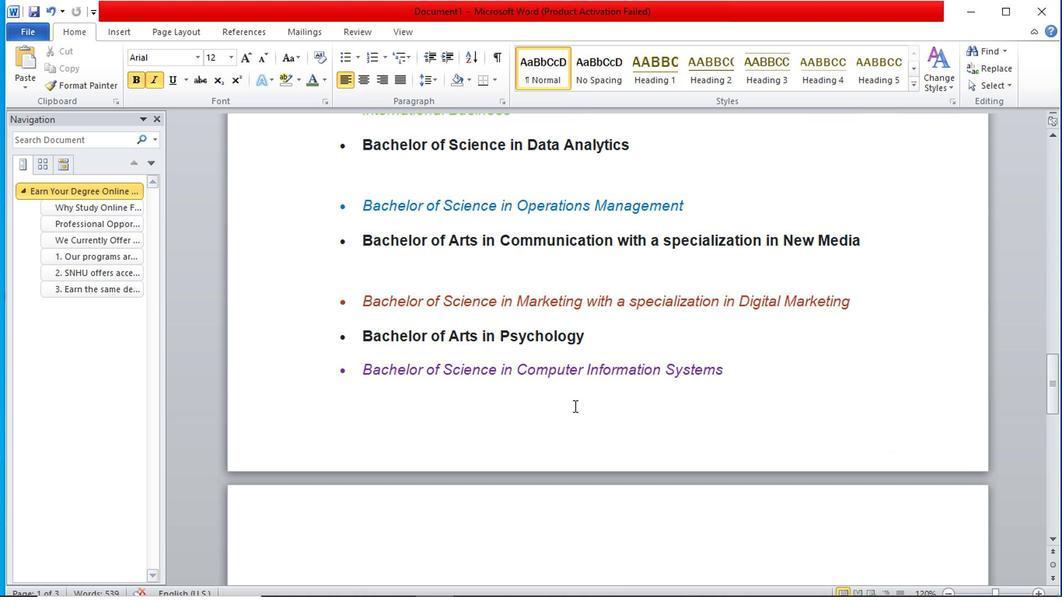 
Action: Mouse moved to (575, 402)
Screenshot: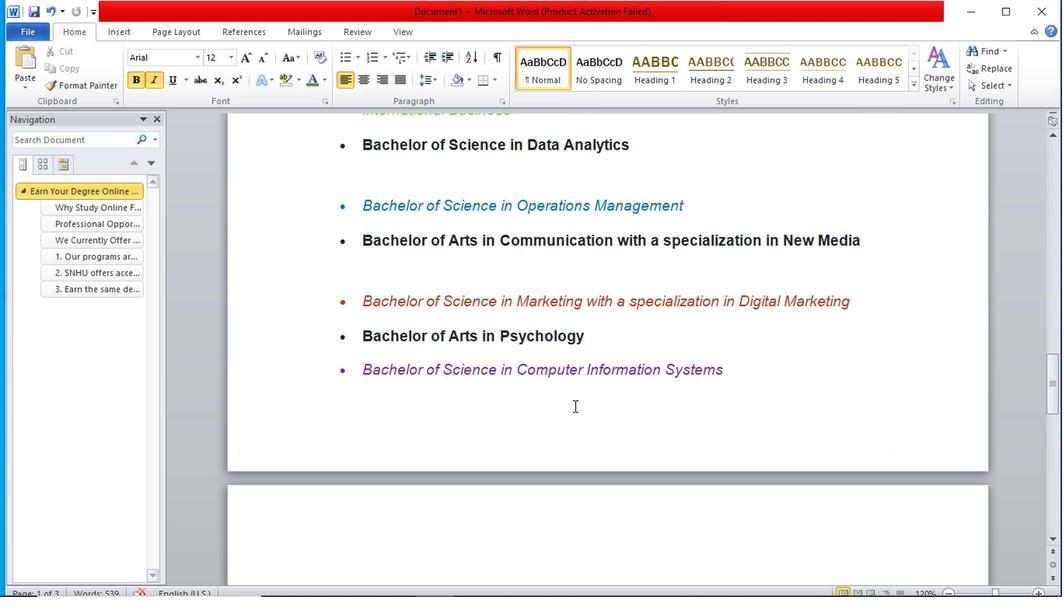 
Action: Mouse scrolled (575, 403) with delta (0, 1)
Screenshot: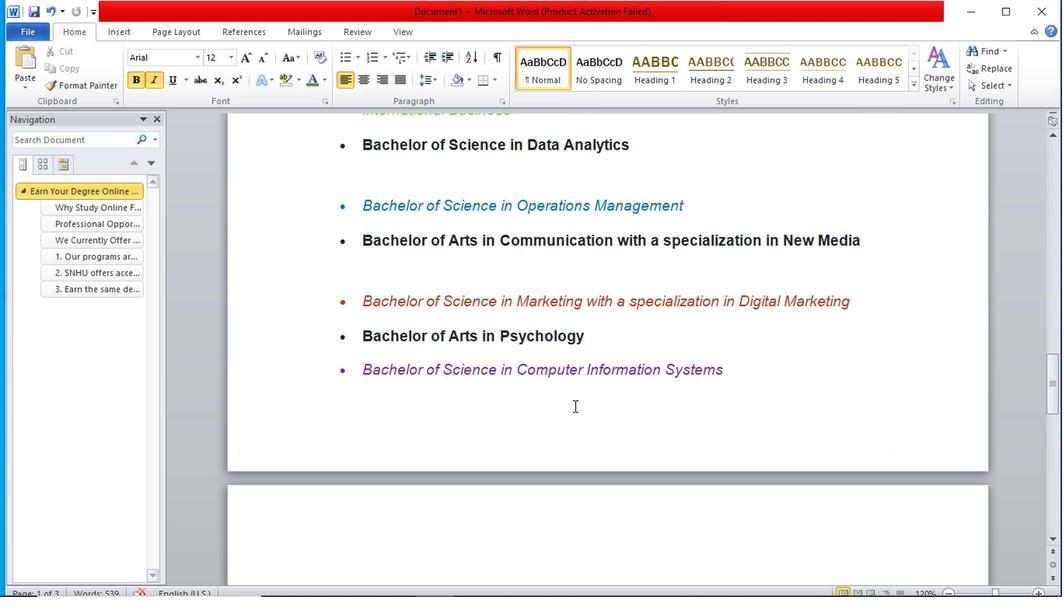 
Action: Mouse moved to (573, 401)
Screenshot: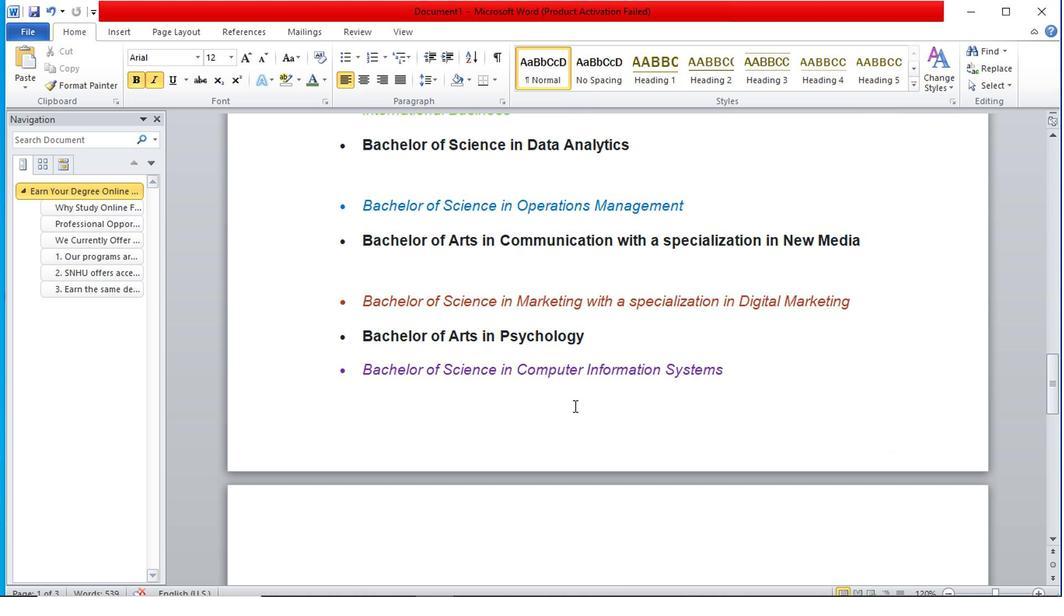 
Action: Mouse scrolled (573, 401) with delta (0, 0)
Screenshot: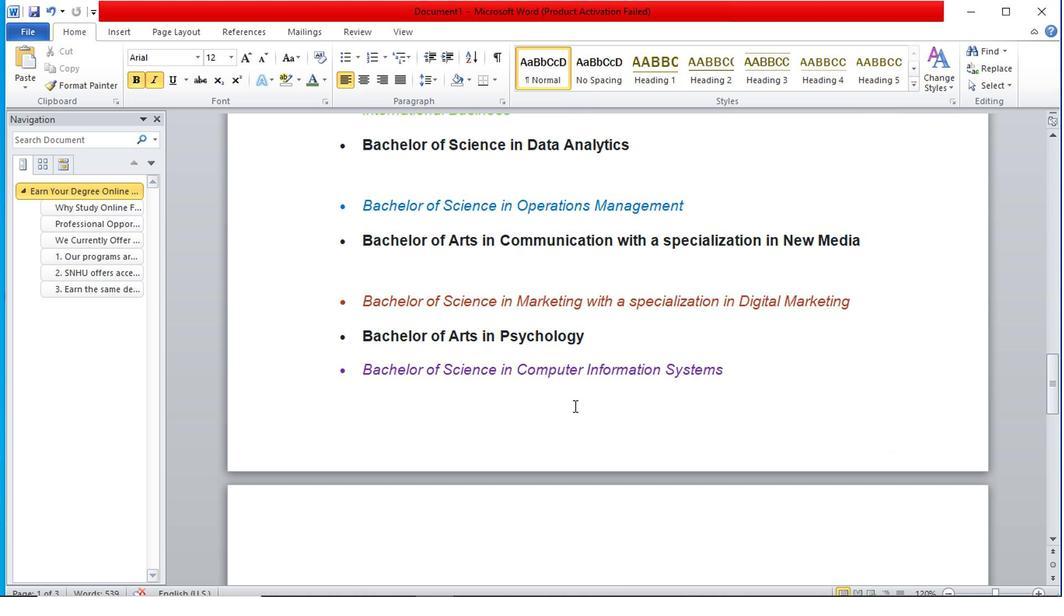 
Action: Mouse moved to (575, 399)
Screenshot: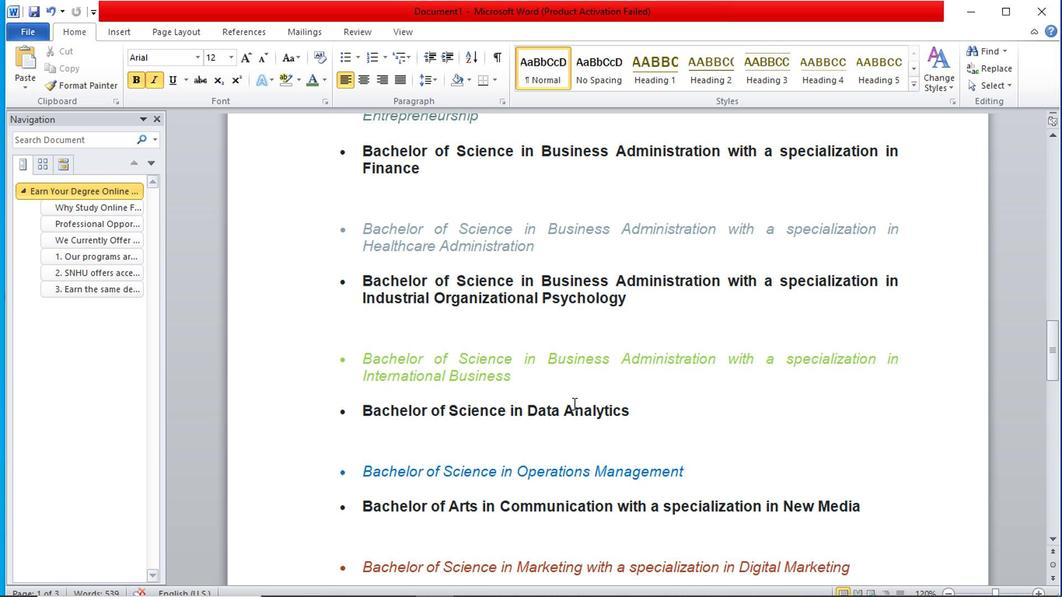 
Action: Mouse scrolled (575, 400) with delta (0, 0)
Screenshot: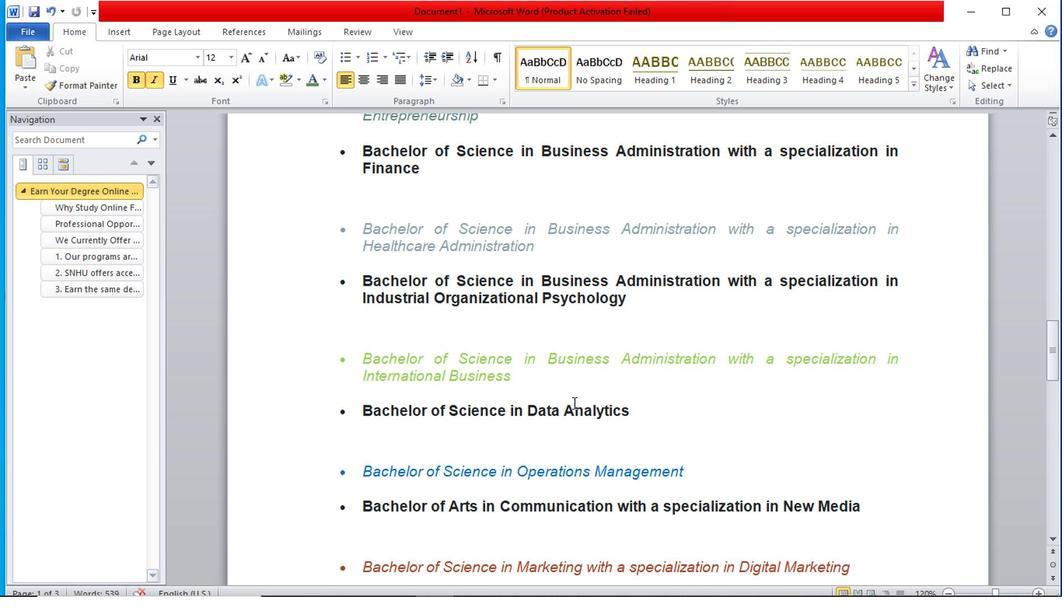 
Action: Mouse scrolled (575, 400) with delta (0, 0)
Screenshot: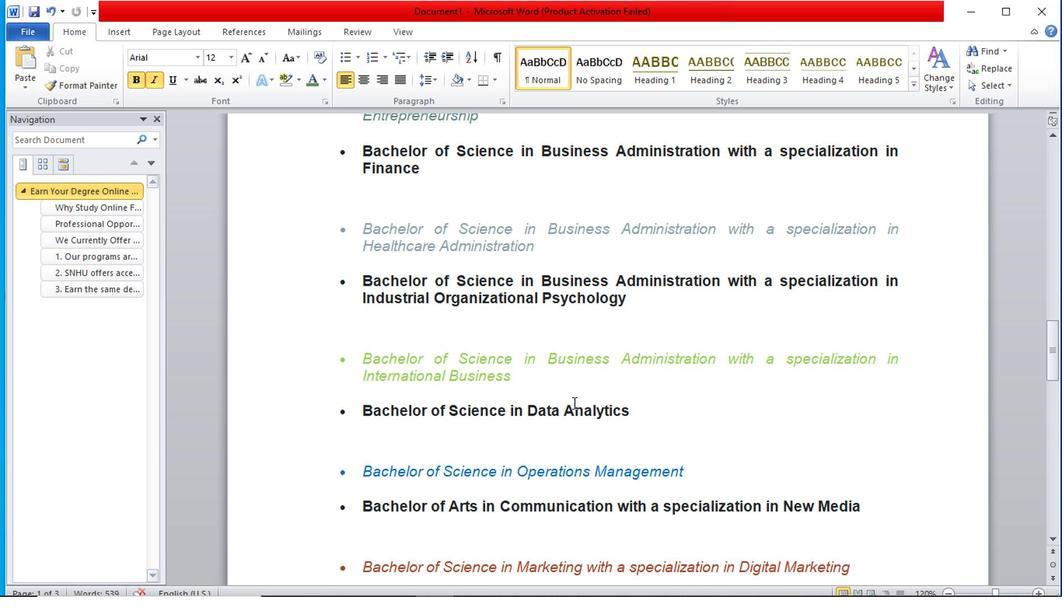 
Action: Mouse scrolled (575, 400) with delta (0, 0)
Screenshot: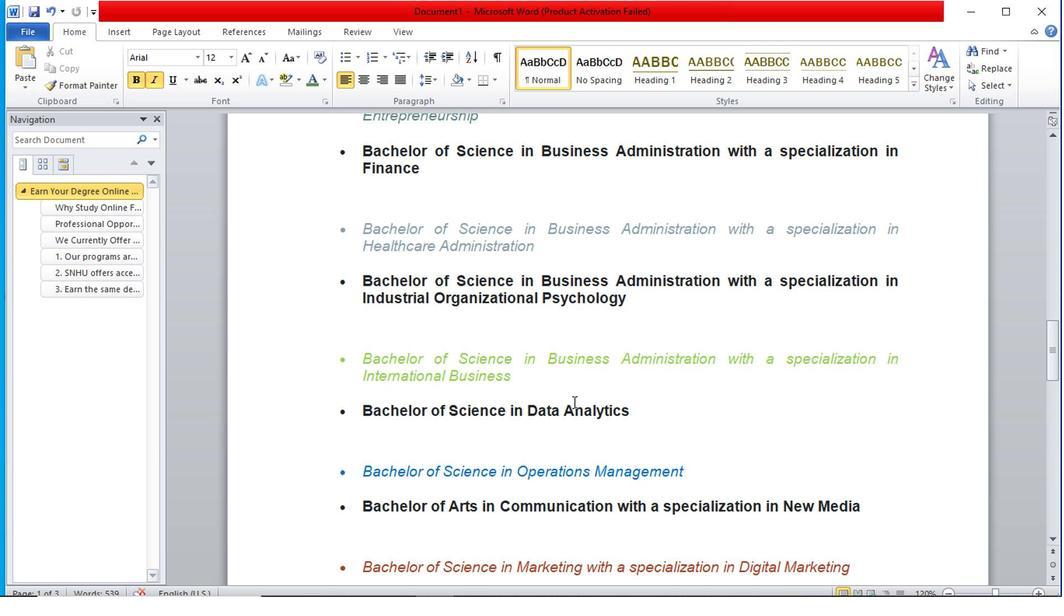 
Action: Mouse scrolled (575, 400) with delta (0, 0)
Screenshot: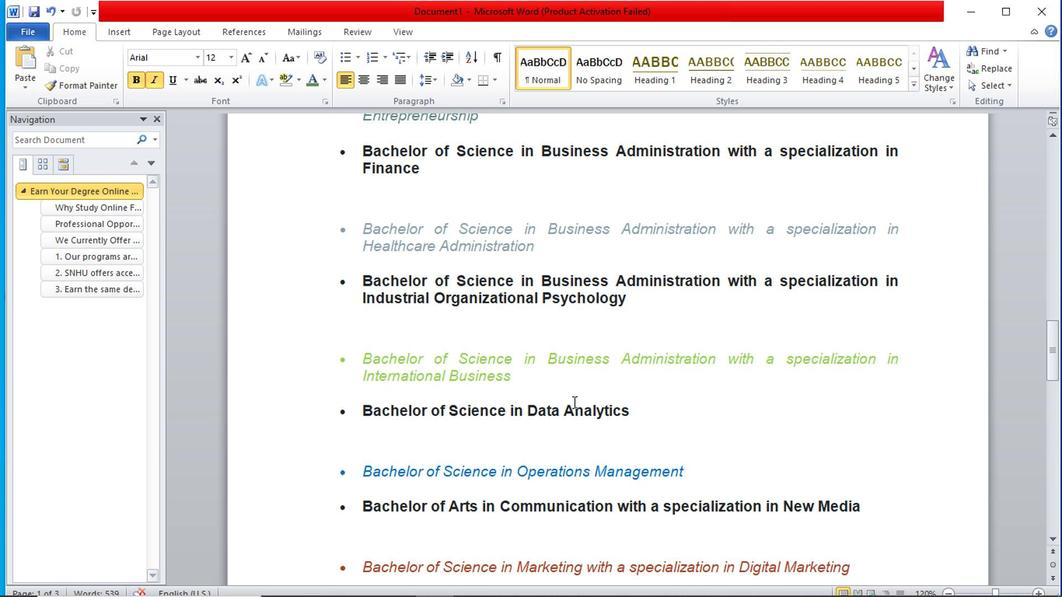 
Action: Mouse scrolled (575, 400) with delta (0, 0)
Screenshot: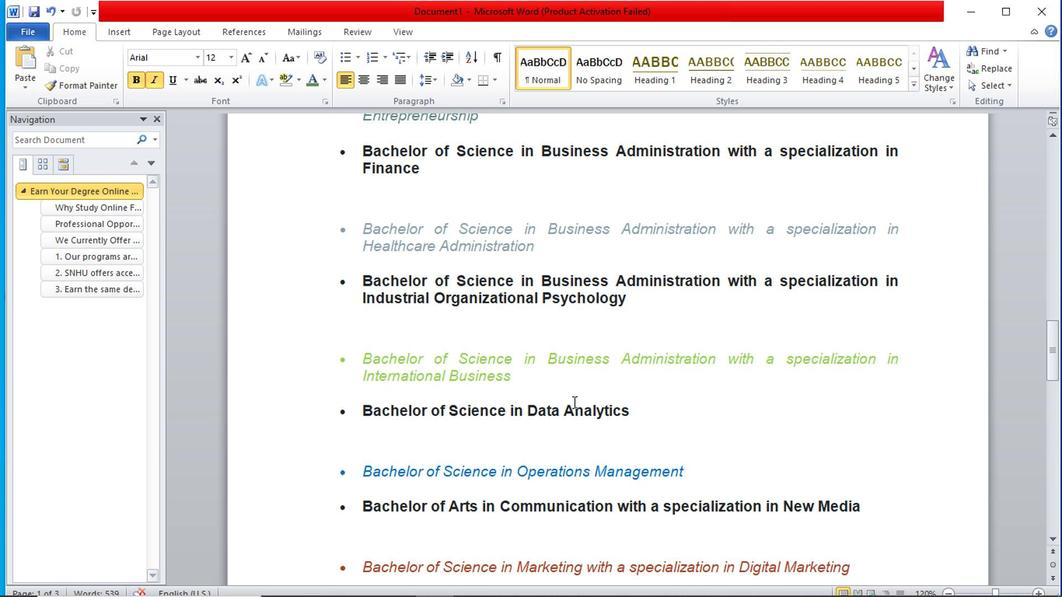 
Action: Mouse moved to (581, 395)
Screenshot: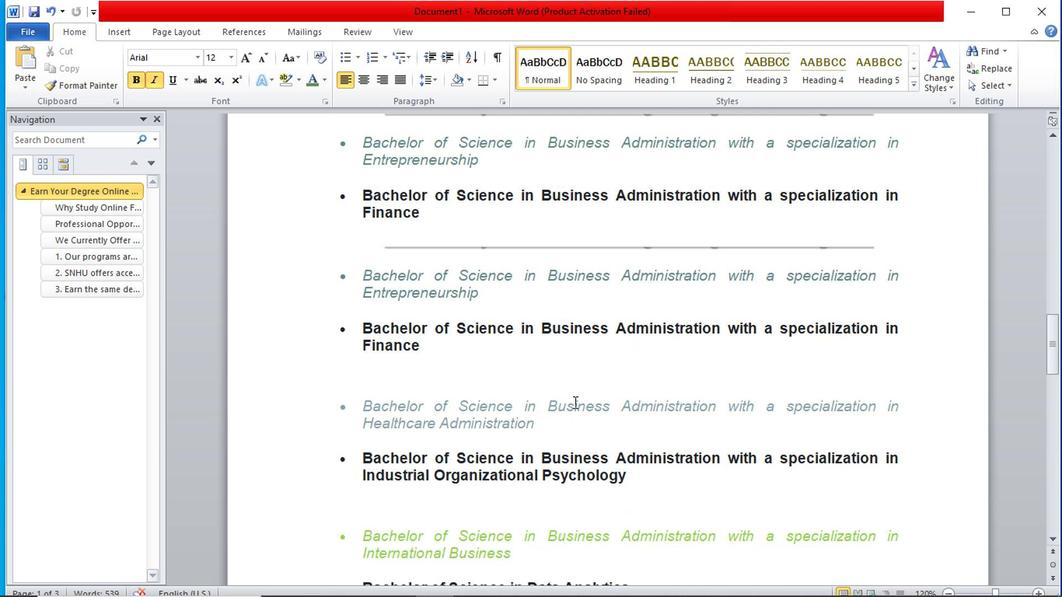 
Action: Mouse scrolled (581, 395) with delta (0, 0)
Screenshot: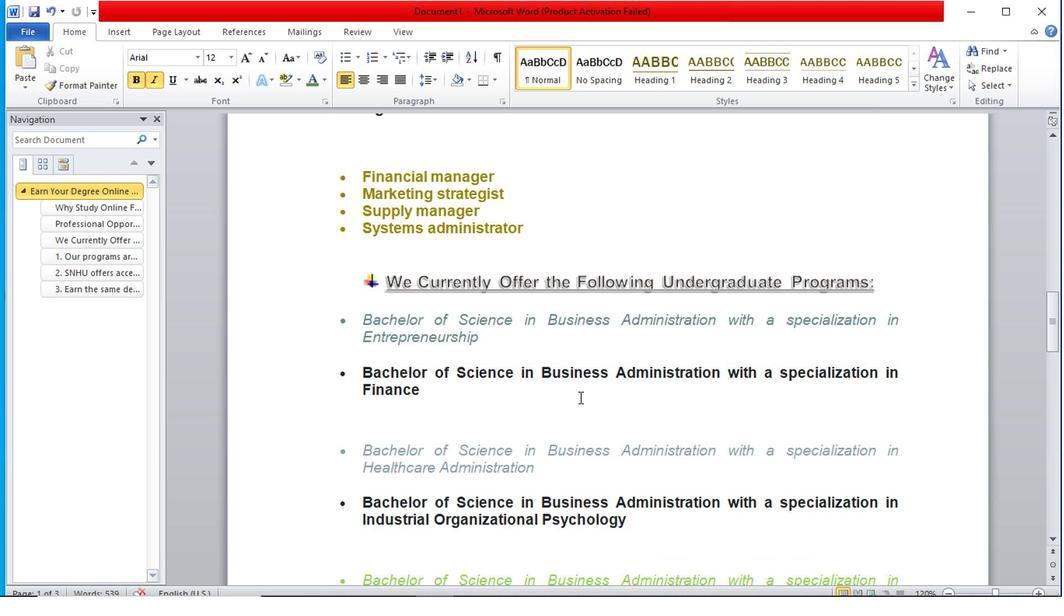 
Action: Mouse scrolled (581, 395) with delta (0, 0)
Screenshot: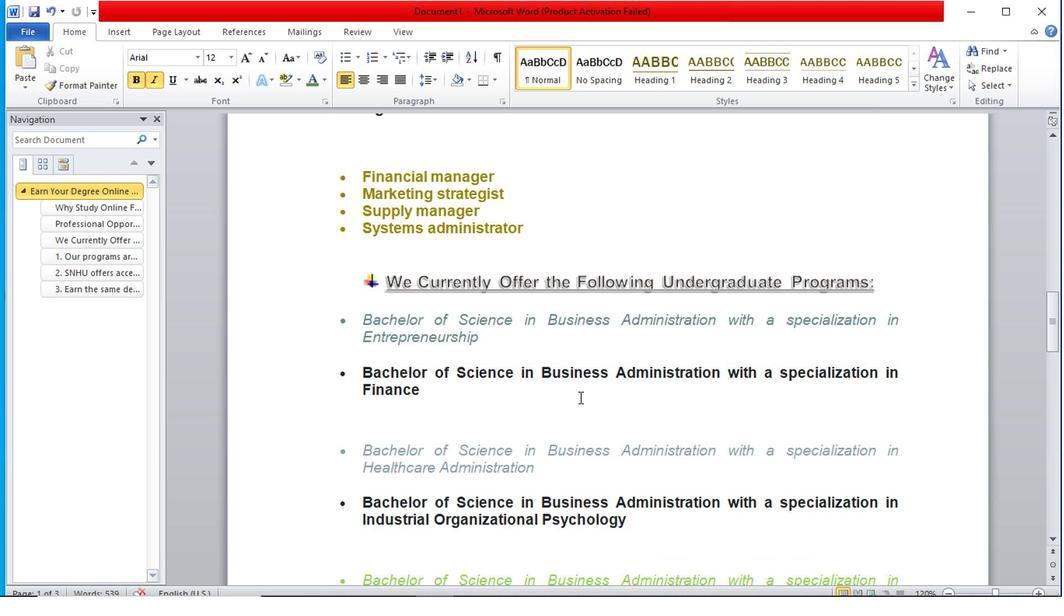 
Action: Mouse scrolled (581, 395) with delta (0, 0)
Screenshot: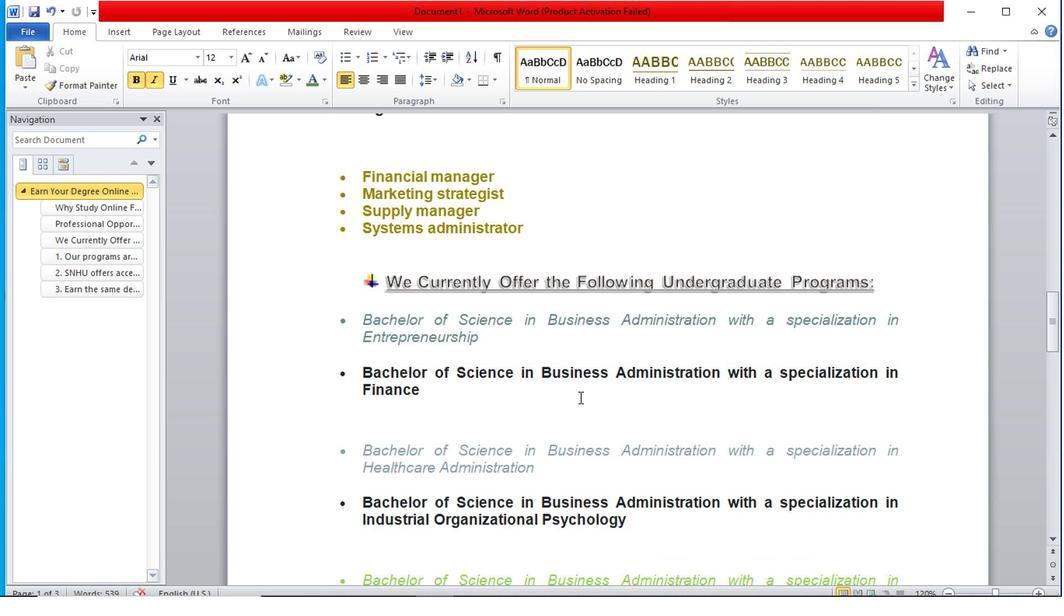 
Action: Mouse scrolled (581, 395) with delta (0, 0)
Screenshot: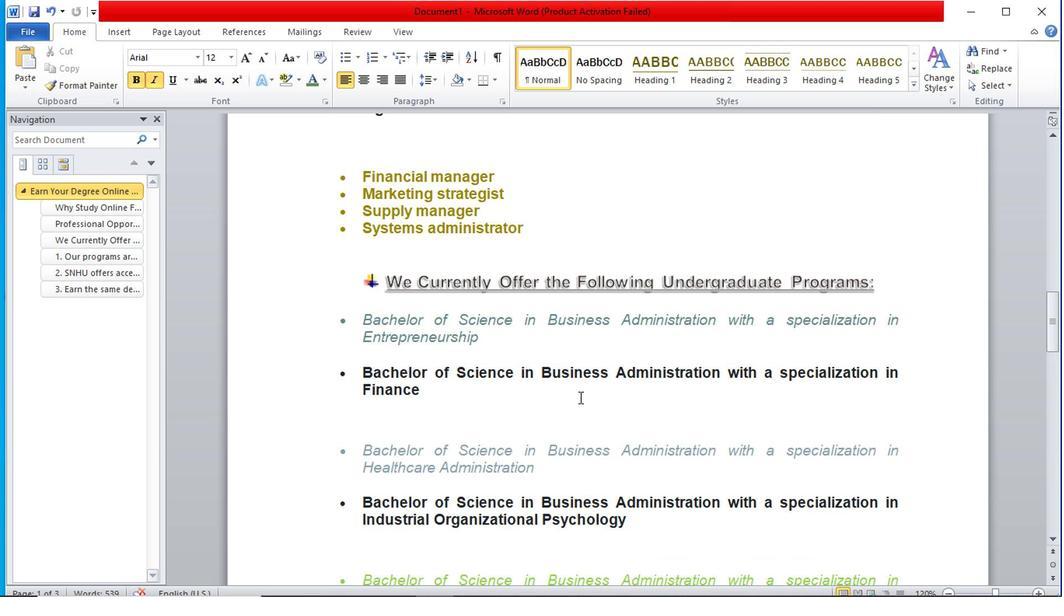 
Action: Mouse scrolled (581, 395) with delta (0, 0)
Screenshot: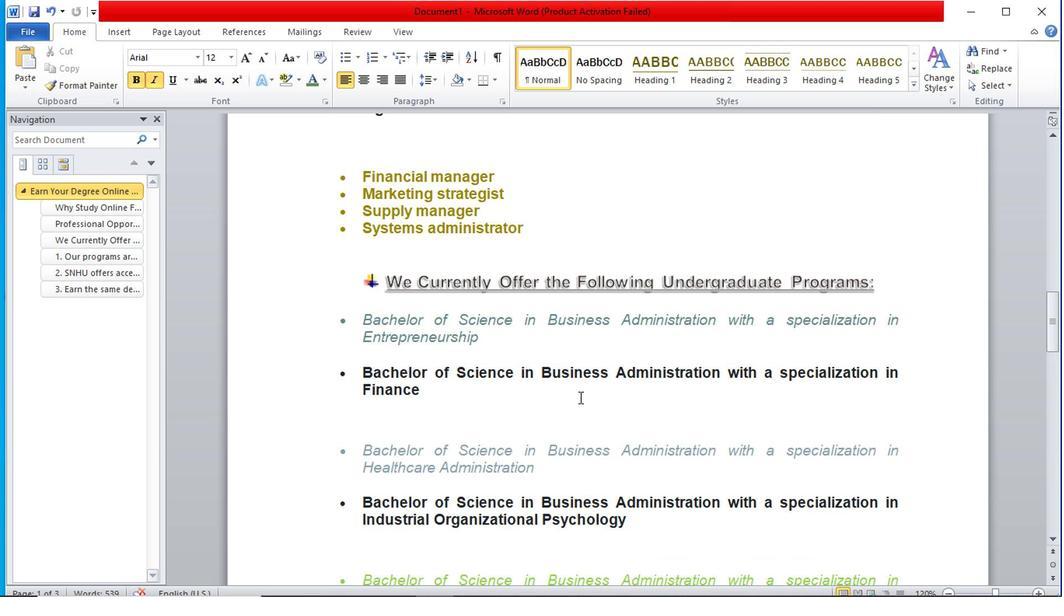 
Action: Mouse scrolled (581, 395) with delta (0, 0)
Screenshot: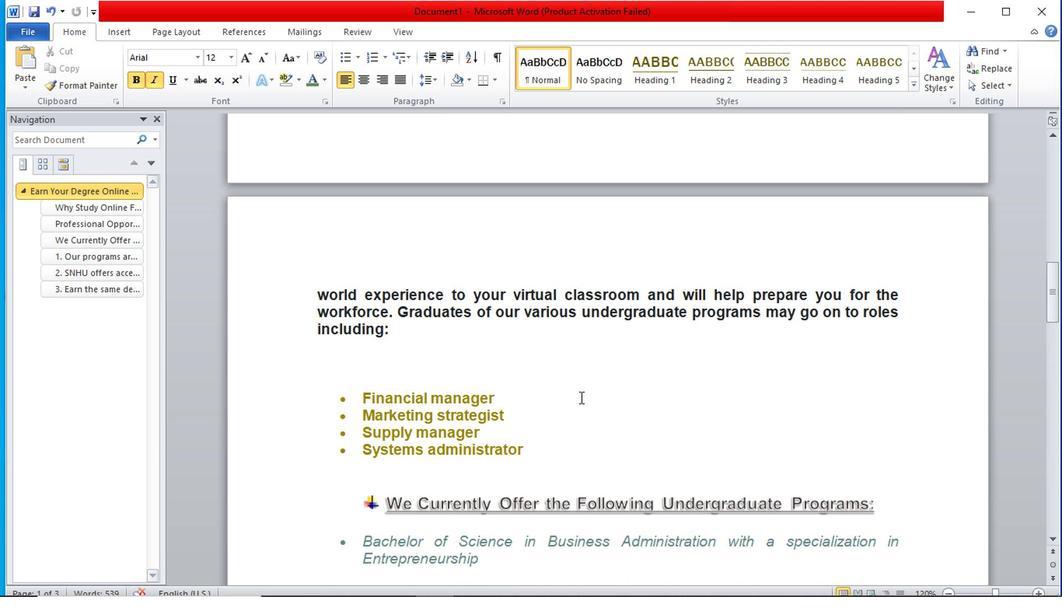
Action: Mouse scrolled (581, 395) with delta (0, 0)
Screenshot: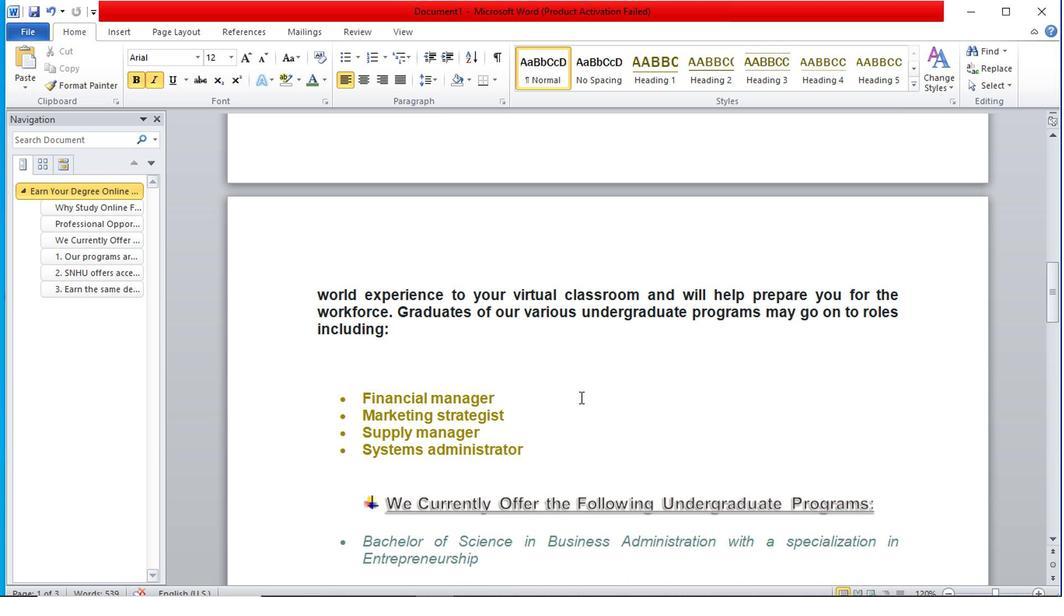 
Action: Mouse scrolled (581, 395) with delta (0, 0)
Screenshot: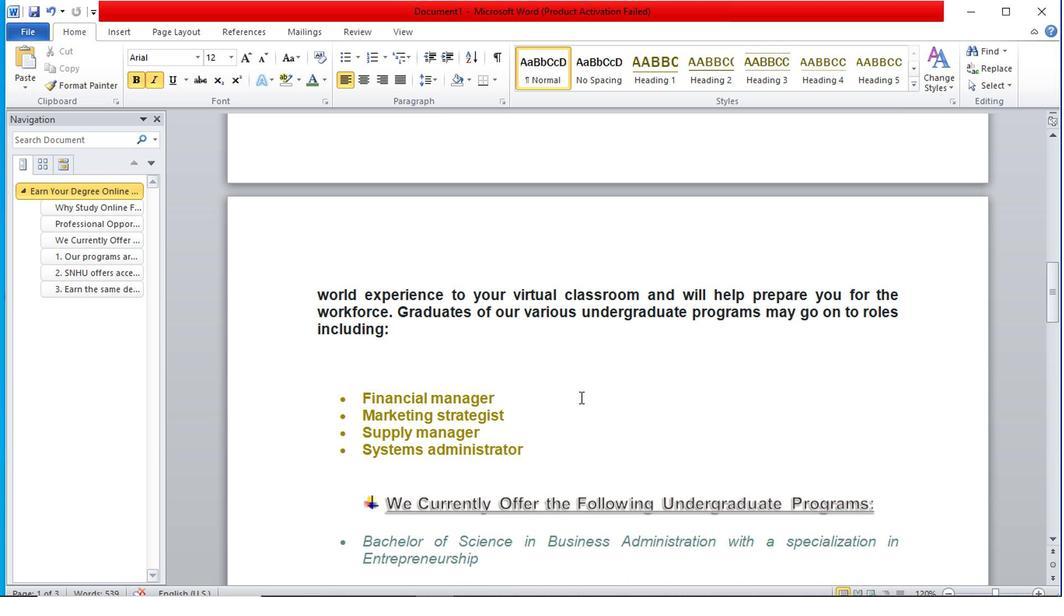 
Action: Mouse scrolled (581, 395) with delta (0, 0)
Screenshot: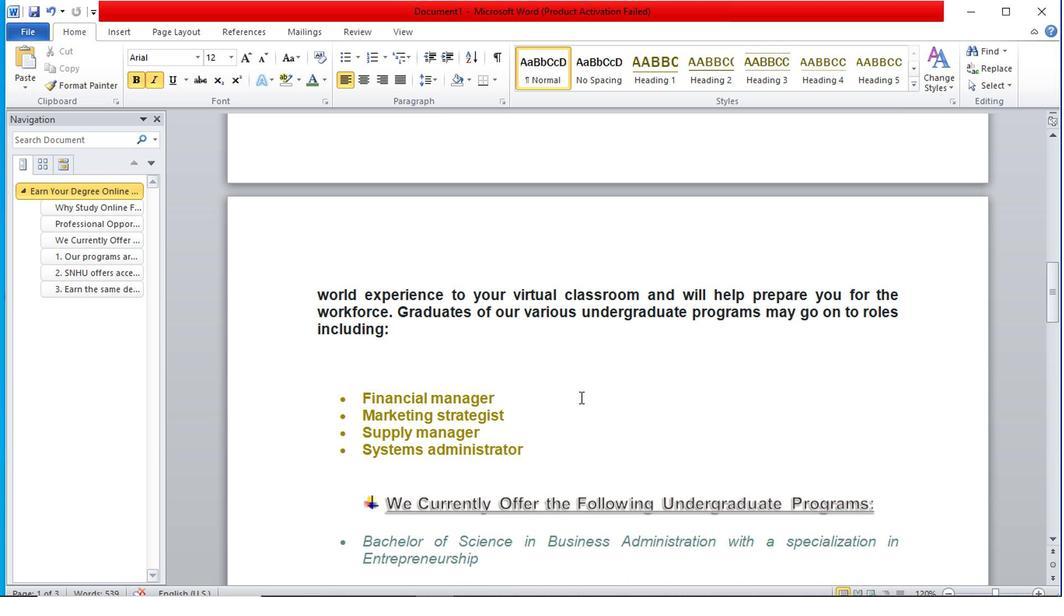 
Action: Mouse scrolled (581, 395) with delta (0, 0)
Screenshot: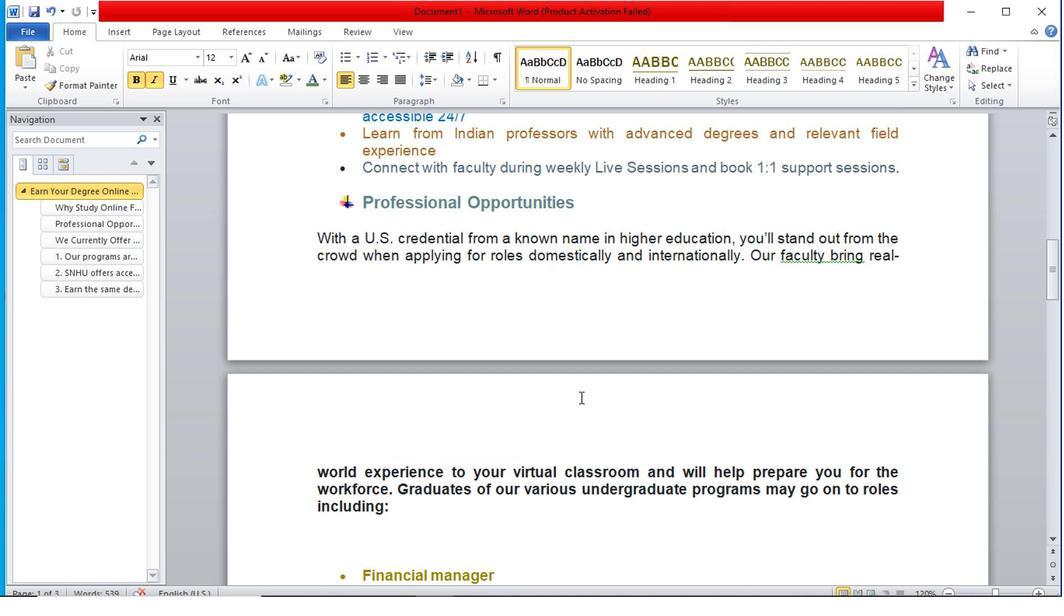 
Action: Mouse scrolled (581, 395) with delta (0, 0)
Screenshot: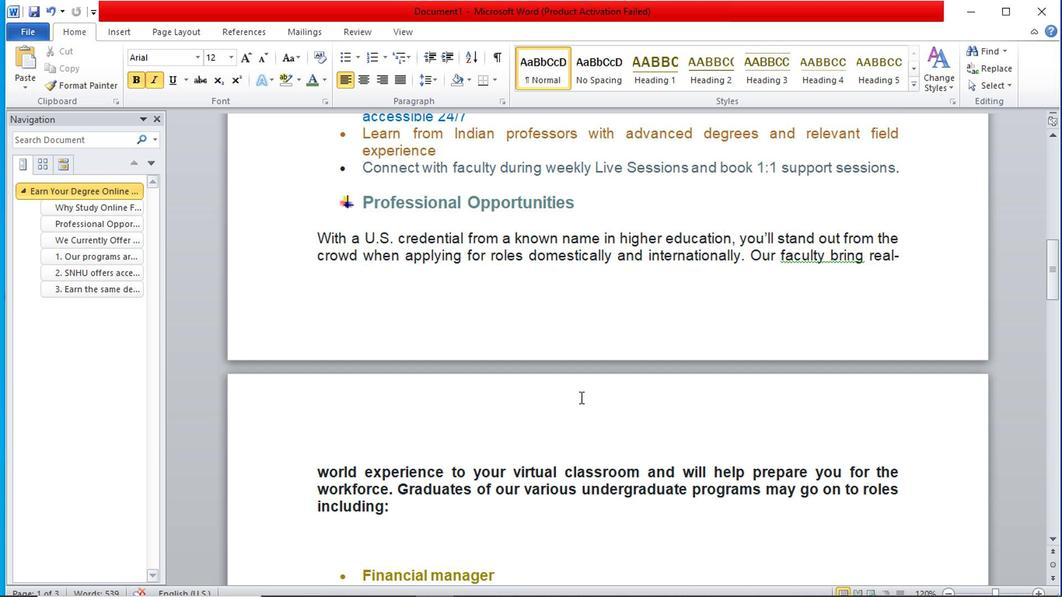 
Action: Mouse scrolled (581, 395) with delta (0, 0)
Screenshot: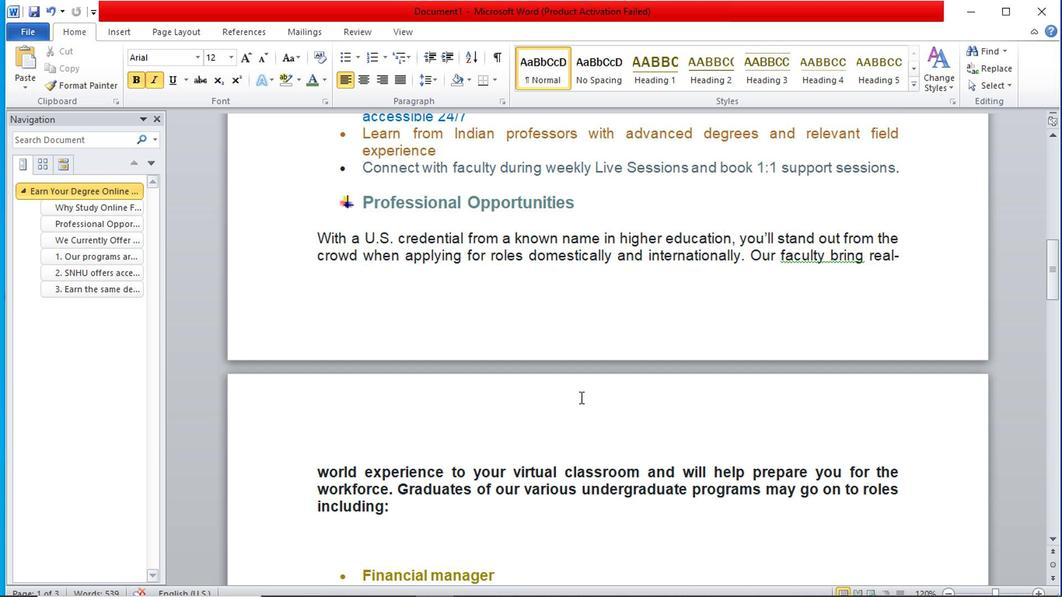 
Action: Mouse scrolled (581, 395) with delta (0, 0)
Screenshot: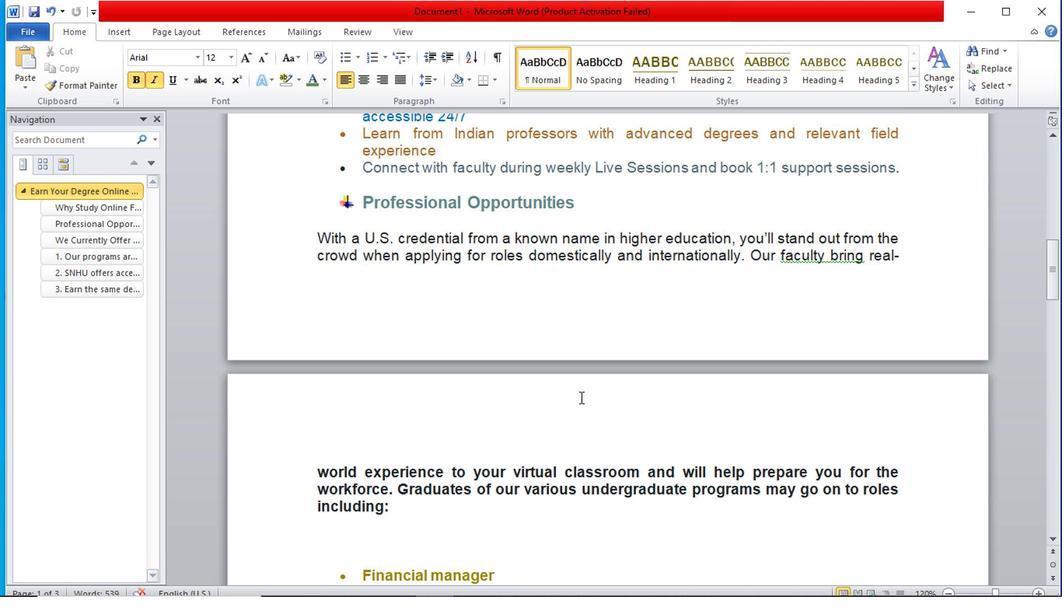 
Action: Mouse moved to (583, 392)
Screenshot: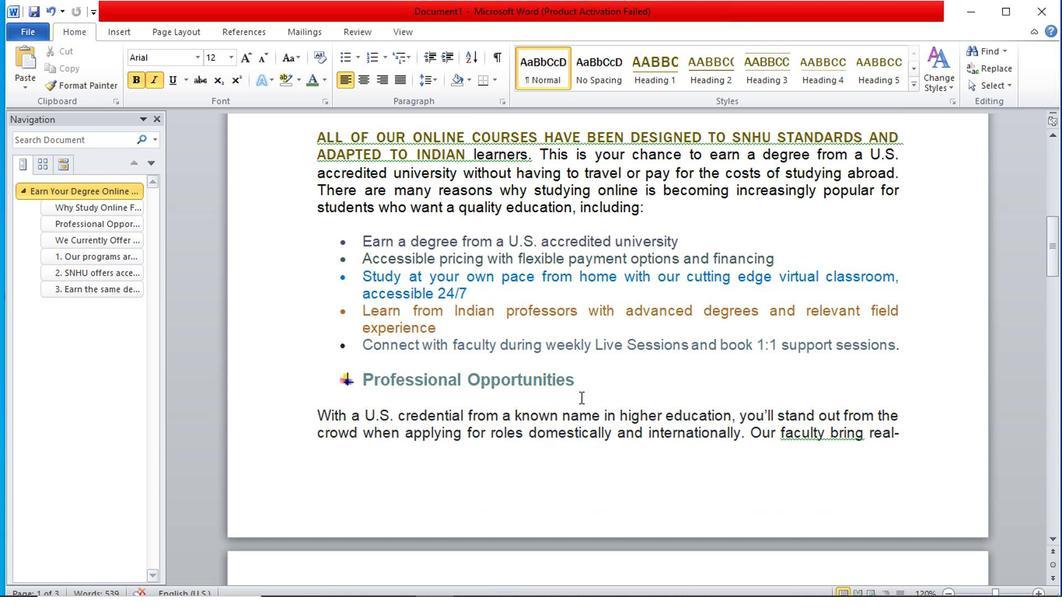 
Action: Mouse scrolled (583, 393) with delta (0, 0)
Screenshot: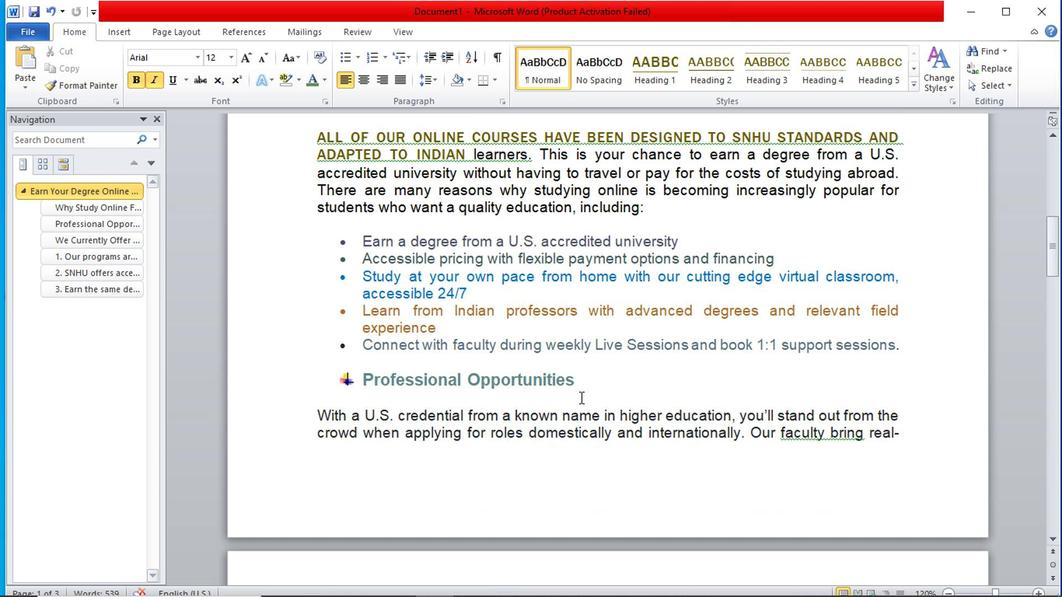 
Action: Mouse scrolled (583, 393) with delta (0, 0)
Screenshot: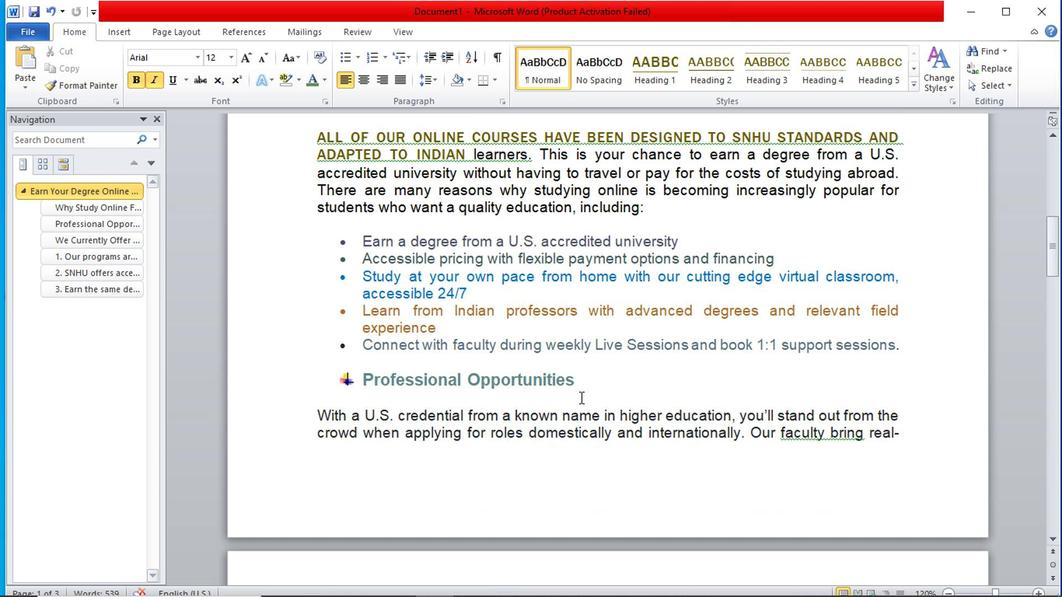 
Action: Mouse scrolled (583, 393) with delta (0, 0)
Screenshot: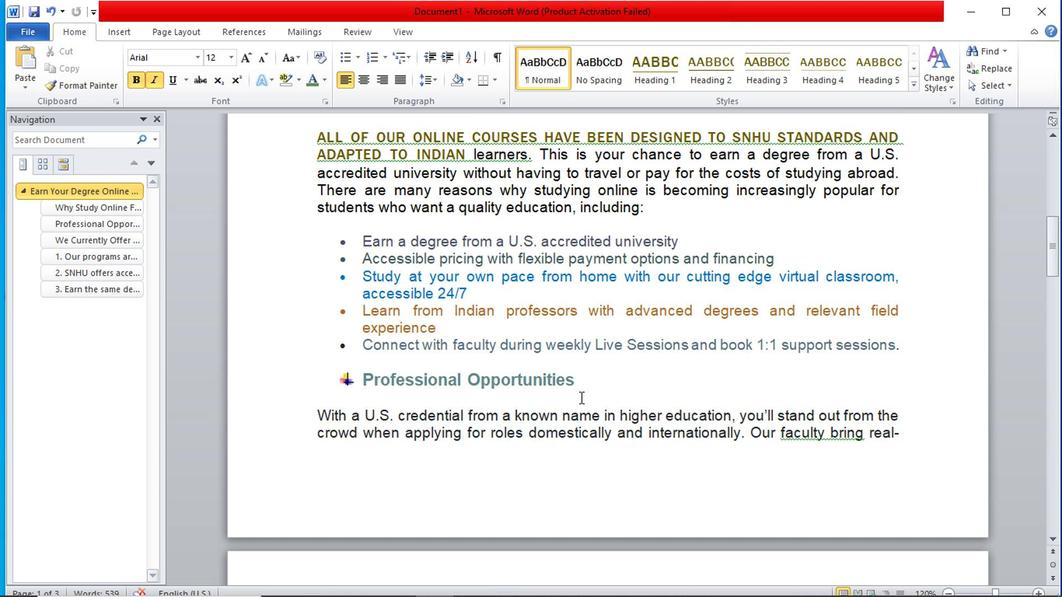 
Action: Mouse scrolled (583, 393) with delta (0, 0)
Screenshot: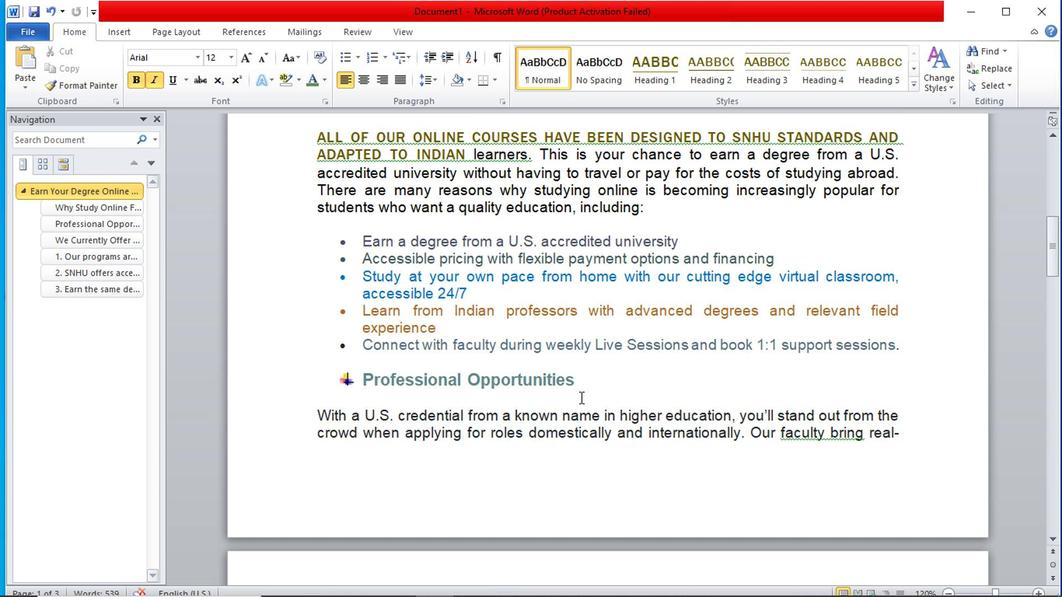 
Action: Mouse scrolled (583, 393) with delta (0, 0)
Screenshot: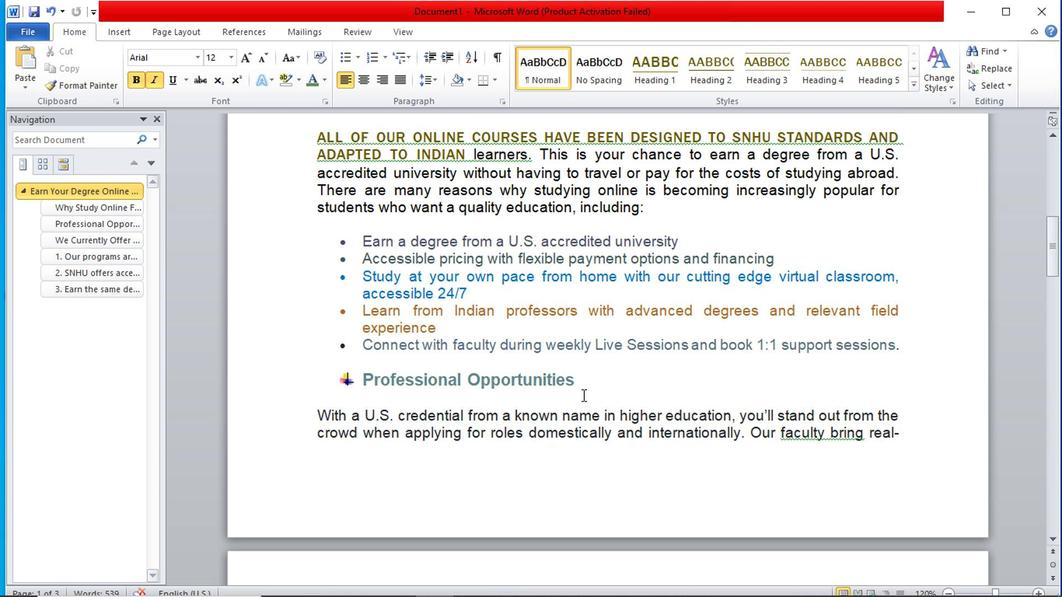 
Action: Mouse moved to (586, 390)
Screenshot: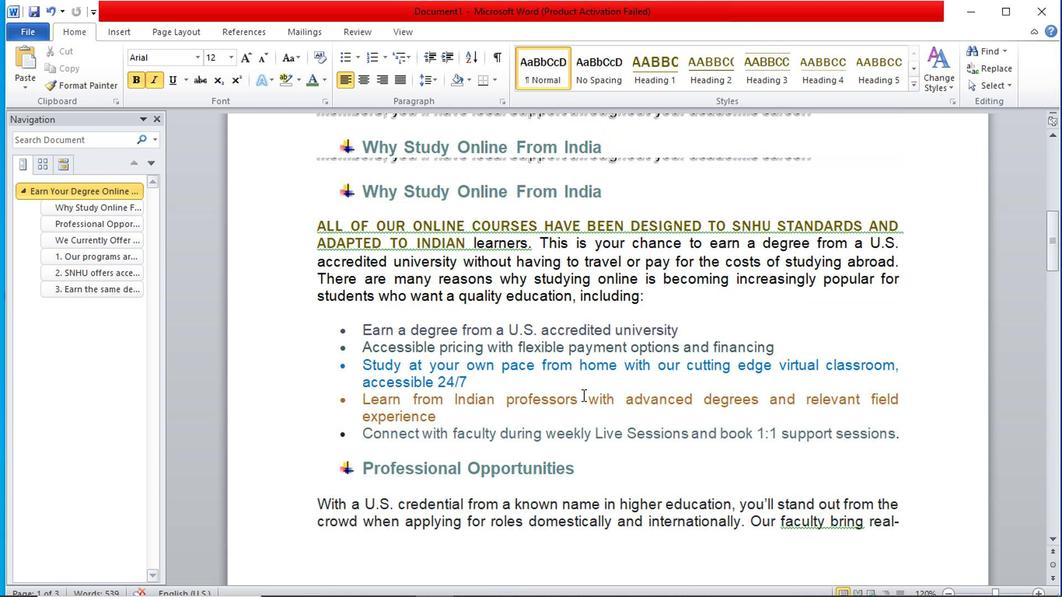 
Action: Mouse scrolled (586, 391) with delta (0, 1)
Screenshot: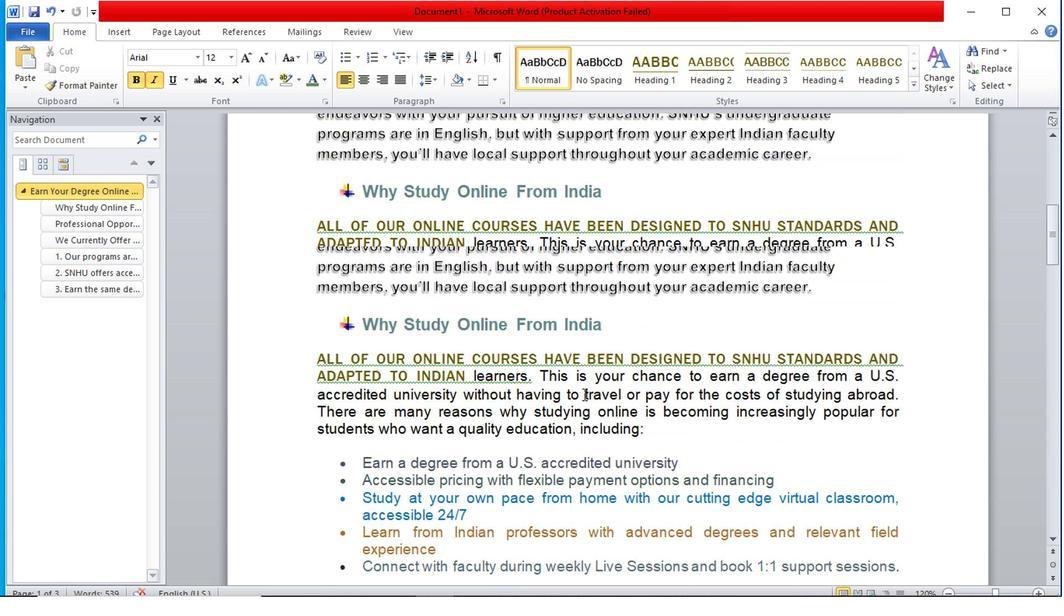 
Action: Mouse scrolled (586, 391) with delta (0, 1)
Screenshot: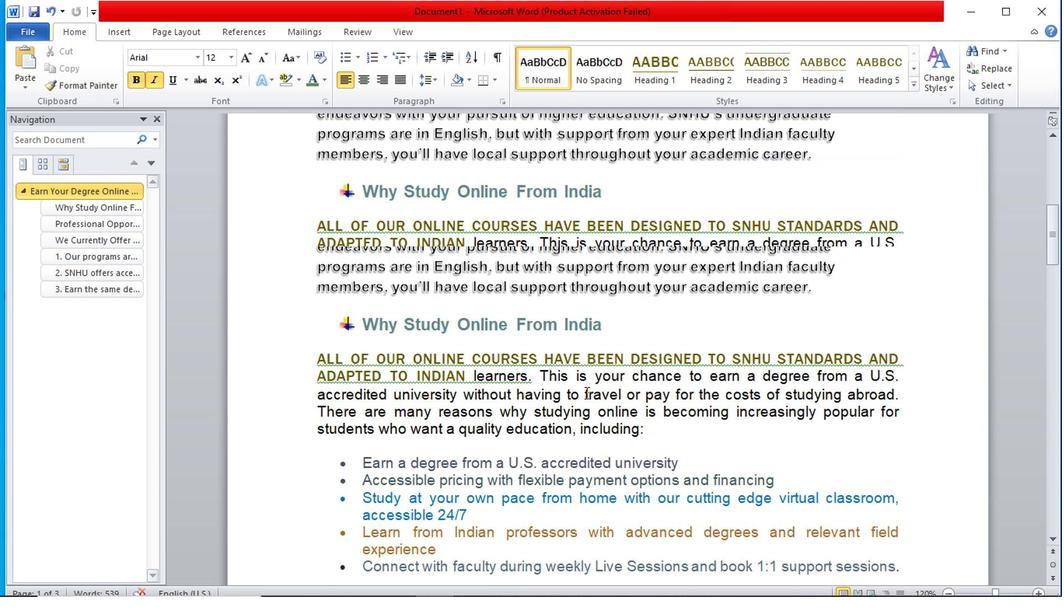 
Action: Mouse scrolled (586, 391) with delta (0, 1)
Screenshot: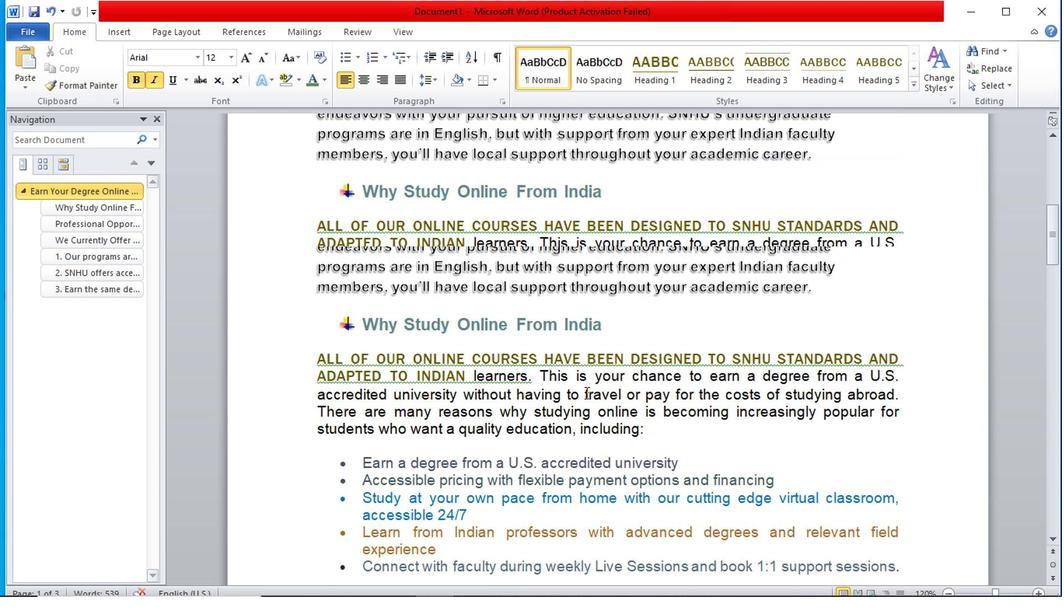 
Action: Mouse scrolled (586, 391) with delta (0, 1)
Screenshot: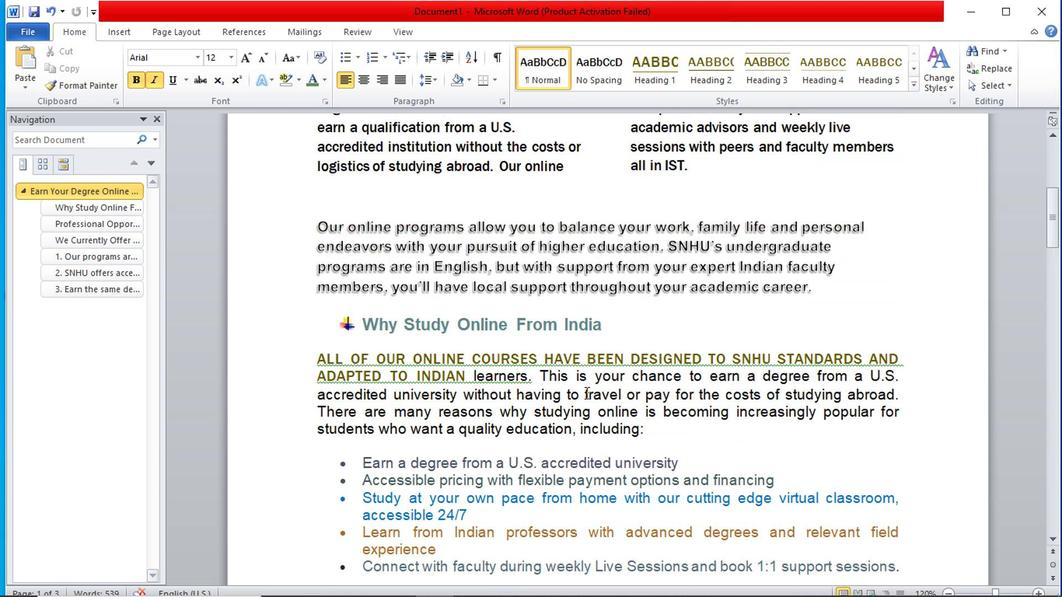 
Action: Mouse moved to (588, 389)
